 Task: Loan Modification Calculator.
Action: Mouse moved to (74, 125)
Screenshot: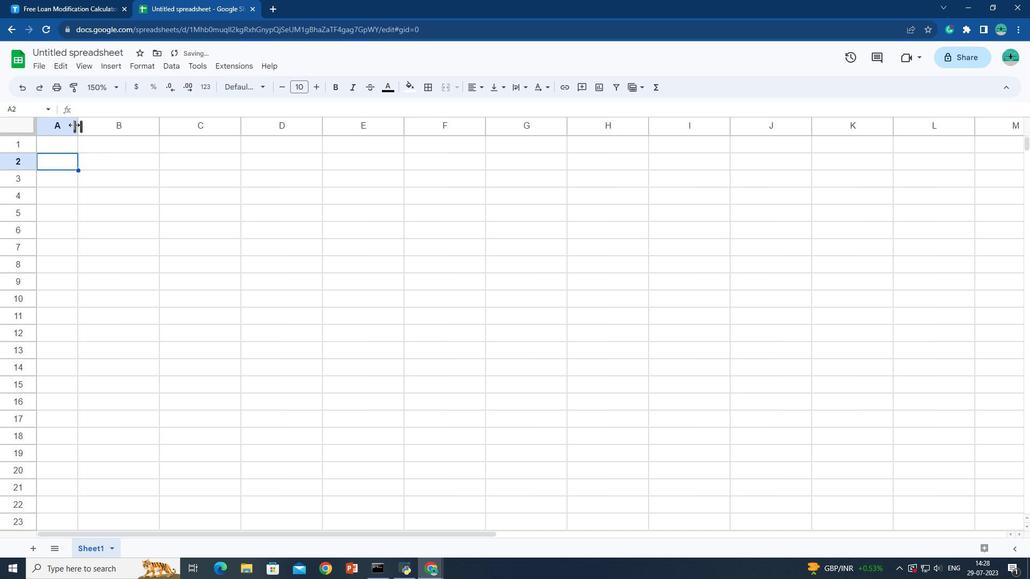 
Action: Mouse pressed left at (74, 125)
Screenshot: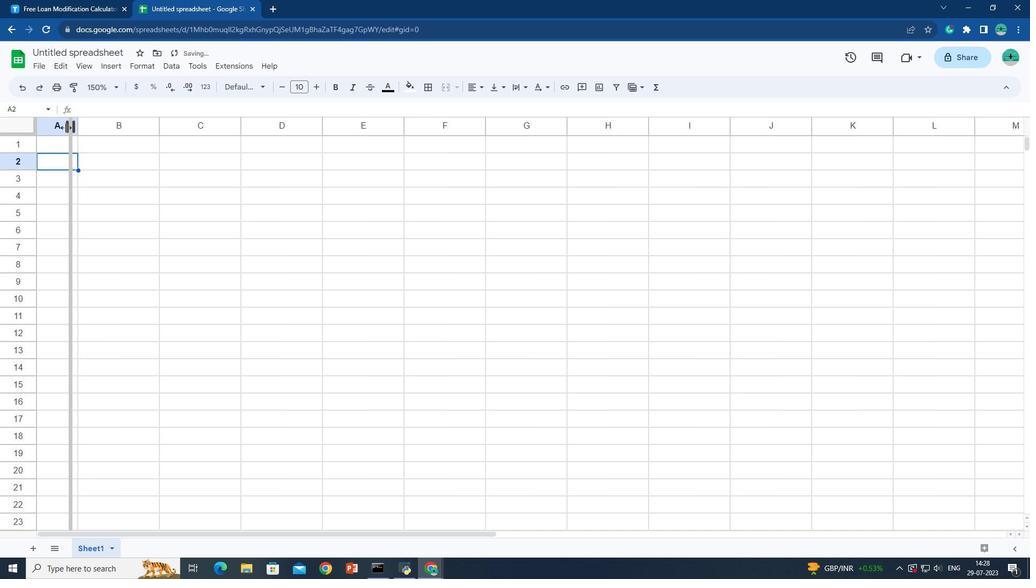 
Action: Mouse moved to (17, 171)
Screenshot: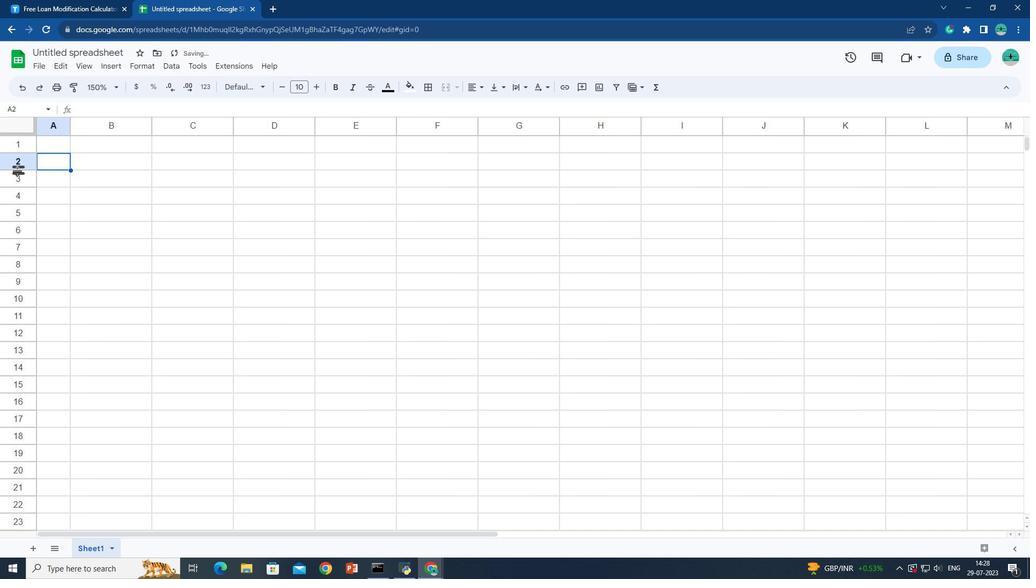 
Action: Mouse pressed left at (17, 171)
Screenshot: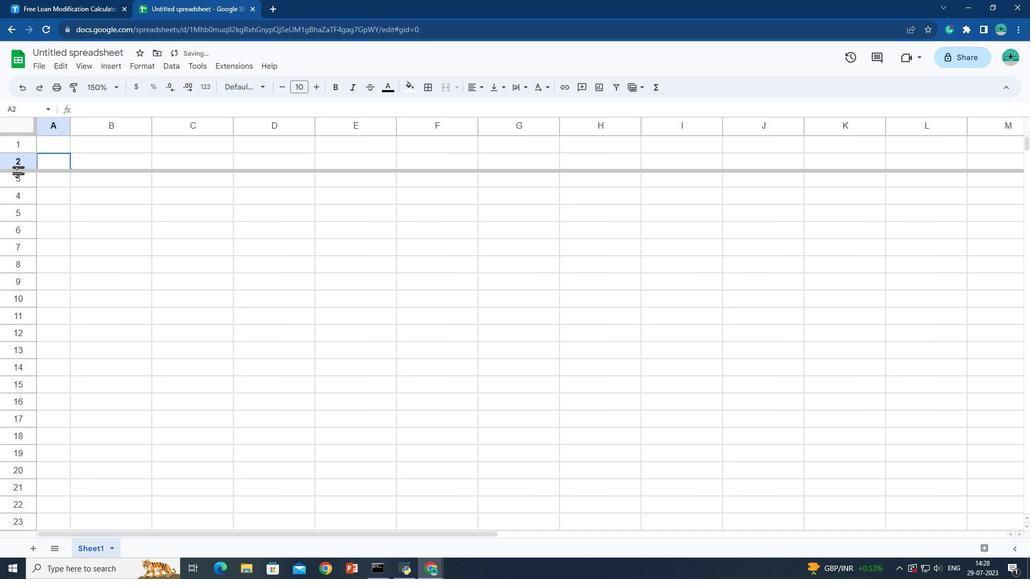 
Action: Mouse moved to (16, 193)
Screenshot: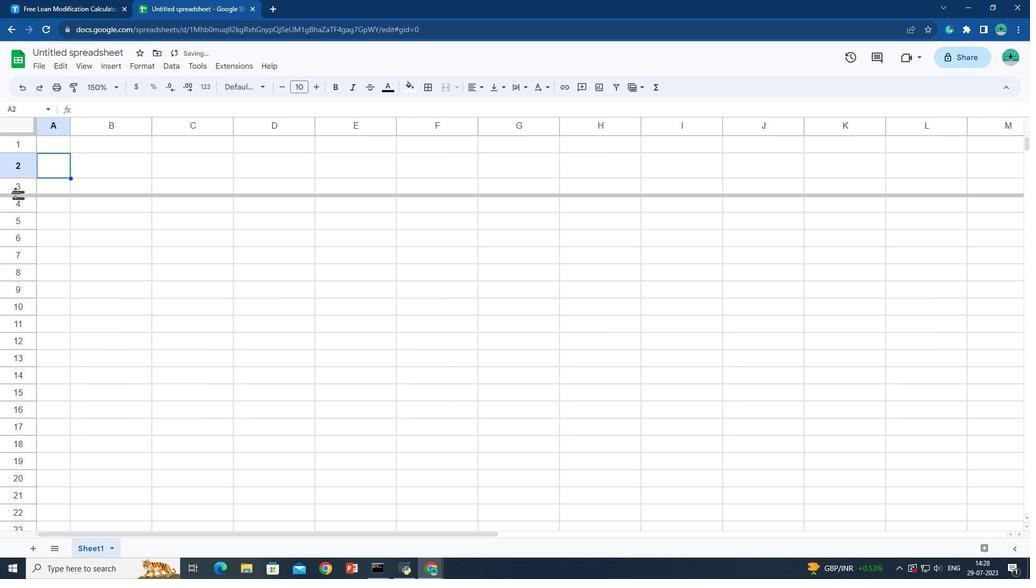 
Action: Mouse pressed left at (16, 193)
Screenshot: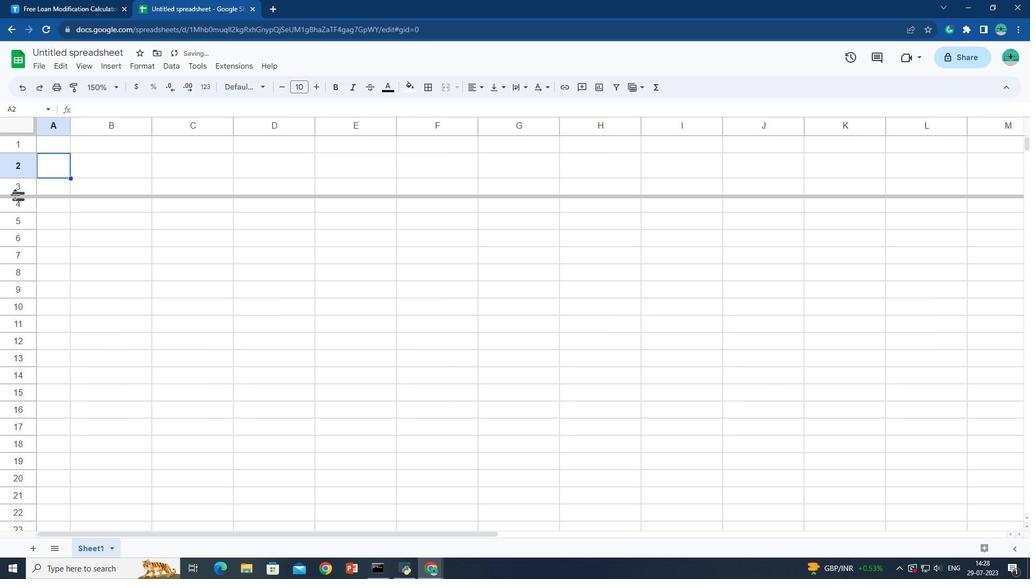 
Action: Mouse moved to (92, 163)
Screenshot: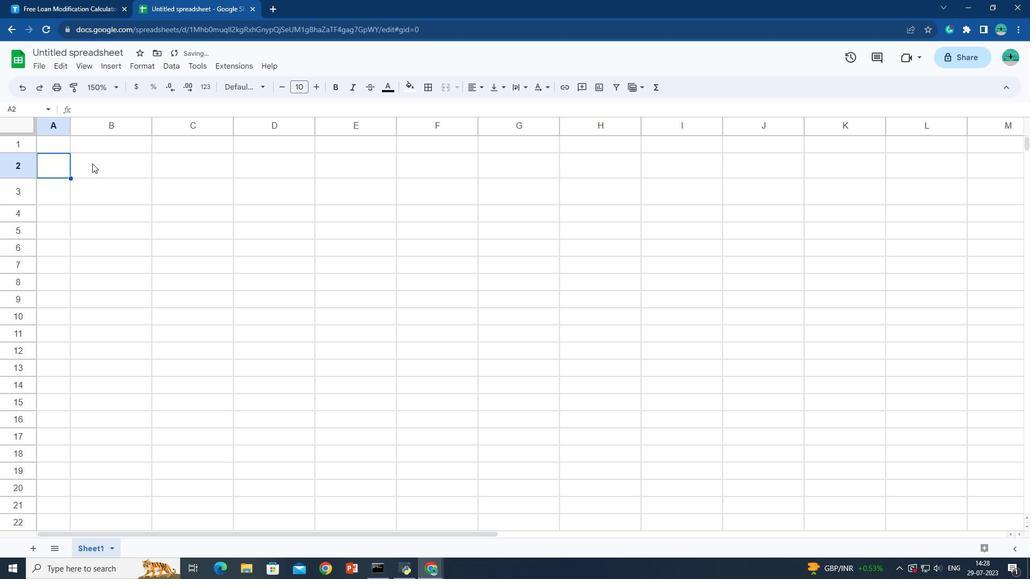 
Action: Key pressed <Key.shift>
Screenshot: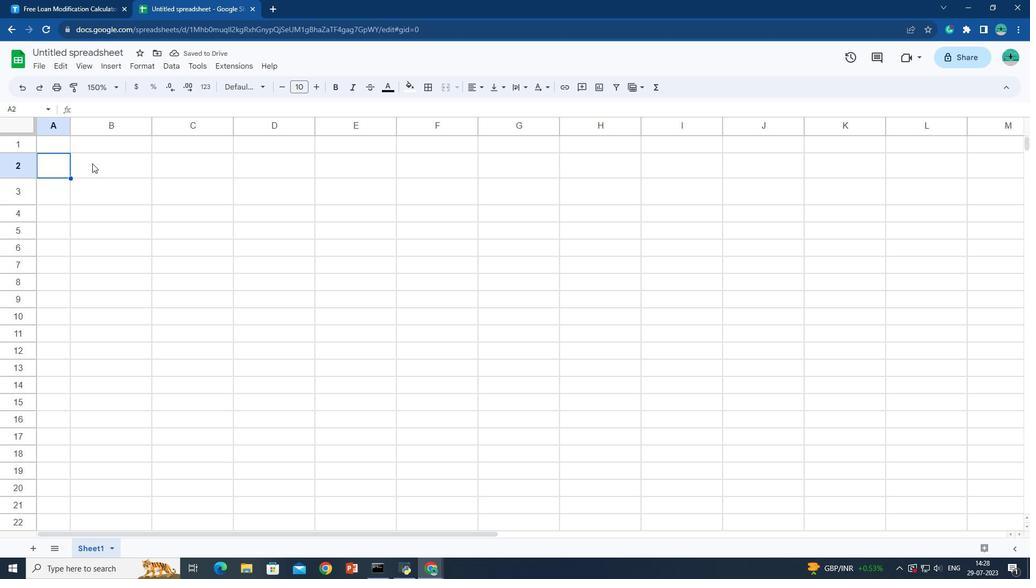 
Action: Mouse pressed left at (92, 163)
Screenshot: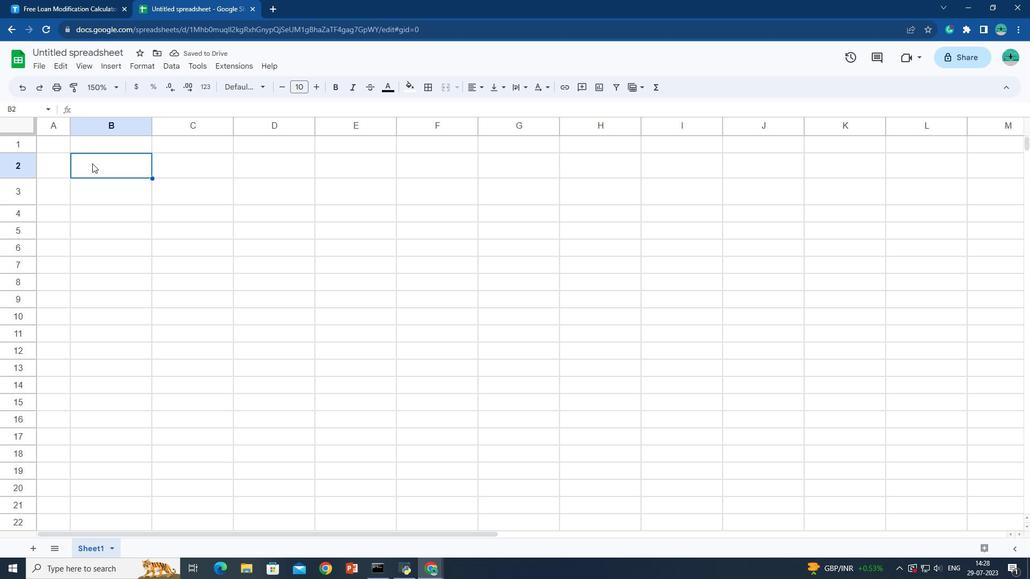 
Action: Mouse moved to (92, 163)
Screenshot: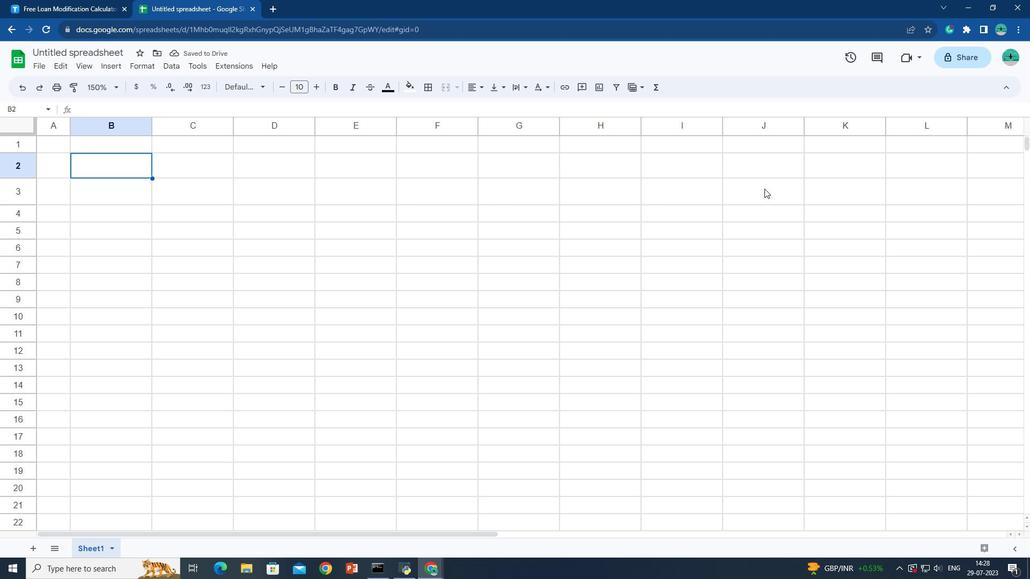 
Action: Key pressed <Key.shift>
Screenshot: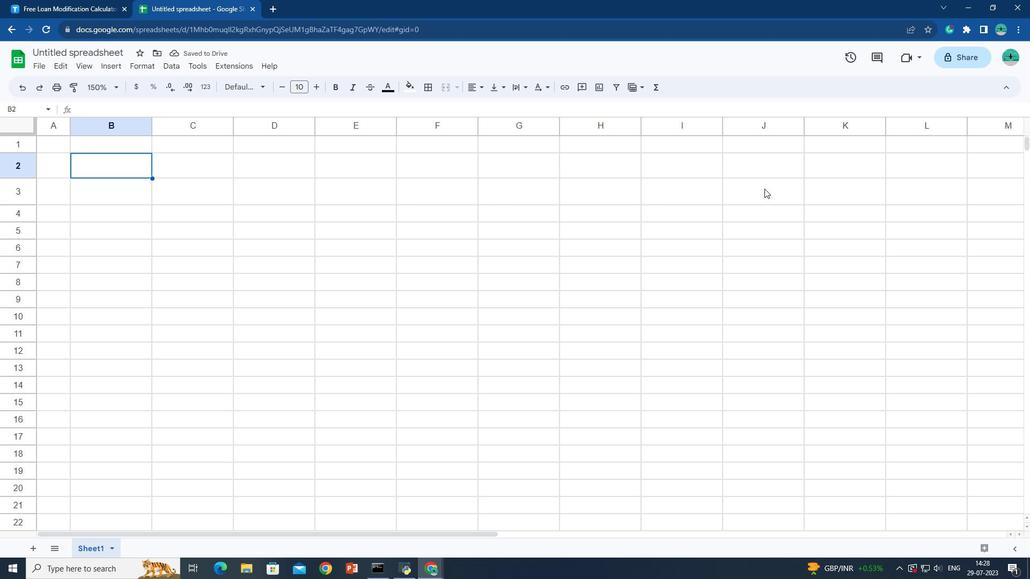 
Action: Mouse moved to (807, 194)
Screenshot: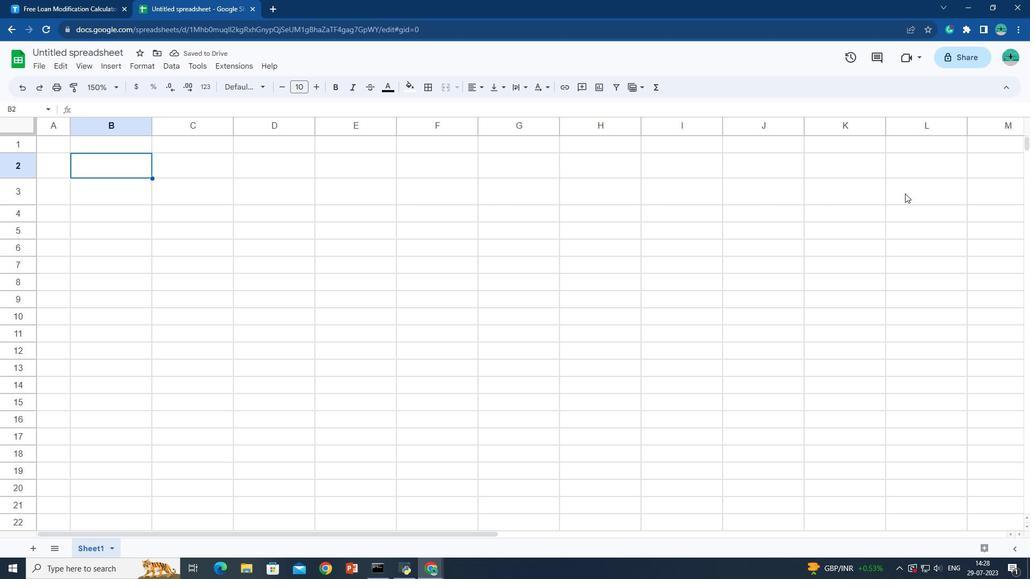 
Action: Key pressed <Key.shift>
Screenshot: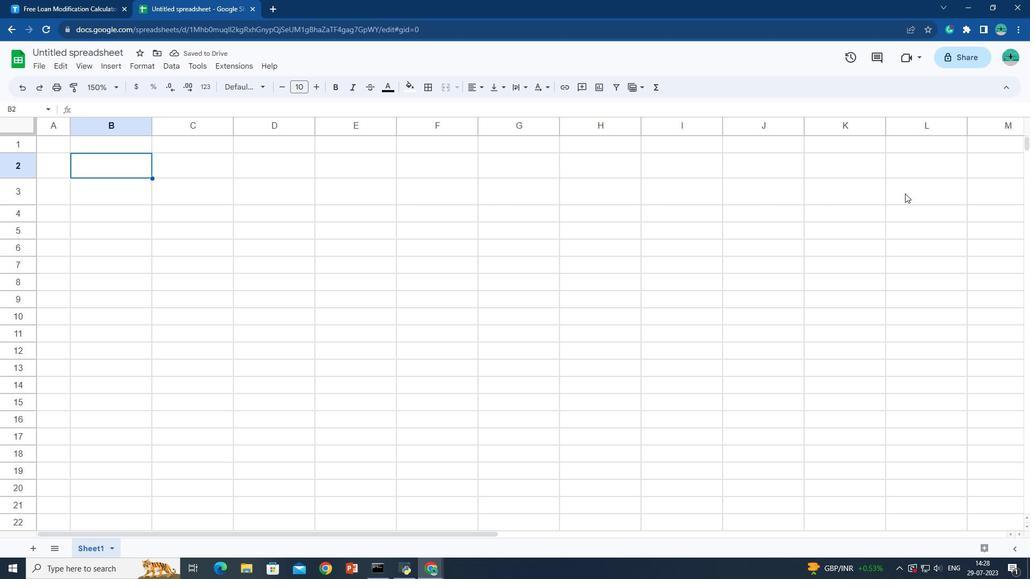 
Action: Mouse moved to (818, 194)
Screenshot: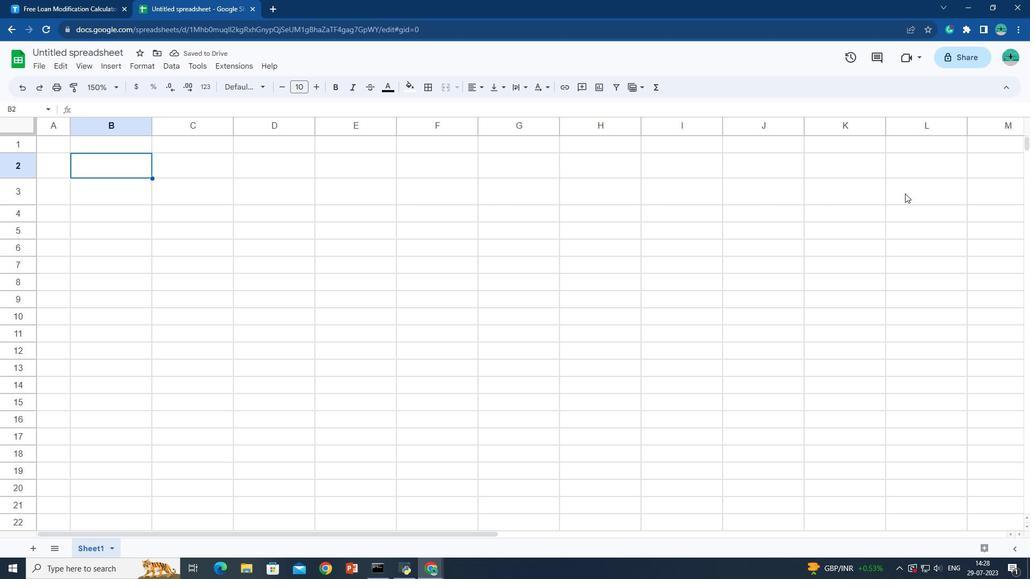 
Action: Key pressed <Key.shift>
Screenshot: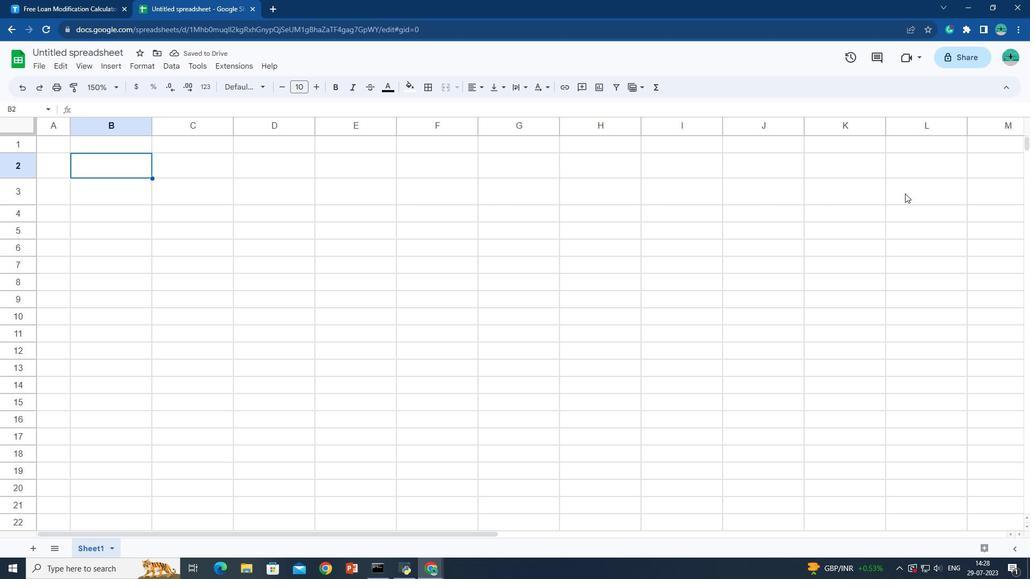 
Action: Mouse moved to (834, 194)
Screenshot: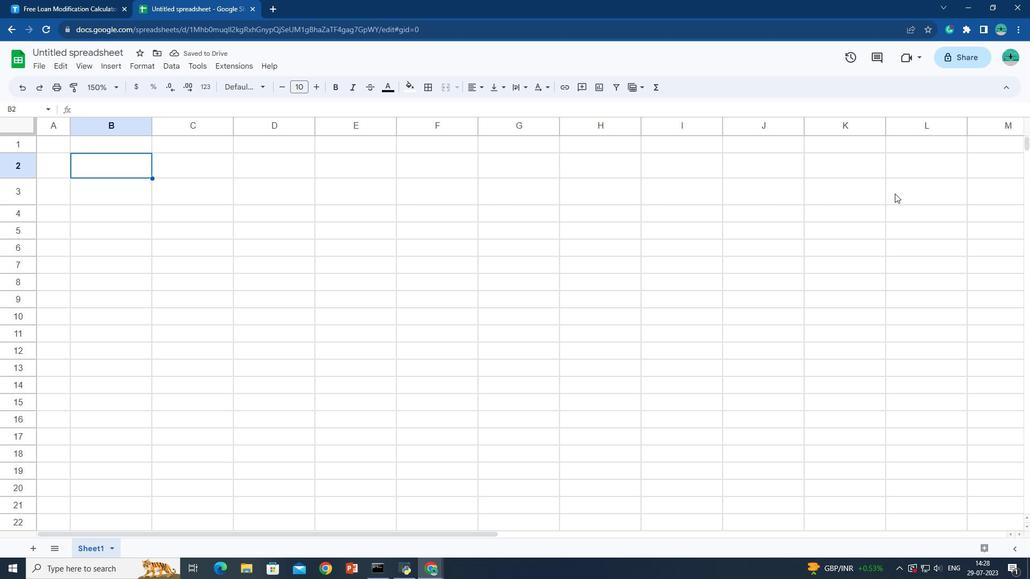 
Action: Key pressed <Key.shift>
Screenshot: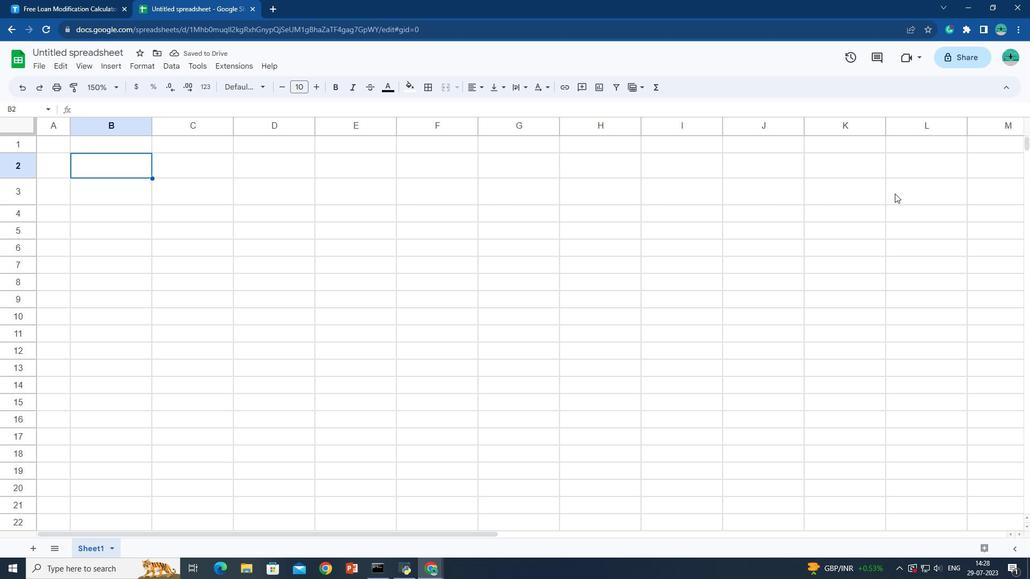 
Action: Mouse moved to (850, 194)
Screenshot: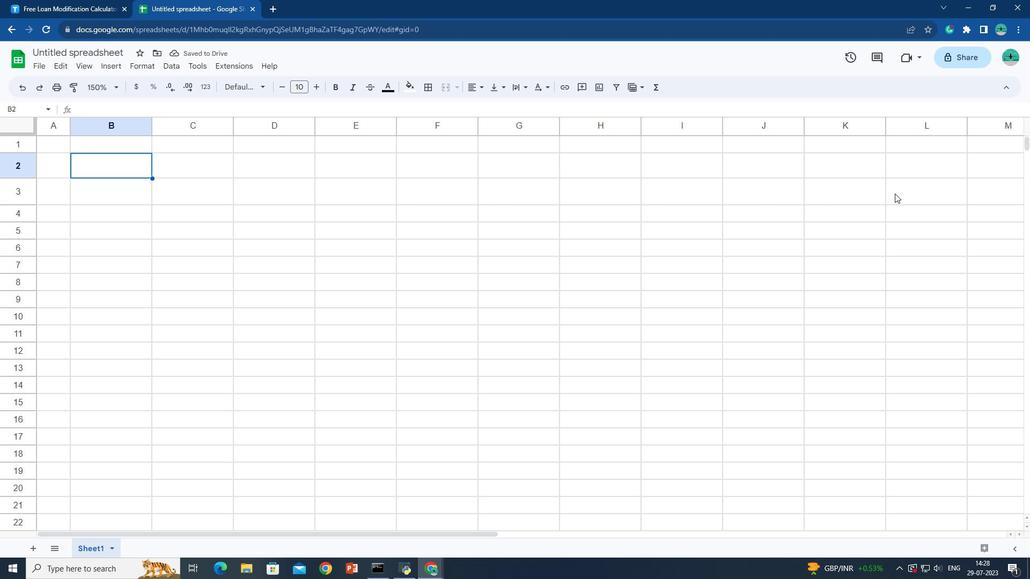 
Action: Key pressed <Key.shift>
Screenshot: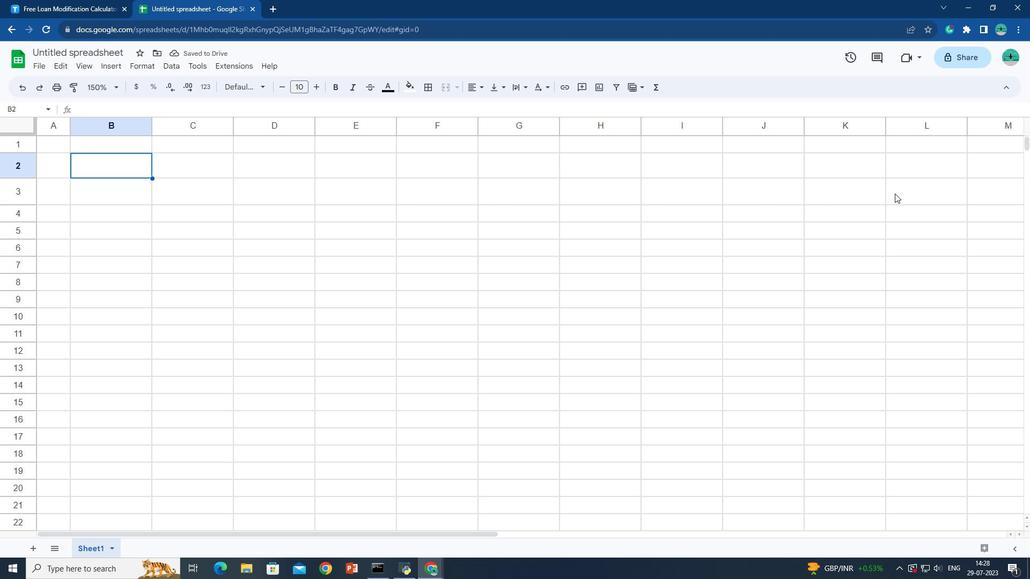 
Action: Mouse moved to (852, 194)
Screenshot: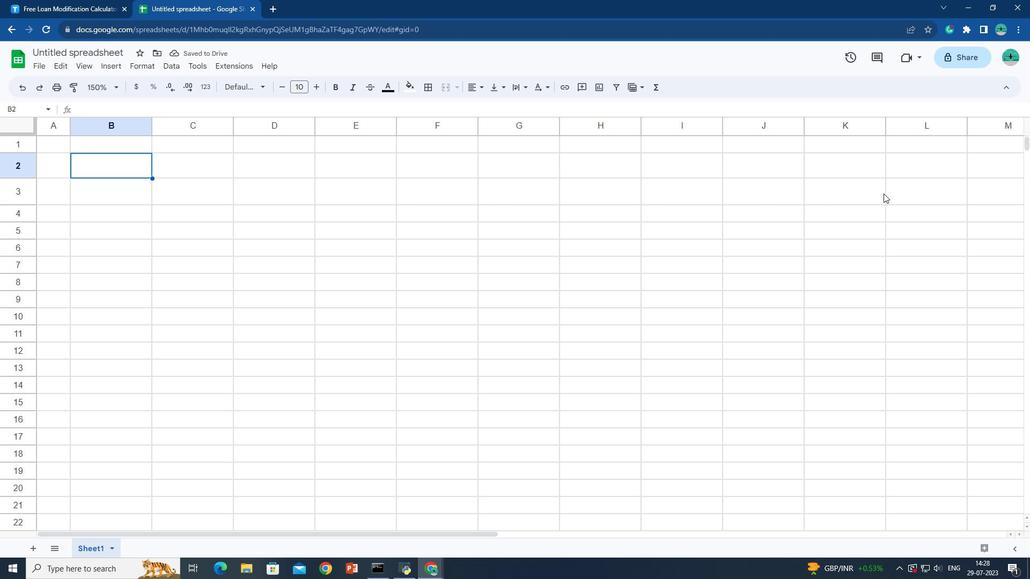 
Action: Key pressed <Key.shift>
Screenshot: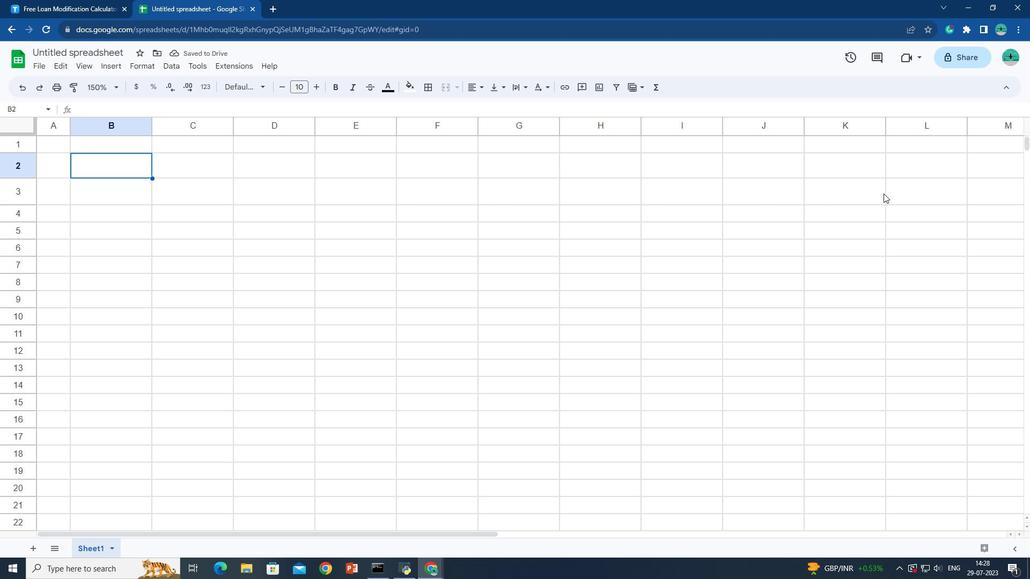 
Action: Mouse moved to (855, 194)
Screenshot: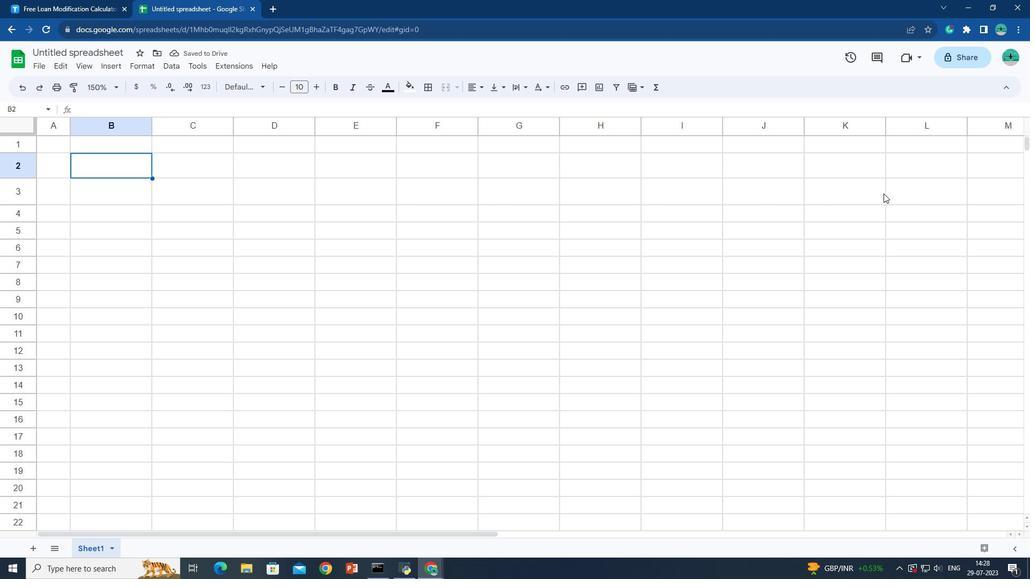 
Action: Key pressed <Key.shift>
Screenshot: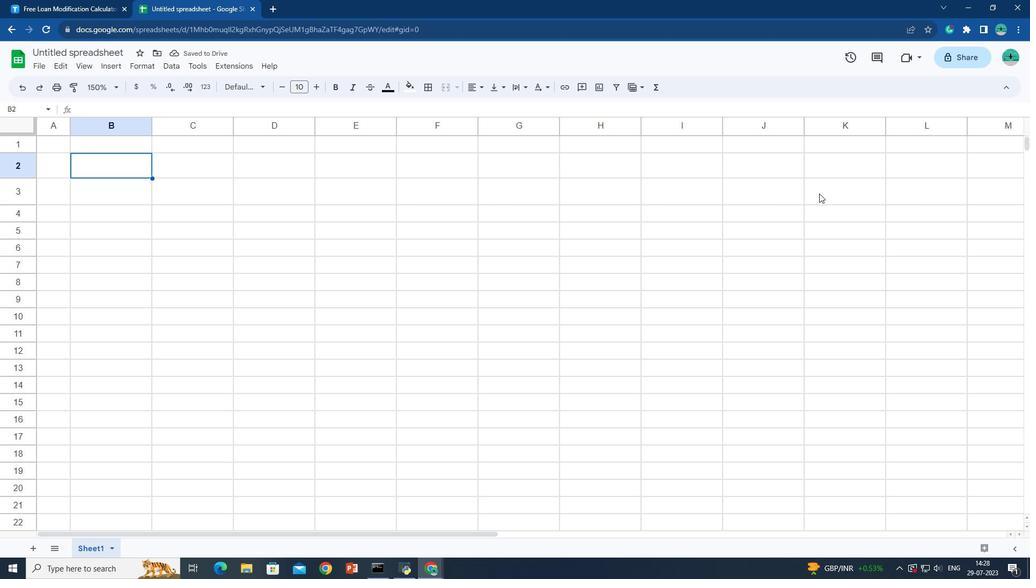 
Action: Mouse moved to (868, 194)
Screenshot: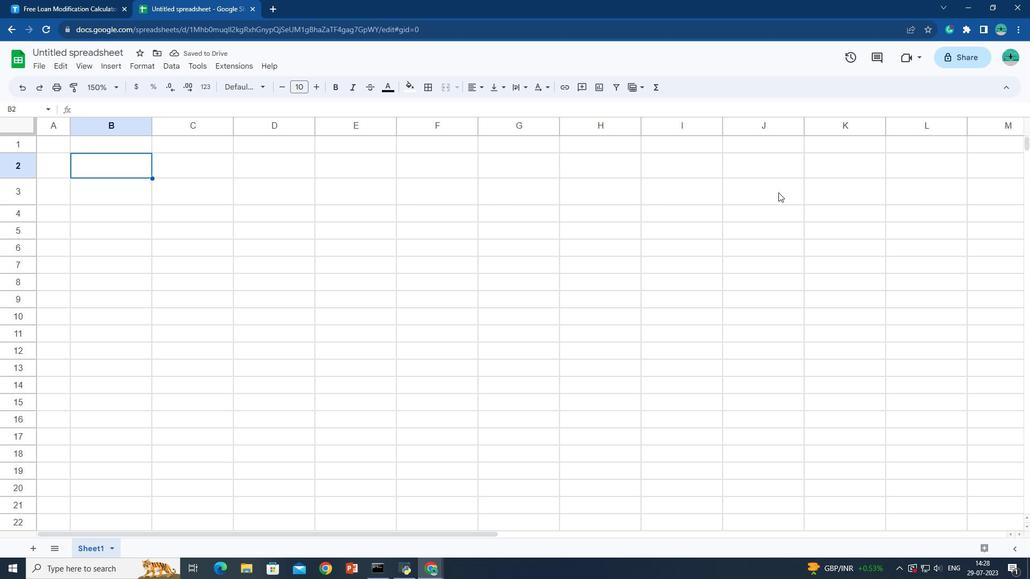 
Action: Key pressed <Key.shift>
Screenshot: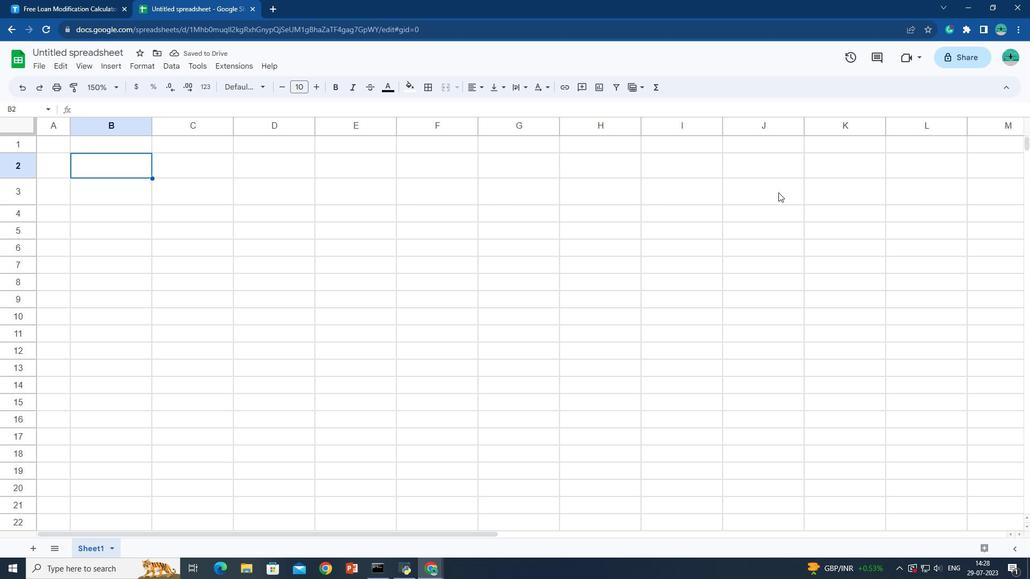 
Action: Mouse moved to (874, 194)
Screenshot: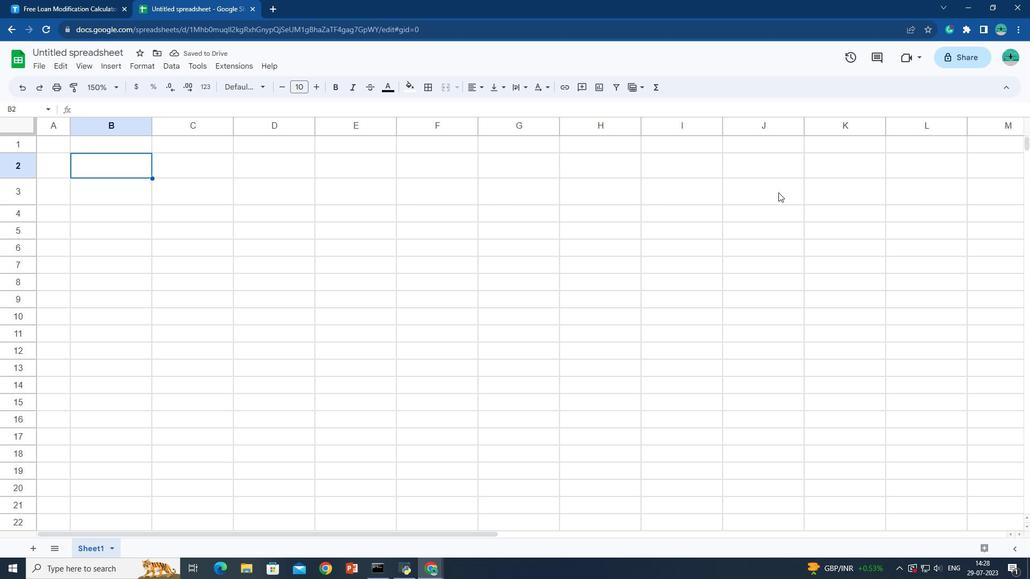 
Action: Key pressed <Key.shift>
Screenshot: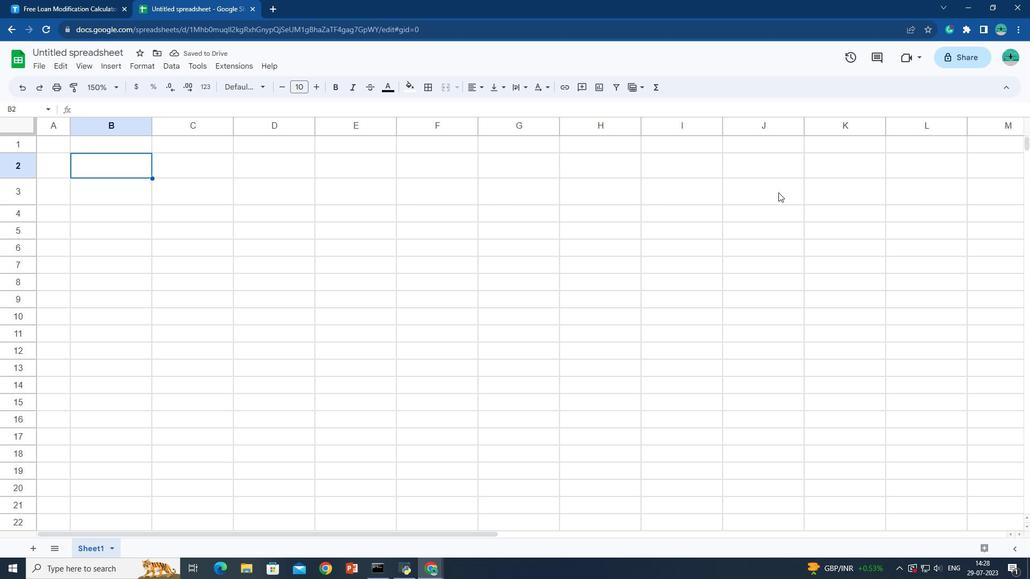 
Action: Mouse moved to (882, 194)
Screenshot: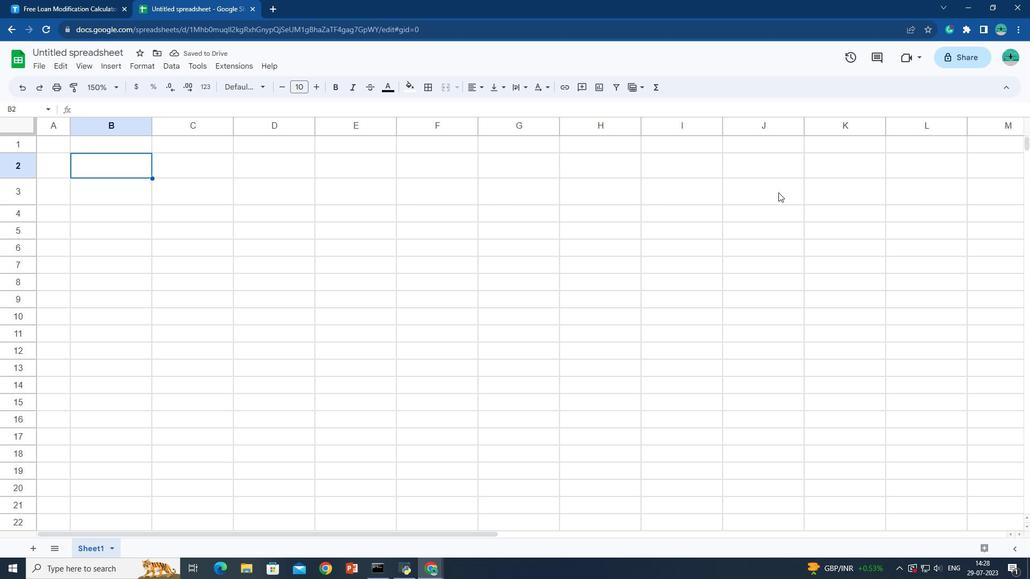 
Action: Key pressed <Key.shift>
Screenshot: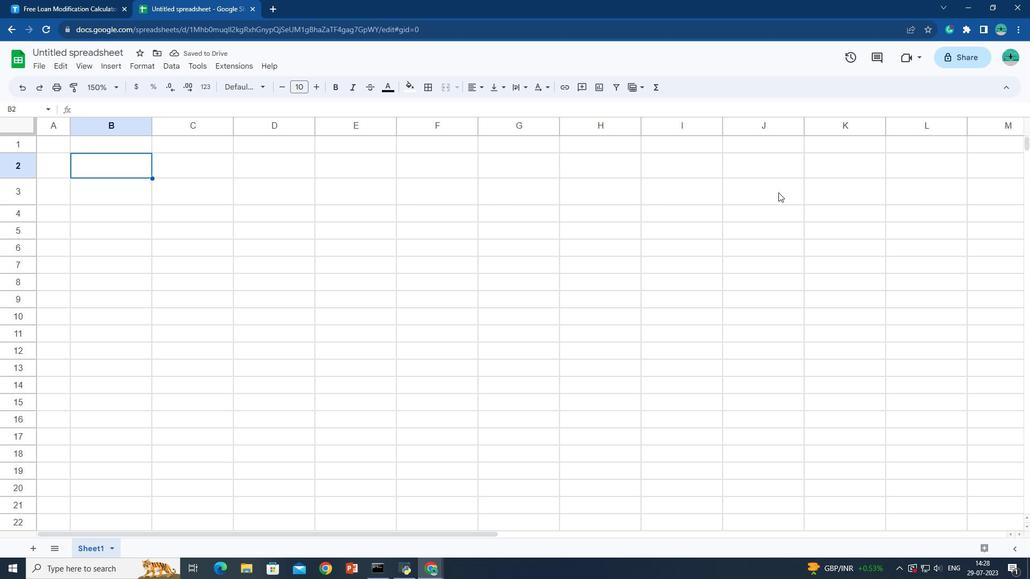 
Action: Mouse moved to (902, 194)
Screenshot: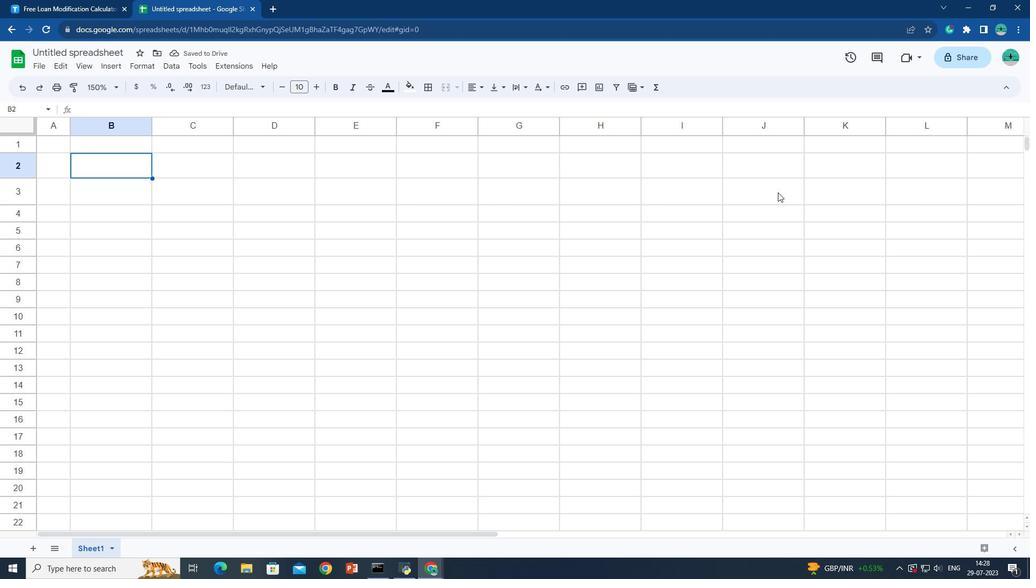 
Action: Key pressed <Key.shift>
Screenshot: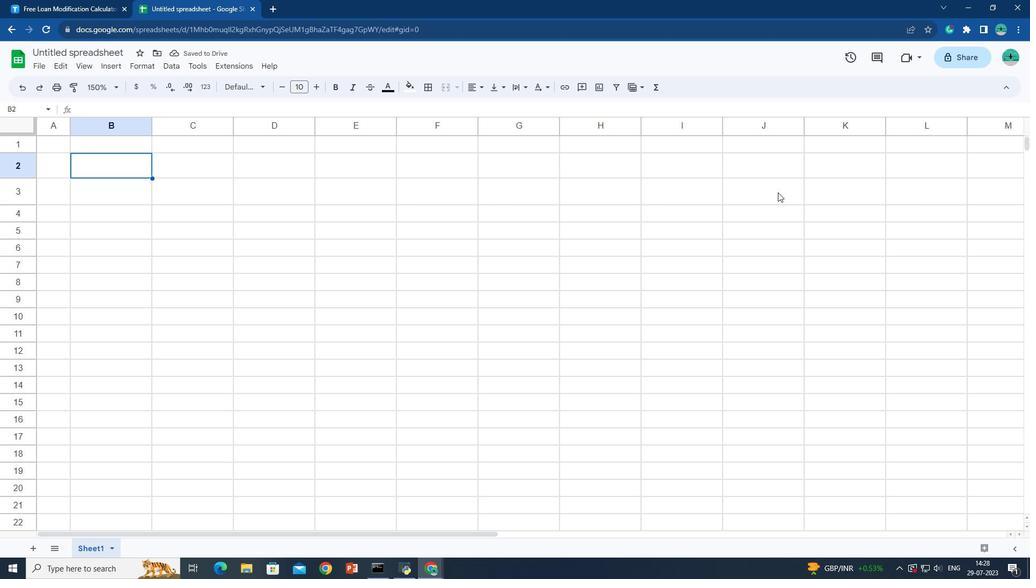 
Action: Mouse moved to (912, 194)
Screenshot: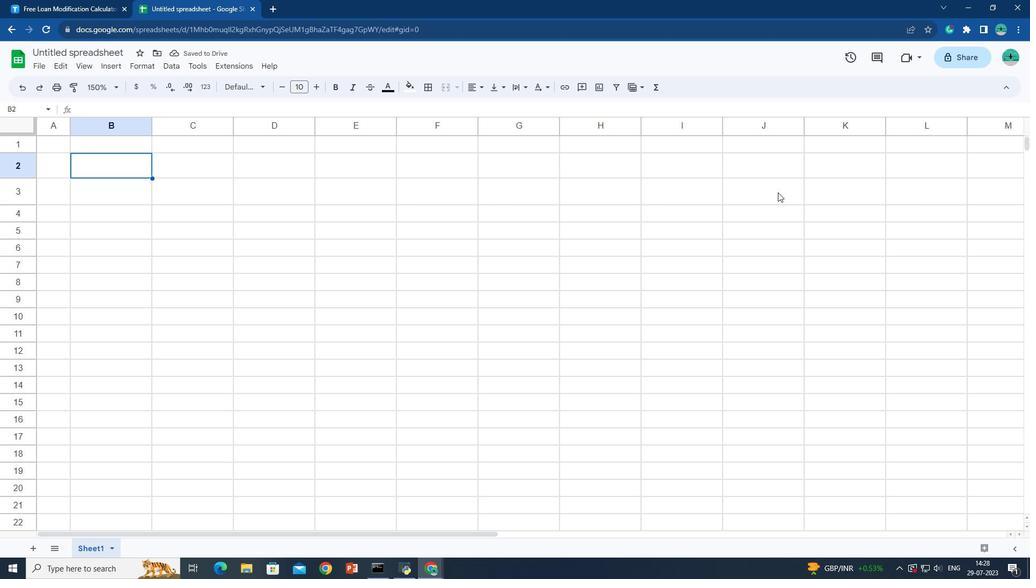 
Action: Key pressed <Key.shift><Key.shift><Key.shift>
Screenshot: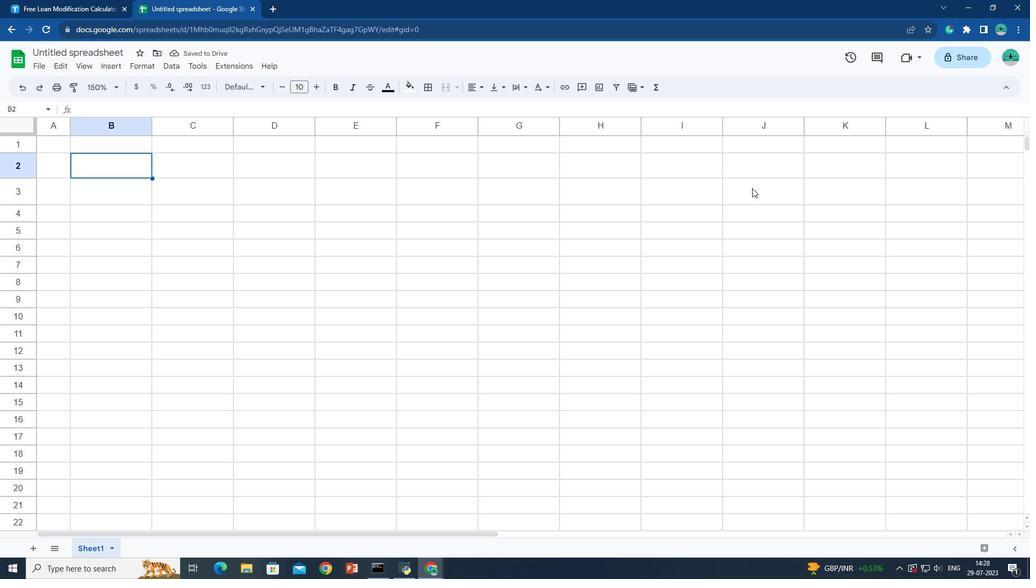 
Action: Mouse moved to (912, 193)
Screenshot: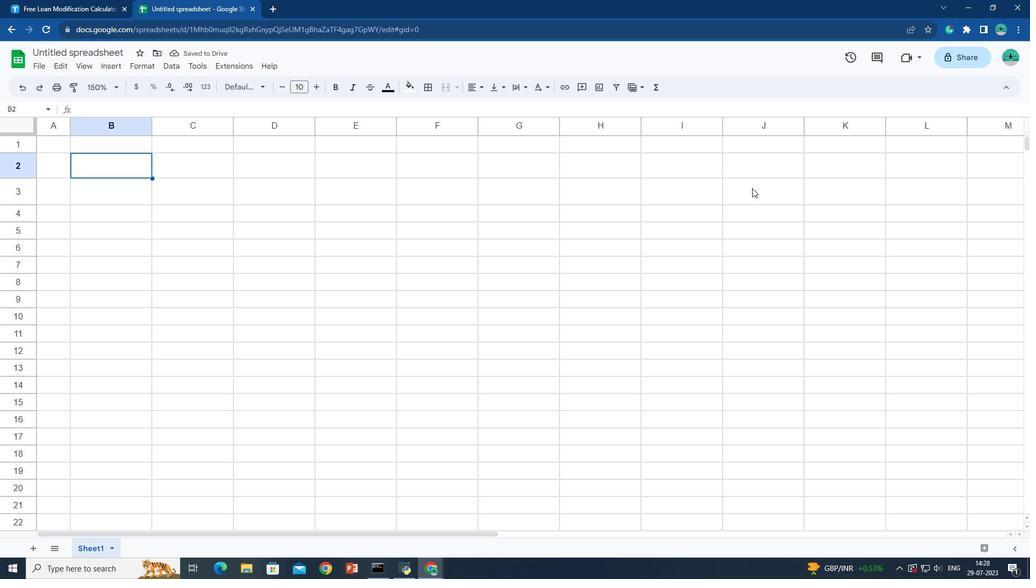 
Action: Key pressed <Key.shift>
Screenshot: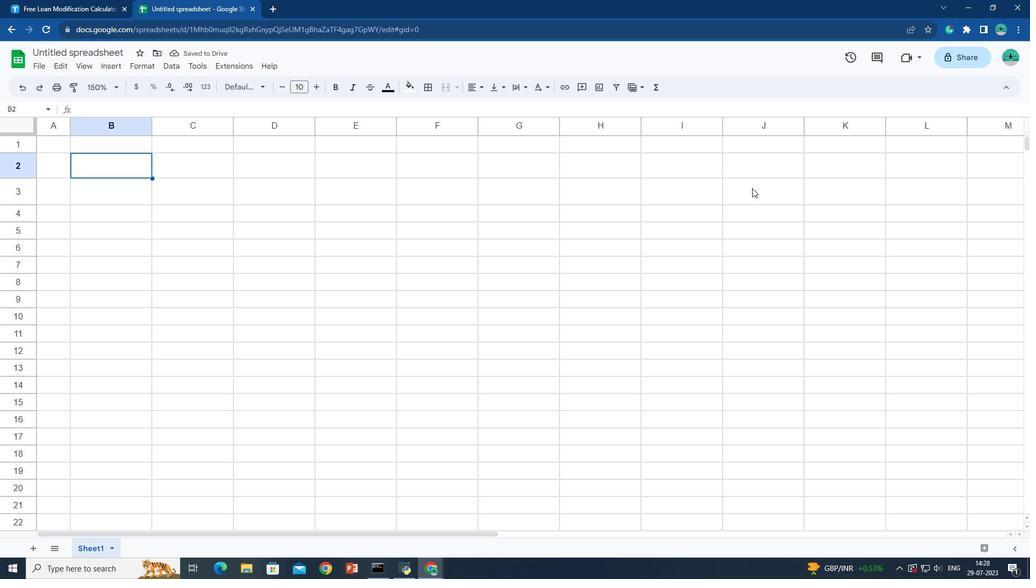 
Action: Mouse moved to (907, 193)
Screenshot: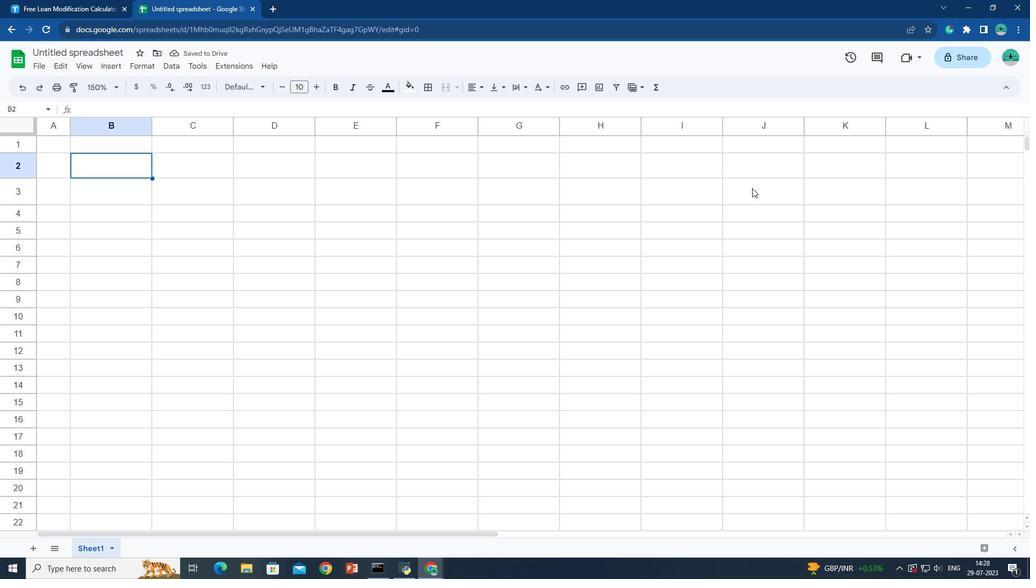 
Action: Key pressed <Key.shift>
Screenshot: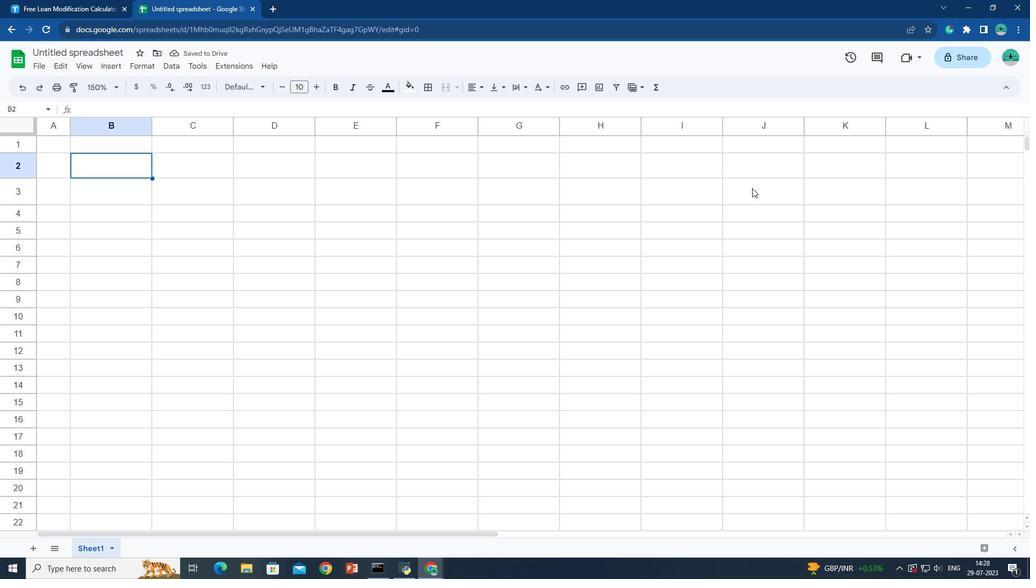
Action: Mouse moved to (901, 193)
Screenshot: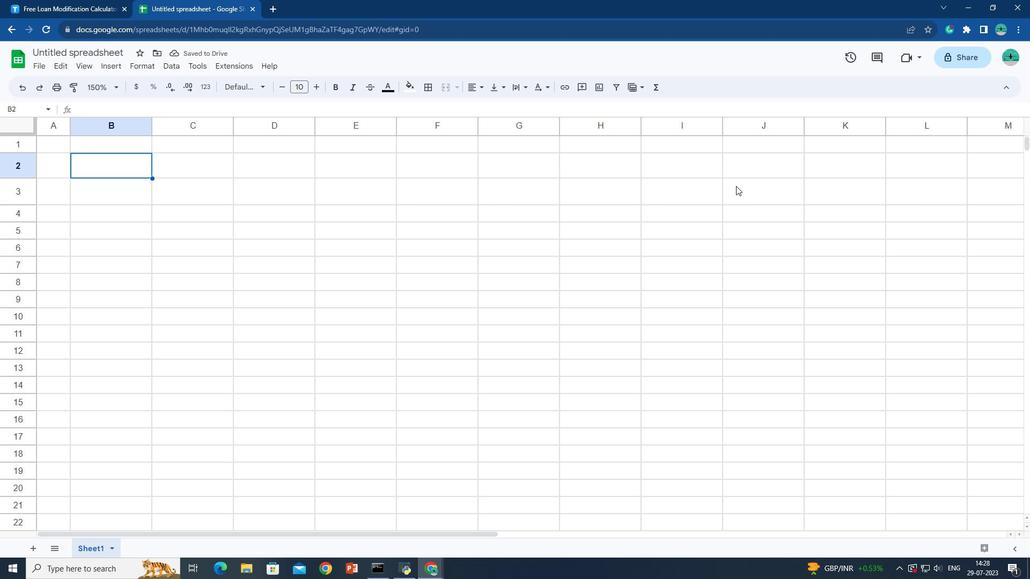
Action: Key pressed <Key.shift>
Screenshot: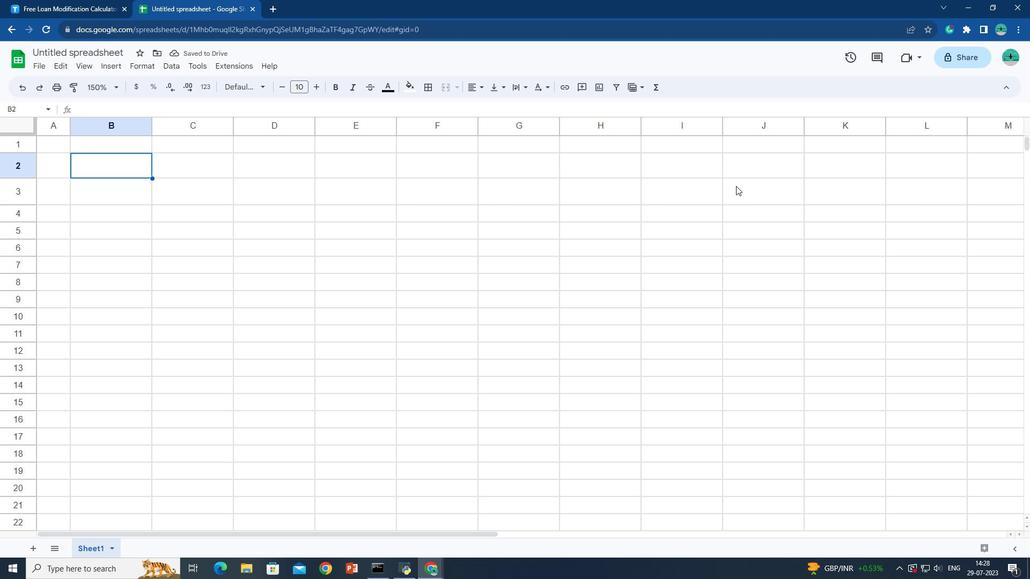 
Action: Mouse moved to (895, 193)
Screenshot: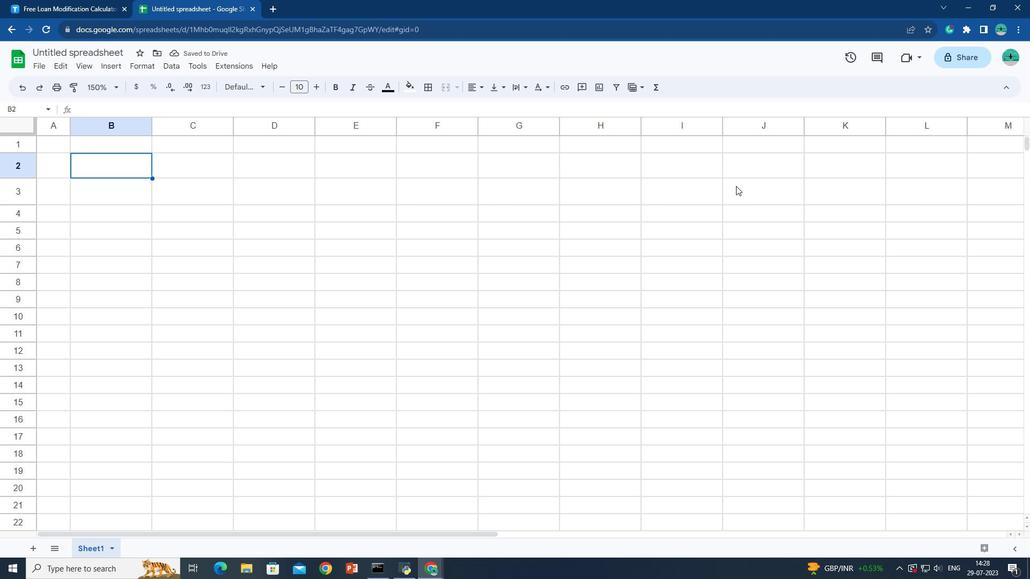 
Action: Key pressed <Key.shift>
Screenshot: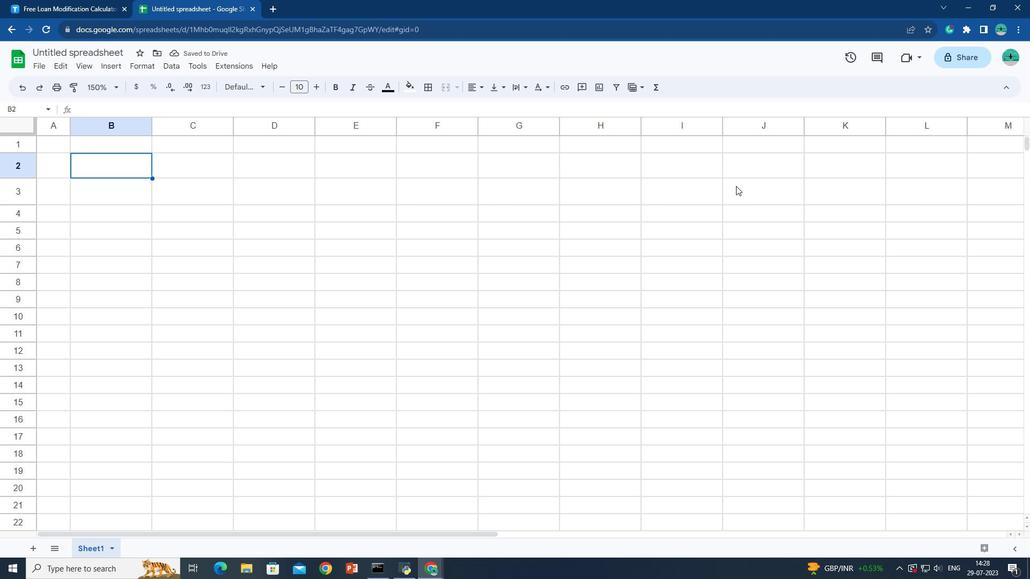 
Action: Mouse moved to (893, 193)
Screenshot: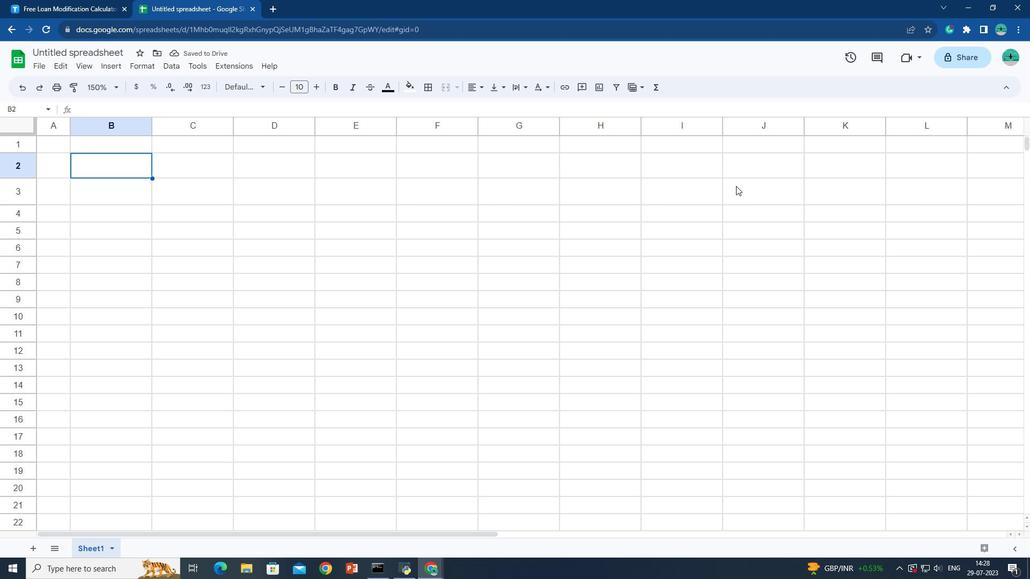 
Action: Key pressed <Key.shift>
Screenshot: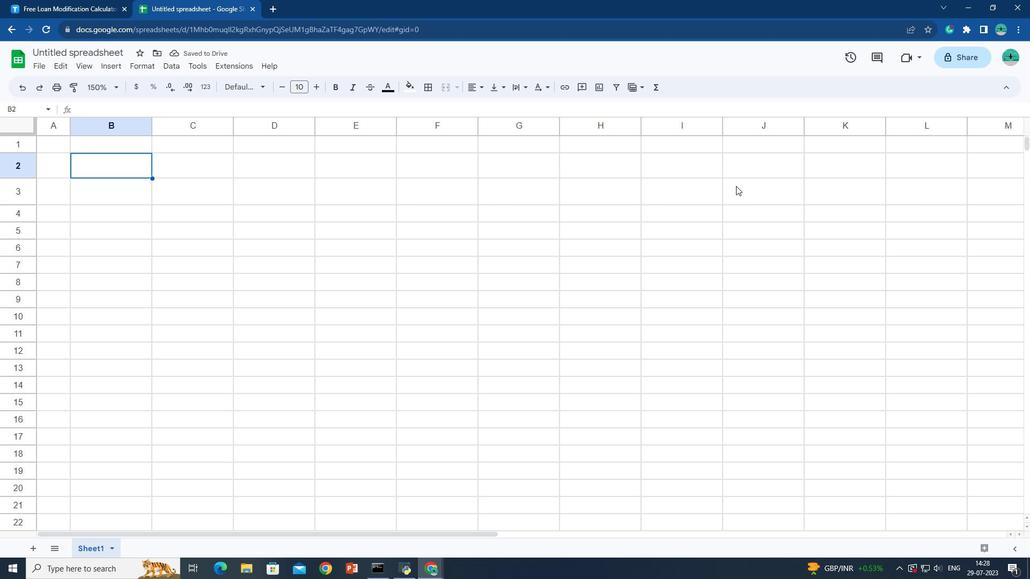 
Action: Mouse moved to (884, 193)
Screenshot: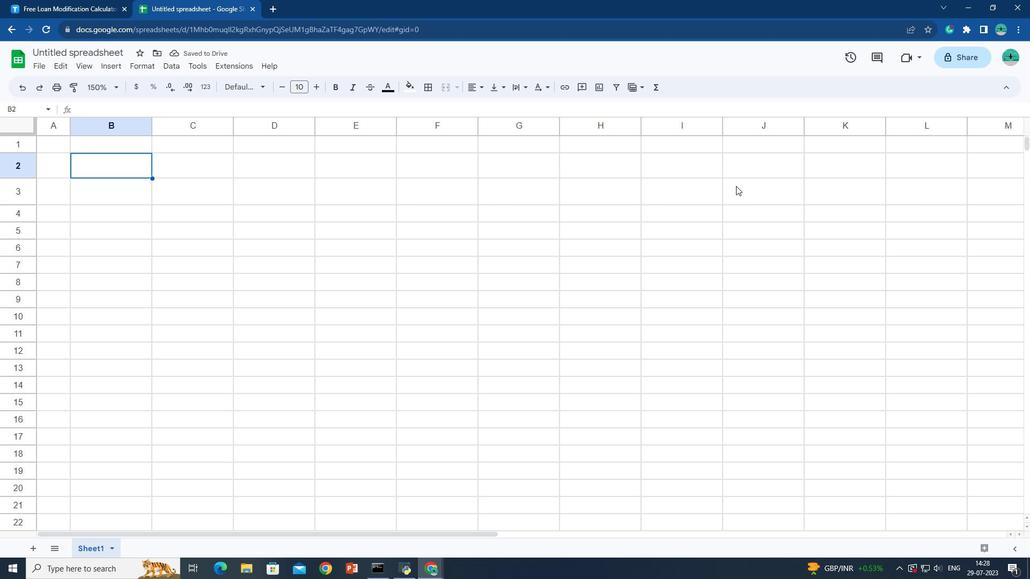 
Action: Key pressed <Key.shift>
Screenshot: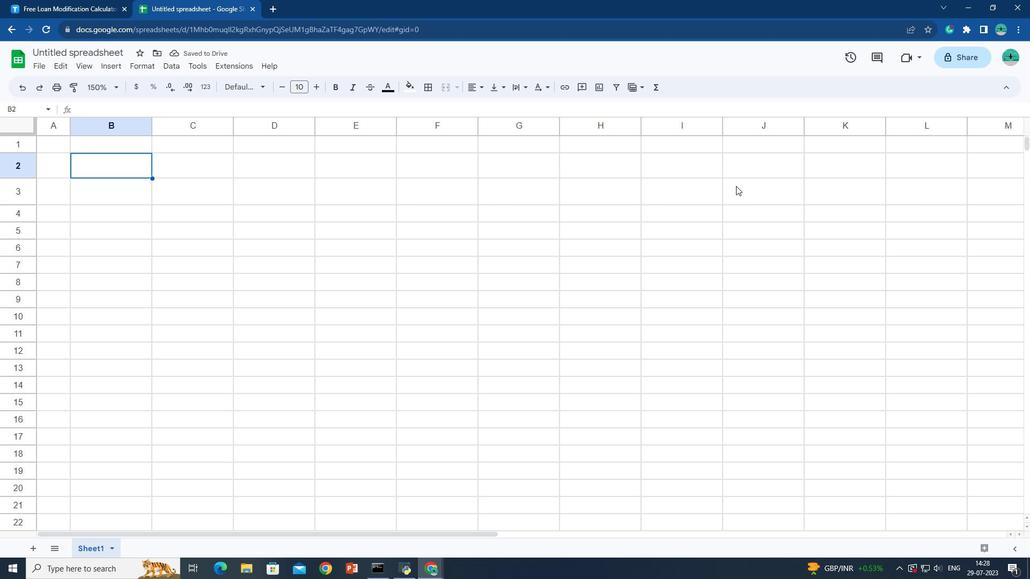 
Action: Mouse moved to (846, 193)
Screenshot: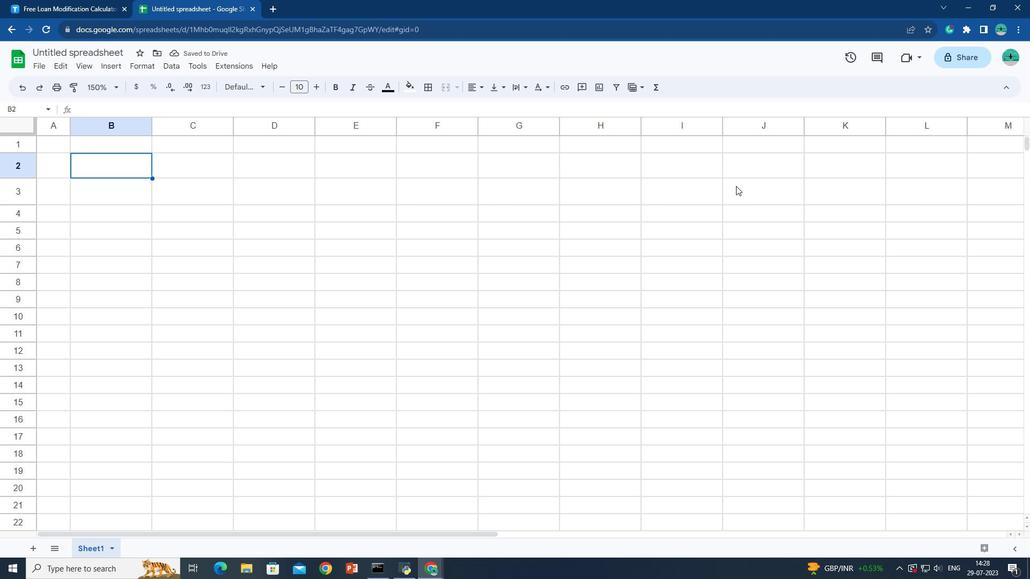 
Action: Key pressed <Key.shift>
Screenshot: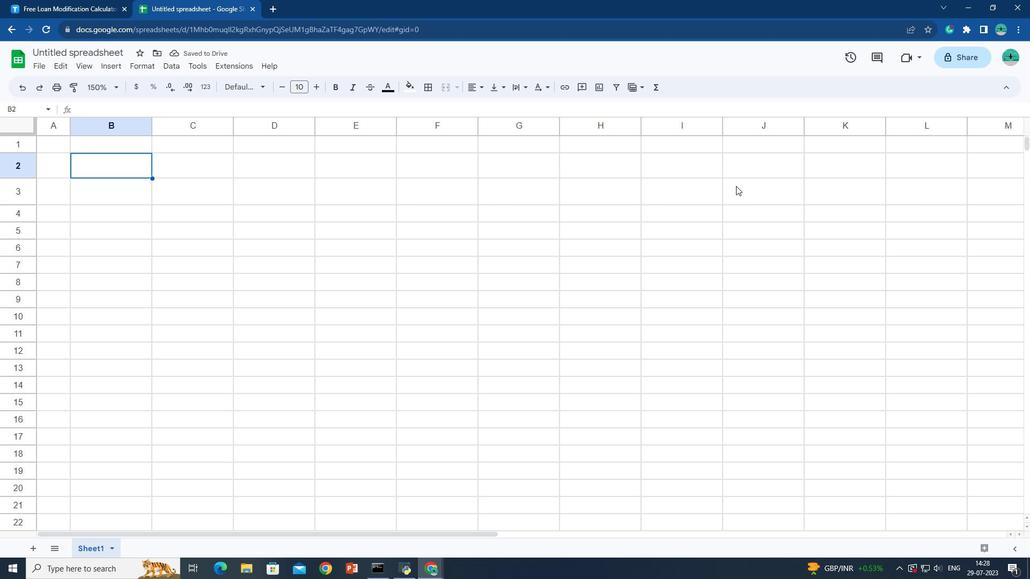 
Action: Mouse moved to (799, 193)
Screenshot: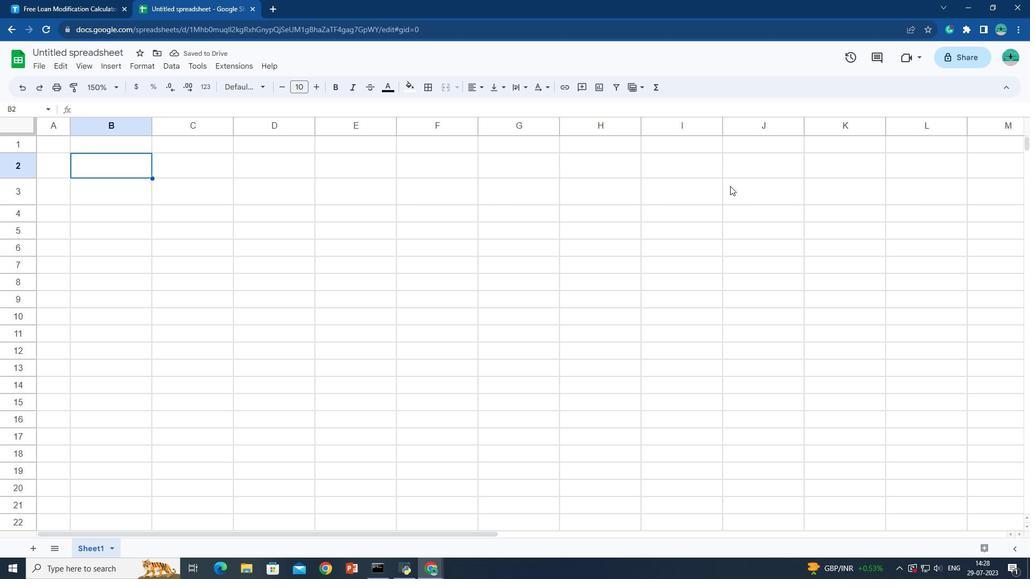 
Action: Key pressed <Key.shift>
Screenshot: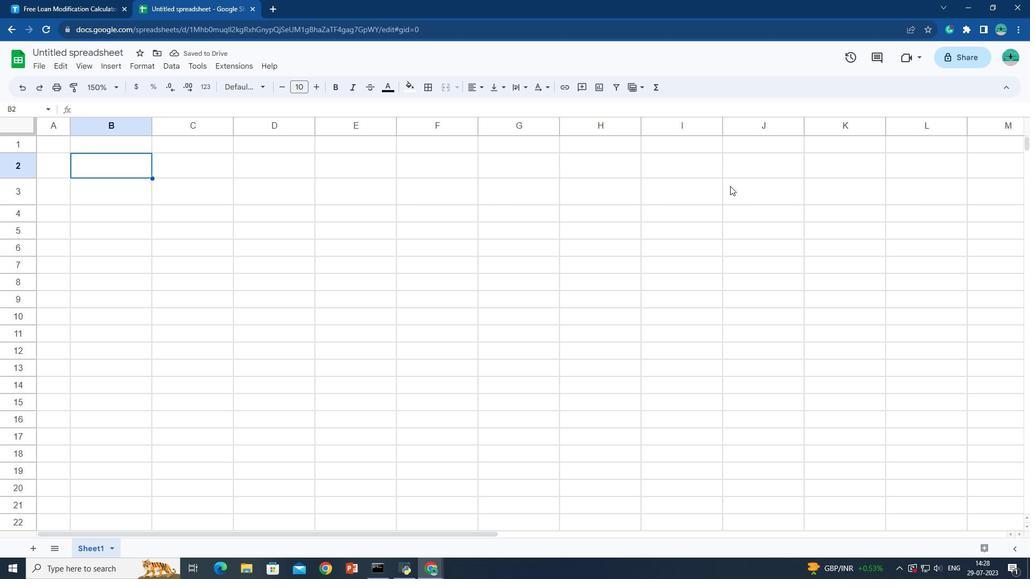 
Action: Mouse moved to (780, 193)
Screenshot: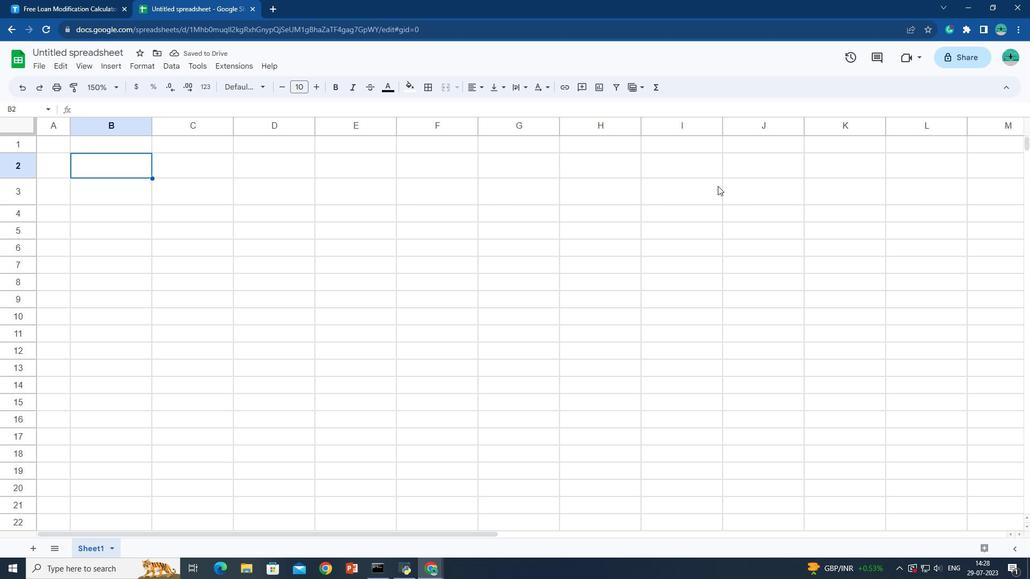 
Action: Key pressed <Key.shift>
Screenshot: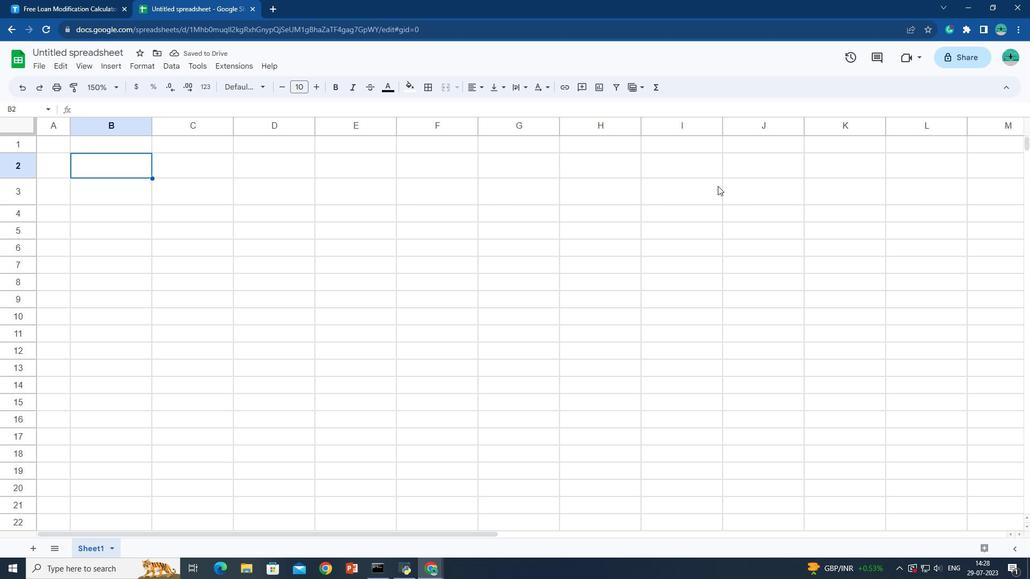 
Action: Mouse moved to (778, 192)
Screenshot: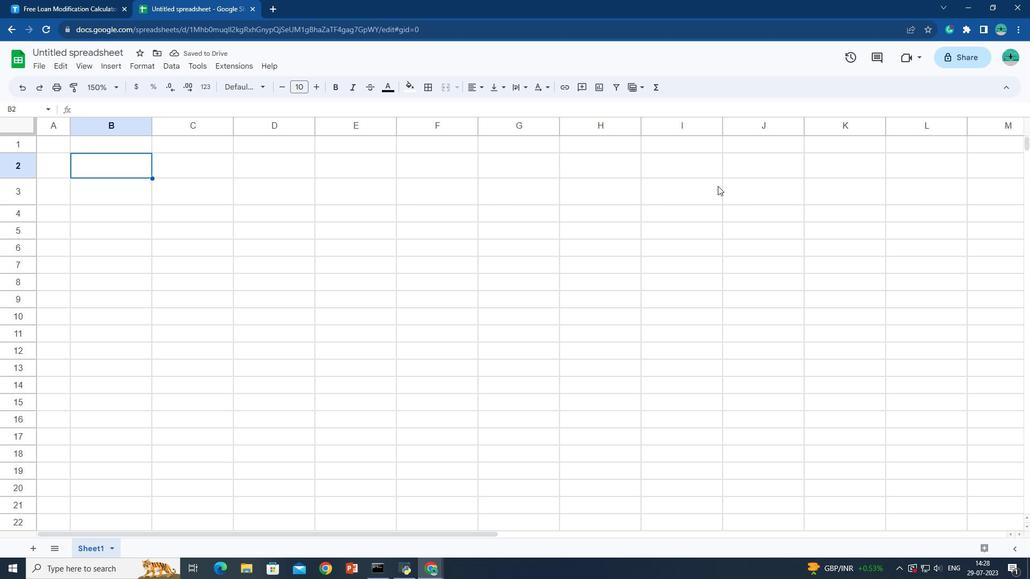 
Action: Key pressed <Key.shift><Key.shift>
Screenshot: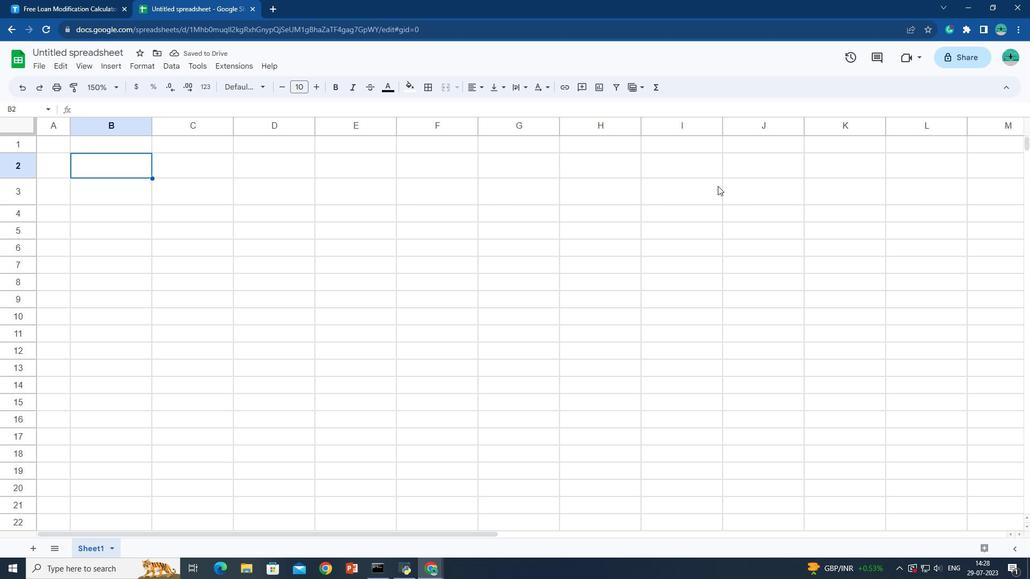 
Action: Mouse moved to (774, 192)
Screenshot: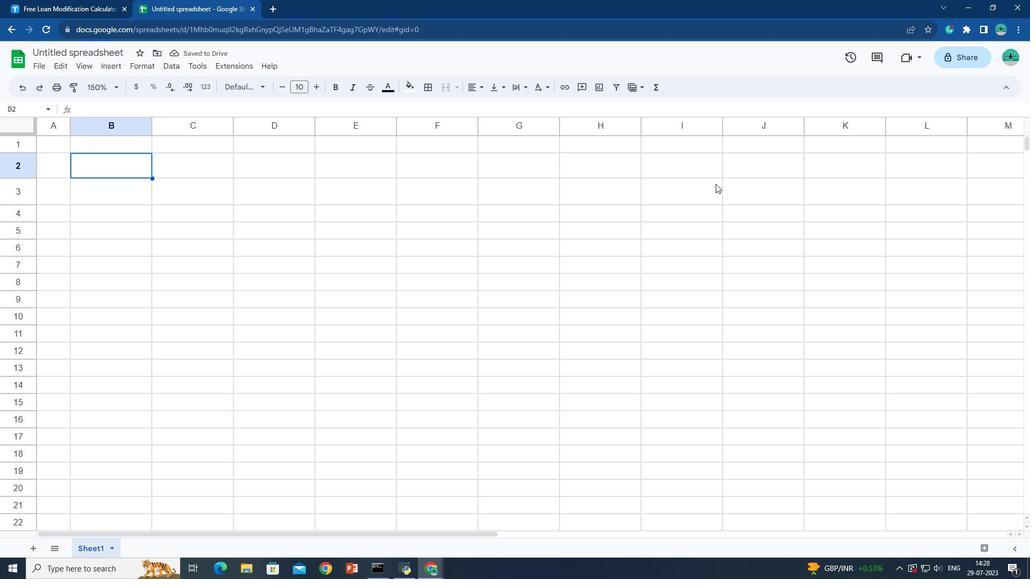 
Action: Key pressed <Key.shift>
Screenshot: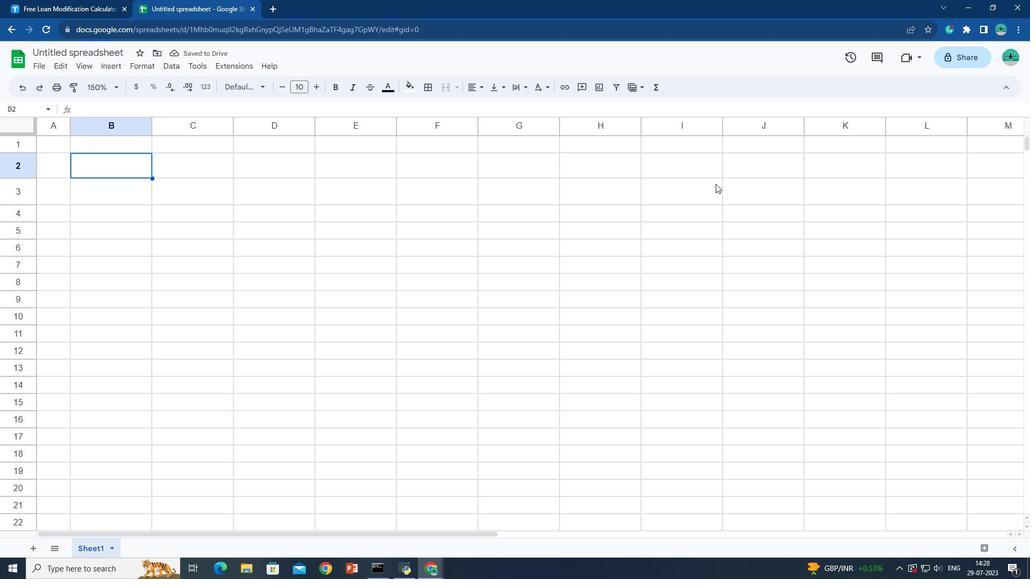 
Action: Mouse moved to (752, 188)
Screenshot: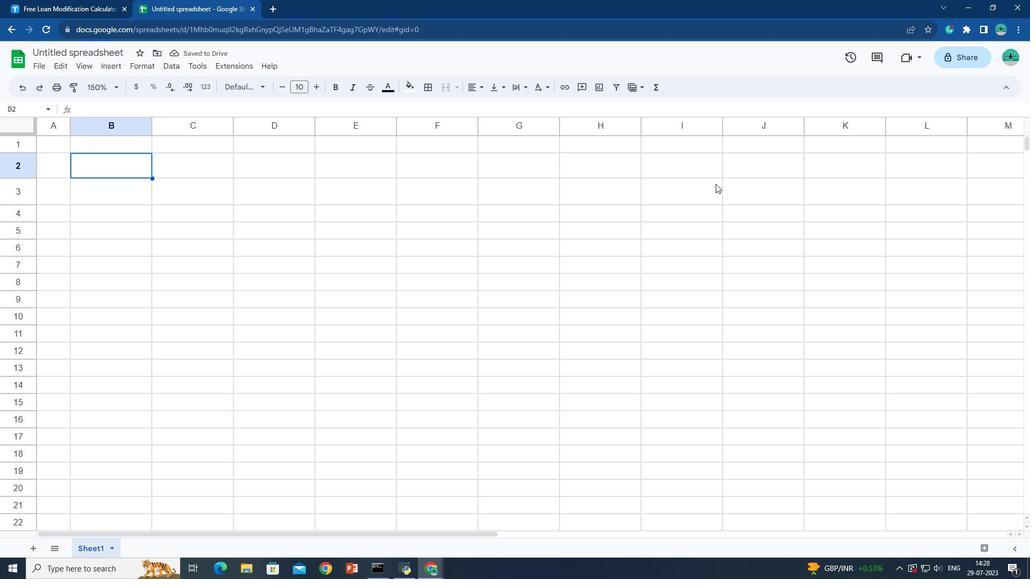 
Action: Key pressed <Key.shift>
Screenshot: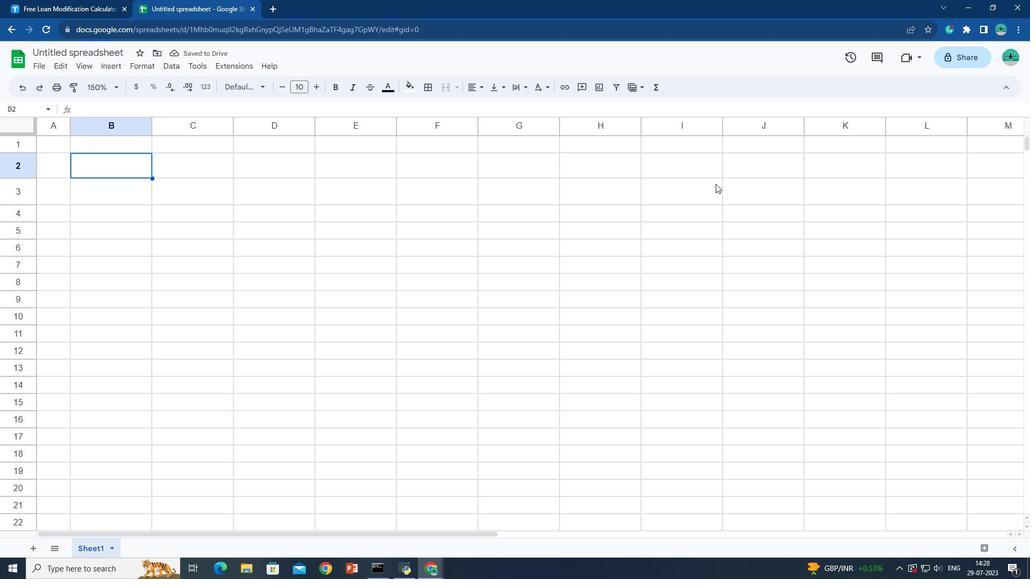 
Action: Mouse moved to (746, 186)
Screenshot: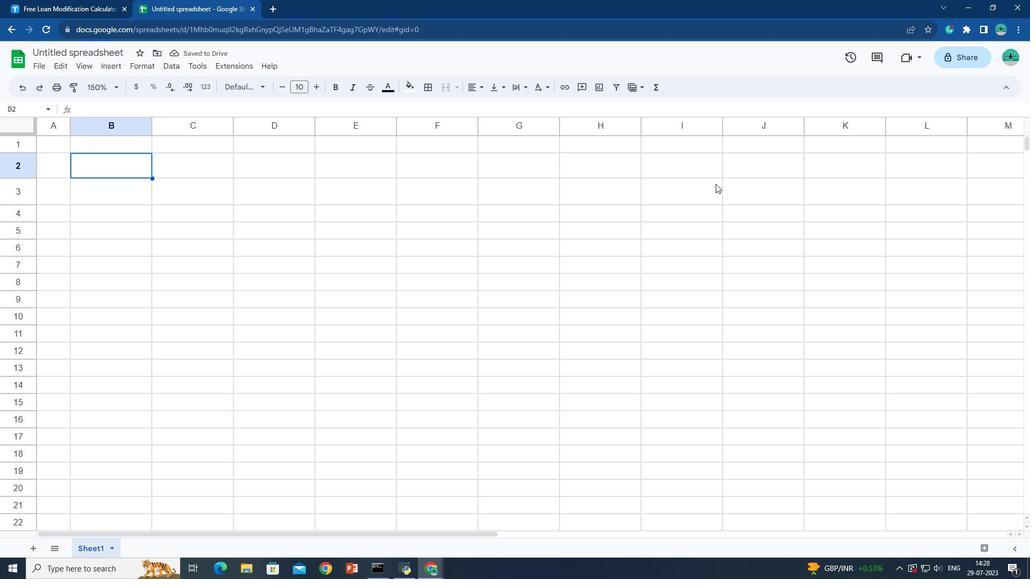 
Action: Key pressed <Key.shift>
Screenshot: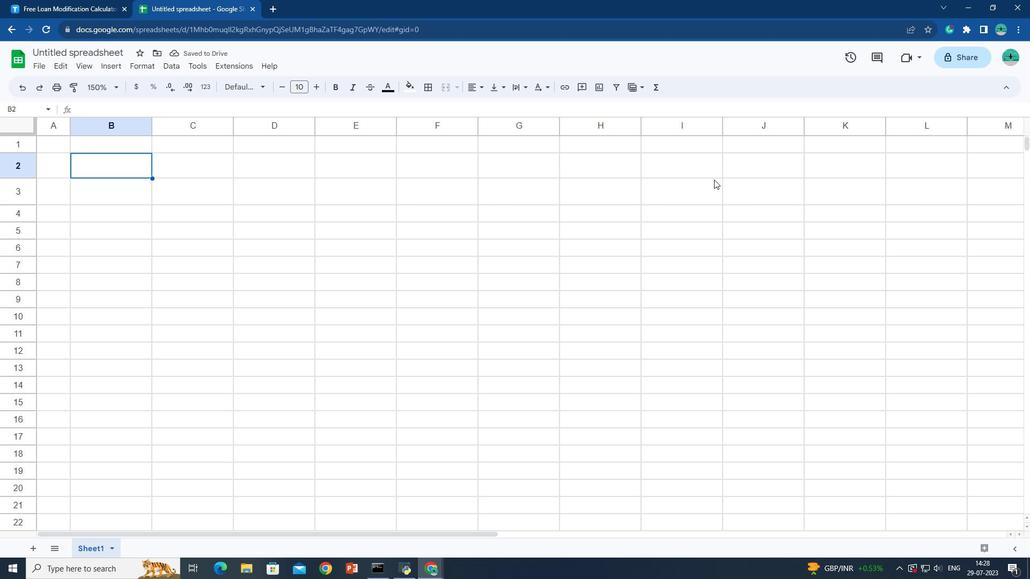 
Action: Mouse moved to (736, 186)
Screenshot: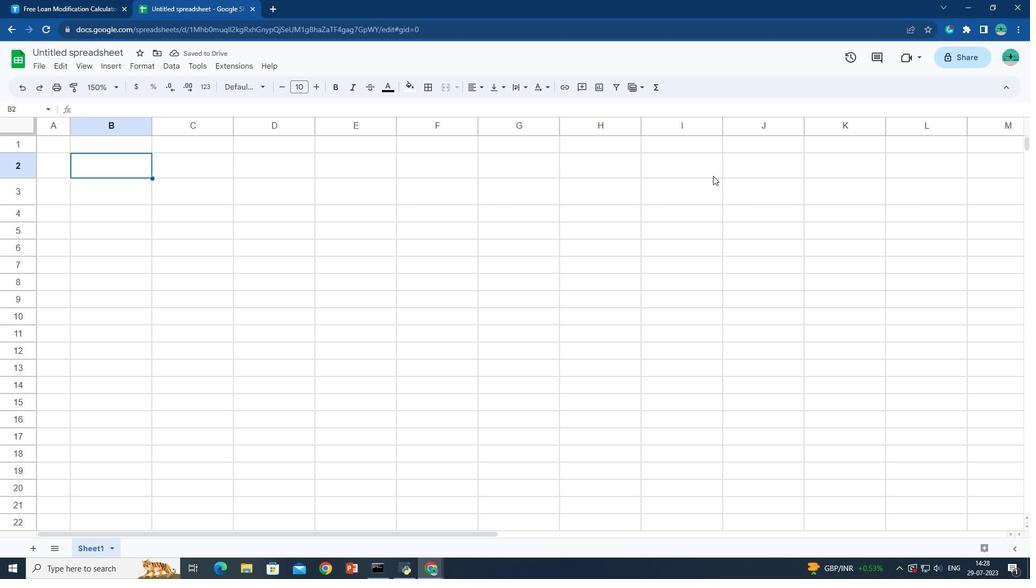 
Action: Key pressed <Key.shift><Key.shift><Key.shift><Key.shift><Key.shift><Key.shift>
Screenshot: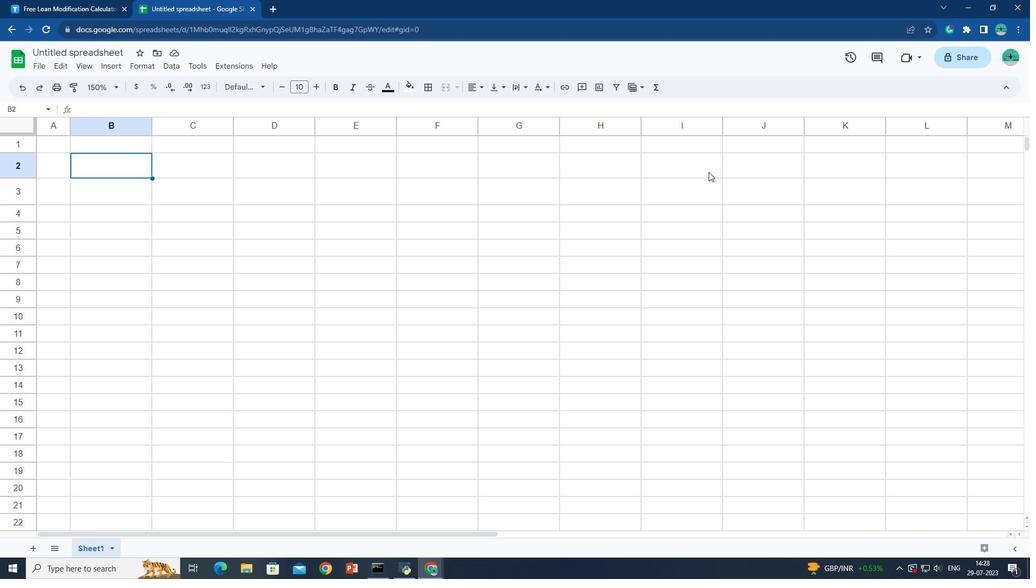 
Action: Mouse moved to (735, 186)
Screenshot: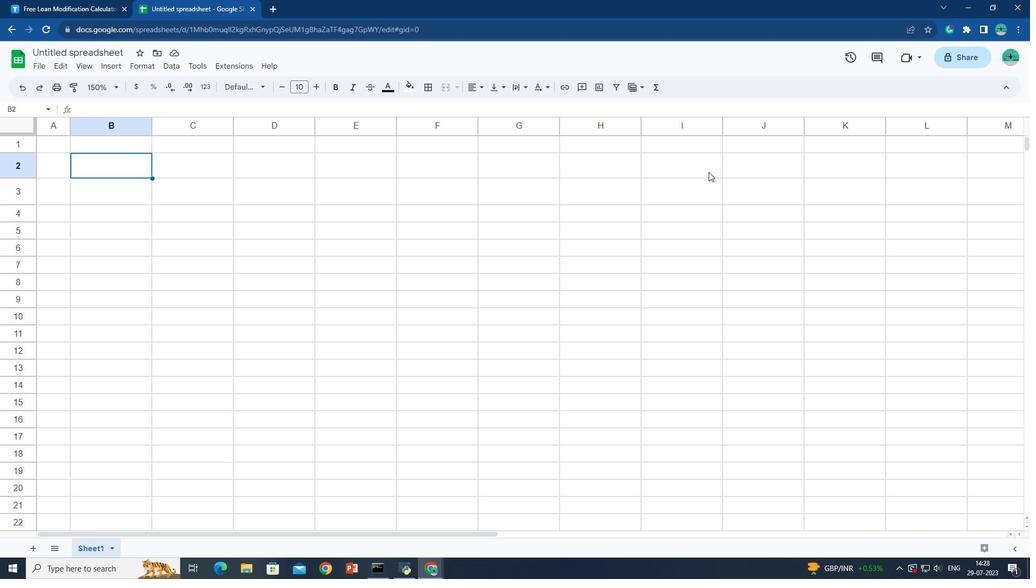 
Action: Key pressed <Key.shift>
Screenshot: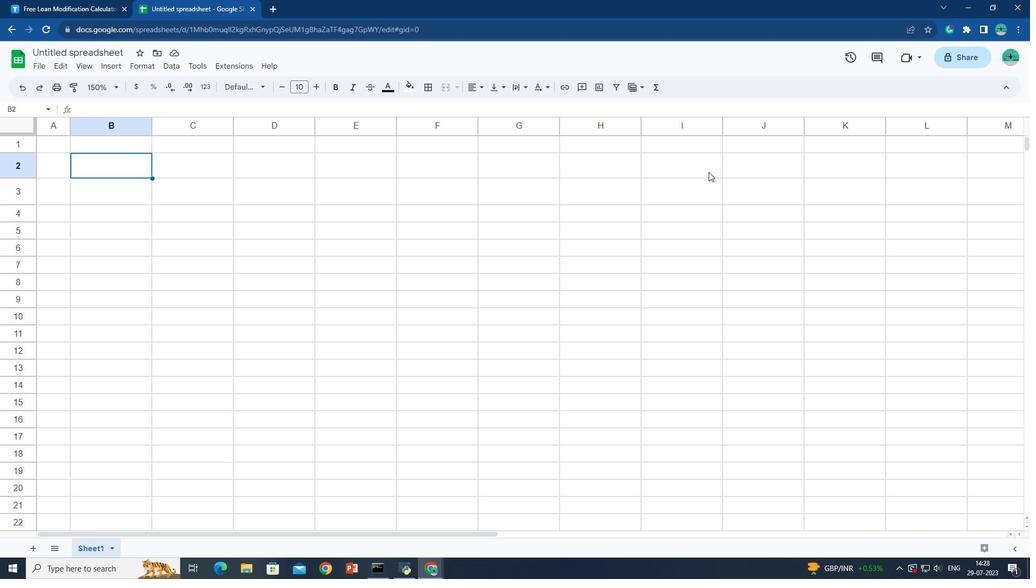 
Action: Mouse moved to (726, 186)
Screenshot: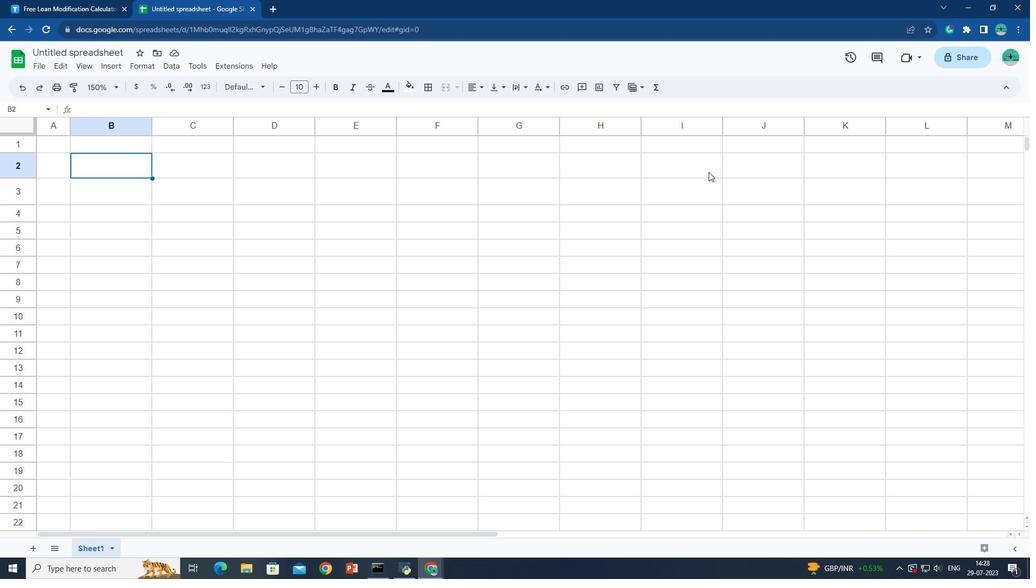 
Action: Key pressed <Key.shift>
Screenshot: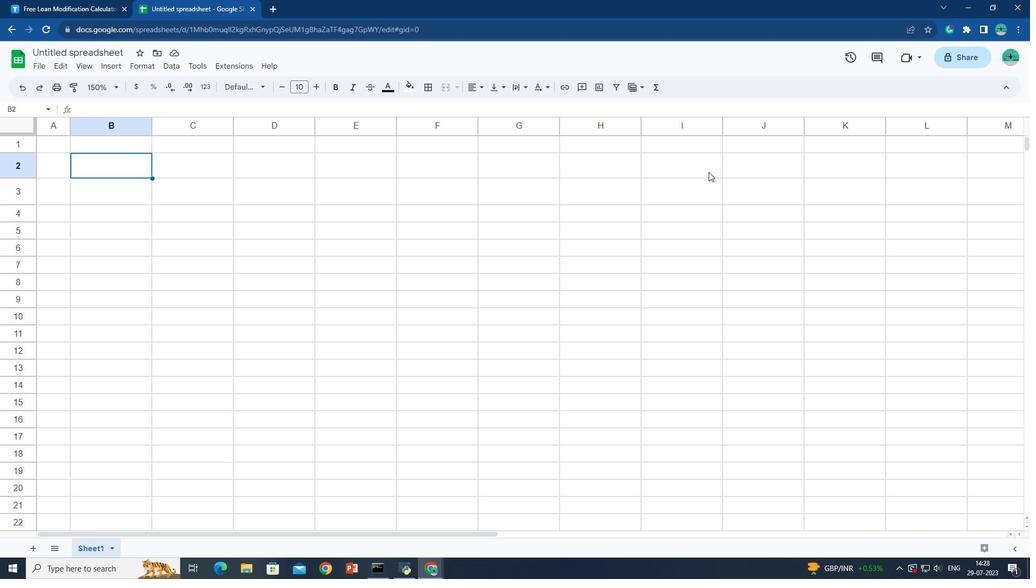 
Action: Mouse moved to (719, 186)
Screenshot: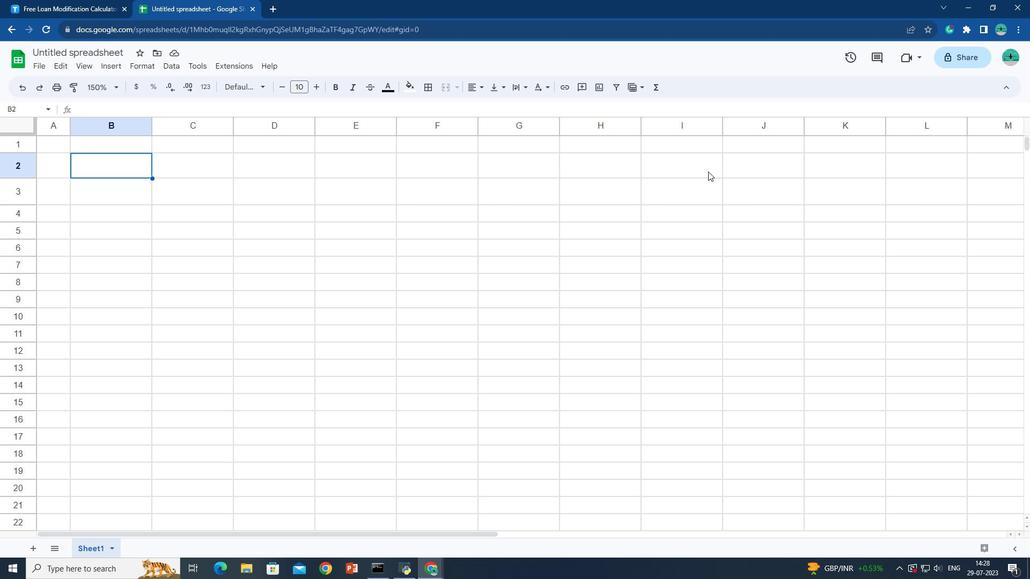 
Action: Key pressed <Key.shift>
Screenshot: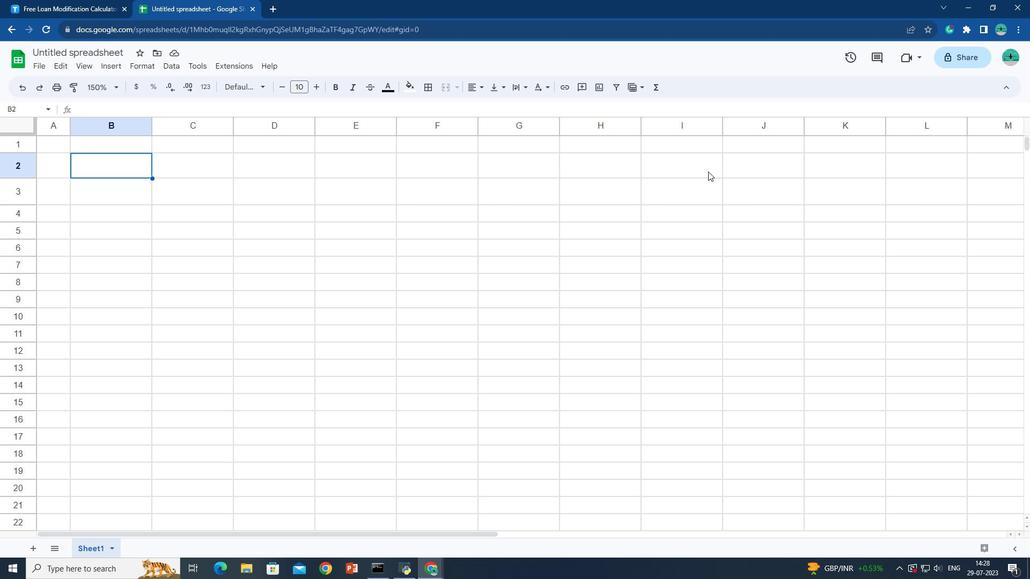 
Action: Mouse moved to (718, 186)
Screenshot: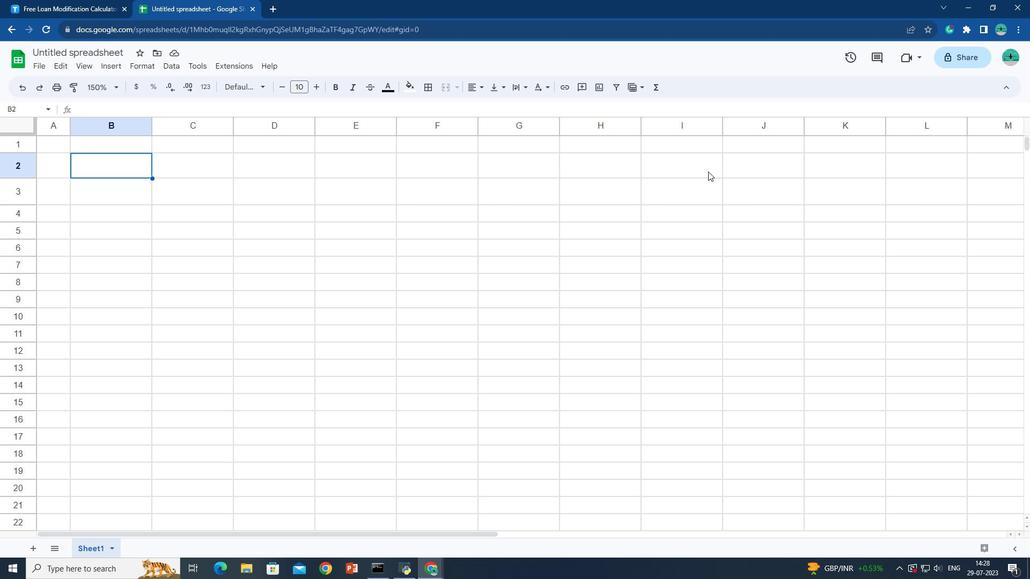 
Action: Key pressed <Key.shift>
Screenshot: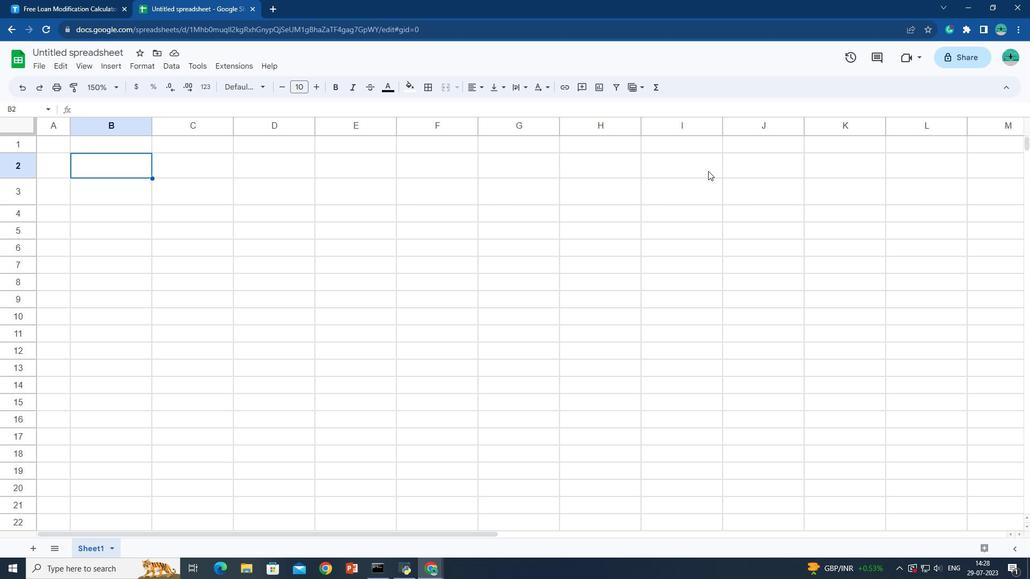 
Action: Mouse moved to (718, 186)
Screenshot: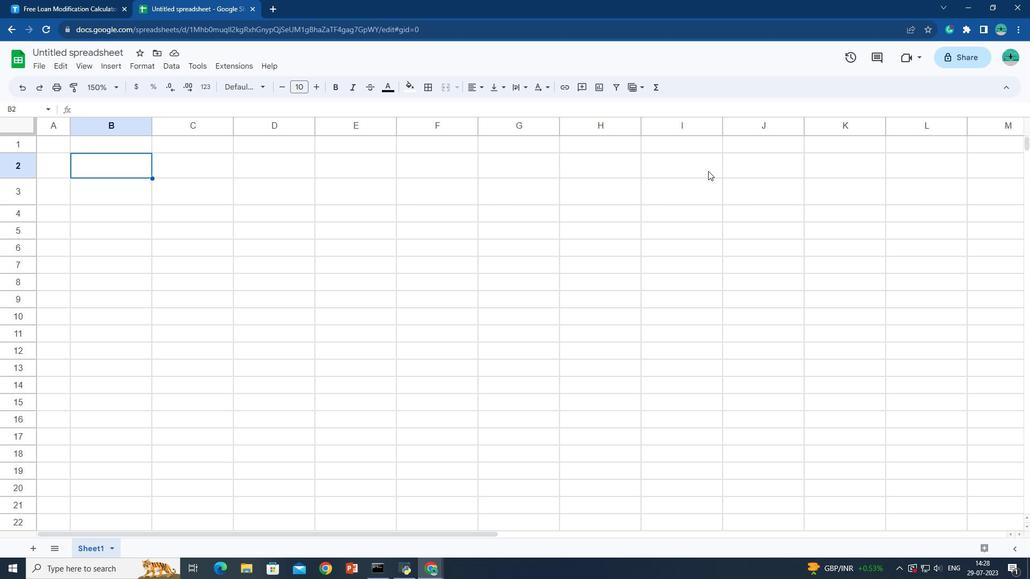 
Action: Key pressed <Key.shift>
Screenshot: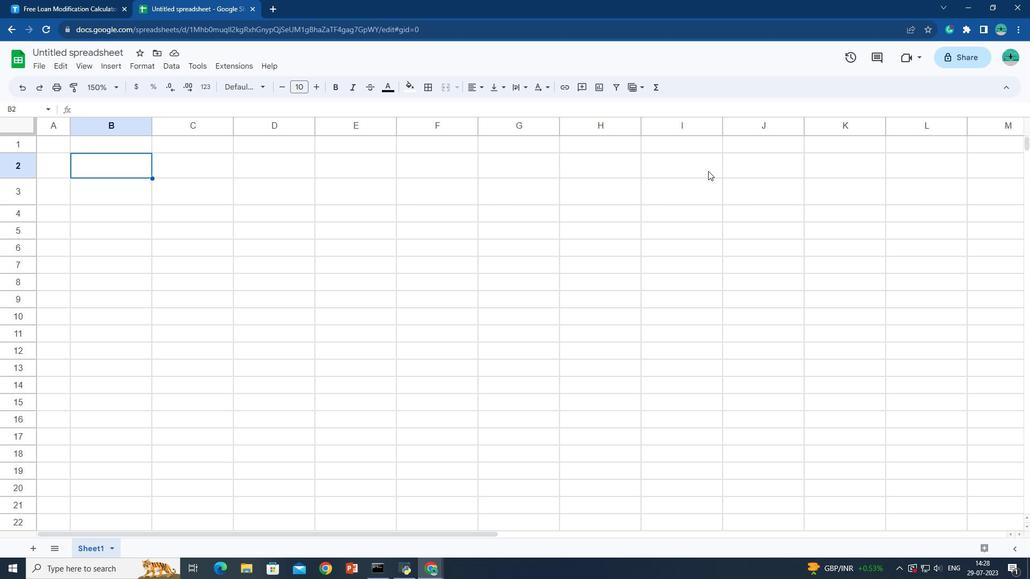 
Action: Mouse moved to (716, 184)
Screenshot: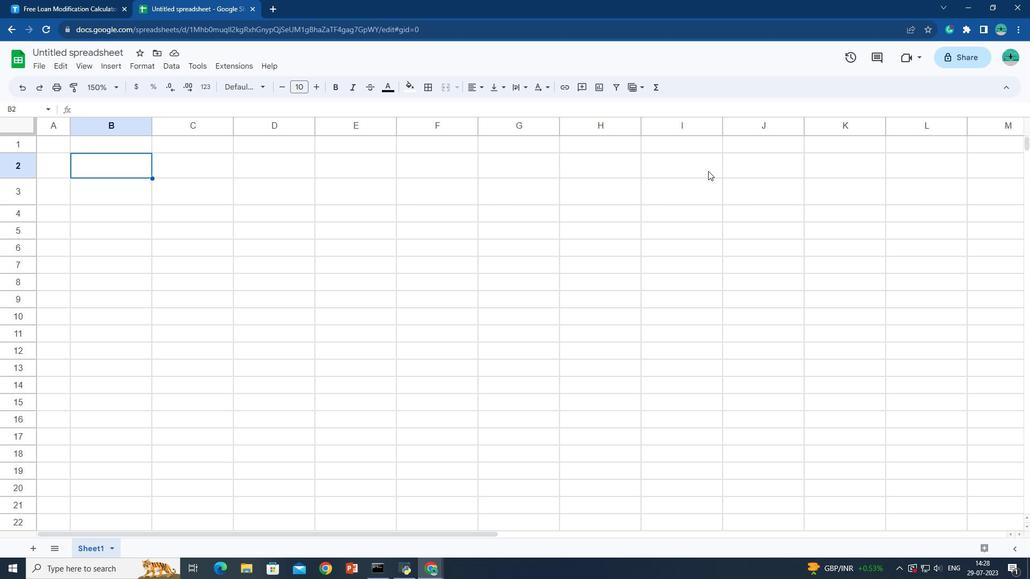
Action: Key pressed <Key.shift>
Screenshot: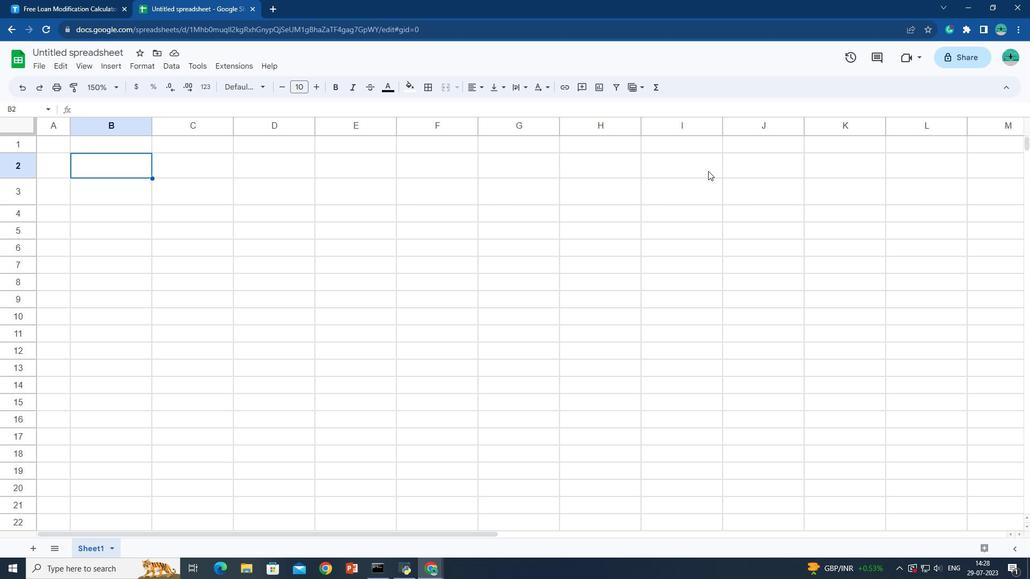 
Action: Mouse moved to (715, 181)
Screenshot: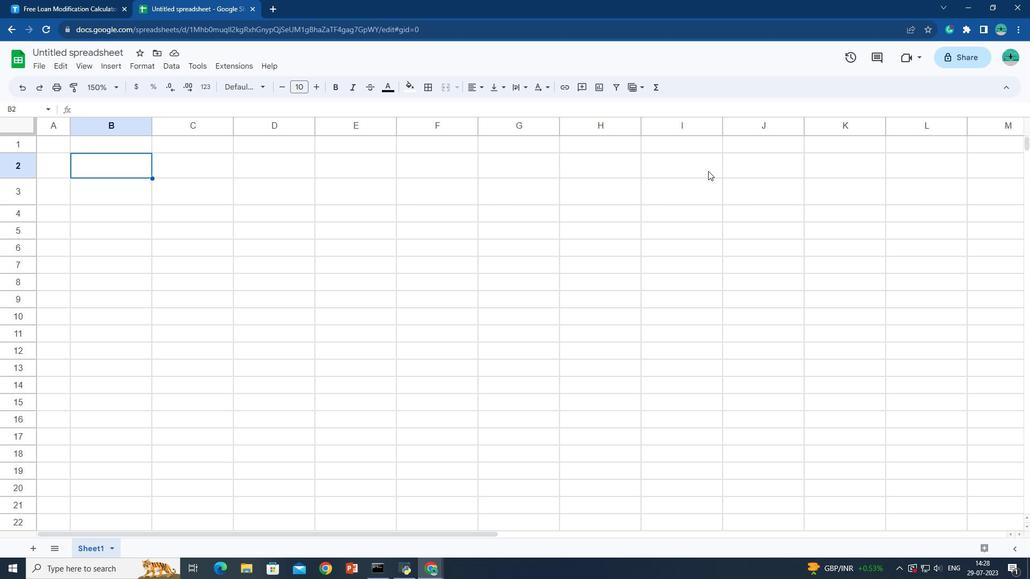 
Action: Key pressed <Key.shift>
Screenshot: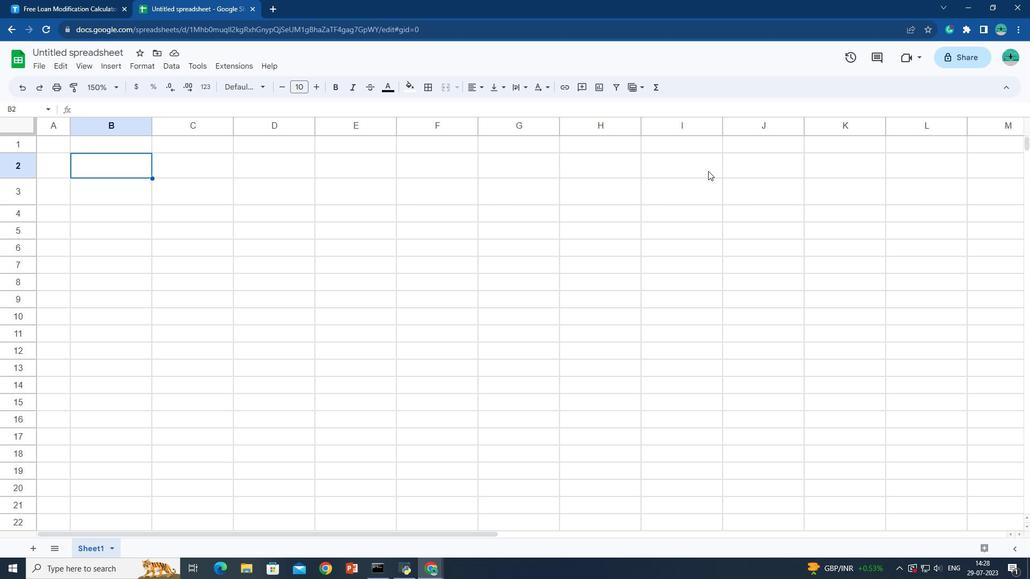 
Action: Mouse moved to (714, 179)
Screenshot: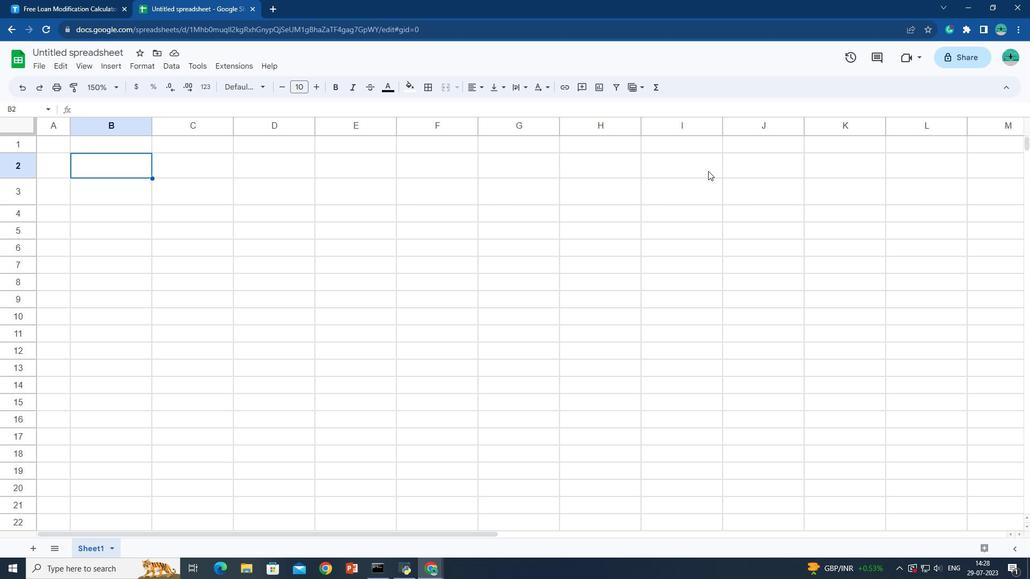 
Action: Key pressed <Key.shift>
Screenshot: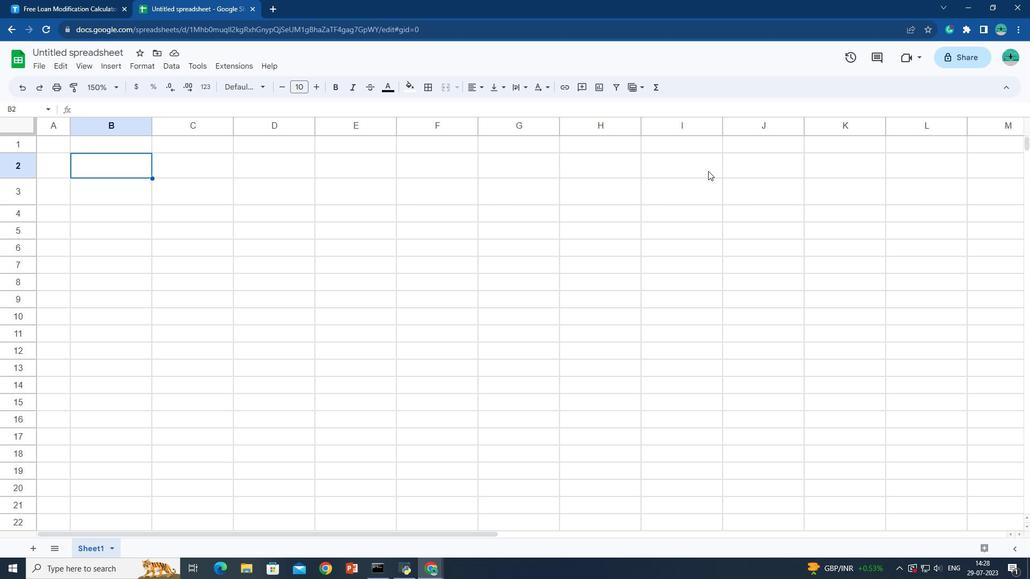 
Action: Mouse moved to (713, 177)
Screenshot: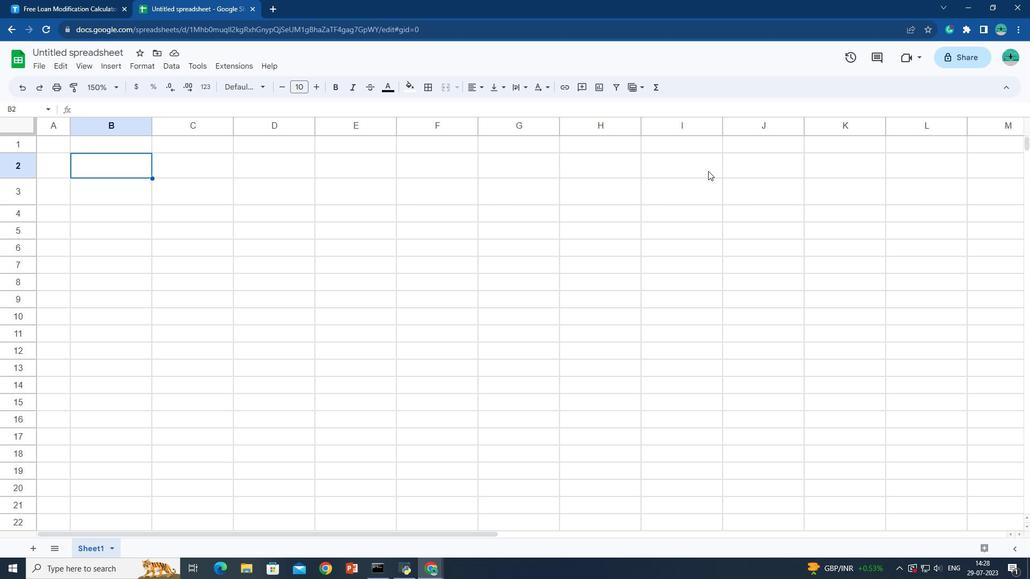 
Action: Key pressed <Key.shift>
Screenshot: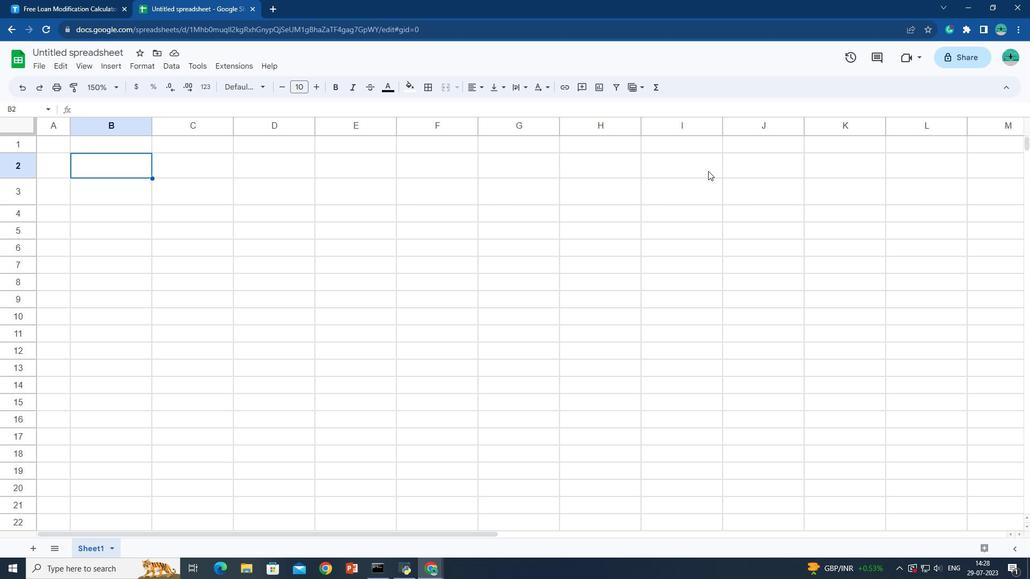 
Action: Mouse moved to (711, 173)
Screenshot: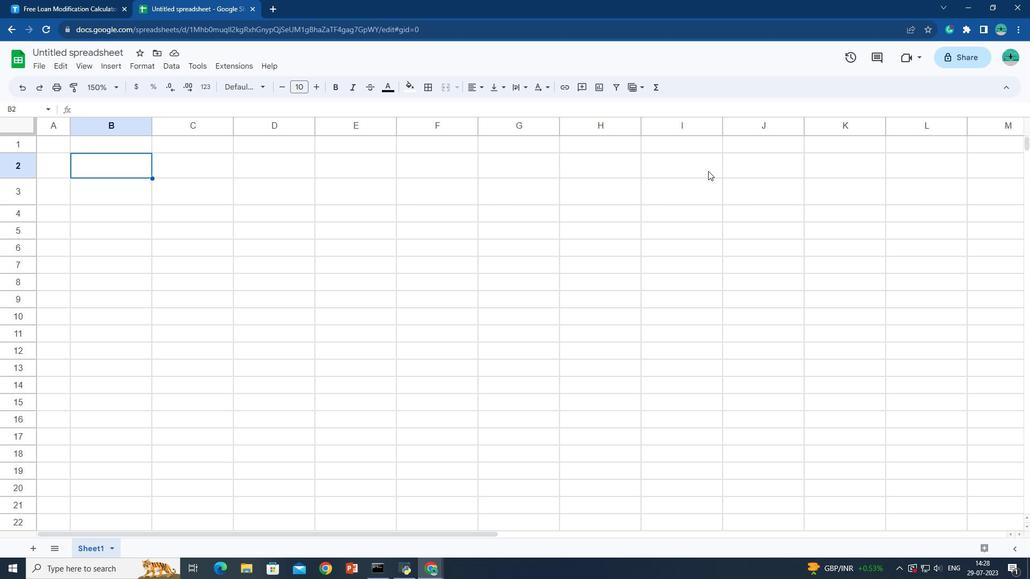 
Action: Key pressed <Key.shift>
Screenshot: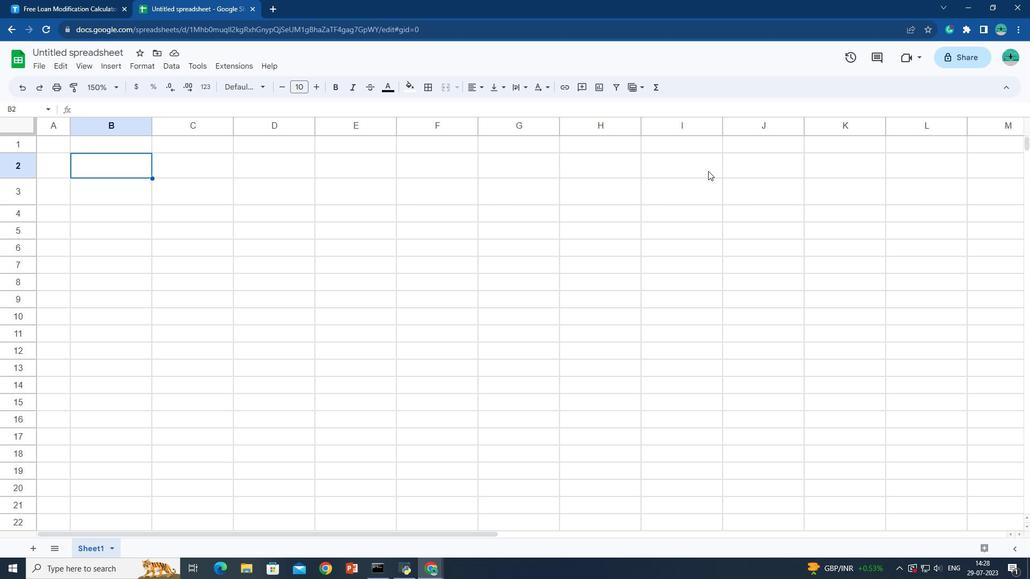 
Action: Mouse moved to (711, 173)
Screenshot: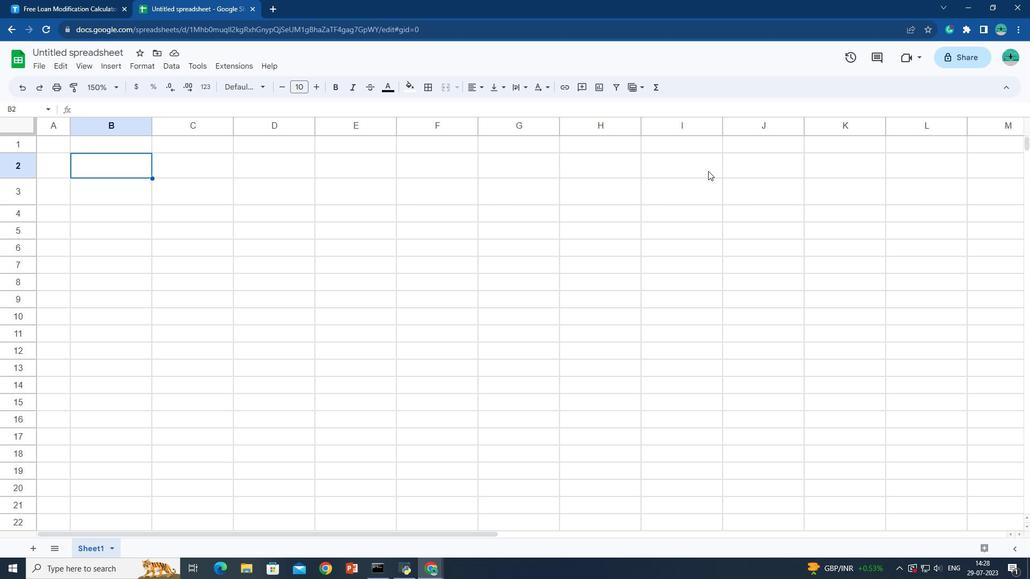 
Action: Key pressed <Key.shift><Key.shift>
Screenshot: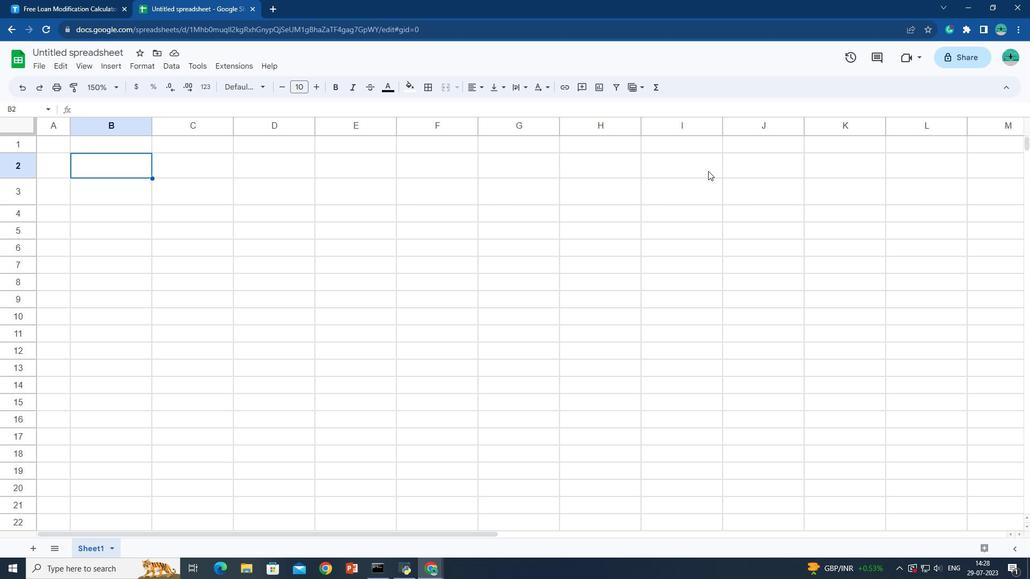 
Action: Mouse moved to (710, 172)
Screenshot: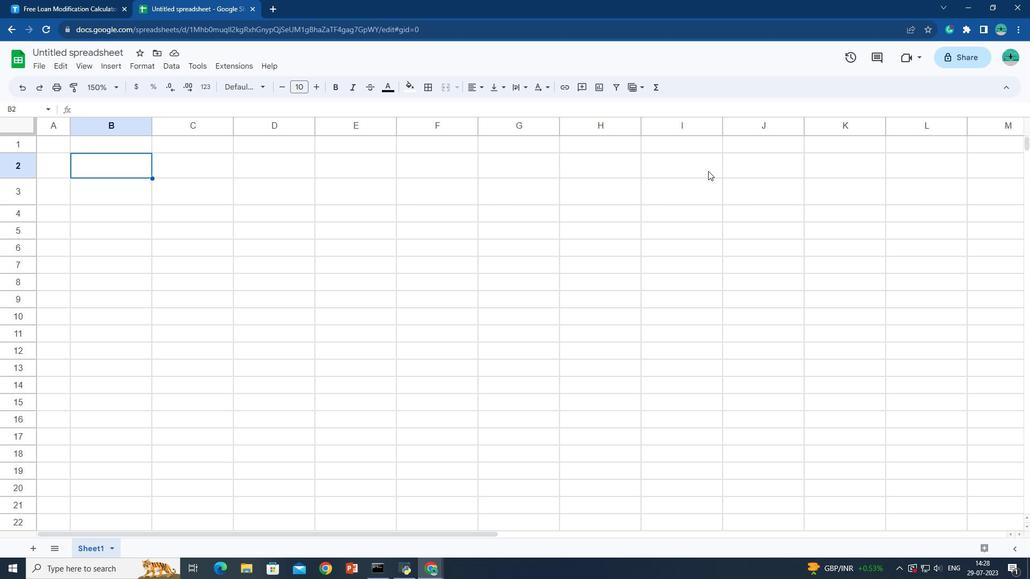 
Action: Key pressed <Key.shift>
Screenshot: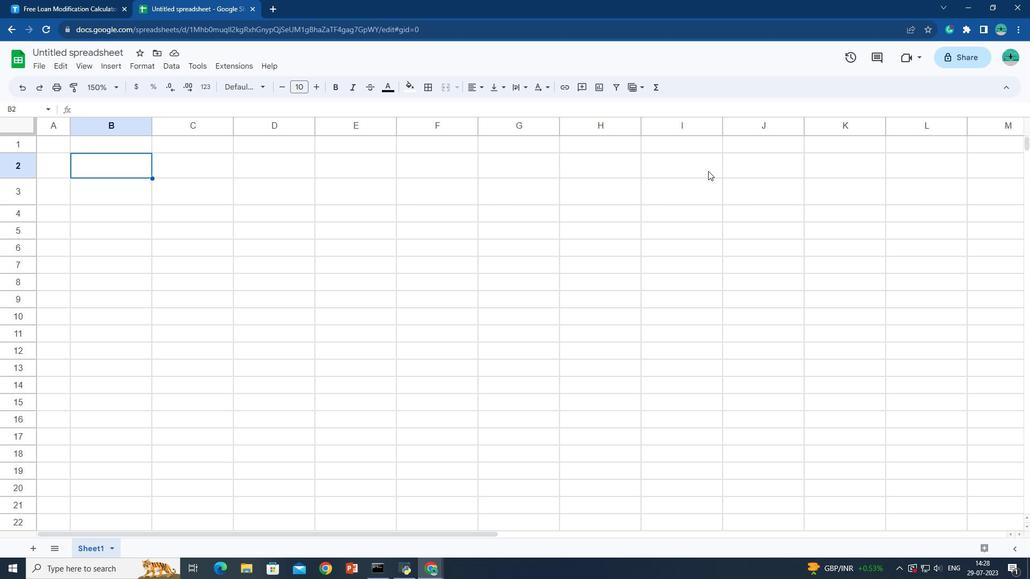 
Action: Mouse moved to (709, 172)
Screenshot: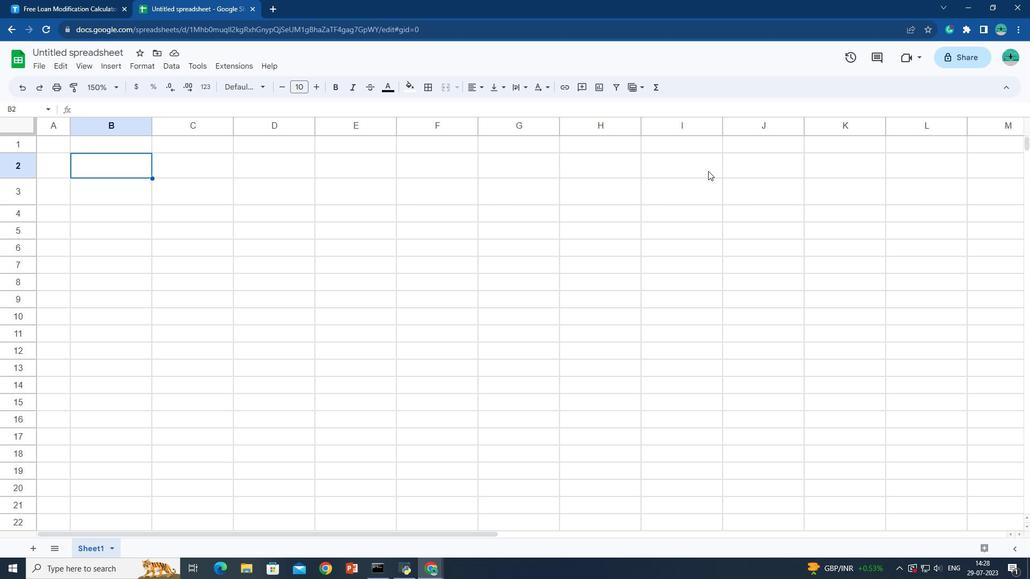 
Action: Key pressed <Key.shift>
Screenshot: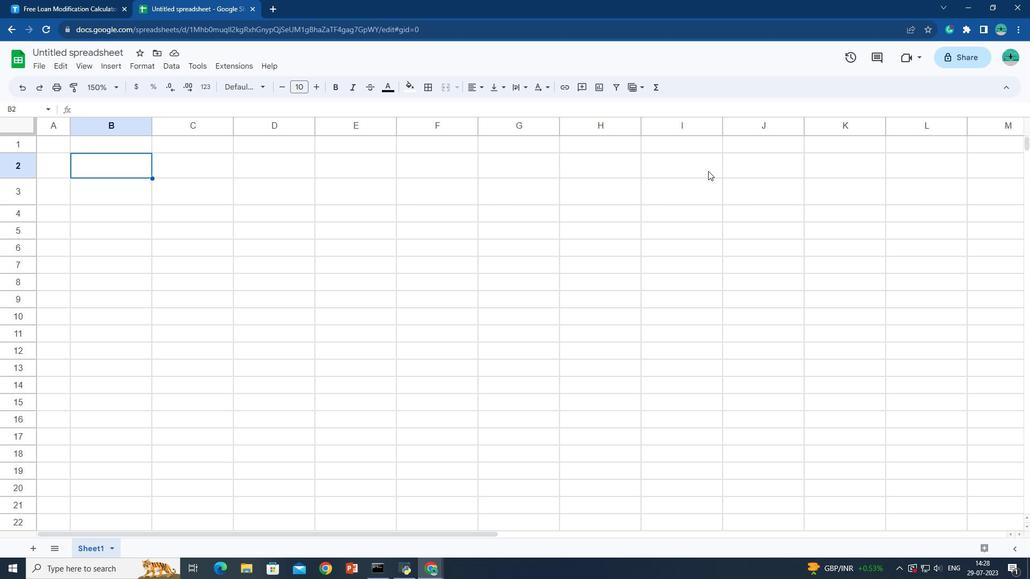 
Action: Mouse moved to (709, 172)
Screenshot: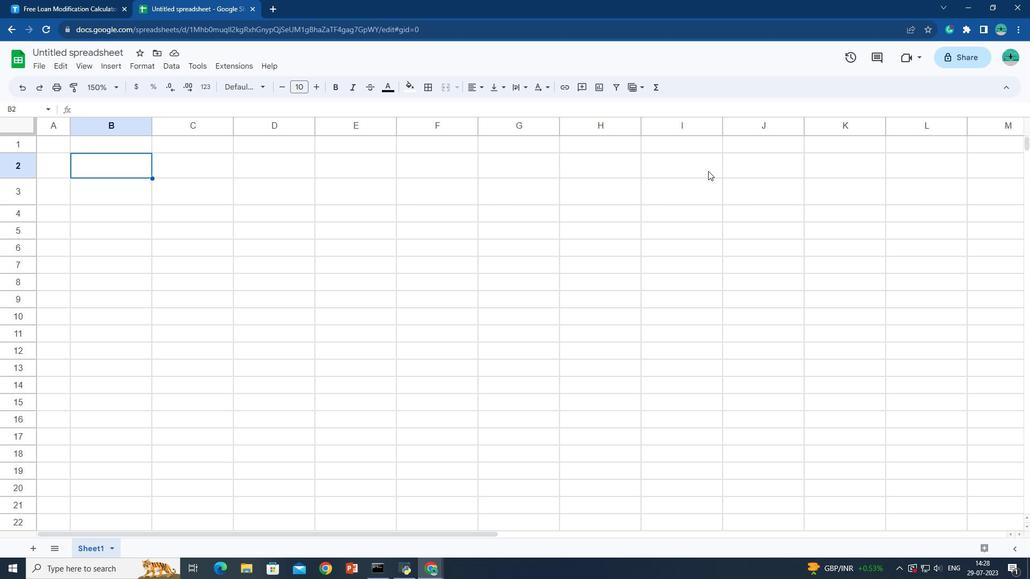 
Action: Key pressed <Key.shift>
Screenshot: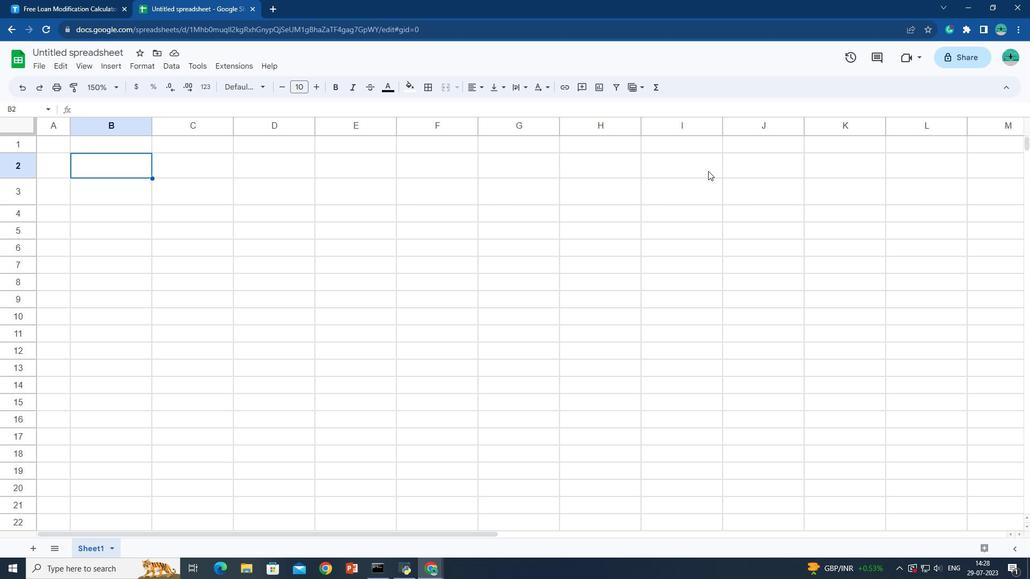 
Action: Mouse moved to (709, 171)
Screenshot: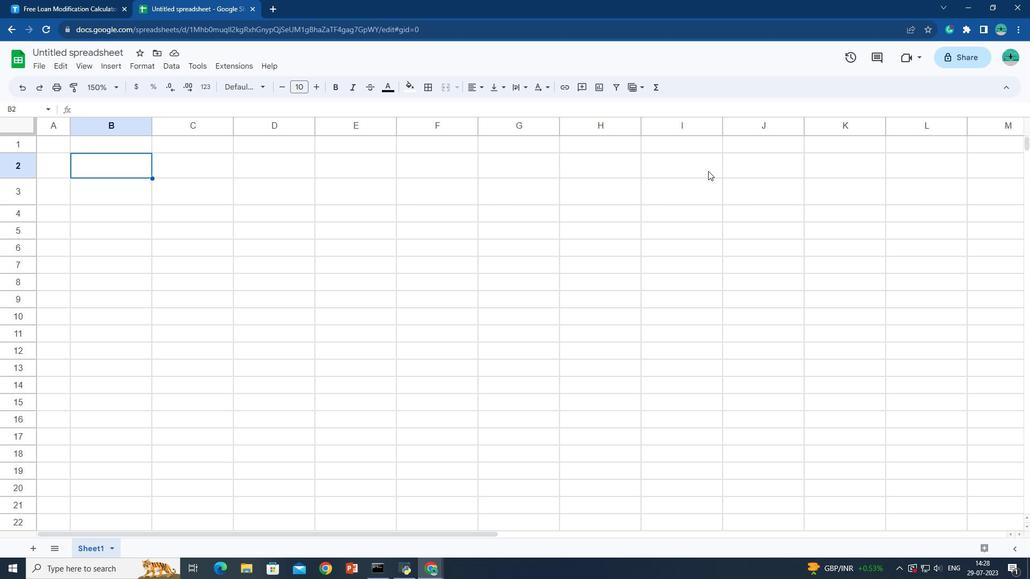 
Action: Key pressed <Key.shift>
Screenshot: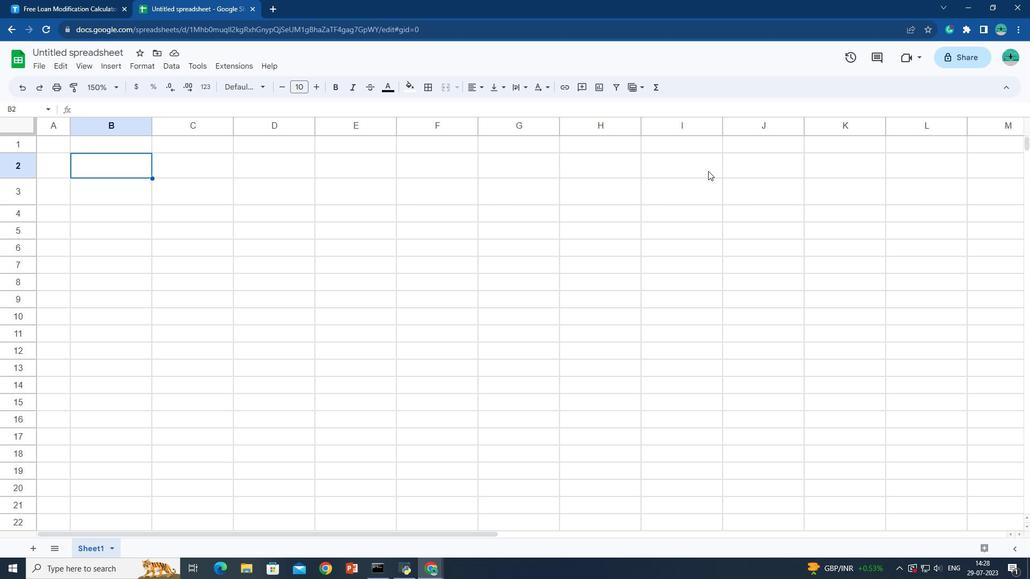 
Action: Mouse moved to (708, 171)
Screenshot: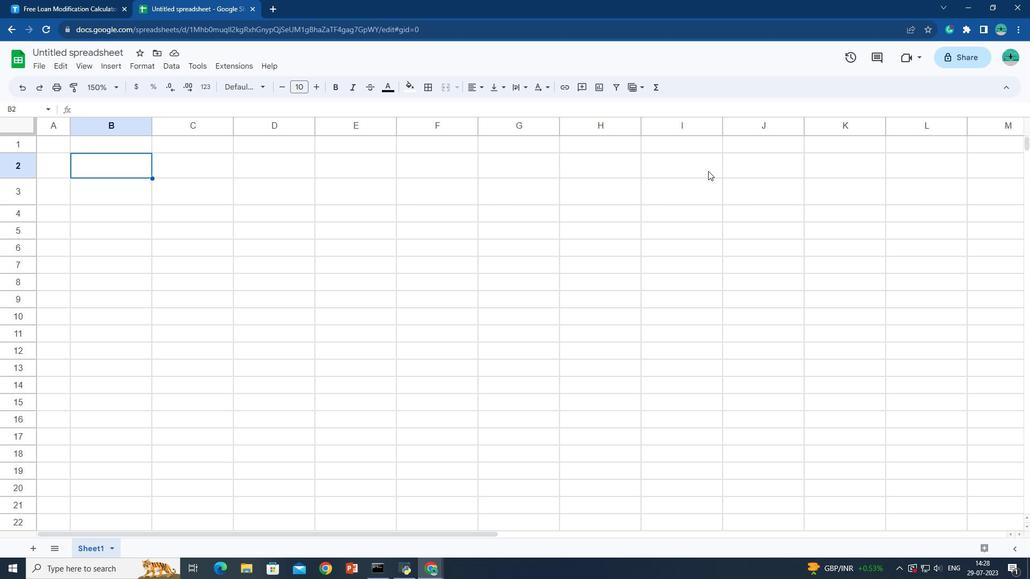 
Action: Key pressed <Key.shift>
Screenshot: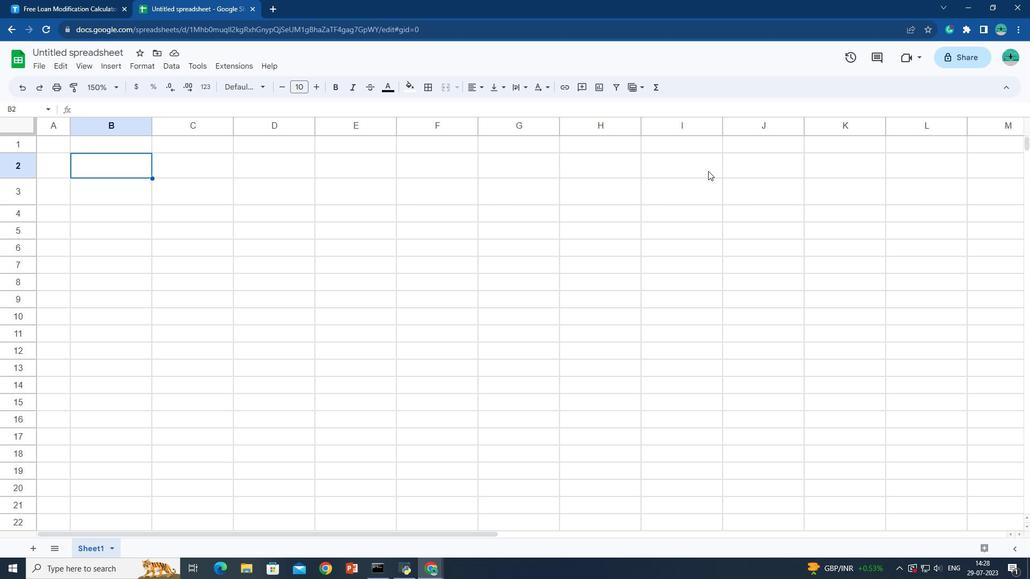 
Action: Mouse moved to (708, 171)
Screenshot: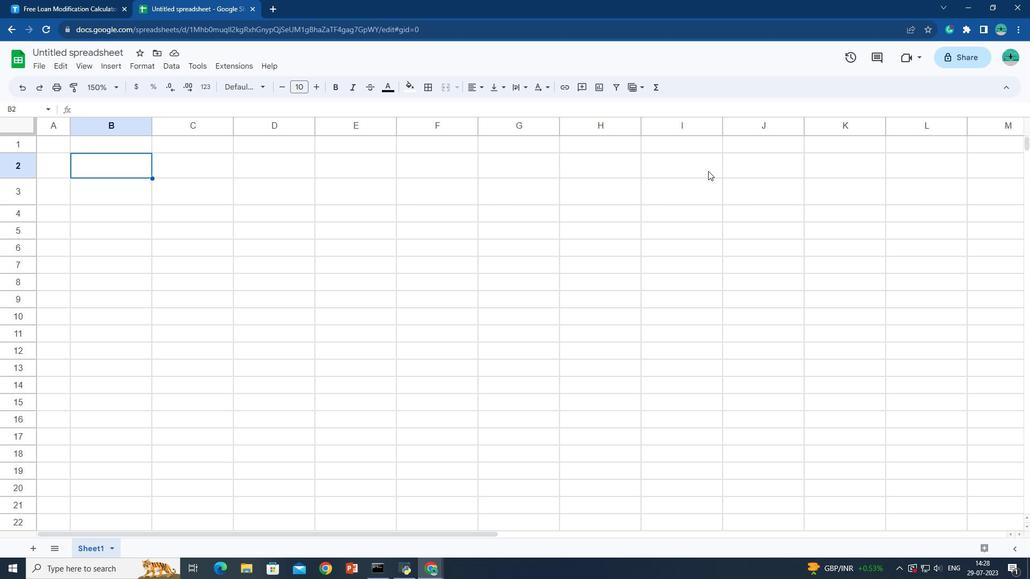 
Action: Key pressed <Key.shift><Key.shift><Key.shift><Key.shift><Key.shift><Key.shift><Key.shift><Key.shift><Key.shift><Key.shift><Key.shift><Key.shift><Key.shift><Key.shift><Key.shift>
Screenshot: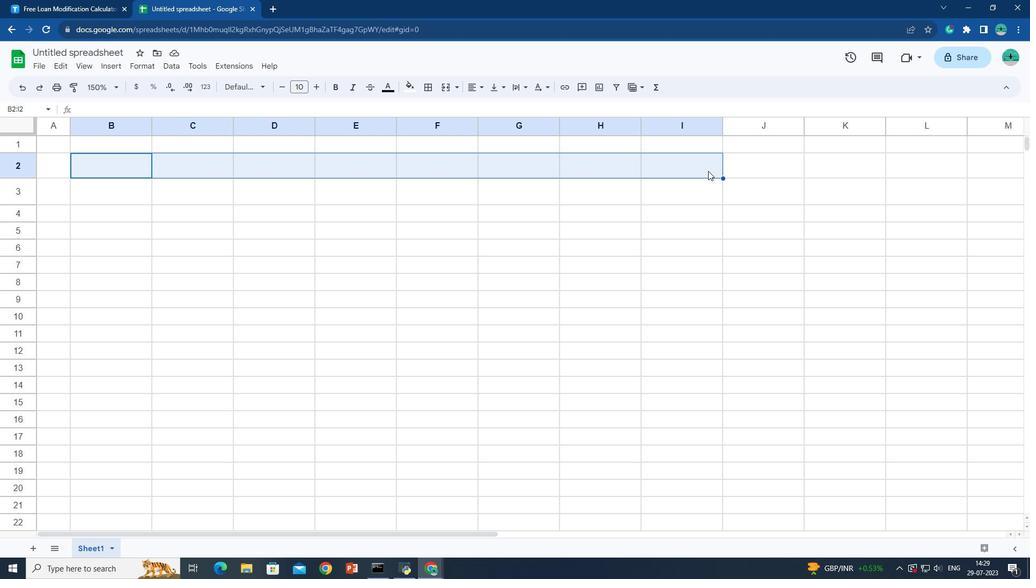 
Action: Mouse pressed left at (708, 171)
Screenshot: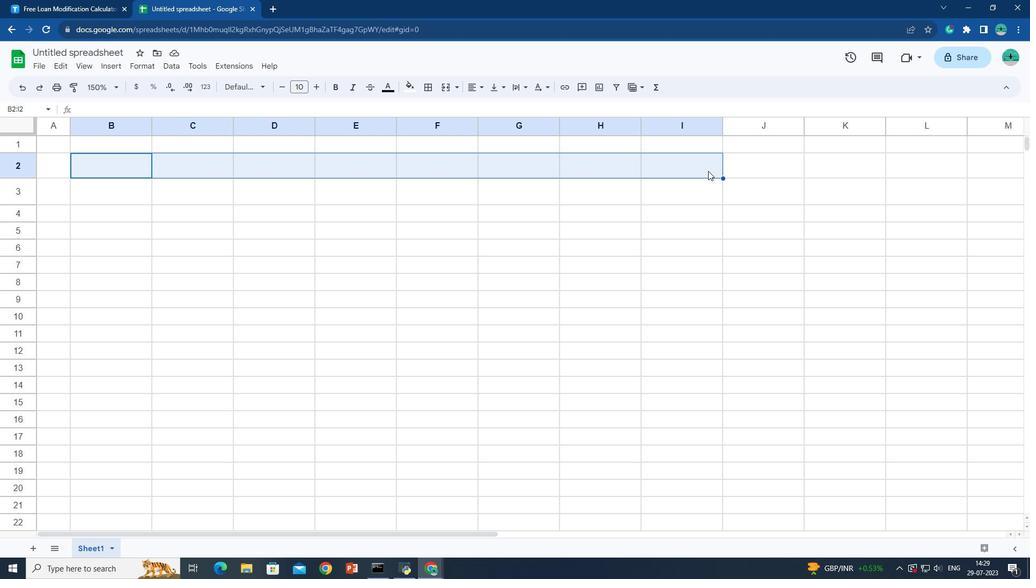 
Action: Key pressed <Key.shift><Key.shift><Key.shift><Key.shift><Key.shift><Key.shift><Key.shift><Key.shift><Key.shift><Key.shift><Key.shift><Key.shift><Key.shift><Key.shift><Key.shift><Key.shift><Key.shift><Key.shift>
Screenshot: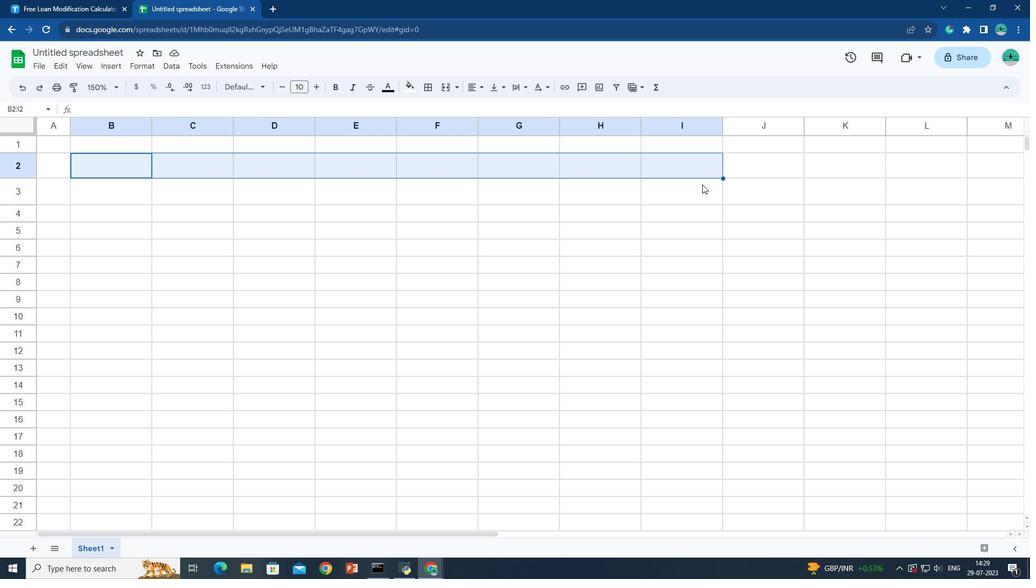 
Action: Mouse moved to (706, 176)
Screenshot: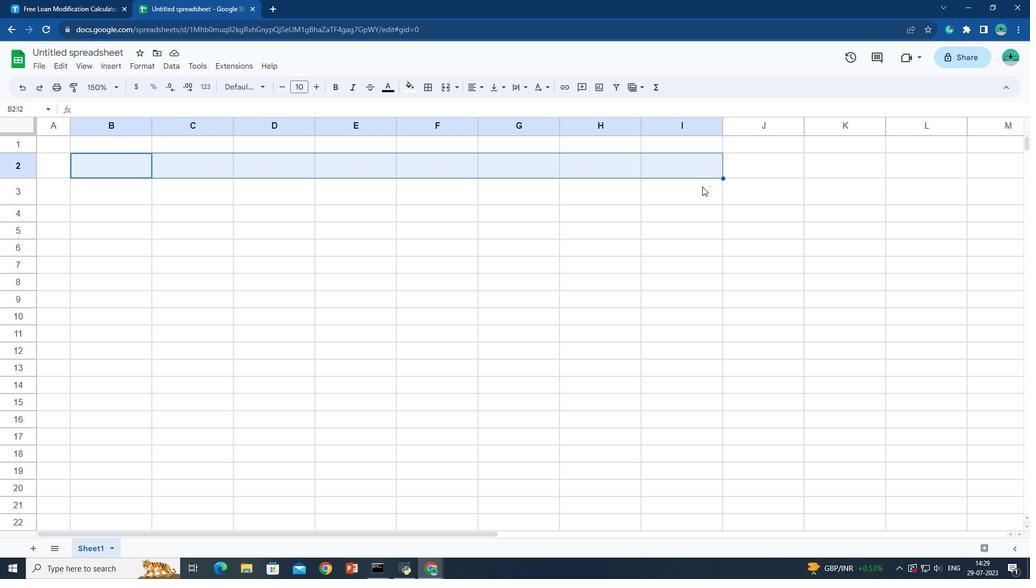 
Action: Key pressed <Key.shift>
Screenshot: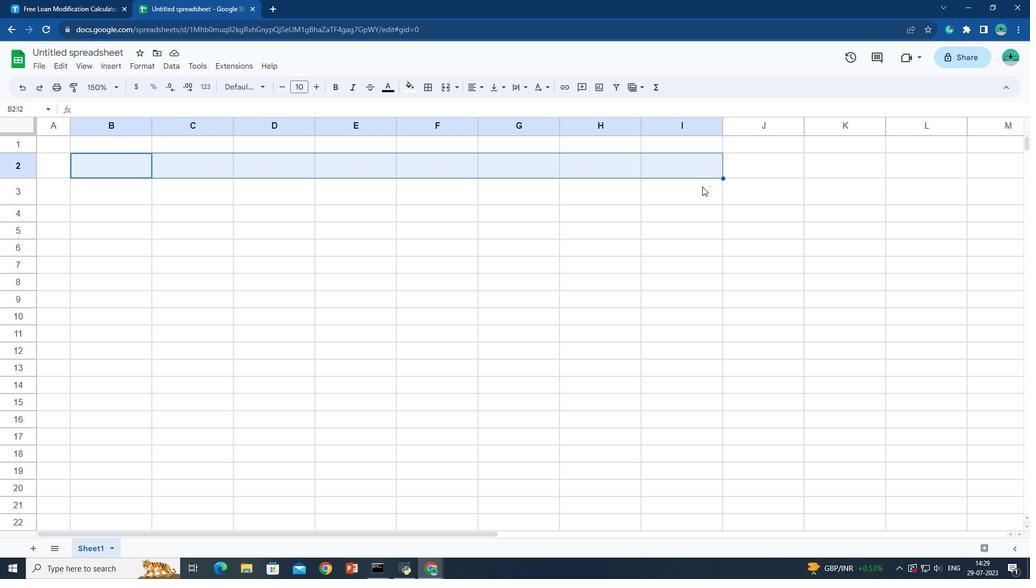 
Action: Mouse moved to (703, 183)
Screenshot: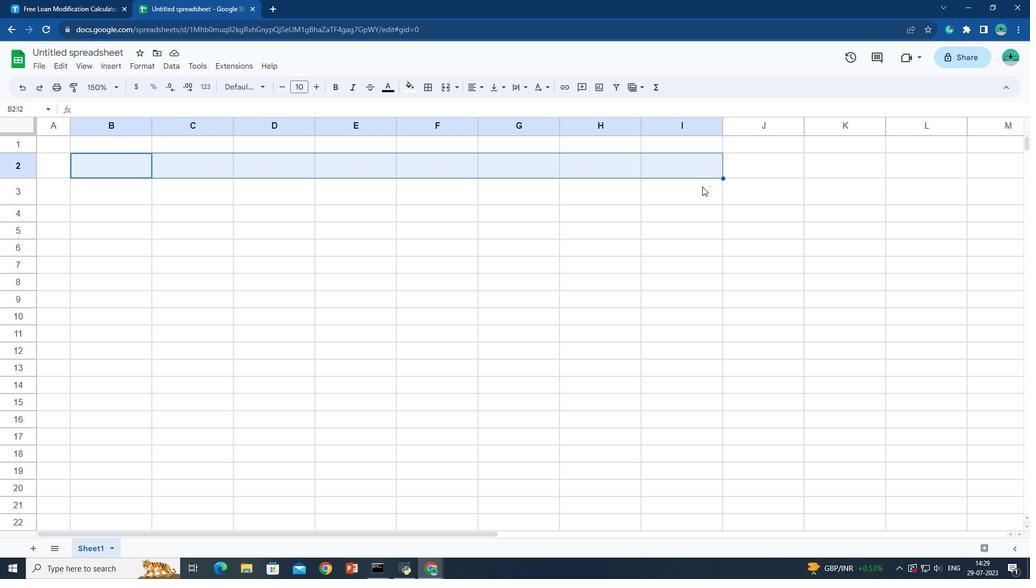 
Action: Key pressed <Key.shift>
Screenshot: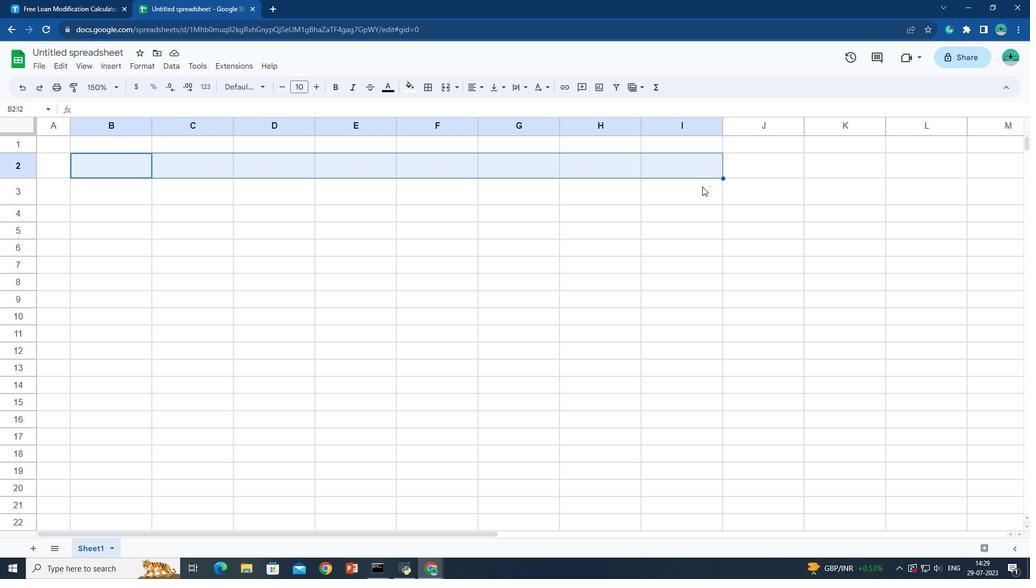 
Action: Mouse moved to (702, 184)
Screenshot: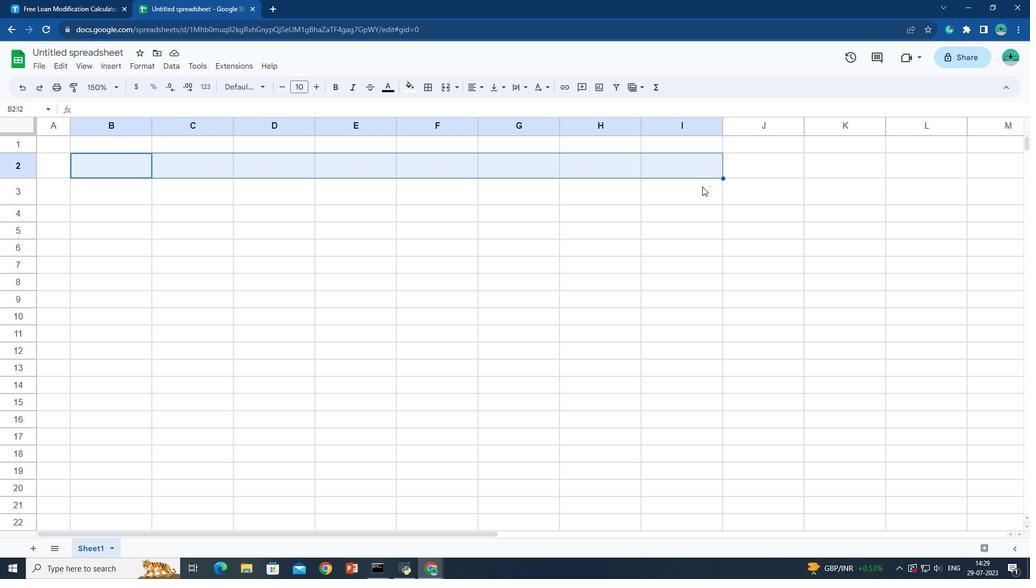 
Action: Key pressed <Key.shift><Key.shift><Key.shift><Key.shift><Key.shift><Key.shift><Key.shift><Key.shift><Key.shift><Key.shift><Key.shift>
Screenshot: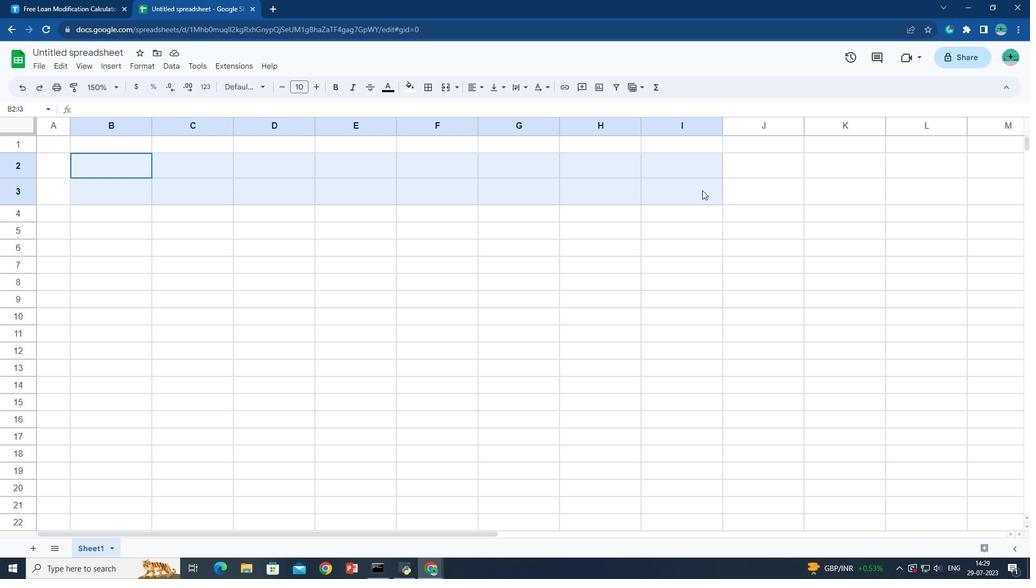 
Action: Mouse moved to (702, 186)
Screenshot: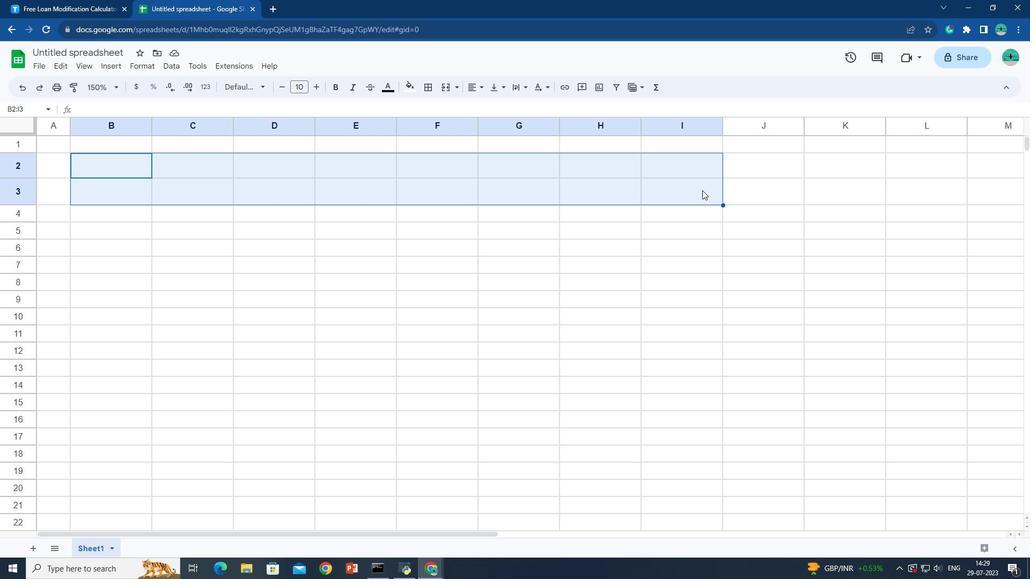 
Action: Key pressed <Key.shift>
Screenshot: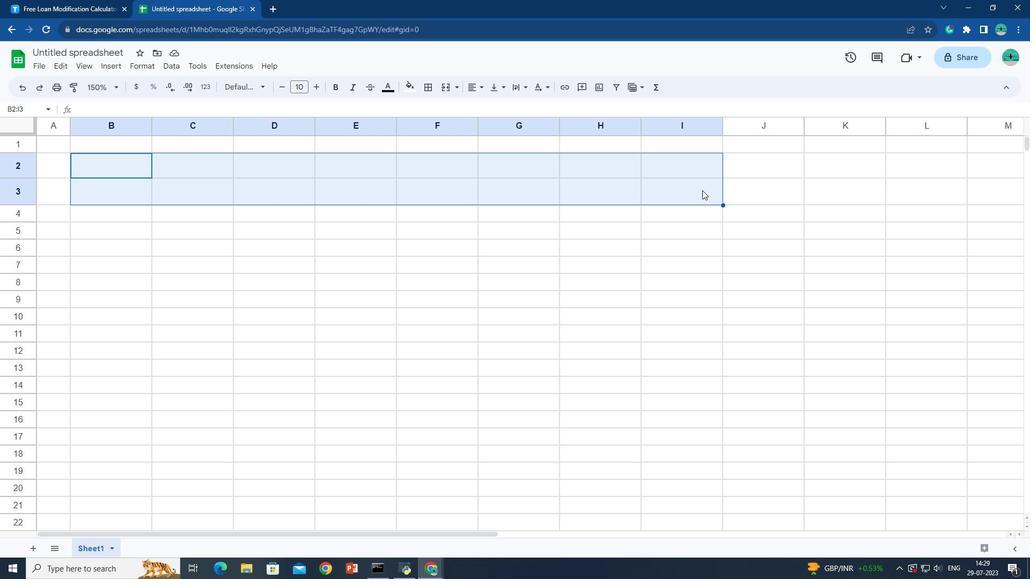 
Action: Mouse moved to (702, 186)
Screenshot: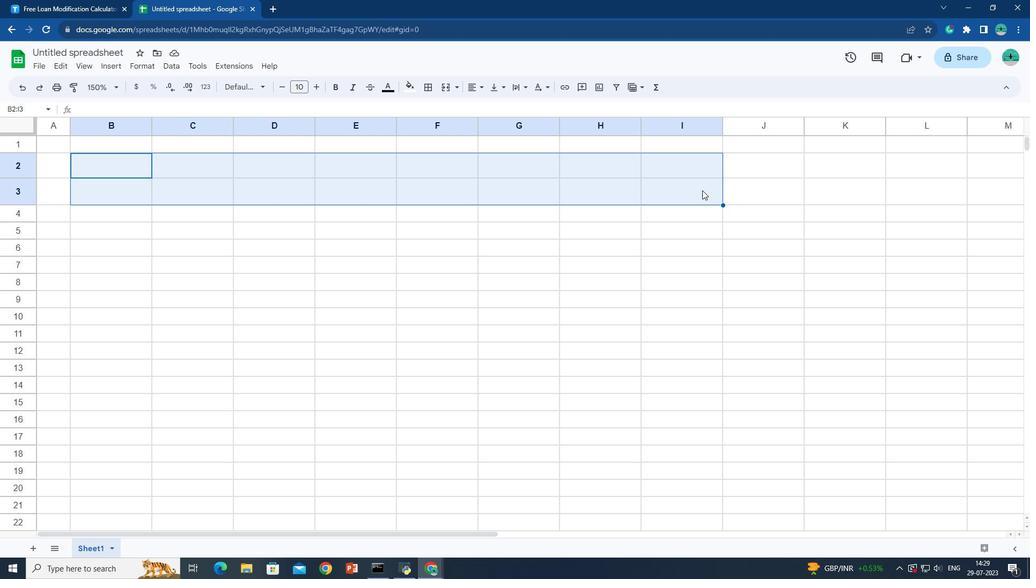 
Action: Key pressed <Key.shift>
Screenshot: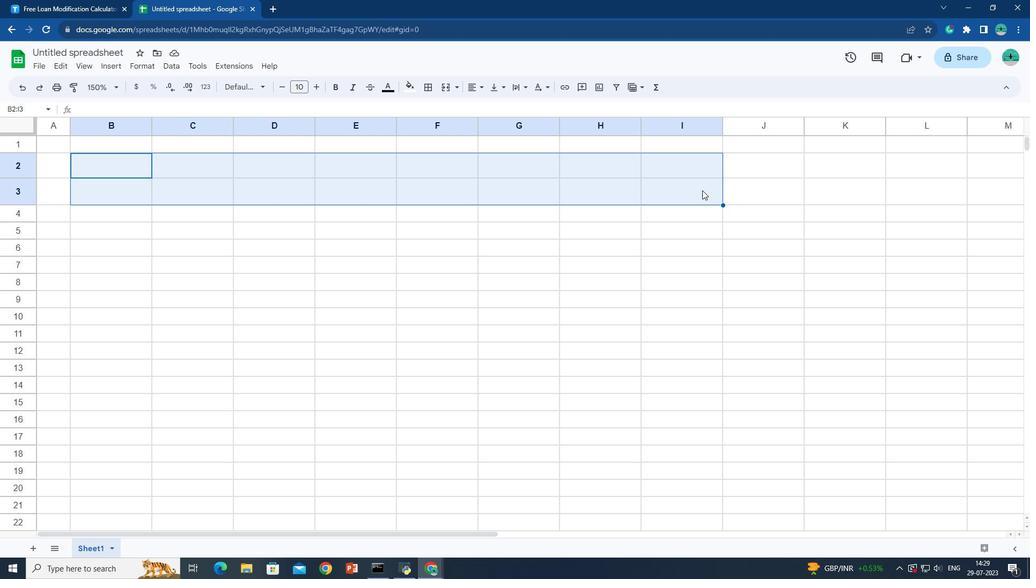 
Action: Mouse moved to (702, 188)
Screenshot: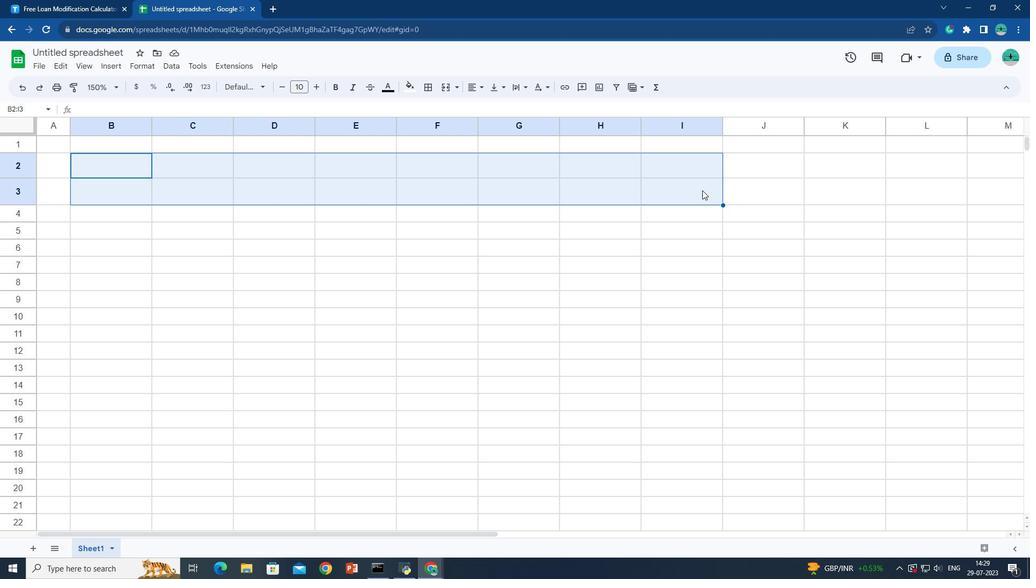 
Action: Key pressed <Key.shift>
Screenshot: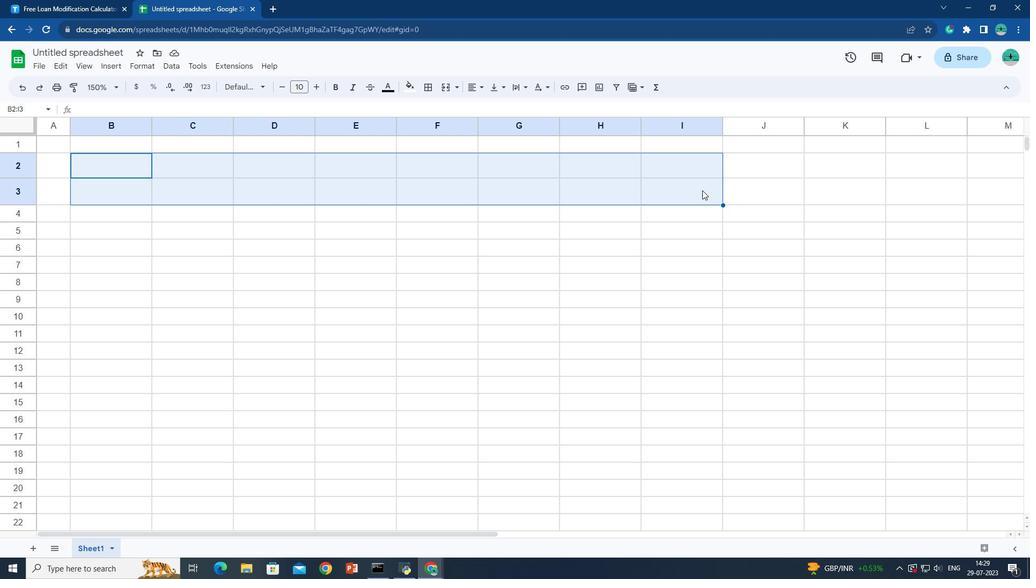 
Action: Mouse moved to (702, 190)
Screenshot: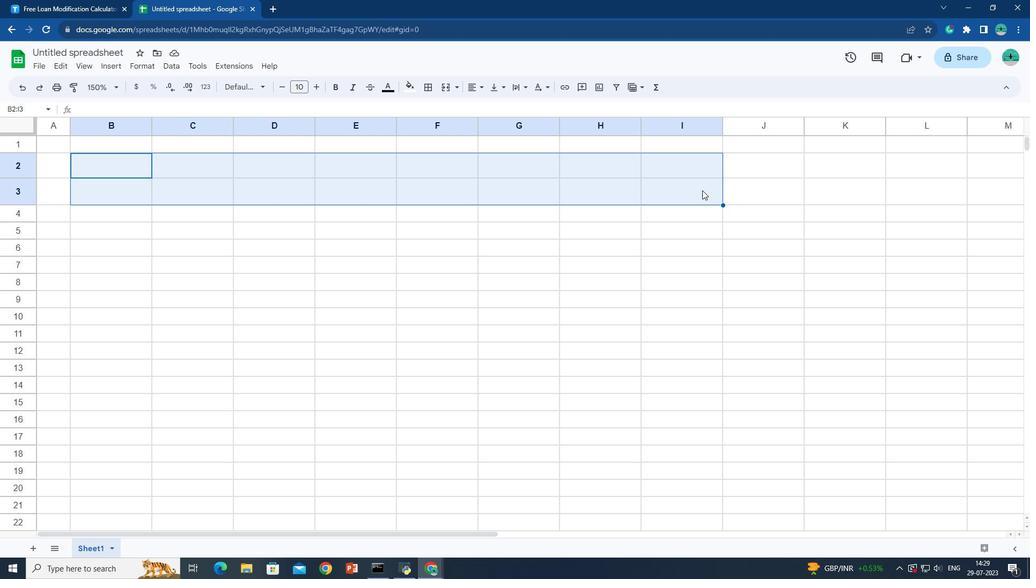 
Action: Key pressed <Key.shift>
Screenshot: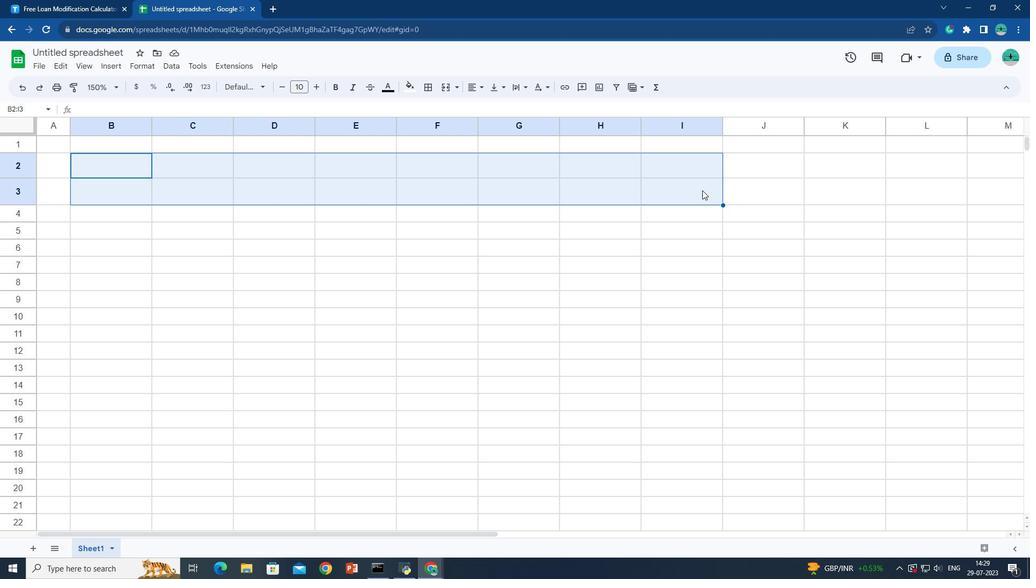 
Action: Mouse moved to (702, 190)
Screenshot: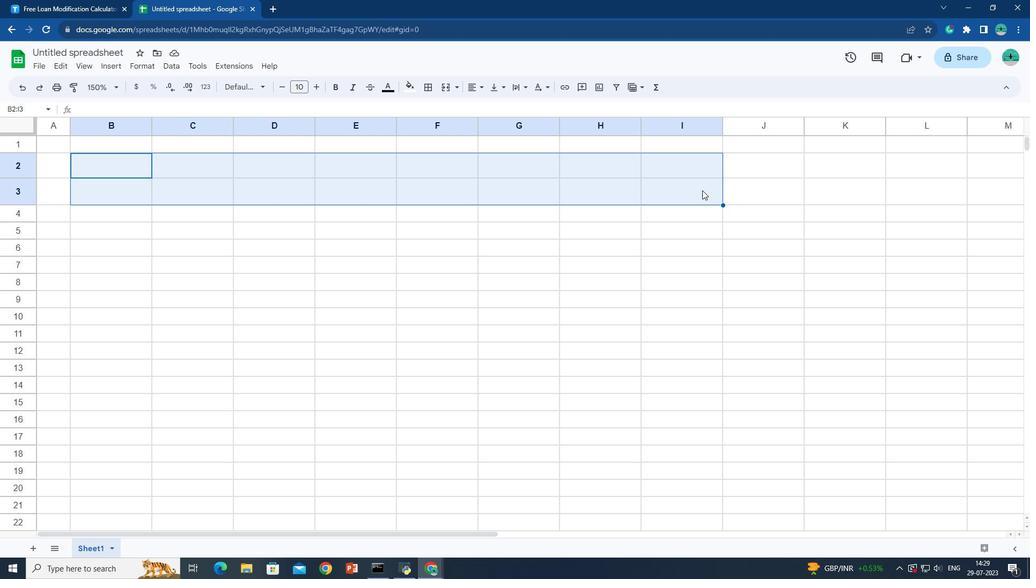 
Action: Key pressed <Key.shift><Key.shift><Key.shift>
Screenshot: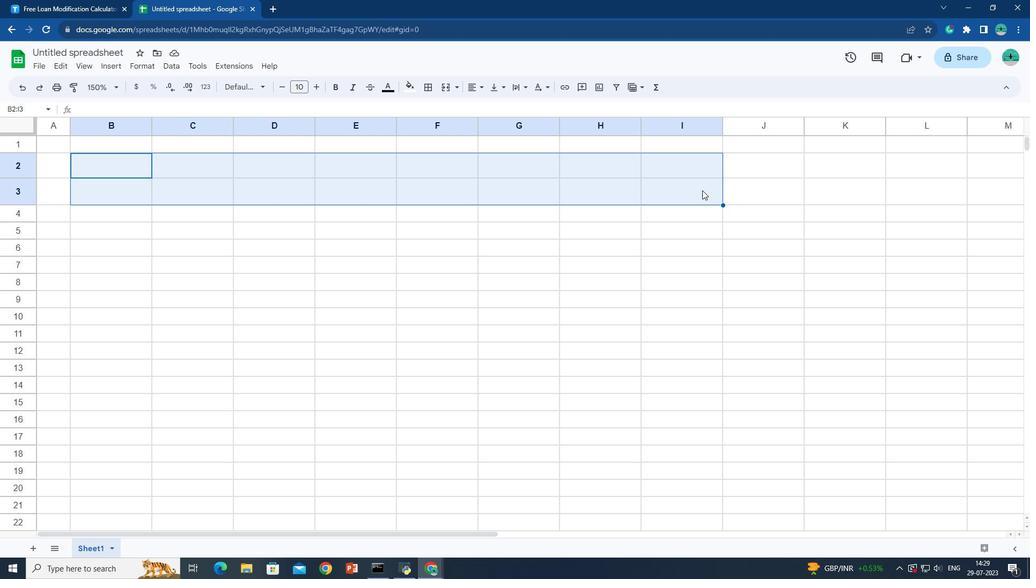 
Action: Mouse pressed left at (702, 190)
Screenshot: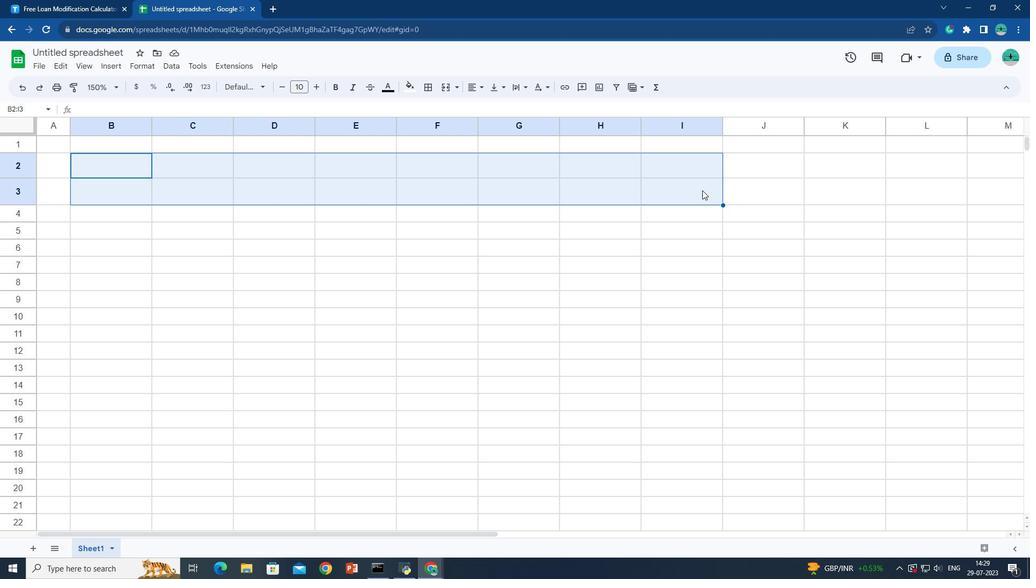 
Action: Key pressed <Key.shift><Key.shift><Key.shift><Key.shift><Key.shift><Key.shift><Key.shift><Key.shift><Key.shift><Key.shift><Key.shift><Key.shift><Key.shift>
Screenshot: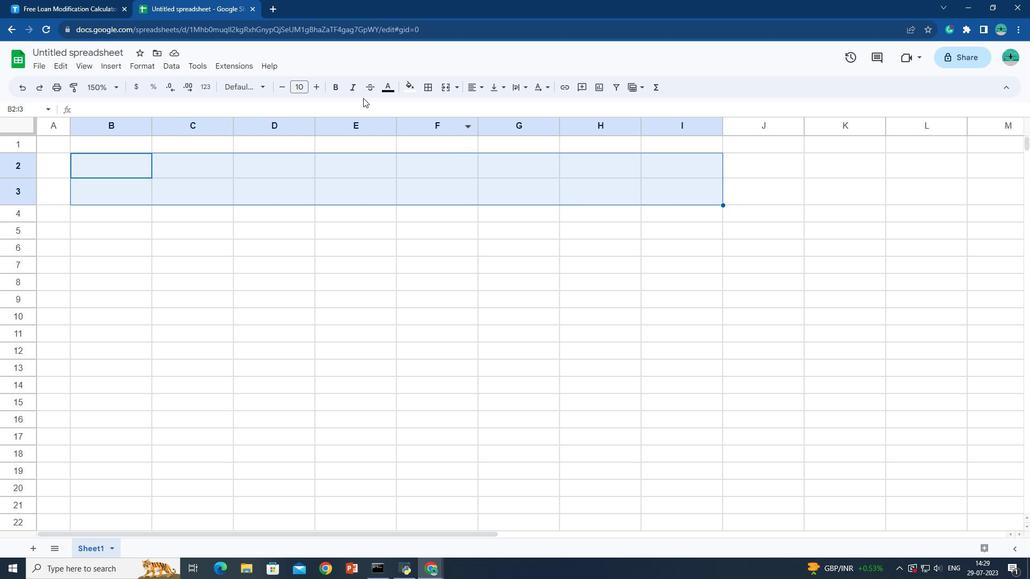 
Action: Mouse moved to (442, 91)
Screenshot: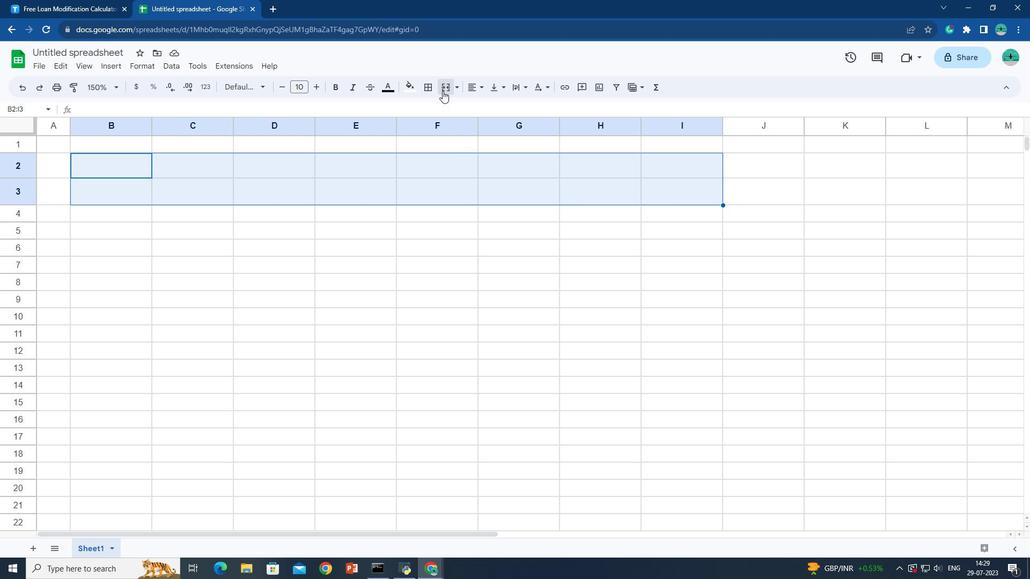 
Action: Mouse pressed left at (442, 91)
Screenshot: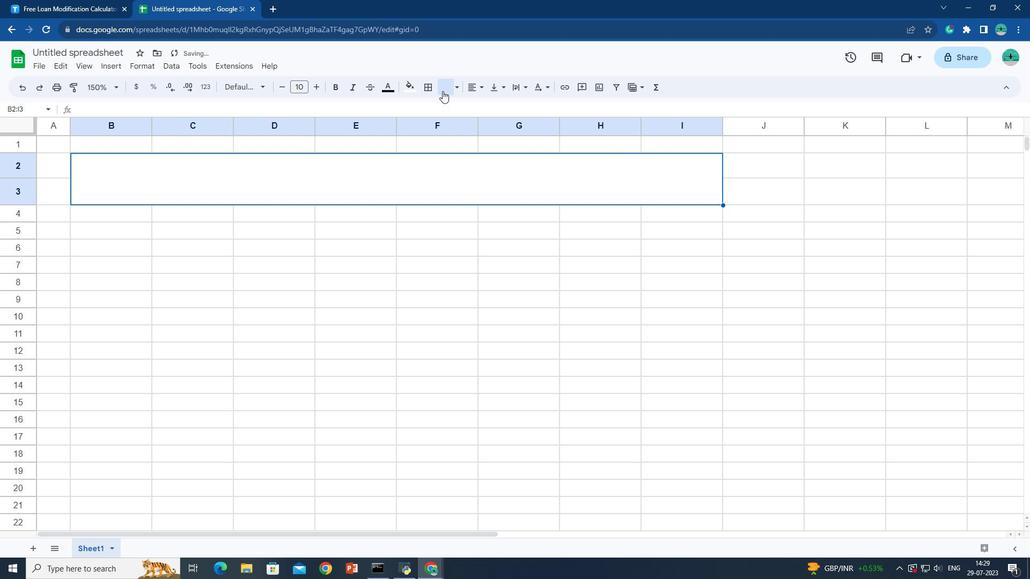 
Action: Mouse moved to (651, 165)
Screenshot: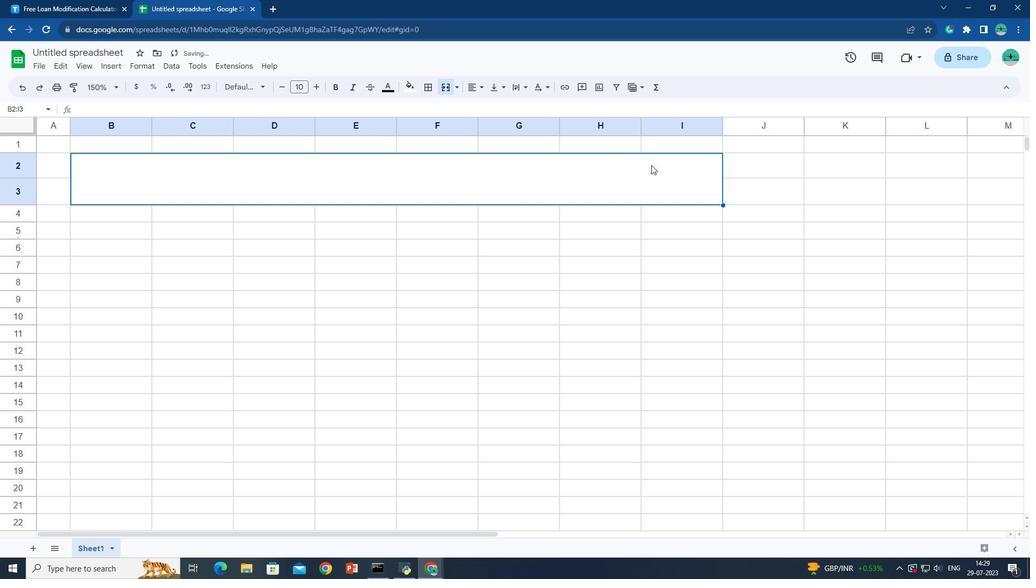 
Action: Key pressed <Key.shift>Loan<Key.space><Key.shift>Modification<Key.space><Key.shift>Calculatorctrl+A
Screenshot: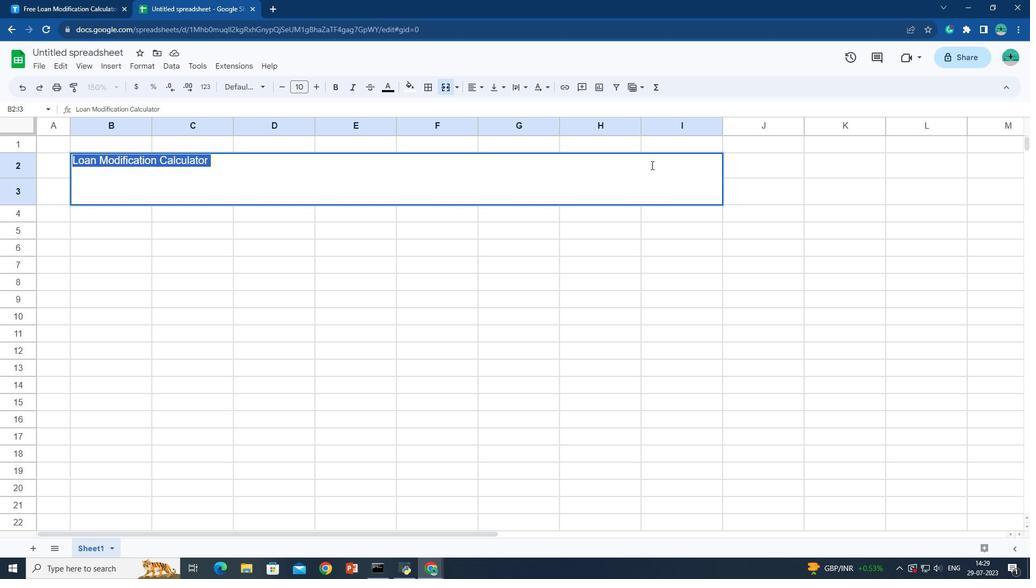 
Action: Mouse moved to (300, 88)
Screenshot: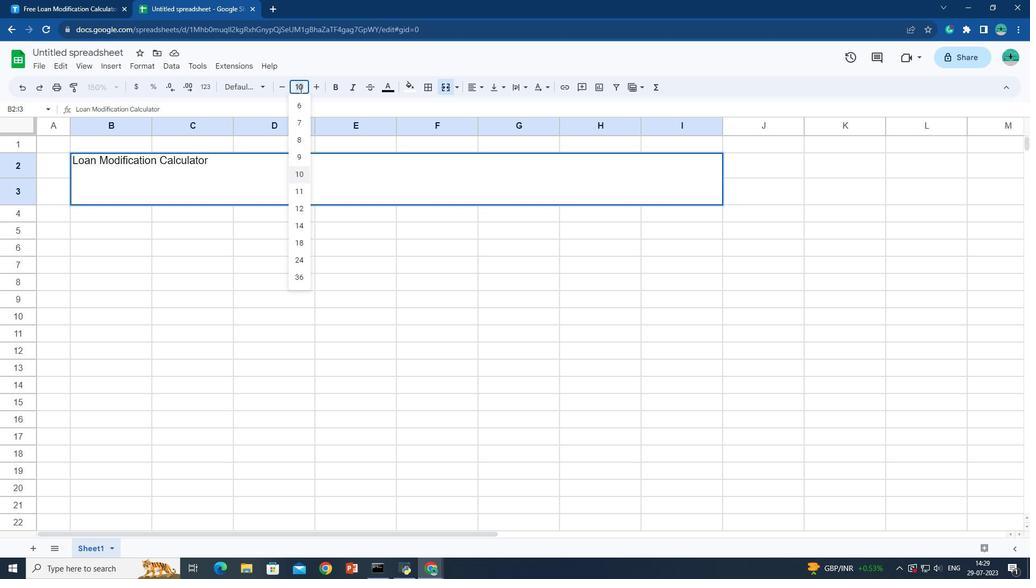 
Action: Mouse pressed left at (300, 88)
Screenshot: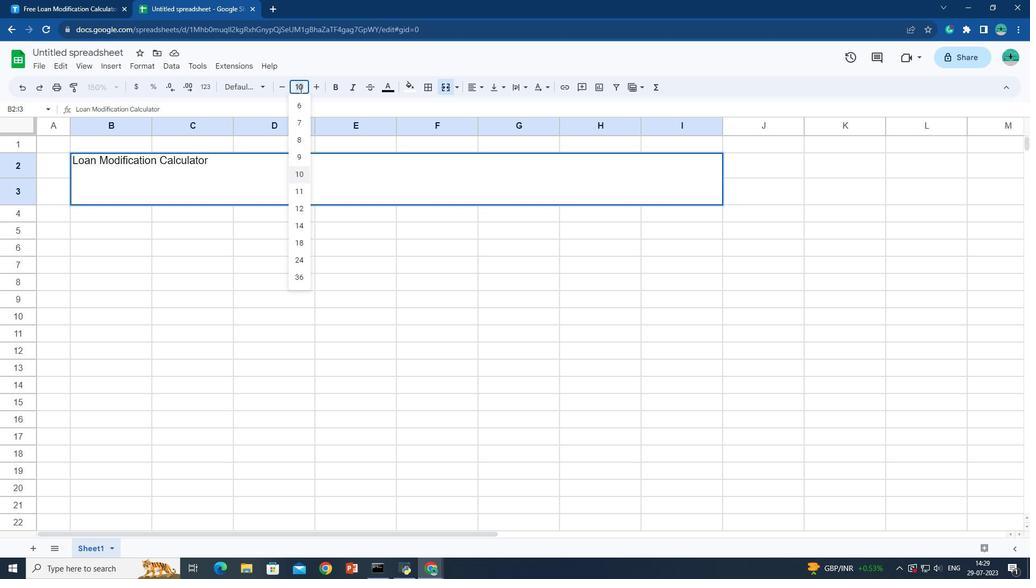 
Action: Mouse pressed left at (300, 88)
Screenshot: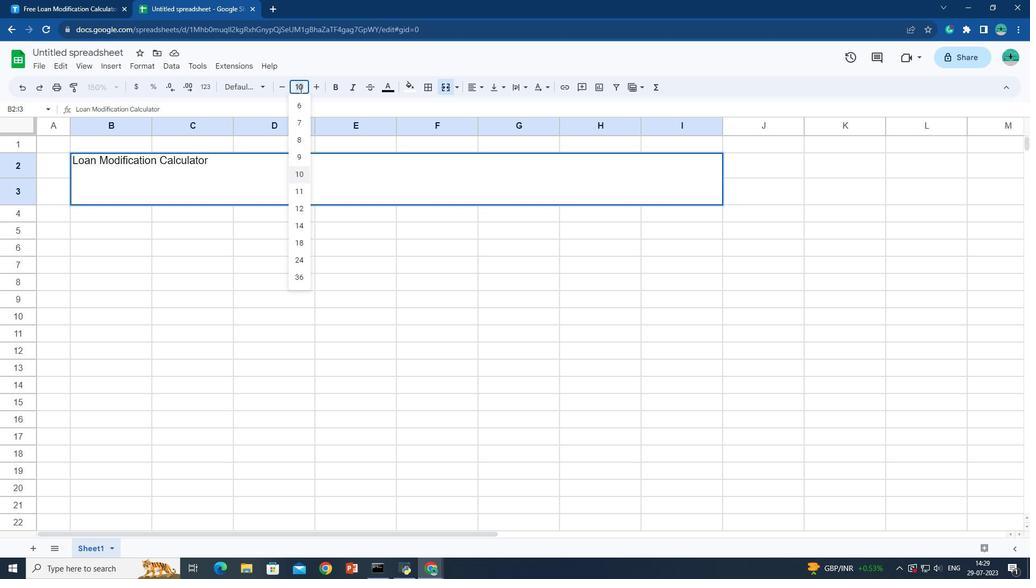 
Action: Key pressed 30<Key.enter>
Screenshot: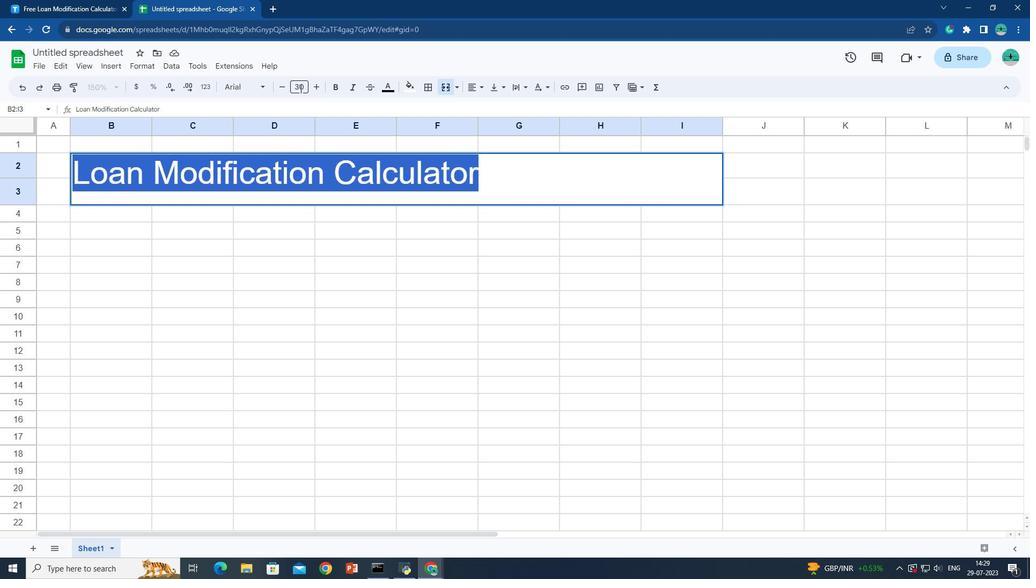
Action: Mouse moved to (332, 91)
Screenshot: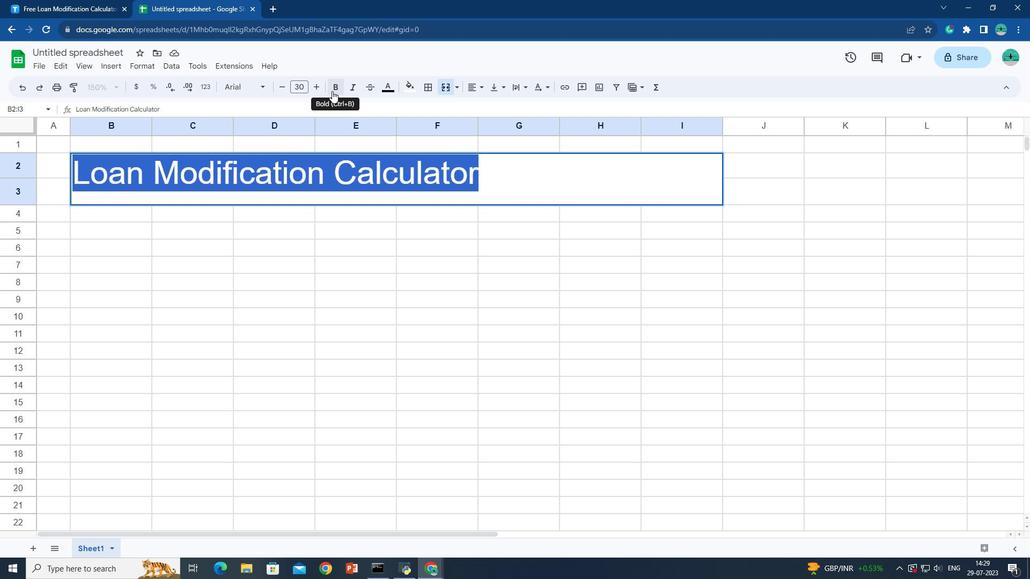 
Action: Mouse pressed left at (332, 91)
Screenshot: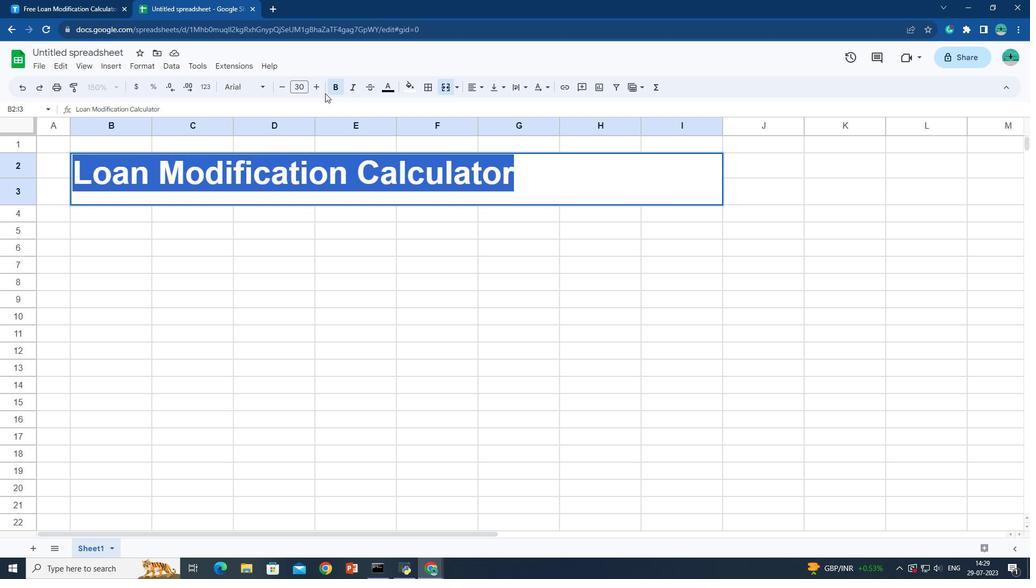 
Action: Mouse moved to (266, 85)
Screenshot: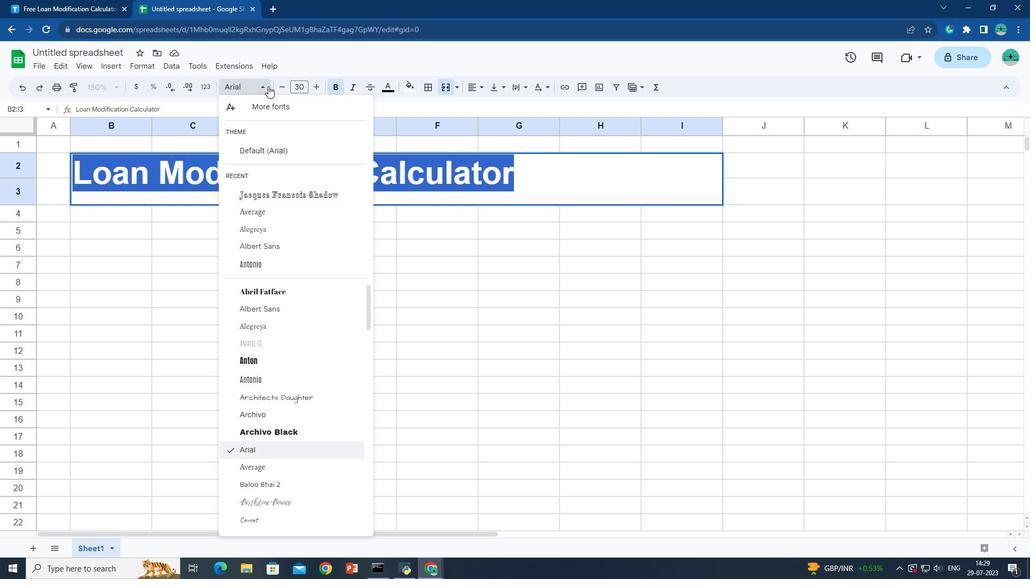 
Action: Mouse pressed left at (266, 85)
Screenshot: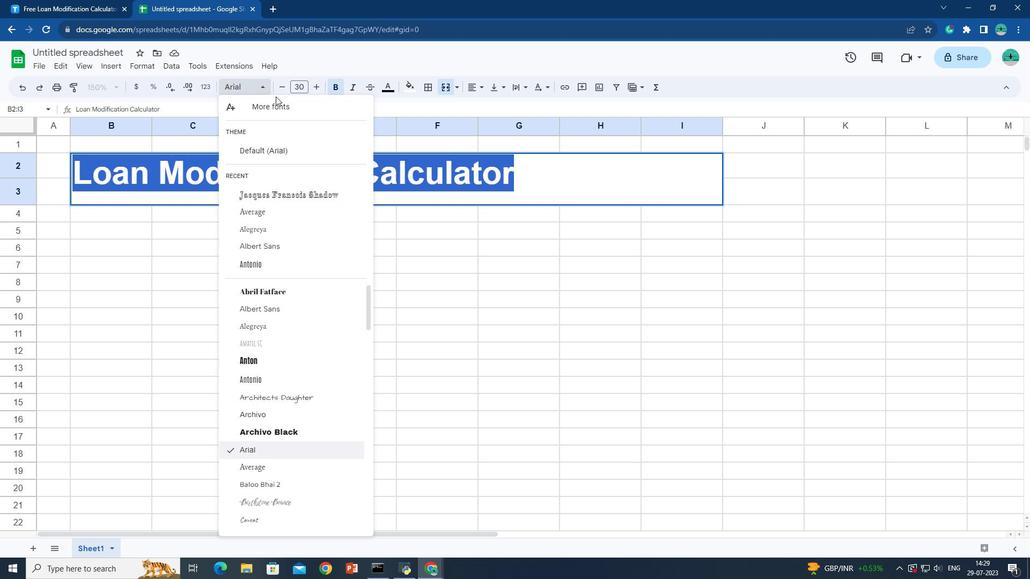 
Action: Mouse moved to (274, 212)
Screenshot: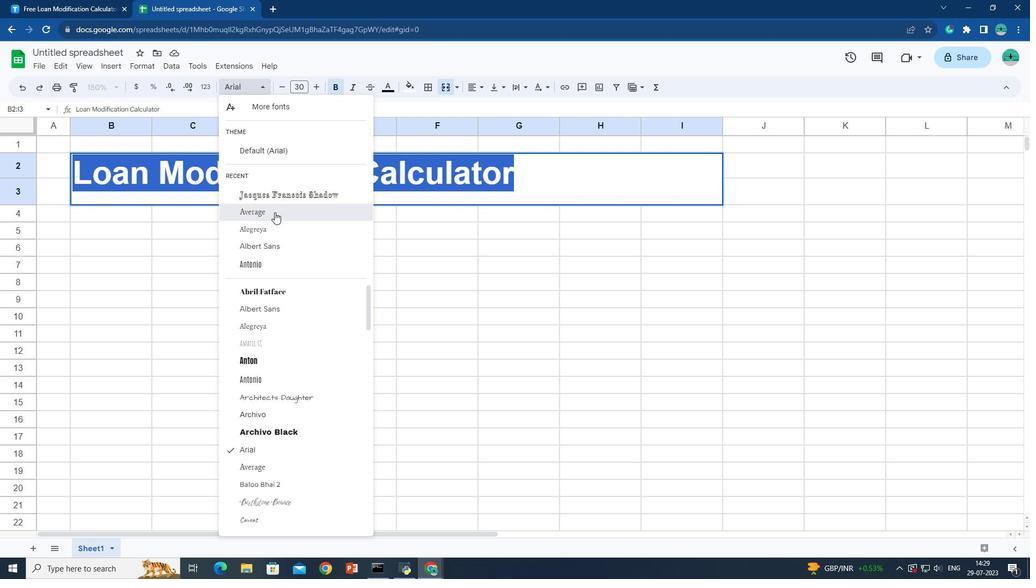 
Action: Mouse pressed left at (274, 212)
Screenshot: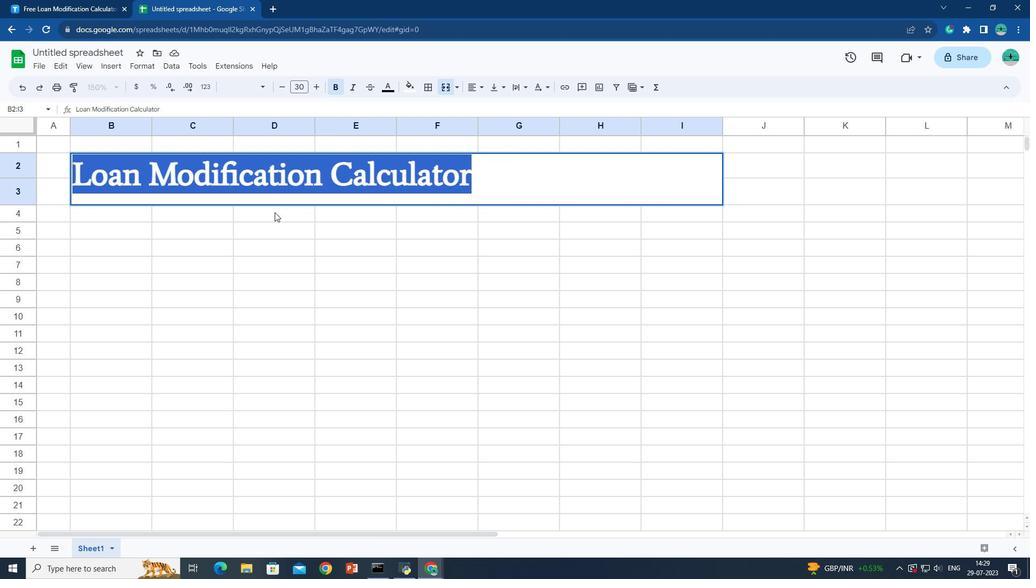 
Action: Mouse moved to (482, 86)
Screenshot: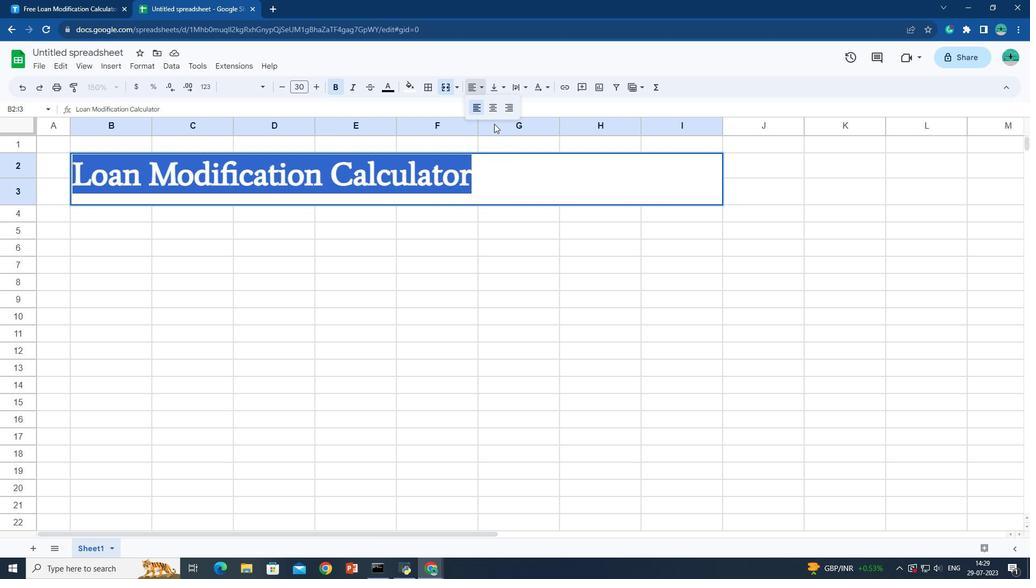 
Action: Mouse pressed left at (482, 86)
Screenshot: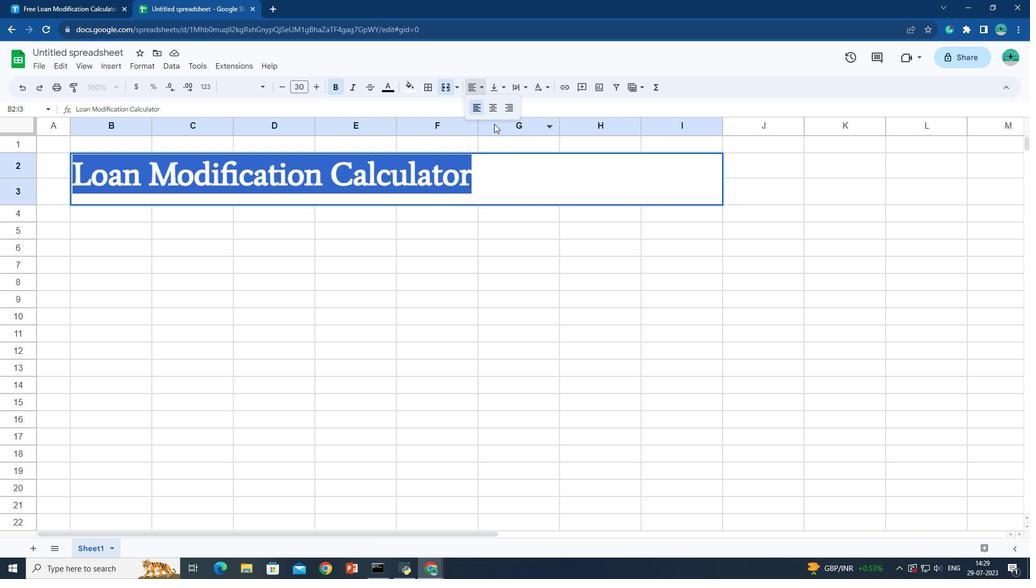 
Action: Mouse moved to (494, 111)
Screenshot: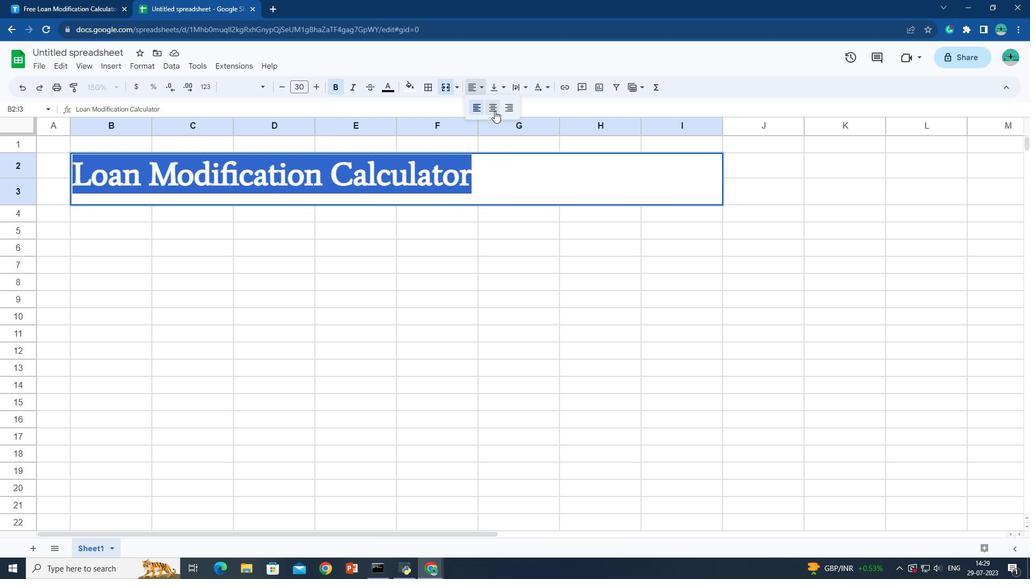 
Action: Mouse pressed left at (494, 111)
Screenshot: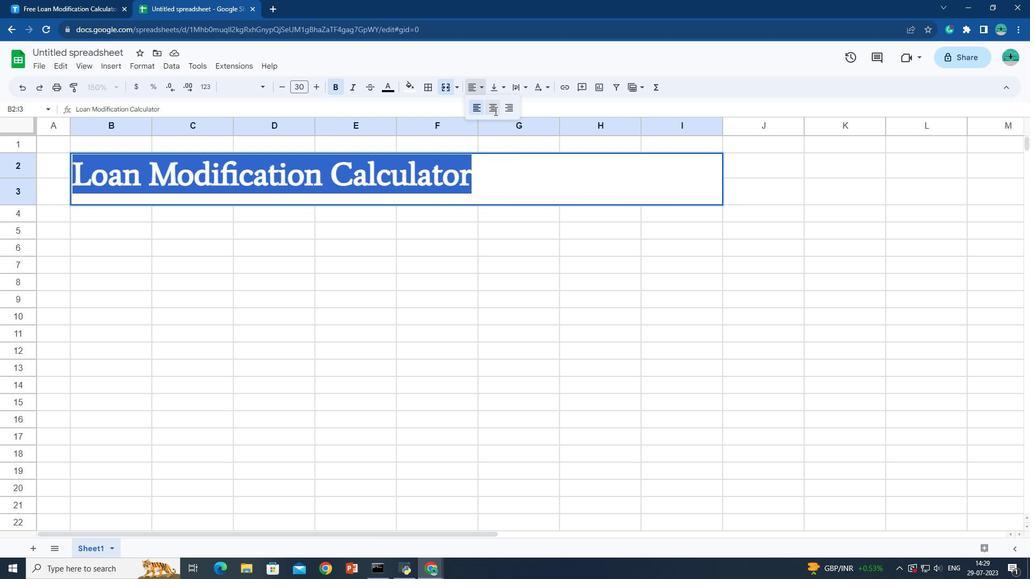 
Action: Mouse moved to (478, 86)
Screenshot: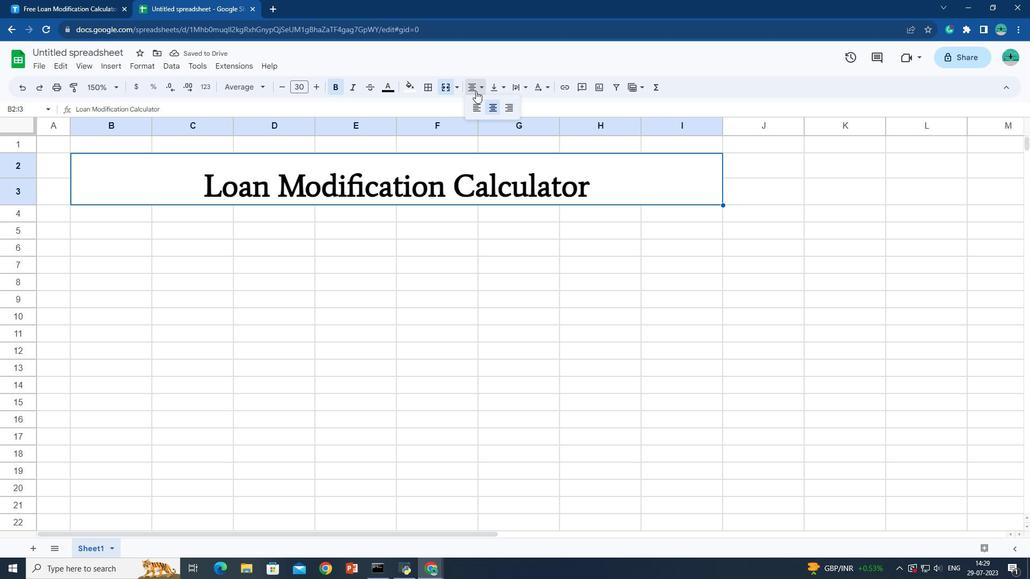 
Action: Mouse pressed left at (478, 86)
Screenshot: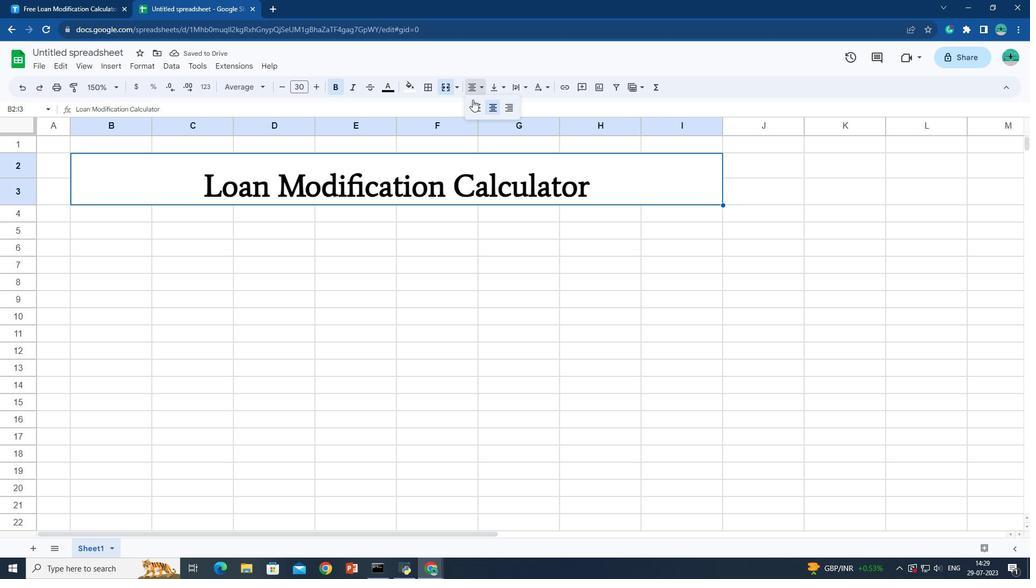 
Action: Mouse moved to (474, 105)
Screenshot: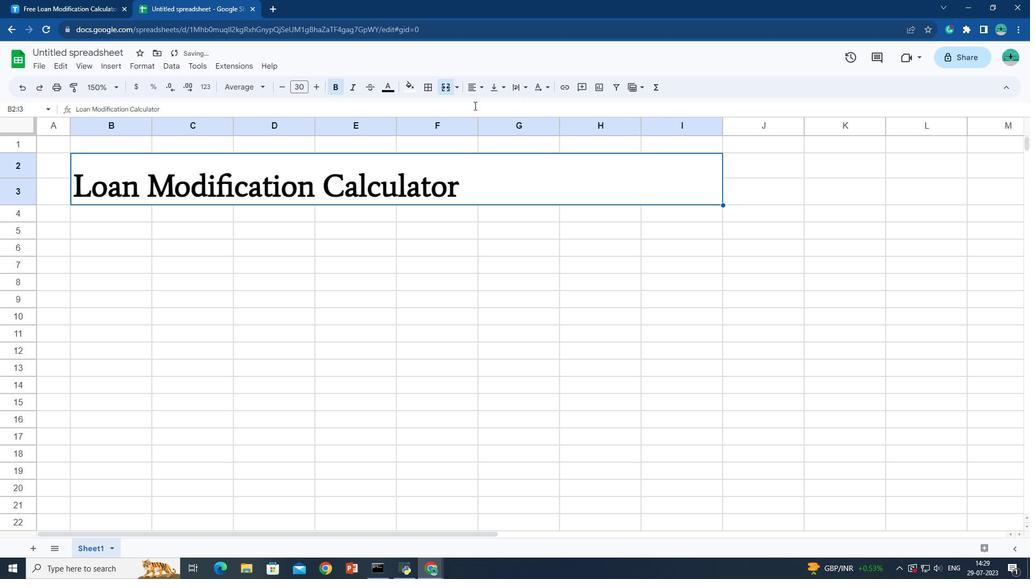 
Action: Mouse pressed left at (474, 105)
Screenshot: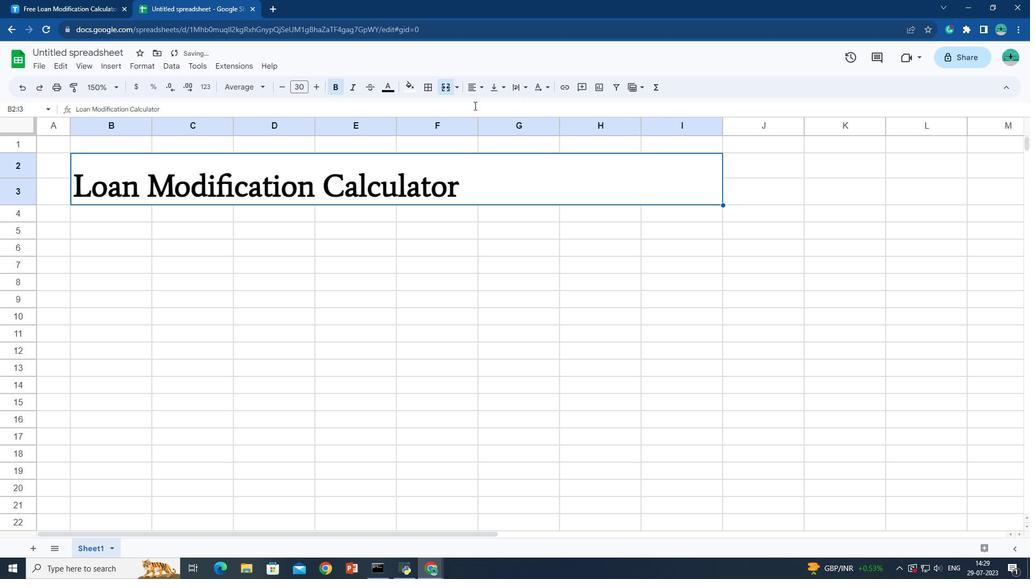
Action: Mouse moved to (128, 218)
Screenshot: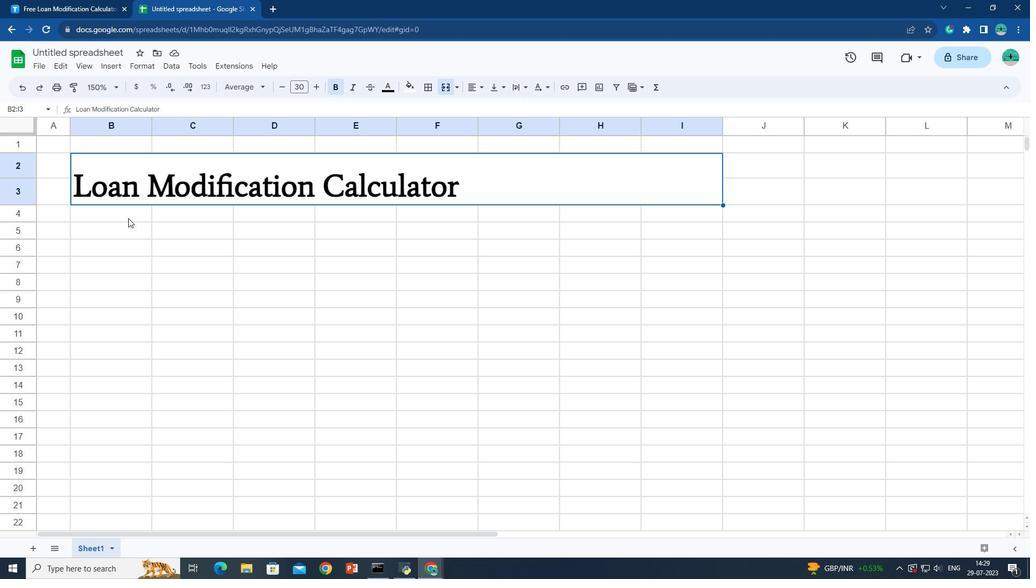 
Action: Mouse pressed left at (128, 218)
Screenshot: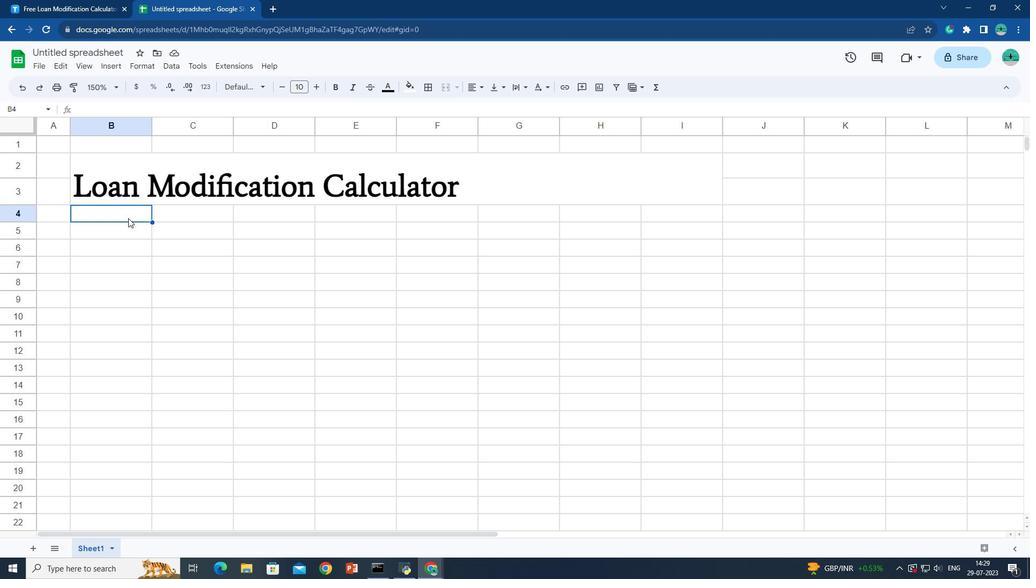 
Action: Mouse moved to (113, 233)
Screenshot: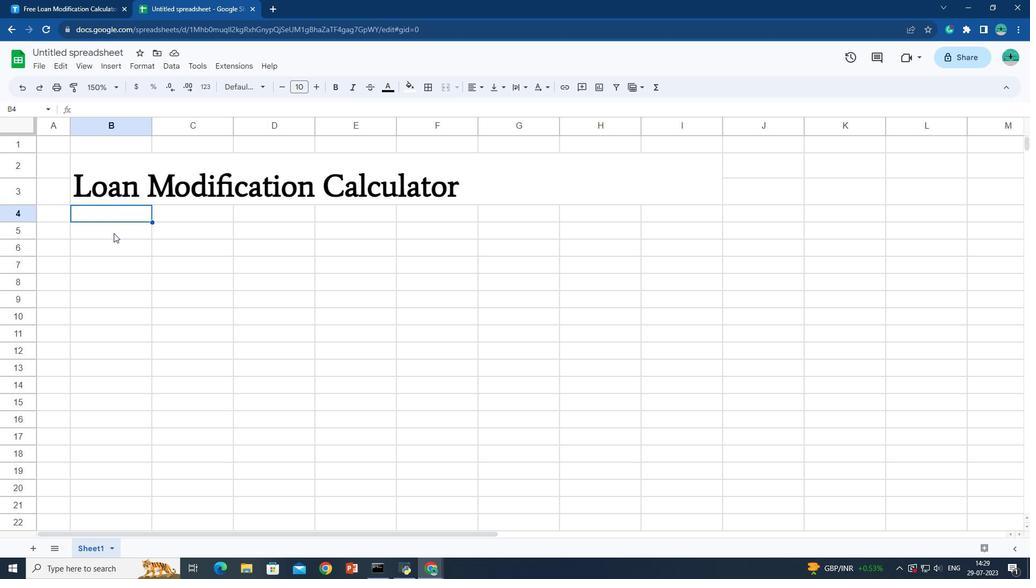 
Action: Mouse pressed left at (113, 233)
Screenshot: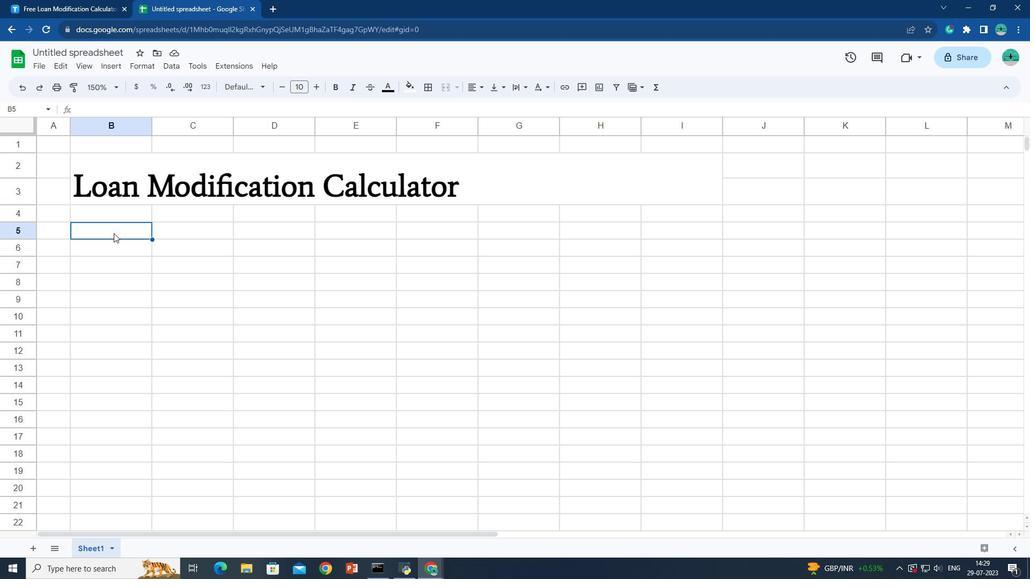 
Action: Key pressed <Key.shift>
Screenshot: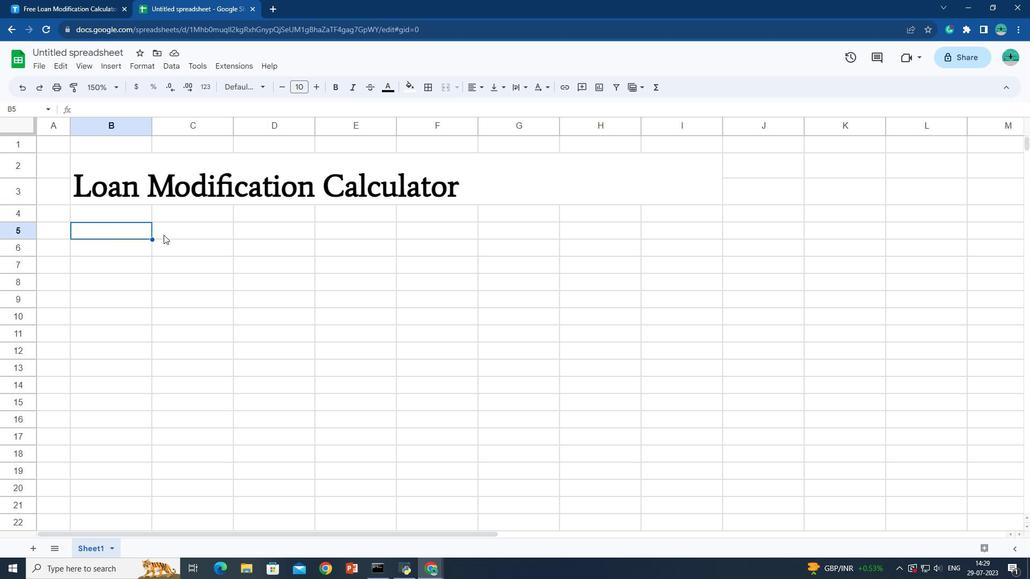 
Action: Mouse moved to (210, 235)
Screenshot: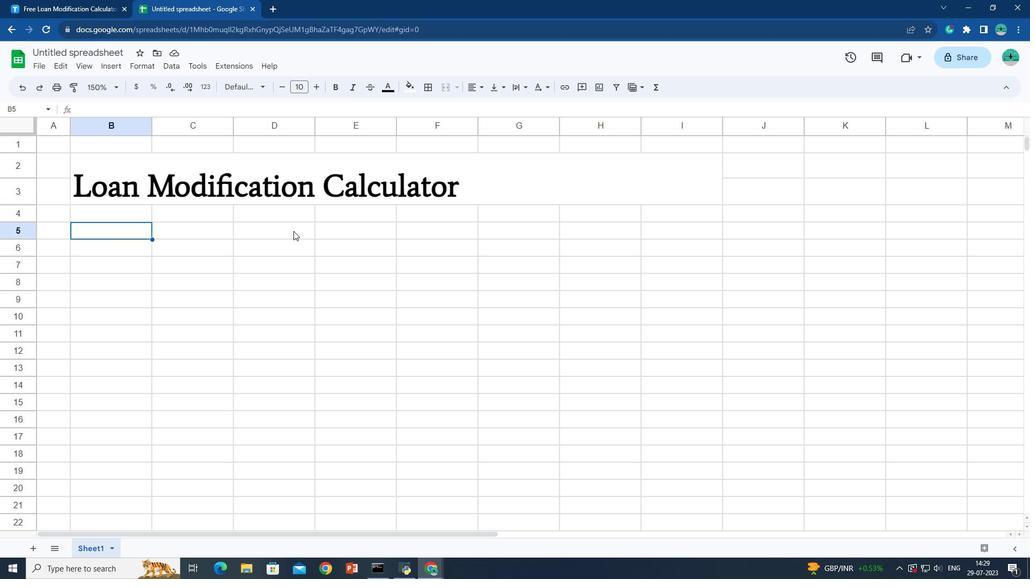 
Action: Key pressed <Key.shift>
Screenshot: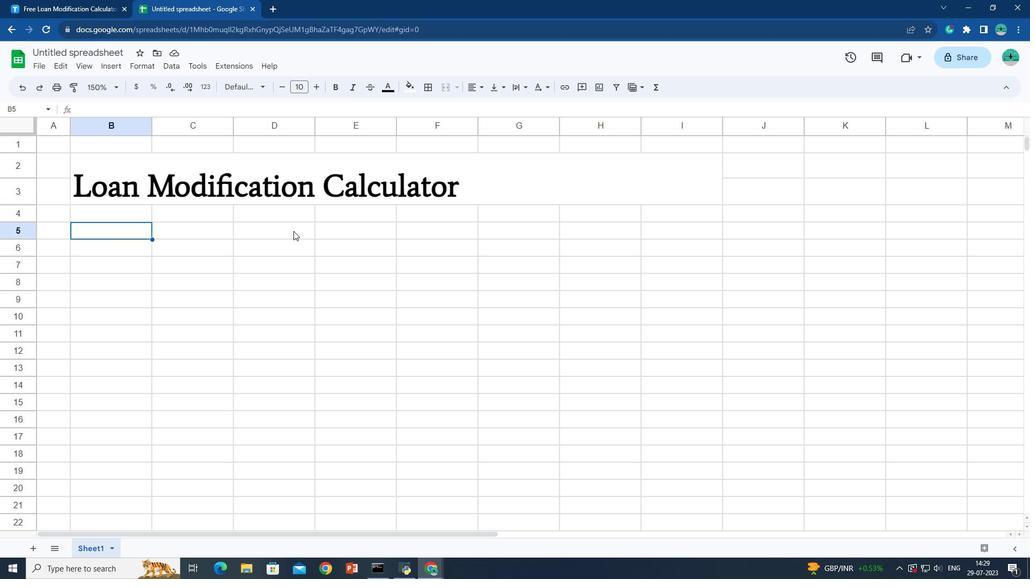 
Action: Mouse moved to (218, 235)
Screenshot: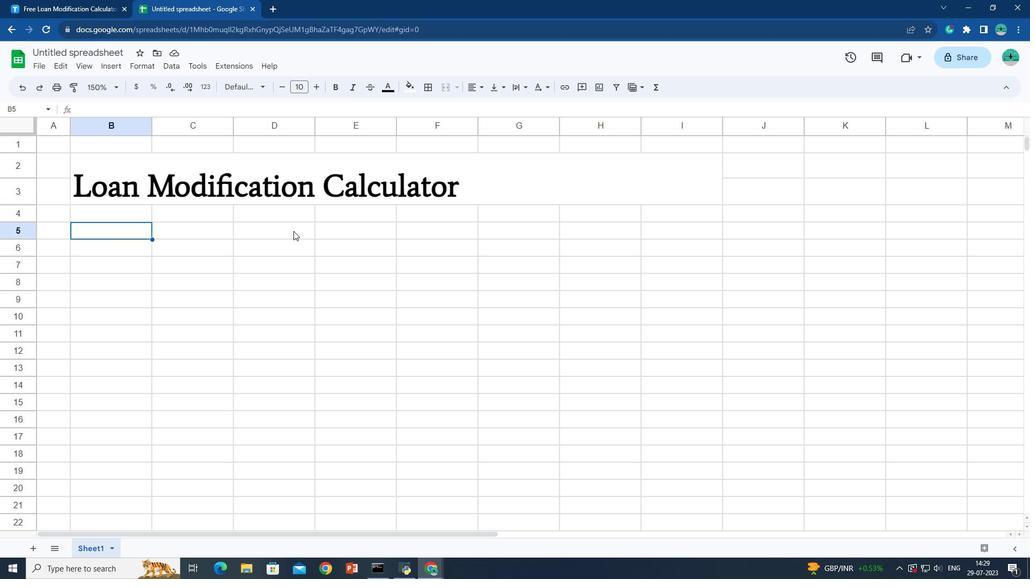 
Action: Key pressed <Key.shift>
Screenshot: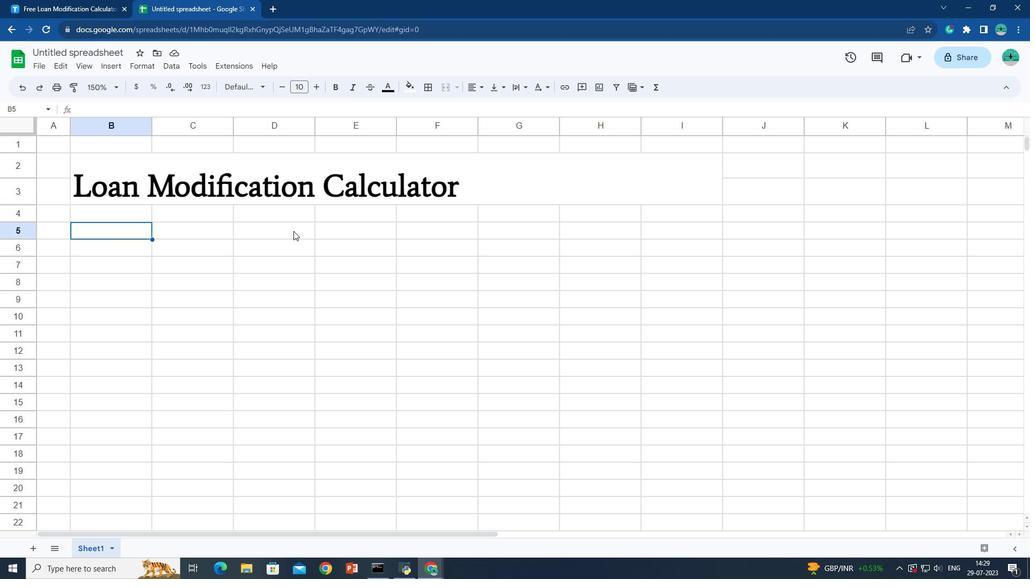 
Action: Mouse moved to (226, 235)
Screenshot: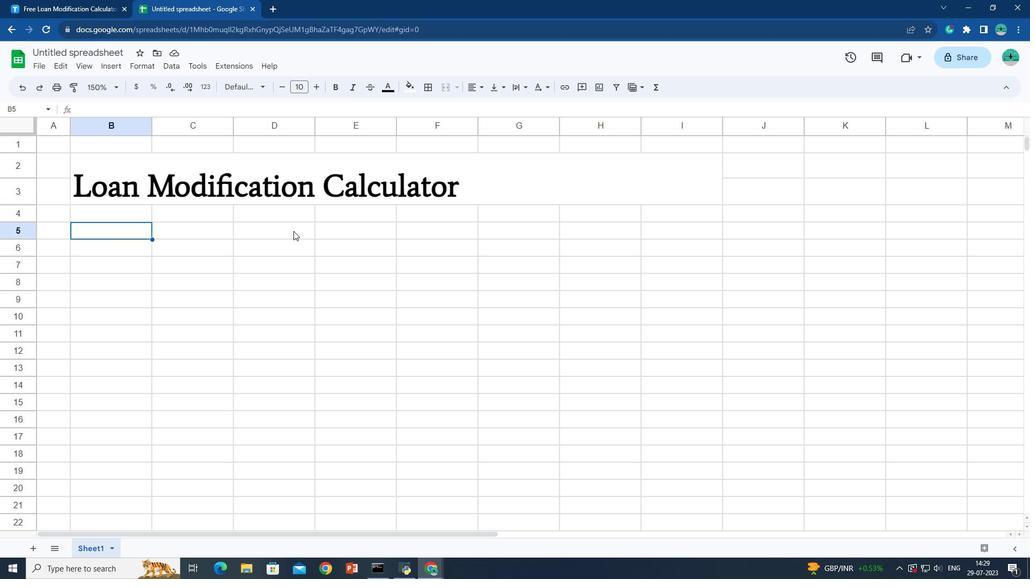 
Action: Key pressed <Key.shift>
Screenshot: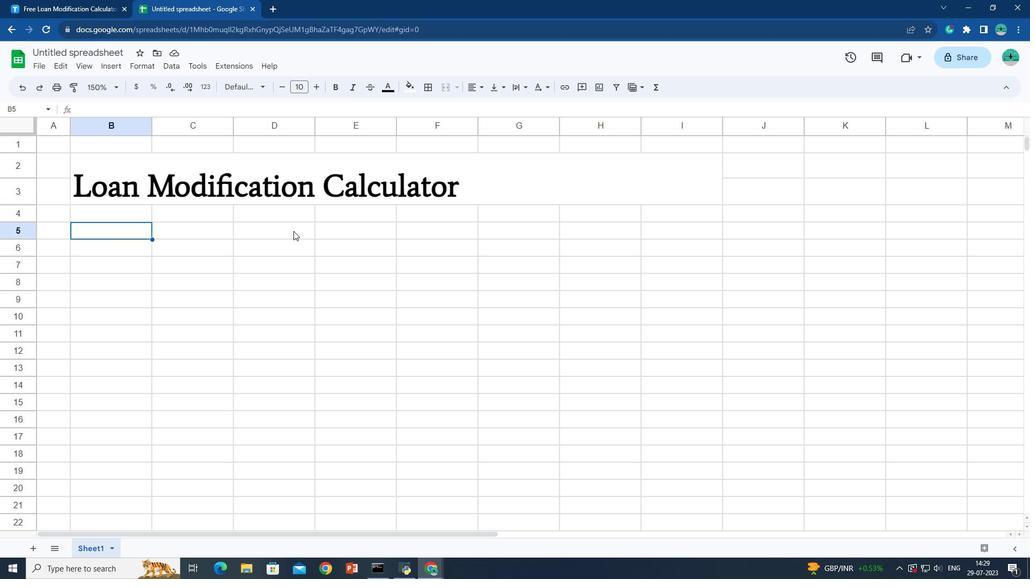 
Action: Mouse moved to (247, 235)
Screenshot: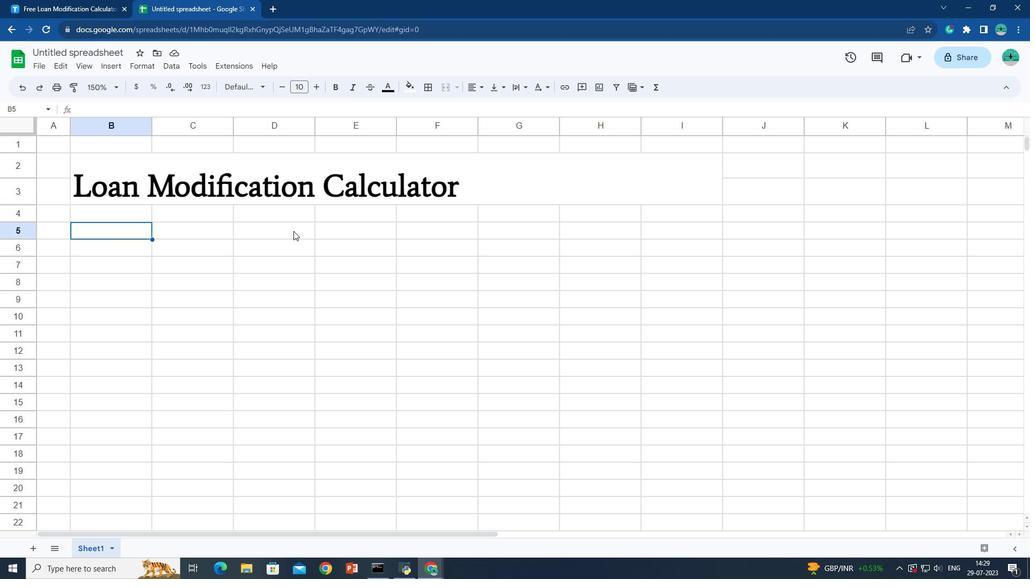 
Action: Key pressed <Key.shift>
Screenshot: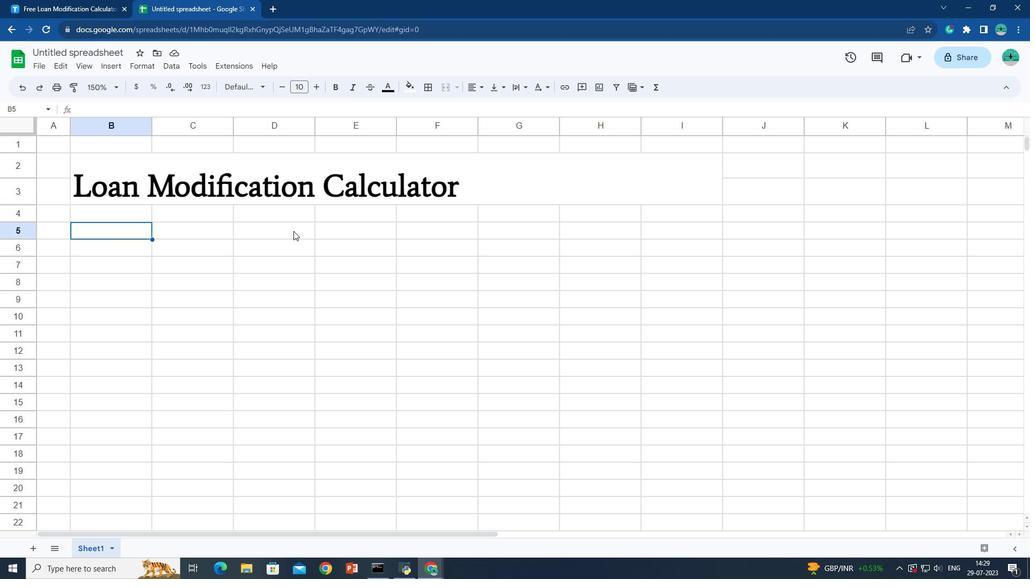 
Action: Mouse moved to (264, 236)
Screenshot: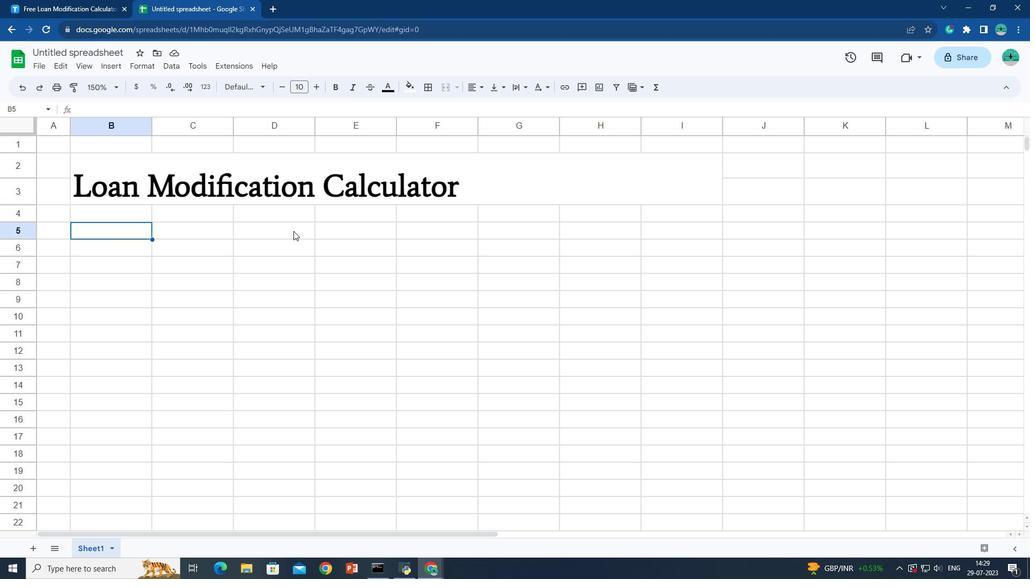 
Action: Key pressed <Key.shift>
Screenshot: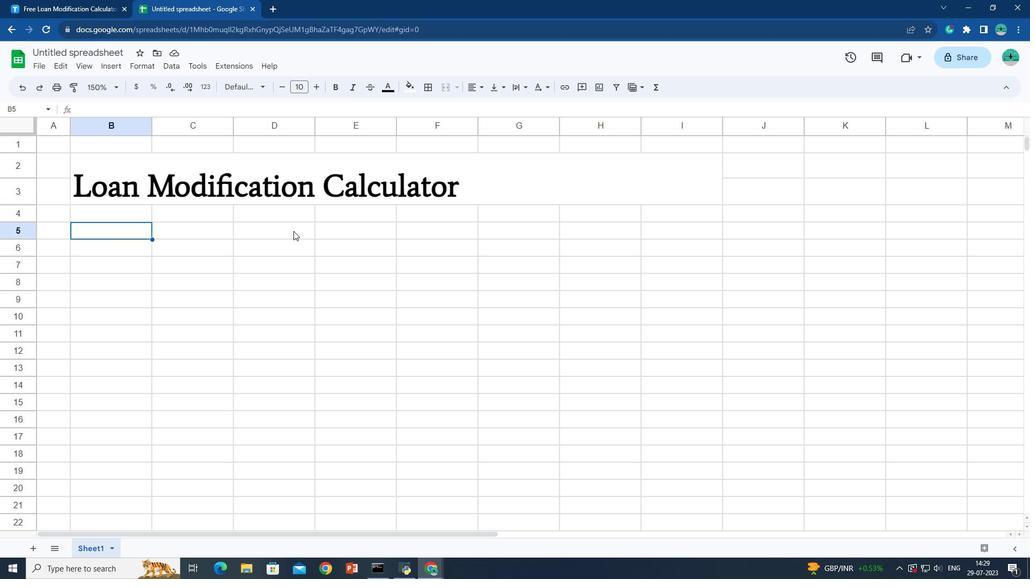 
Action: Mouse moved to (272, 236)
Screenshot: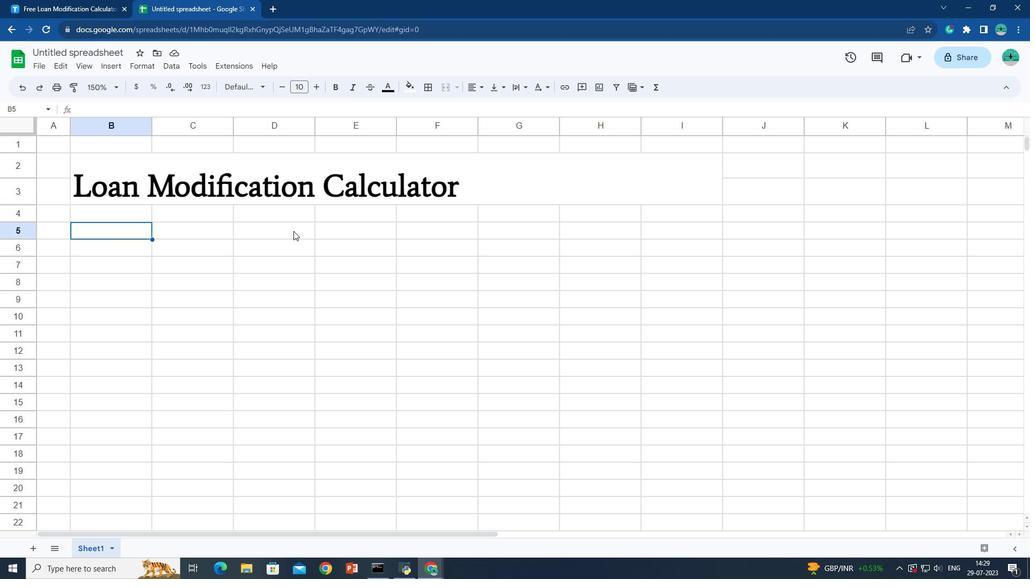 
Action: Key pressed <Key.shift>
Screenshot: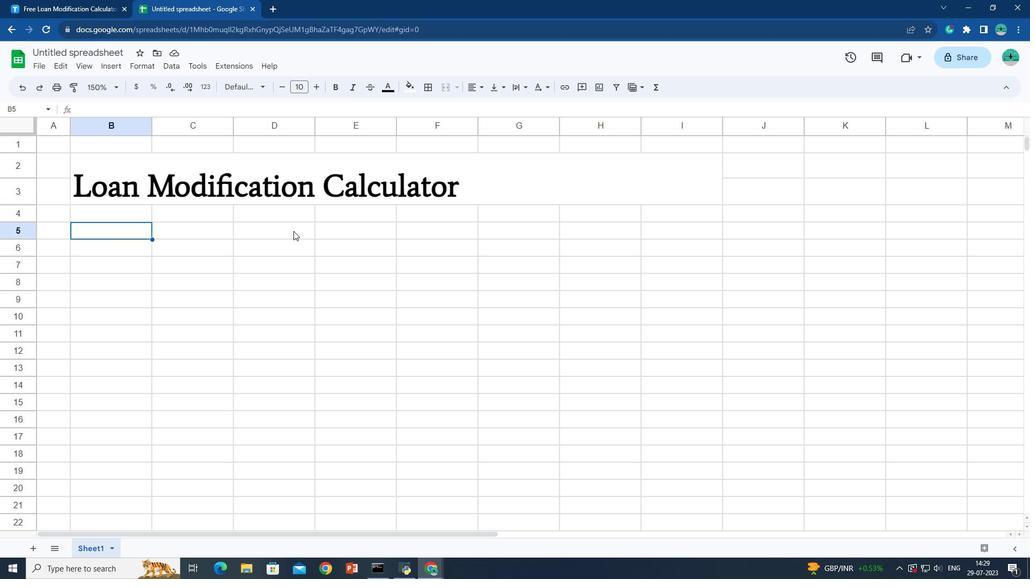 
Action: Mouse moved to (276, 236)
Screenshot: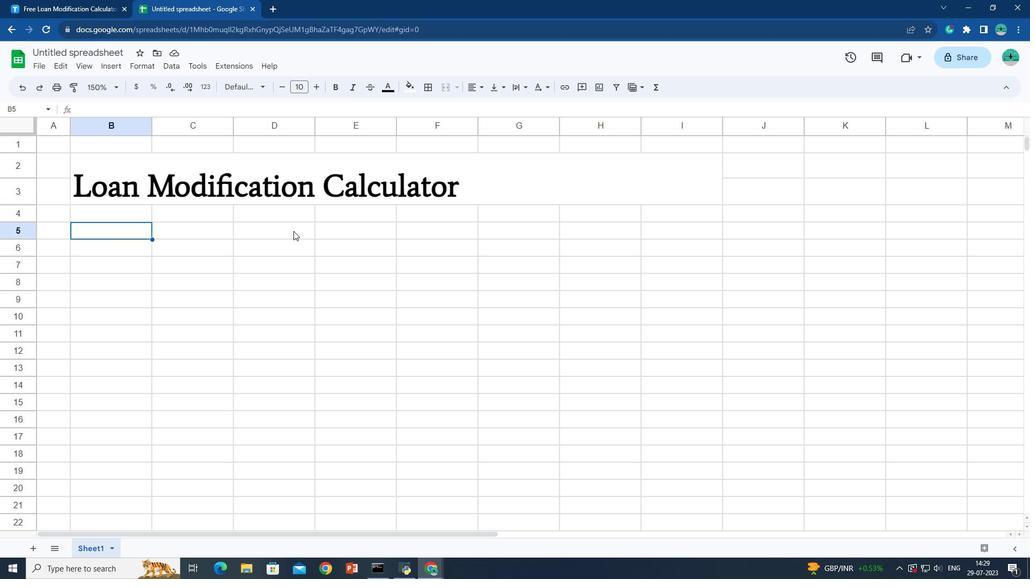 
Action: Key pressed <Key.shift><Key.shift><Key.shift><Key.shift><Key.shift><Key.shift>
Screenshot: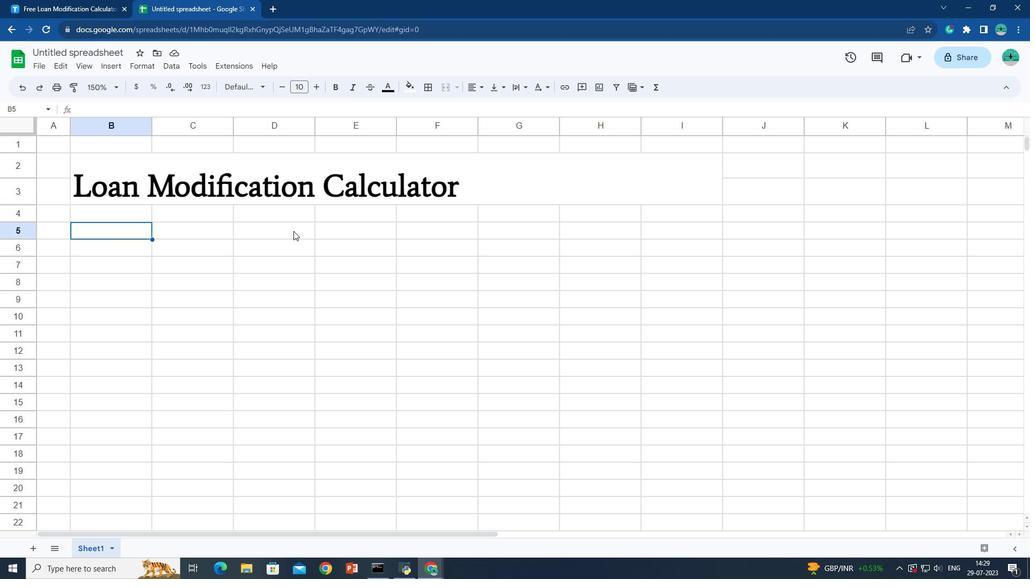 
Action: Mouse moved to (281, 235)
Screenshot: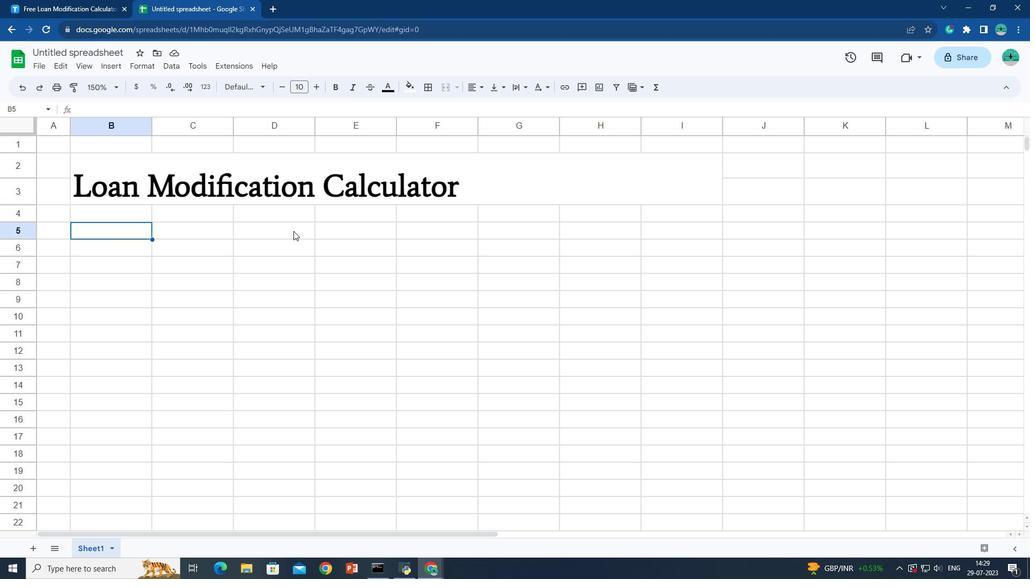 
Action: Key pressed <Key.shift>
Screenshot: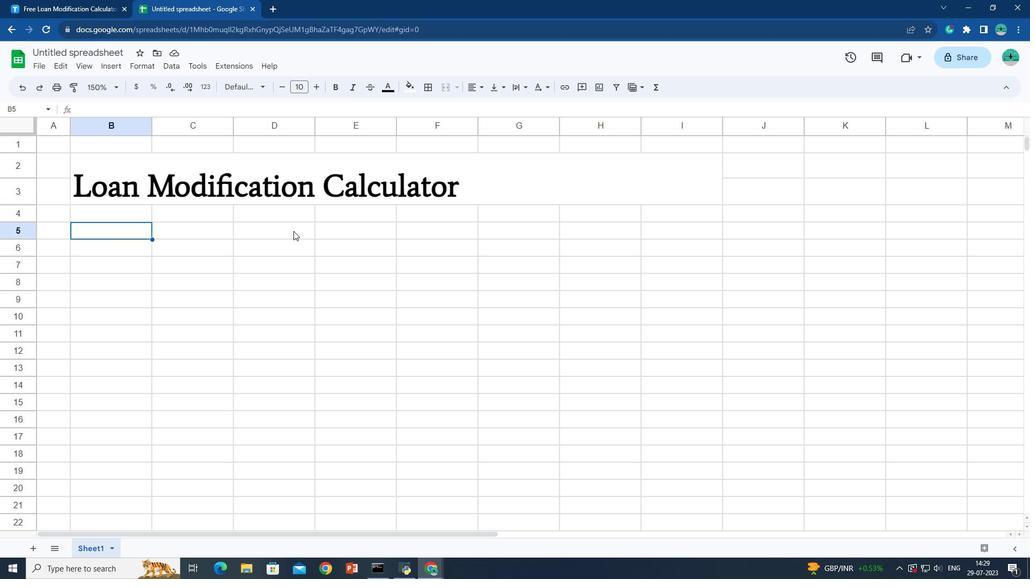 
Action: Mouse moved to (287, 233)
Screenshot: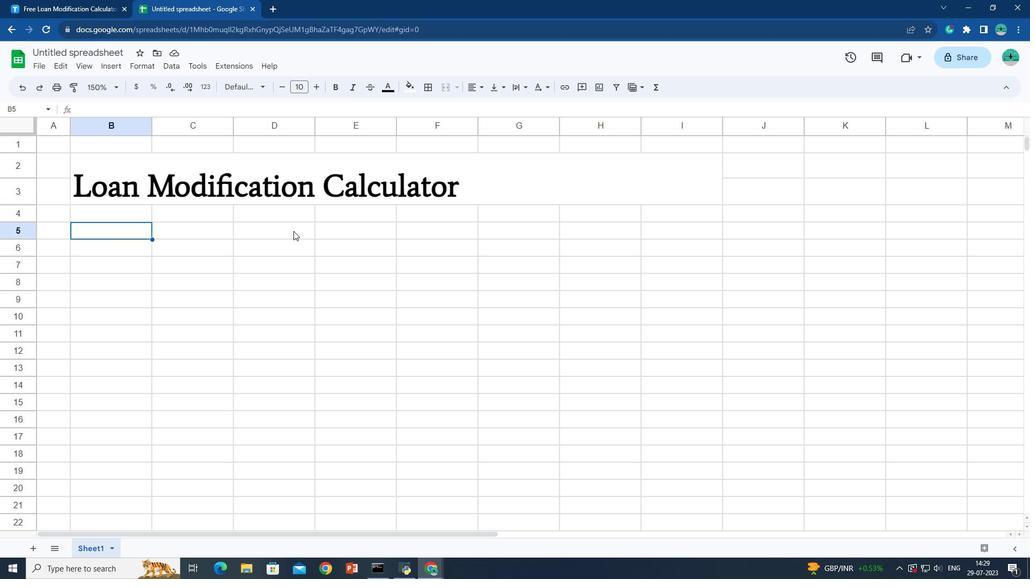 
Action: Key pressed <Key.shift>
Screenshot: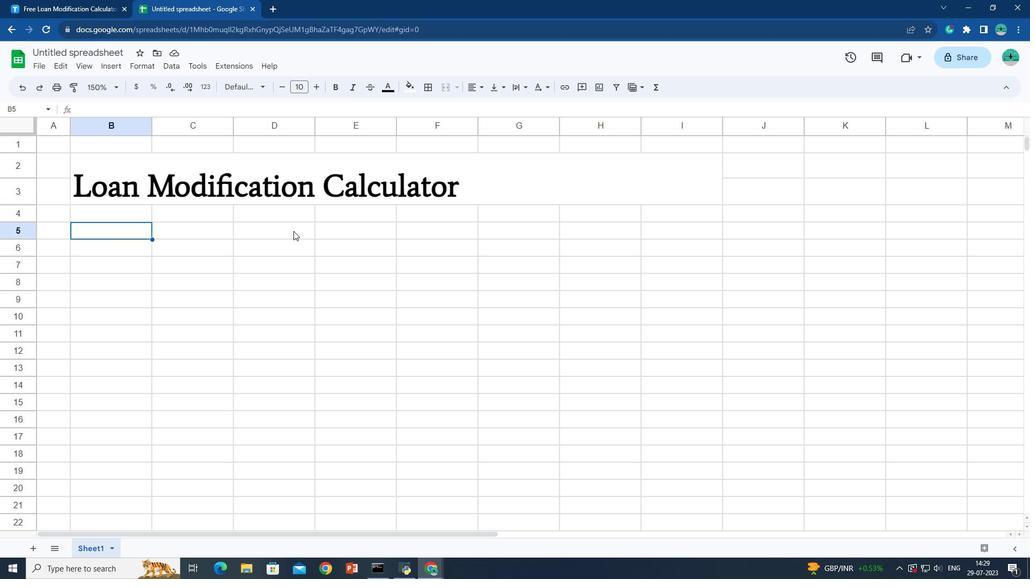 
Action: Mouse moved to (291, 231)
Screenshot: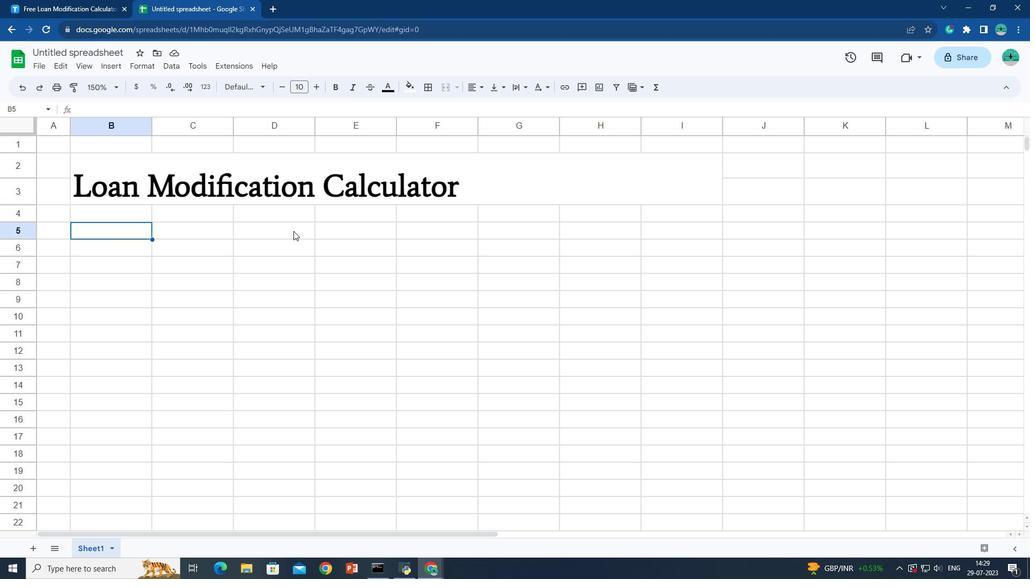 
Action: Key pressed <Key.shift>
Screenshot: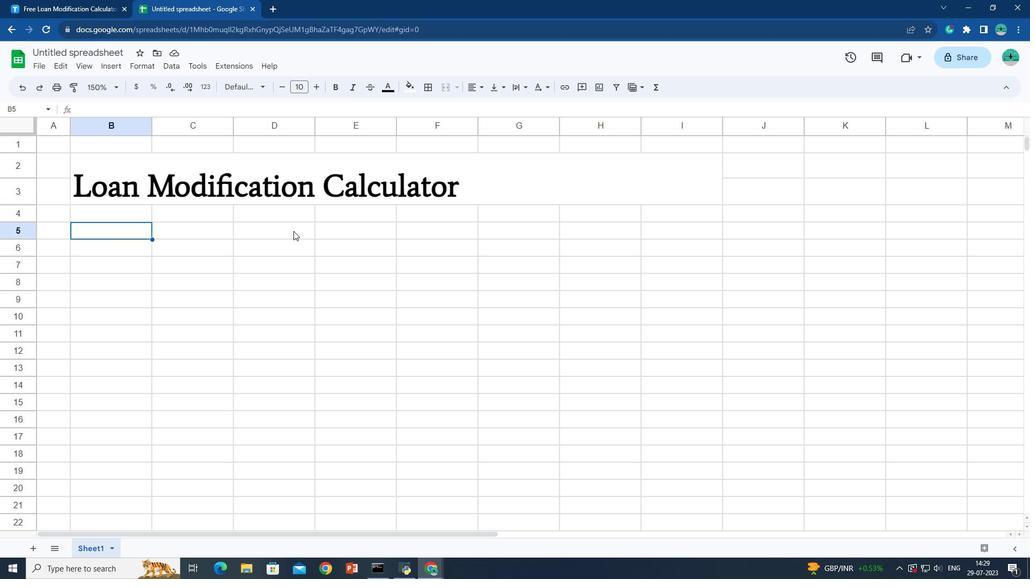 
Action: Mouse moved to (293, 231)
Screenshot: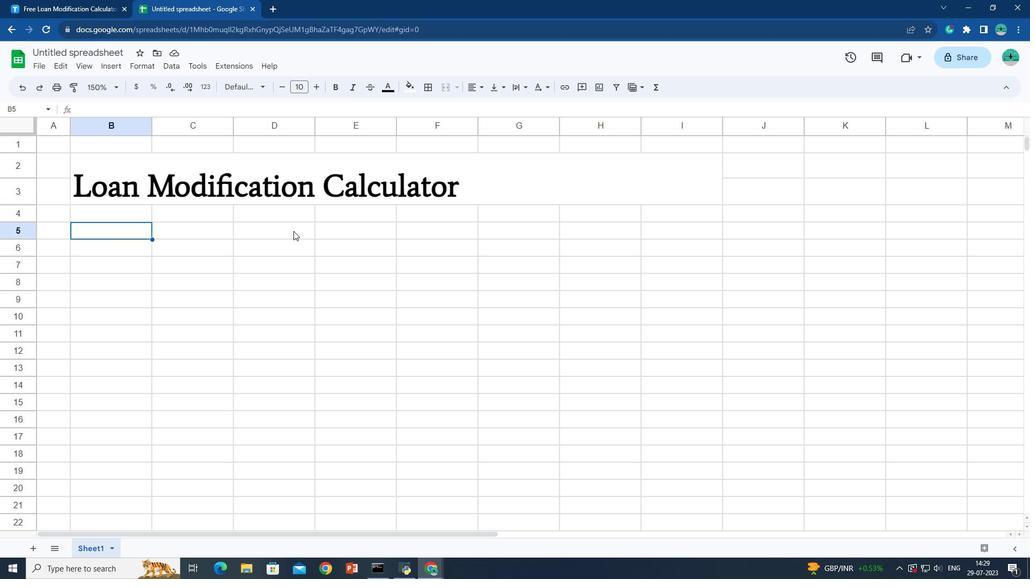
Action: Key pressed <Key.shift><Key.shift><Key.shift><Key.shift><Key.shift><Key.shift><Key.shift><Key.shift>
Screenshot: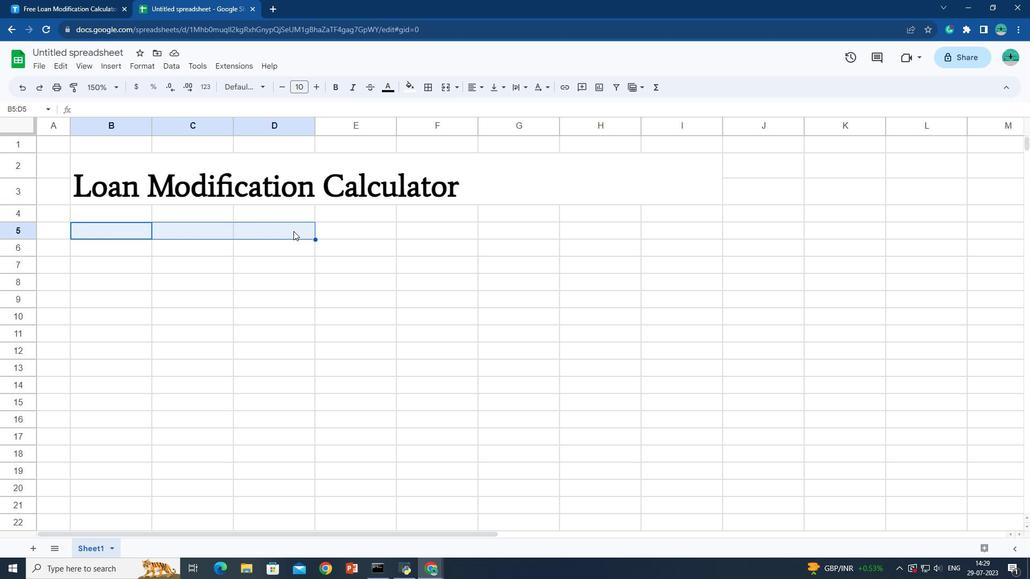
Action: Mouse pressed left at (293, 231)
Screenshot: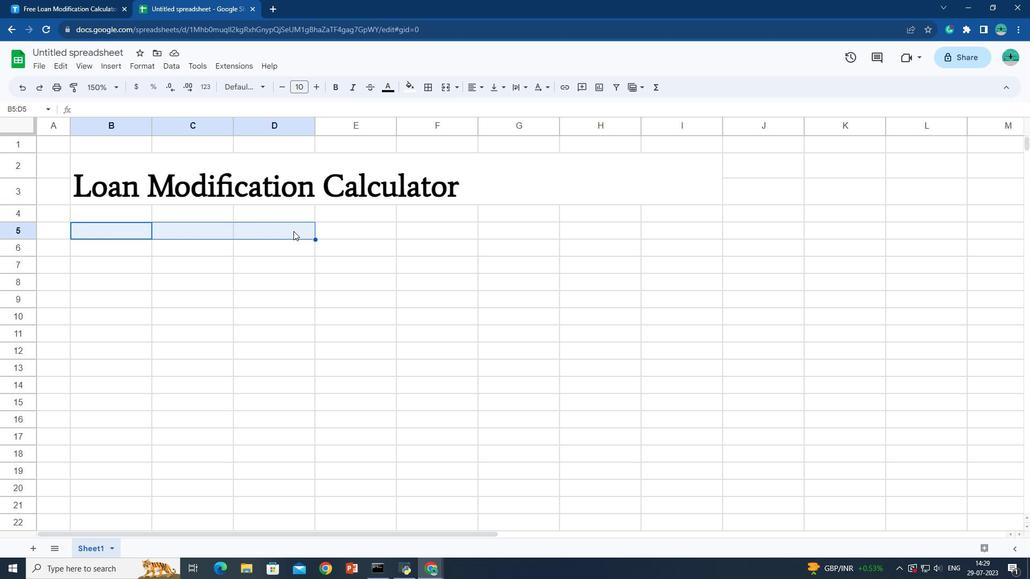 
Action: Key pressed <Key.shift><Key.shift><Key.shift><Key.shift><Key.shift><Key.shift><Key.shift><Key.shift><Key.shift><Key.shift><Key.shift><Key.shift><Key.shift><Key.shift><Key.shift><Key.shift><Key.shift><Key.shift><Key.shift><Key.shift><Key.shift><Key.shift><Key.shift><Key.shift><Key.shift><Key.shift><Key.shift><Key.shift><Key.shift><Key.shift><Key.shift><Key.shift><Key.shift><Key.shift><Key.shift><Key.shift><Key.shift><Key.shift><Key.shift>
Screenshot: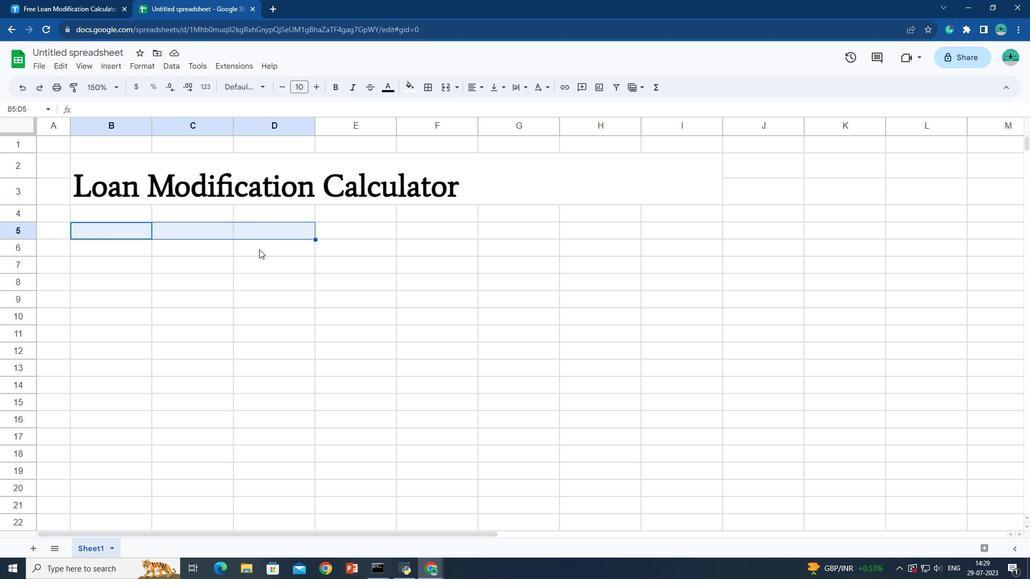 
Action: Mouse moved to (294, 231)
Screenshot: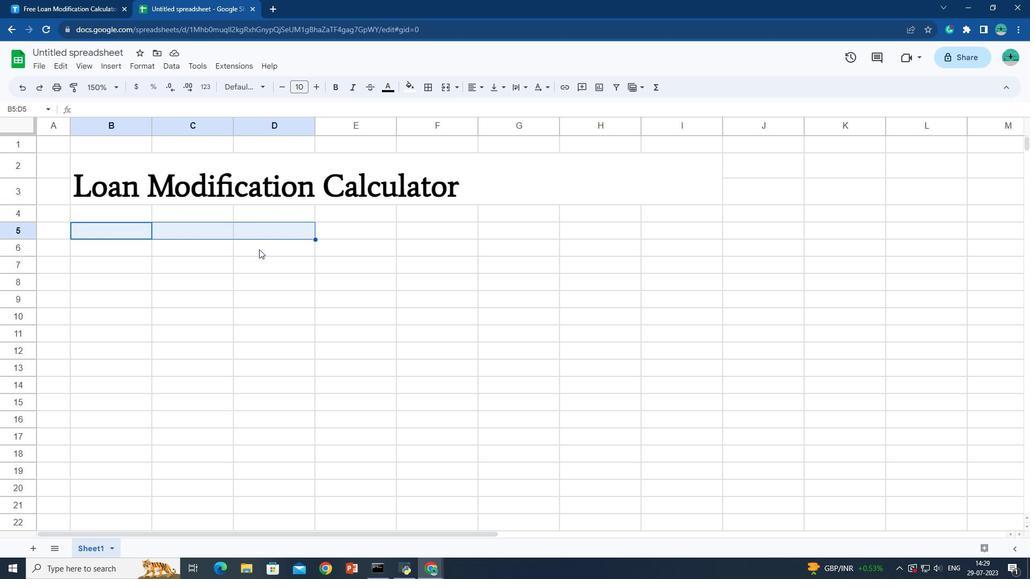 
Action: Key pressed <Key.shift>
Screenshot: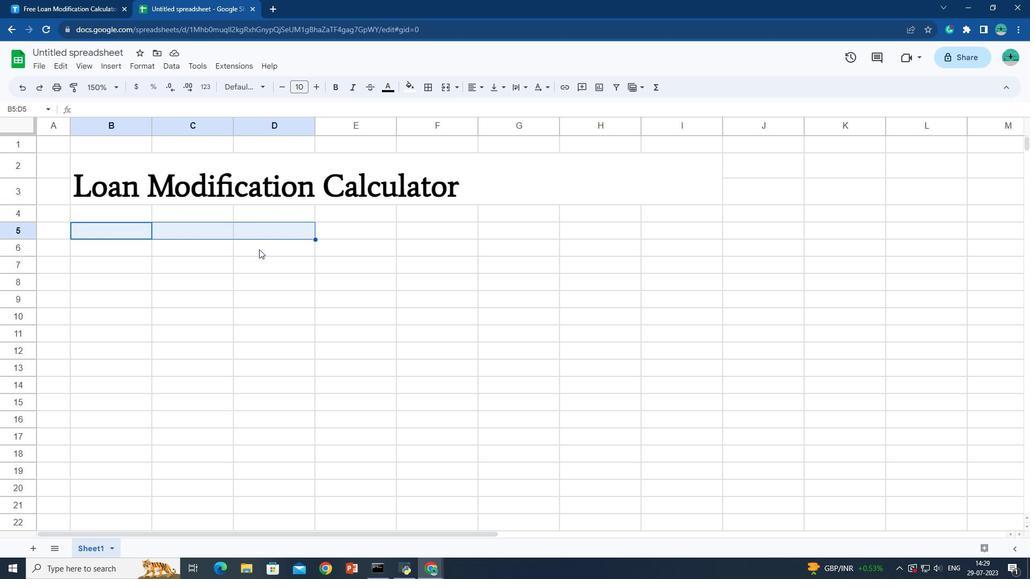 
Action: Mouse moved to (294, 231)
Screenshot: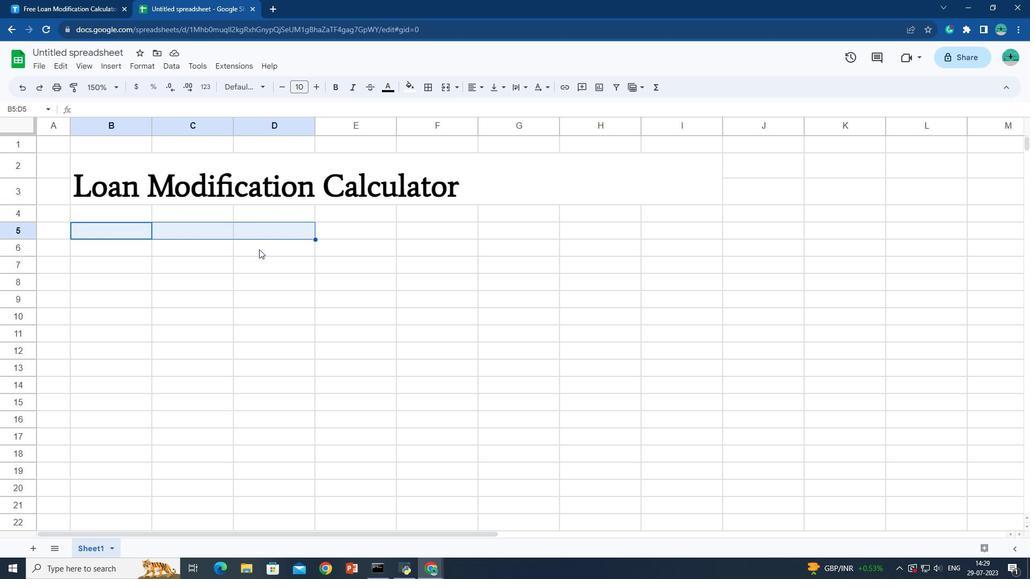 
Action: Key pressed <Key.shift>
Screenshot: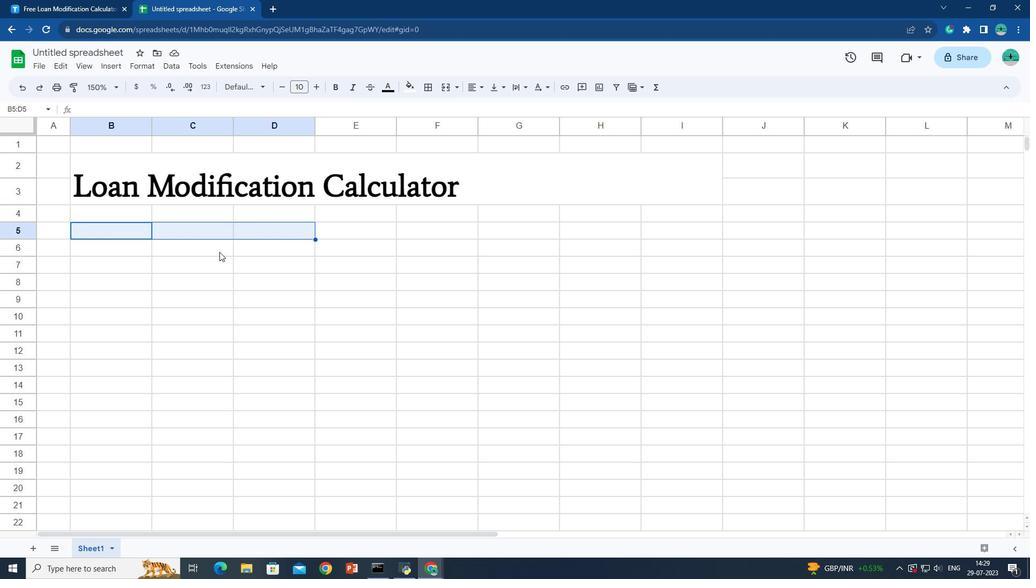 
Action: Mouse moved to (294, 232)
Screenshot: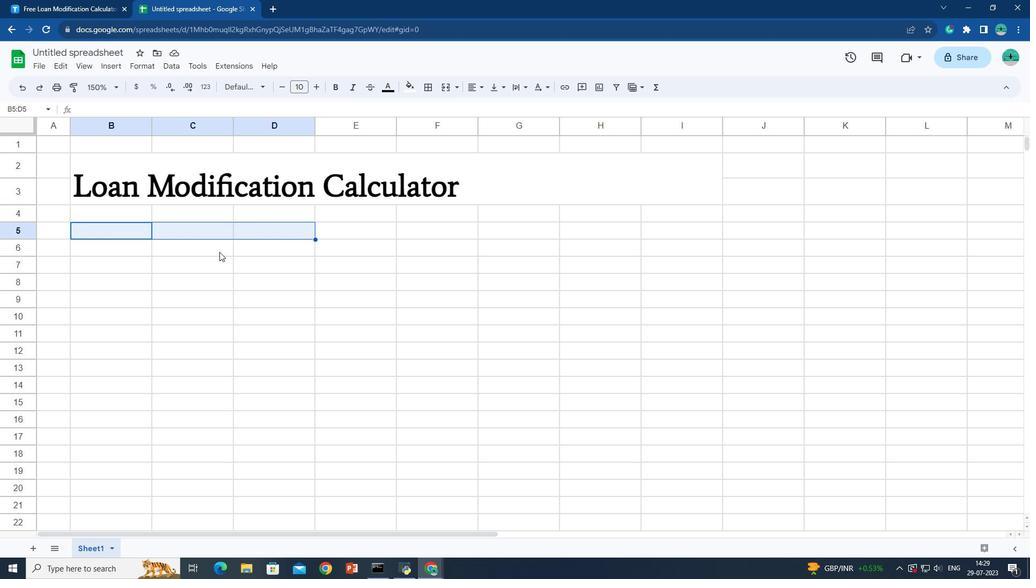 
Action: Key pressed <Key.shift>
Screenshot: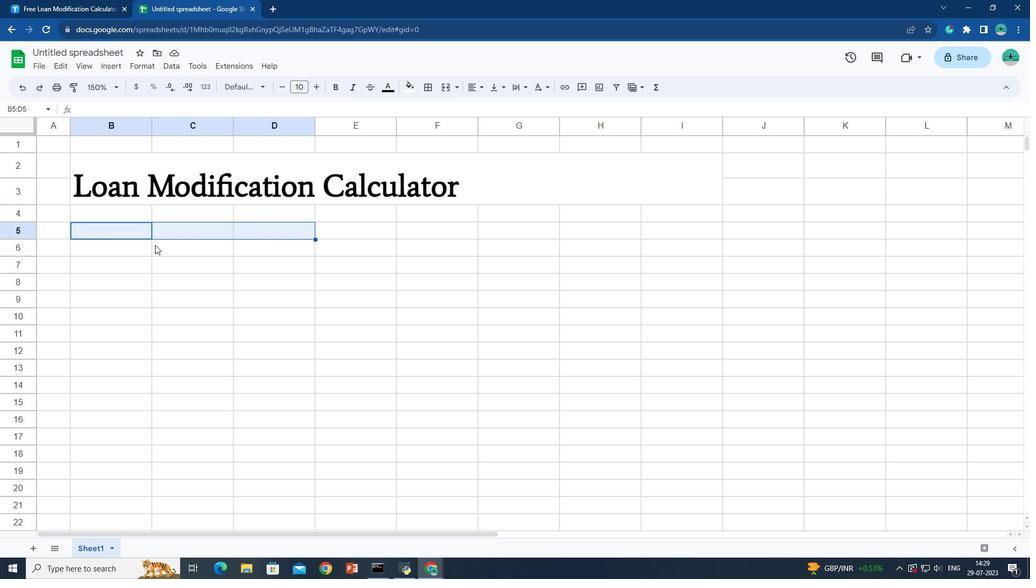 
Action: Mouse moved to (293, 235)
Screenshot: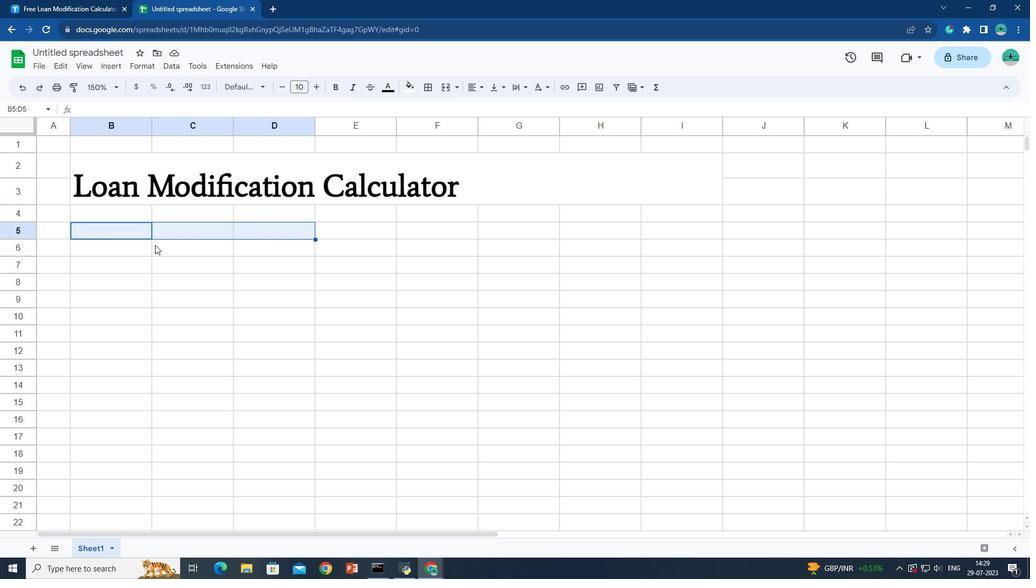 
Action: Key pressed <Key.shift>
Screenshot: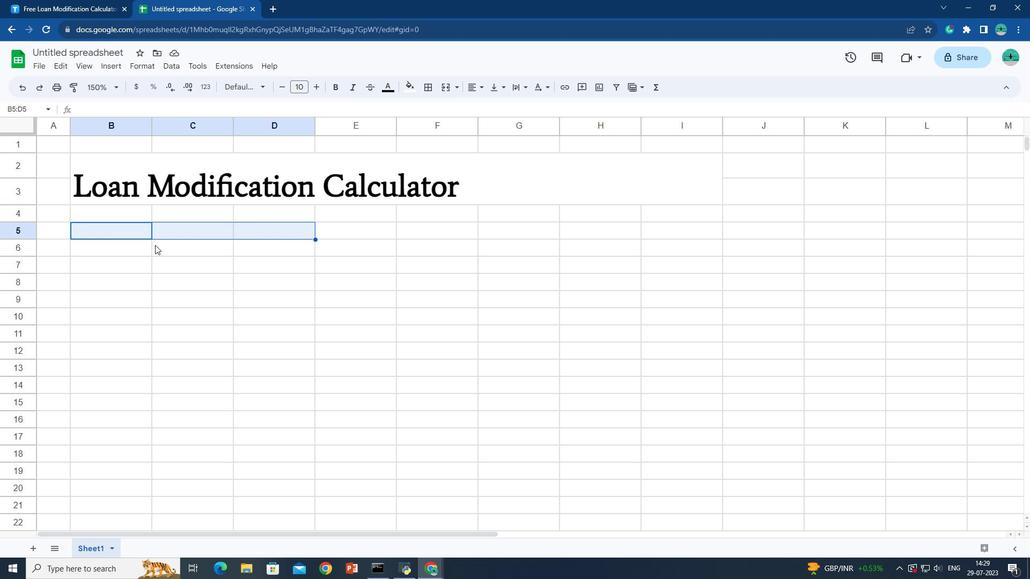 
Action: Mouse moved to (293, 235)
Screenshot: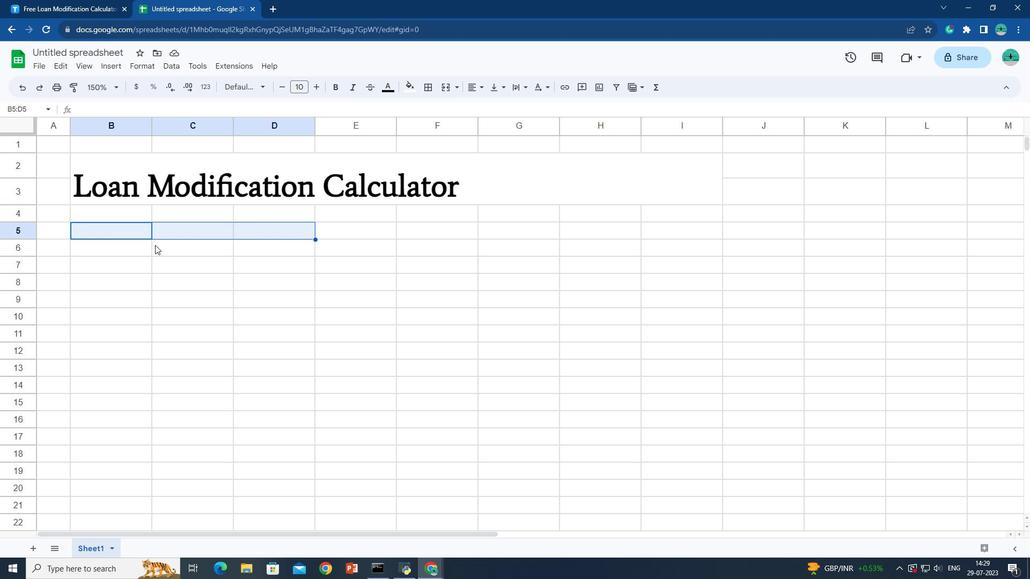 
Action: Key pressed <Key.shift><Key.shift><Key.shift>
Screenshot: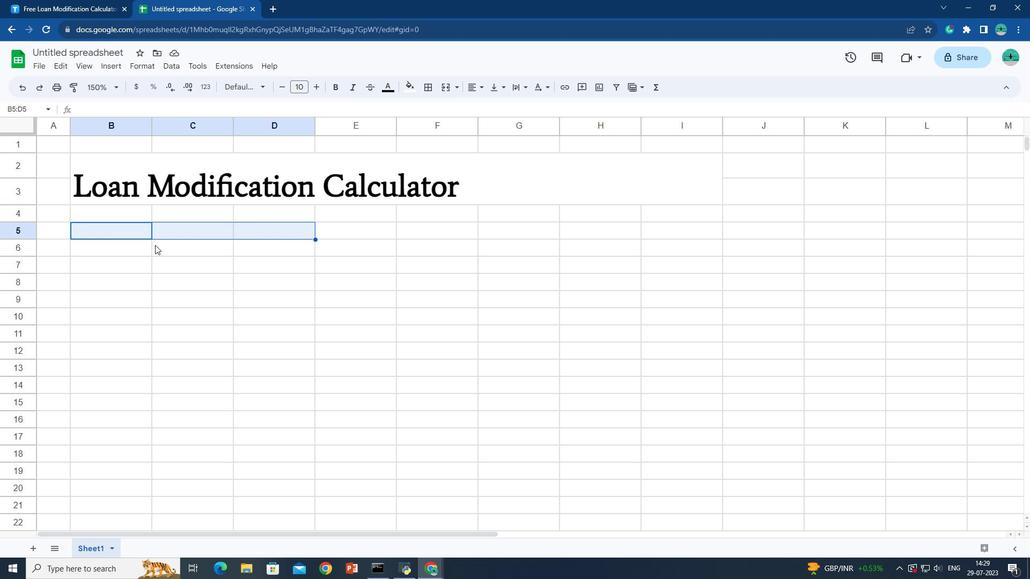 
Action: Mouse moved to (293, 236)
Screenshot: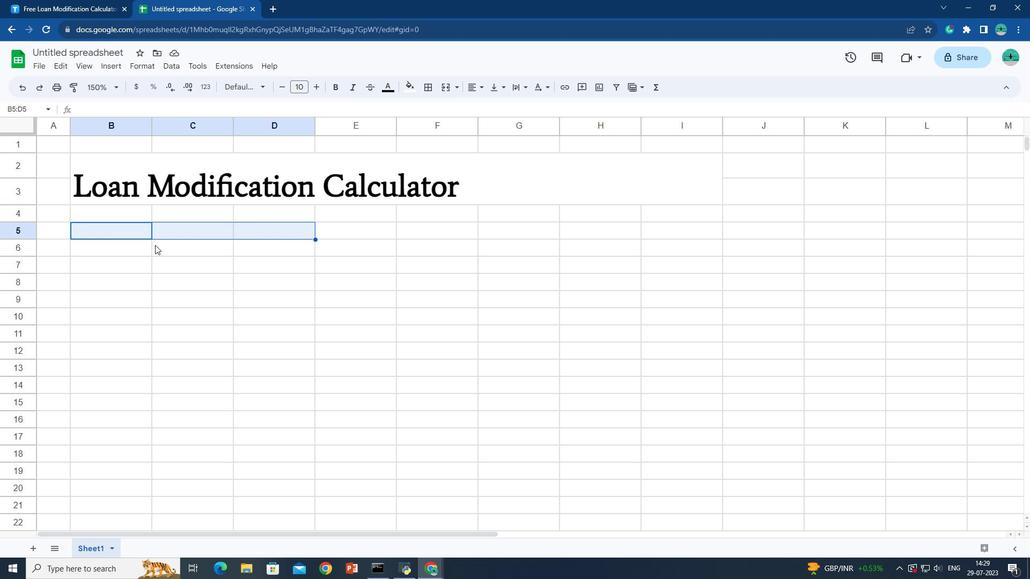 
Action: Key pressed <Key.shift>
Screenshot: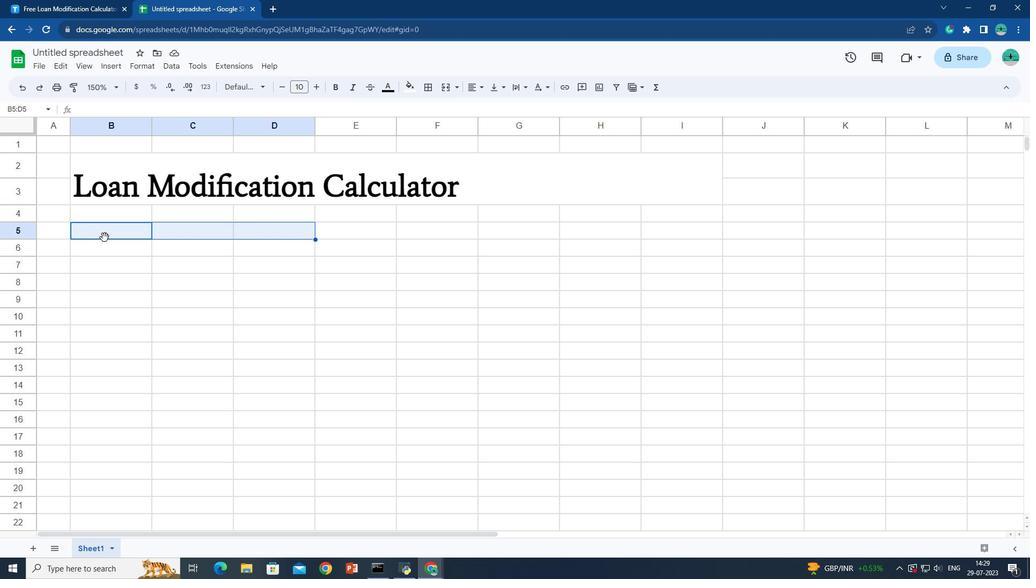 
Action: Mouse moved to (293, 236)
Screenshot: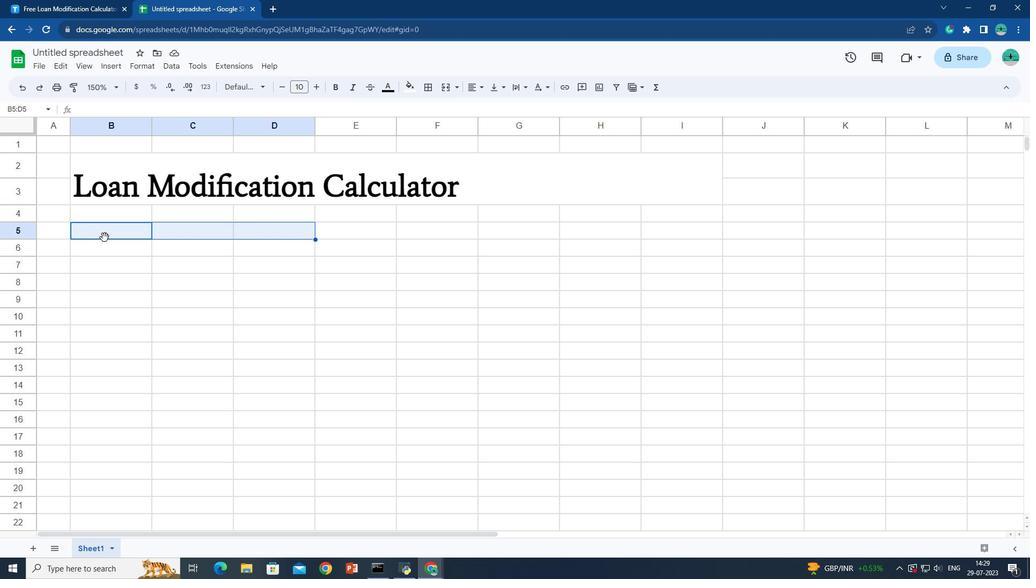 
Action: Key pressed <Key.shift>
Screenshot: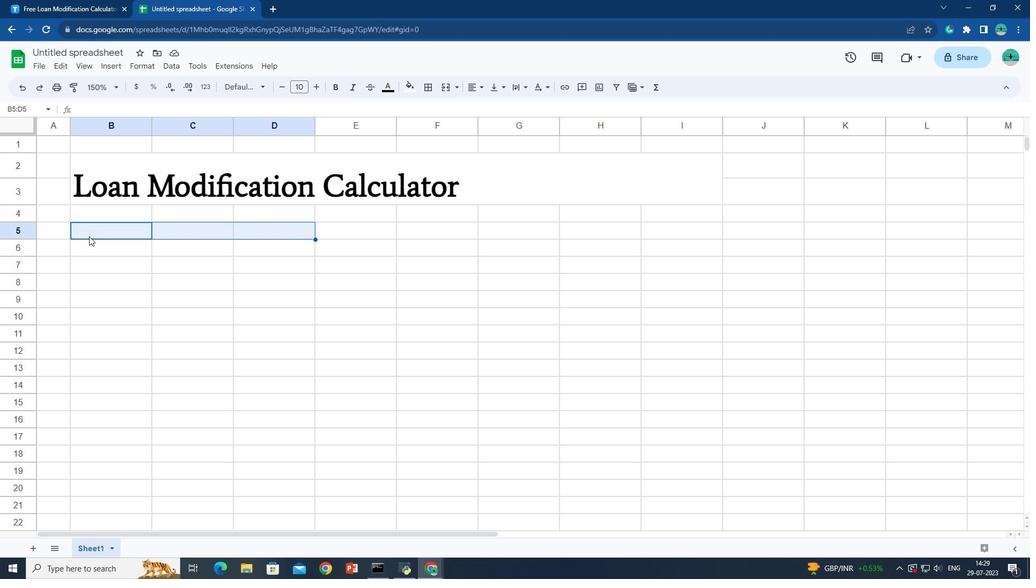 
Action: Mouse moved to (293, 237)
Screenshot: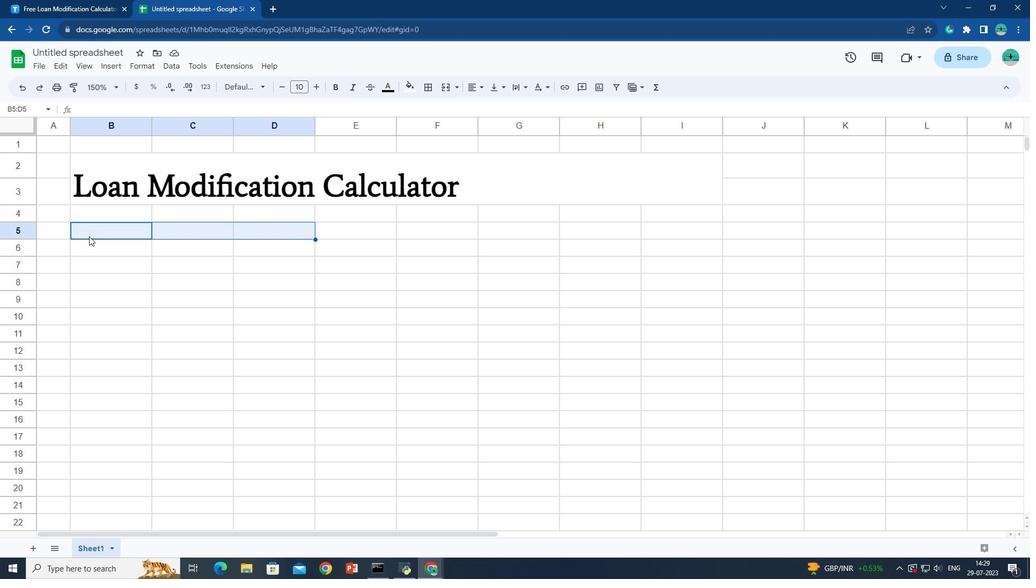 
Action: Key pressed <Key.shift>
Screenshot: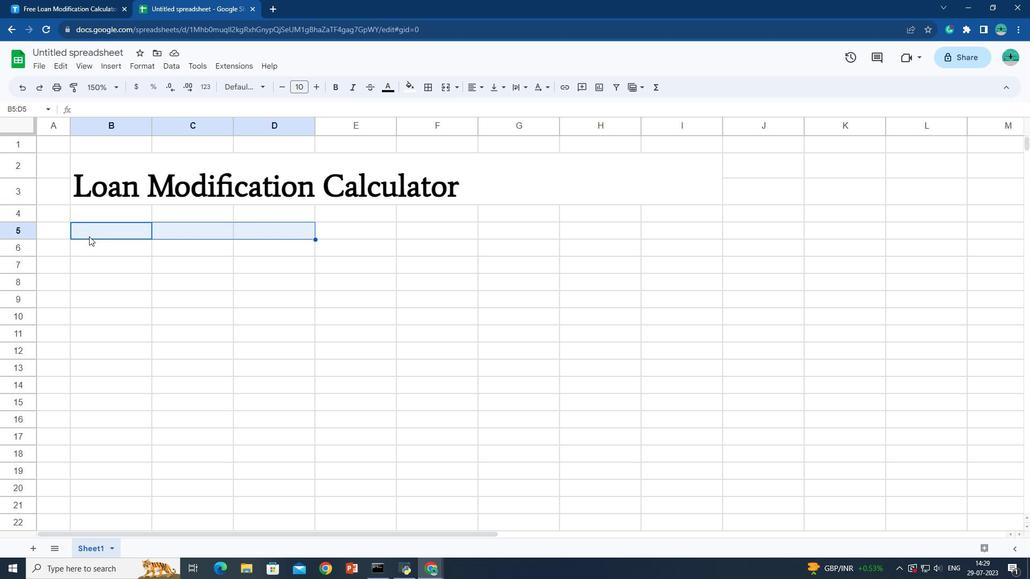 
Action: Mouse moved to (293, 238)
Screenshot: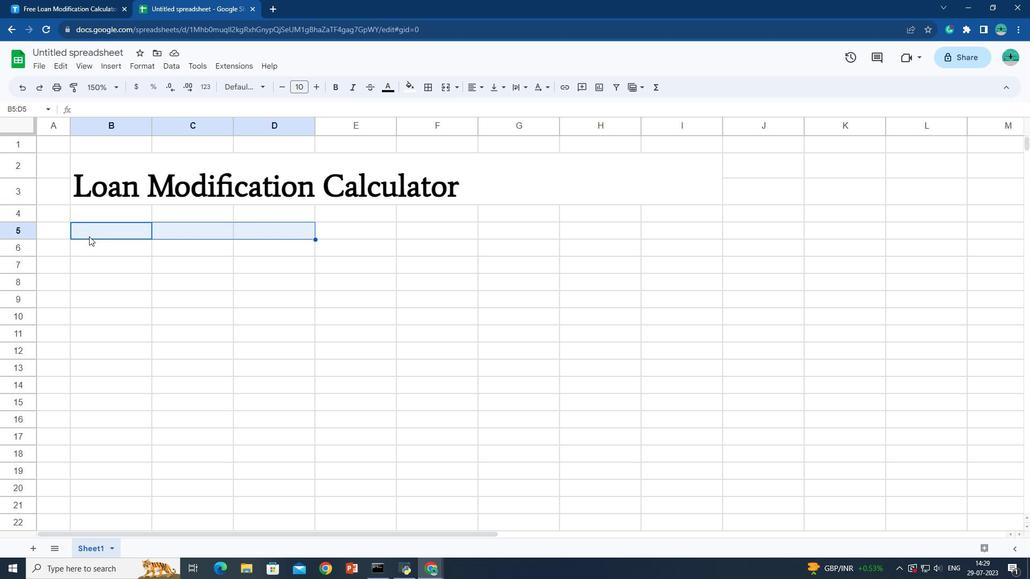
Action: Key pressed <Key.shift>
Screenshot: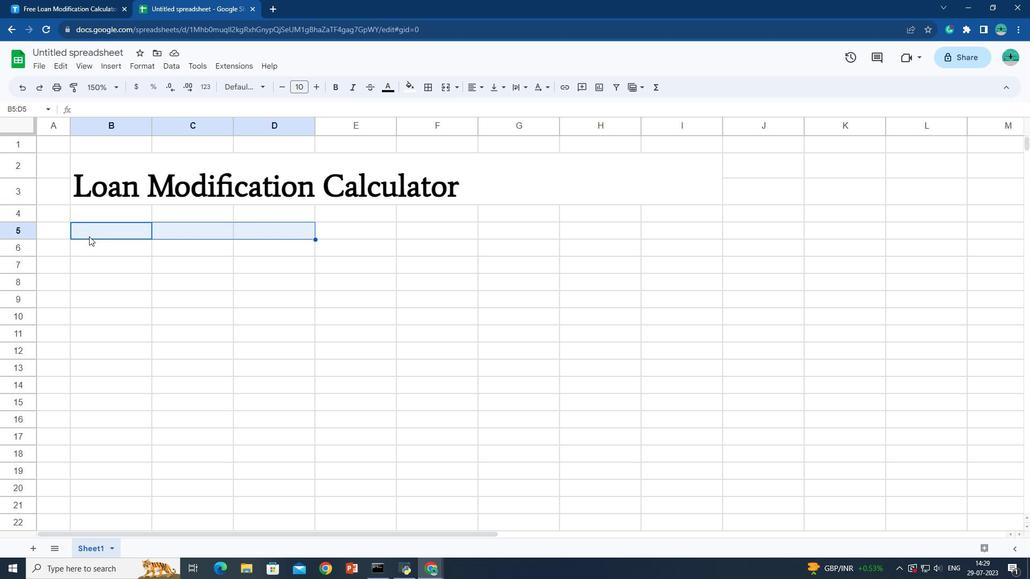 
Action: Mouse moved to (290, 241)
Screenshot: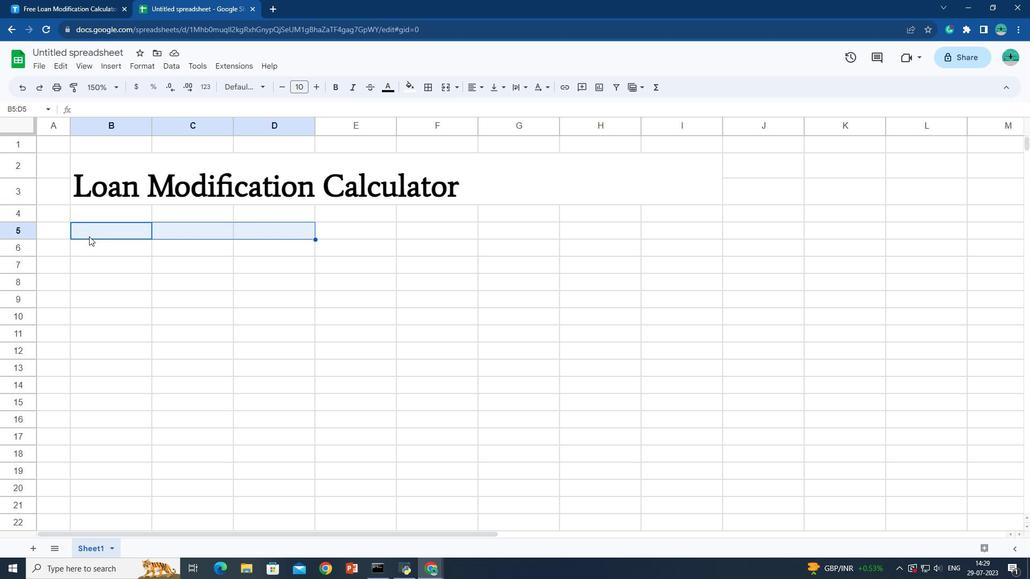 
Action: Key pressed <Key.shift>
Screenshot: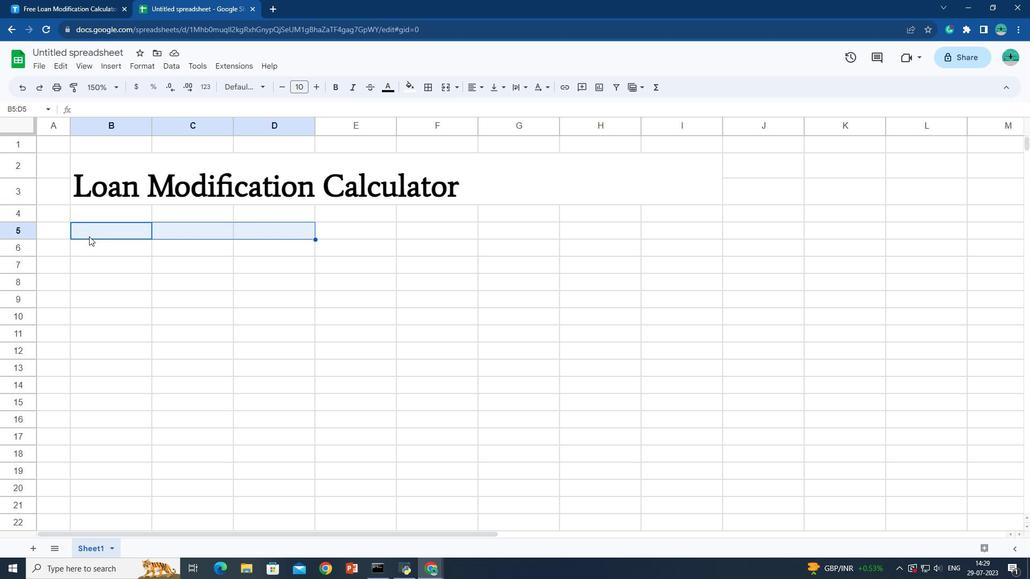 
Action: Mouse moved to (283, 244)
Screenshot: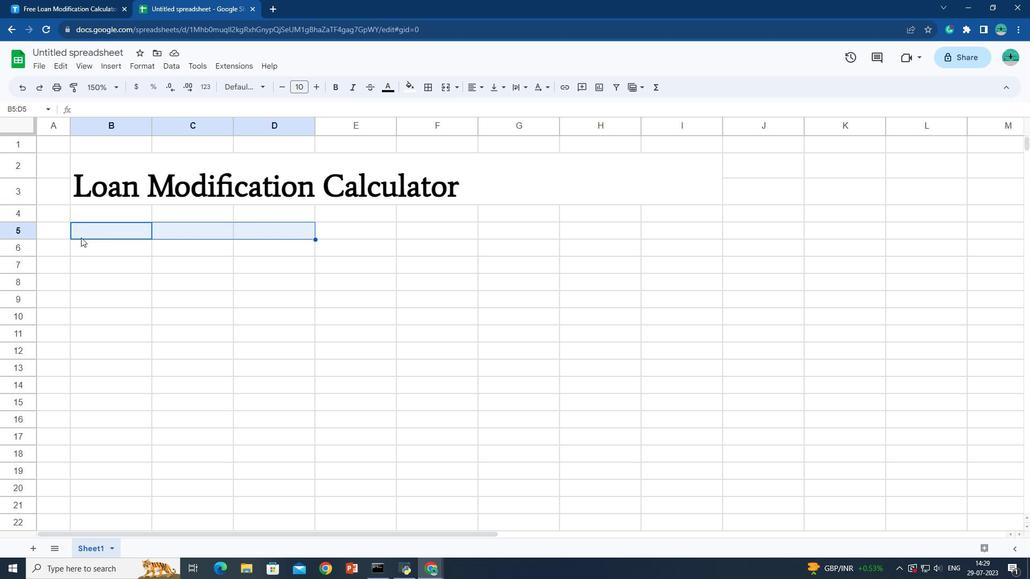 
Action: Key pressed <Key.shift>
Screenshot: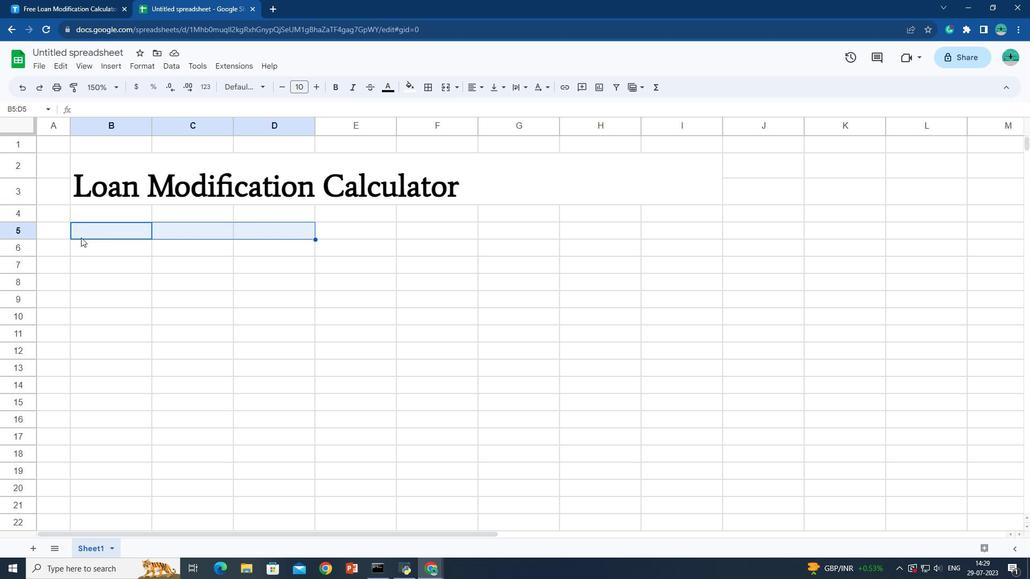 
Action: Mouse moved to (273, 248)
Screenshot: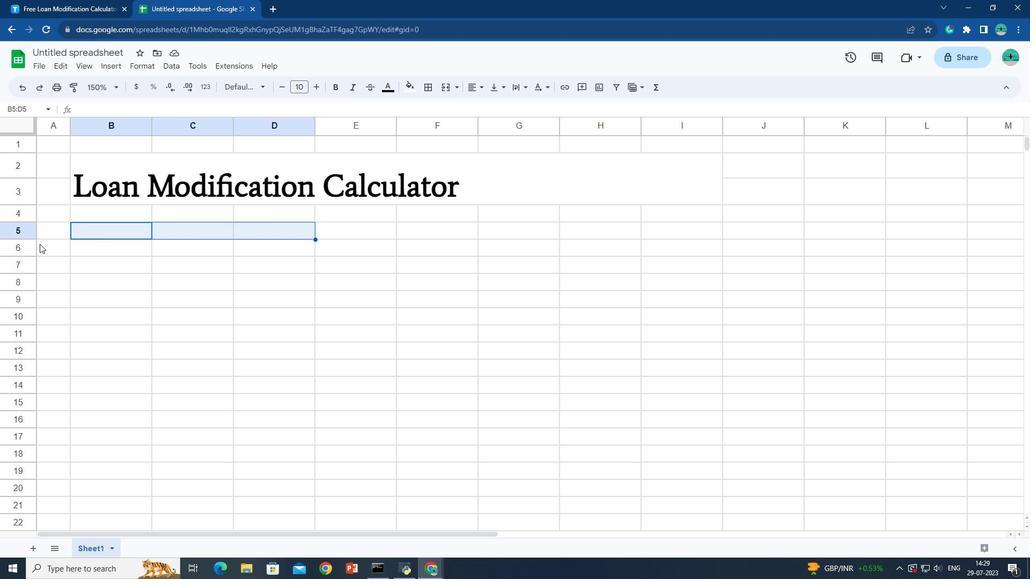 
Action: Key pressed <Key.shift>
Screenshot: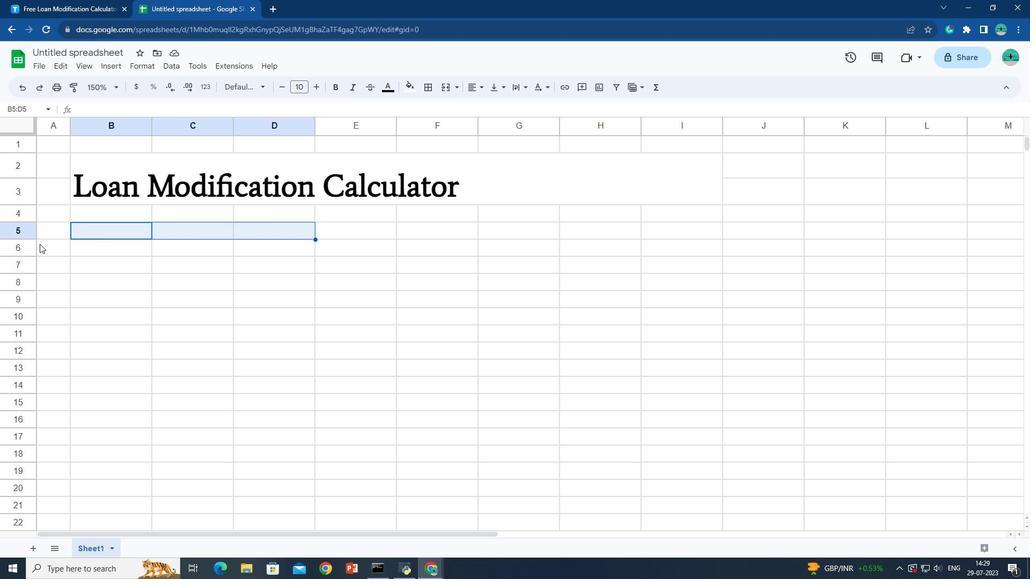 
Action: Mouse moved to (253, 250)
Screenshot: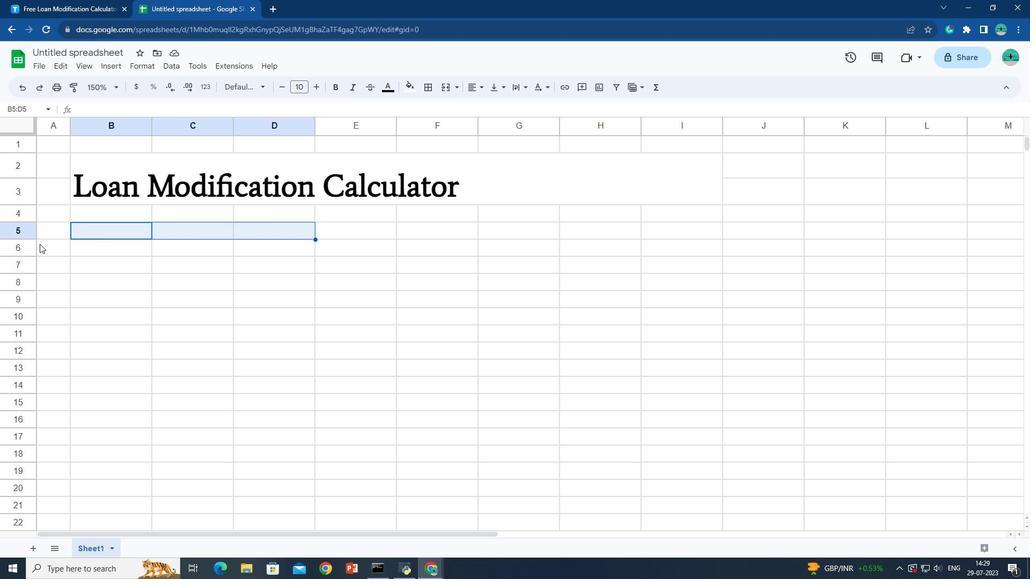 
Action: Key pressed <Key.shift>
Screenshot: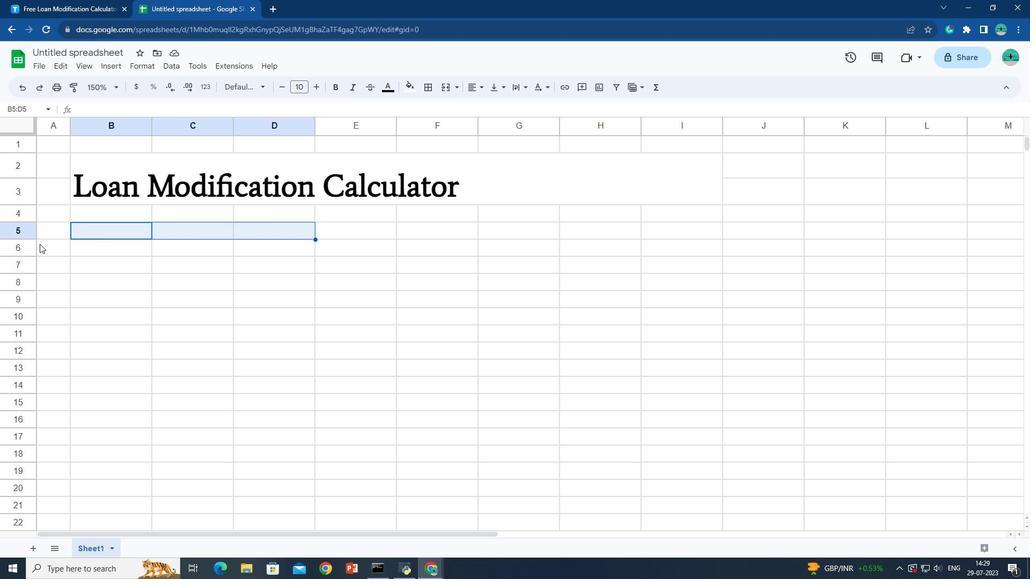 
Action: Mouse moved to (226, 251)
Screenshot: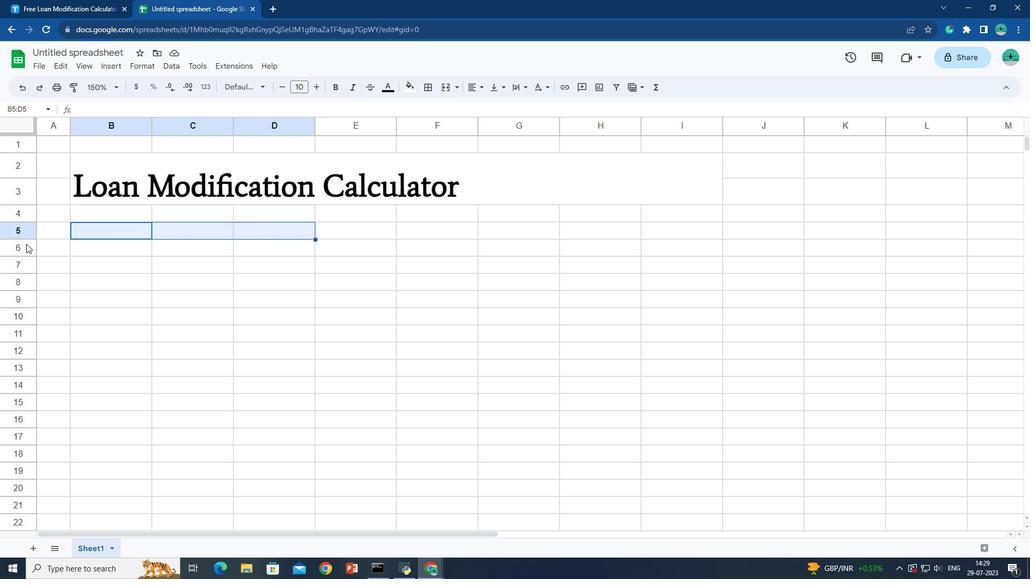 
Action: Key pressed <Key.shift>
Screenshot: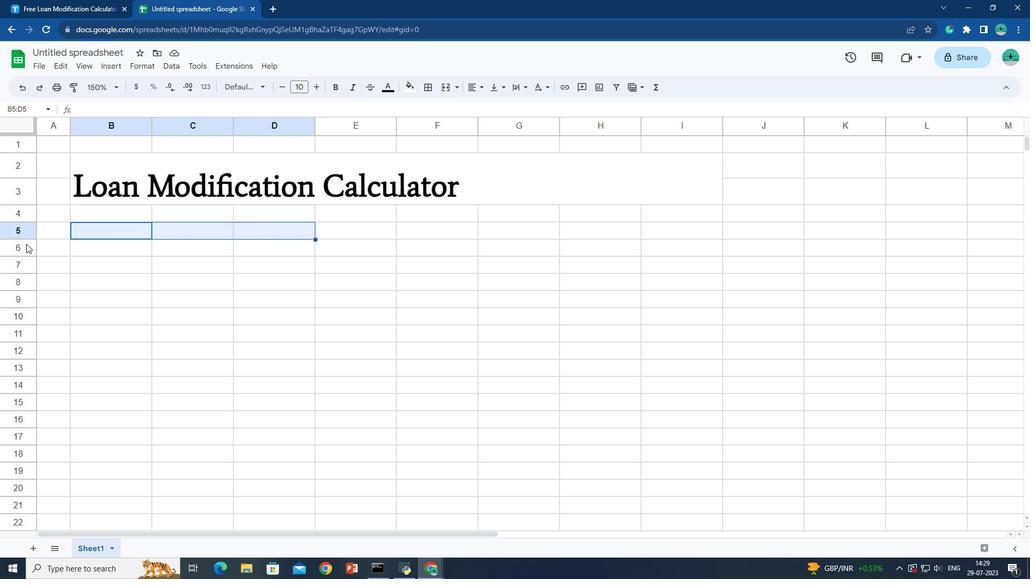 
Action: Mouse moved to (195, 252)
Screenshot: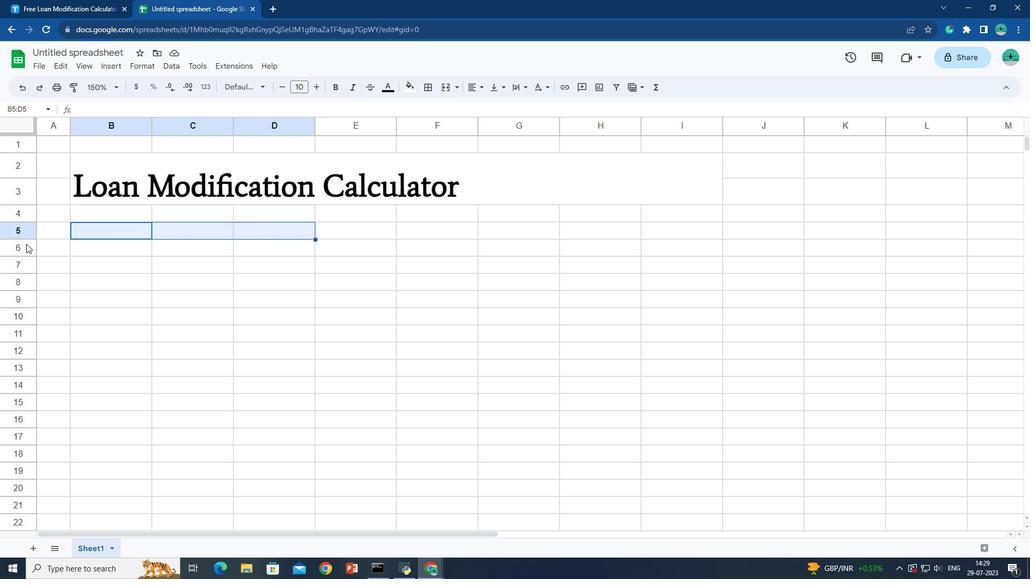 
Action: Key pressed <Key.shift>
Screenshot: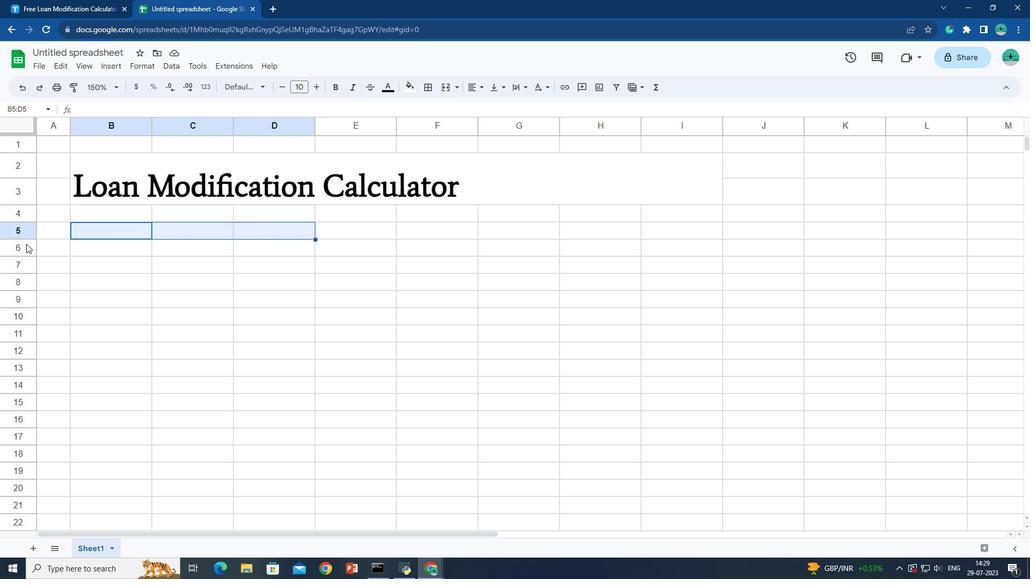 
Action: Mouse moved to (187, 252)
Screenshot: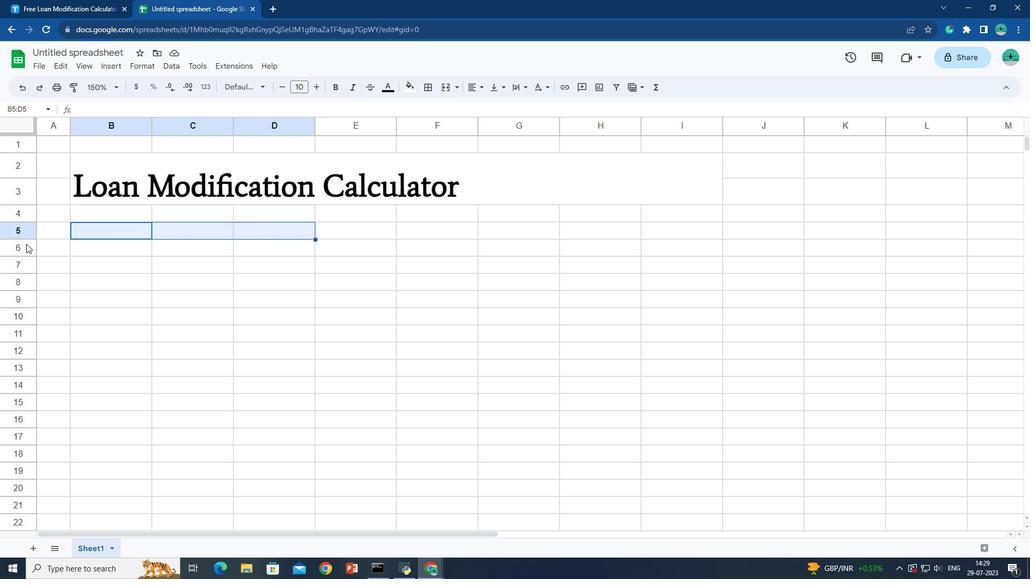 
Action: Key pressed <Key.shift>
Screenshot: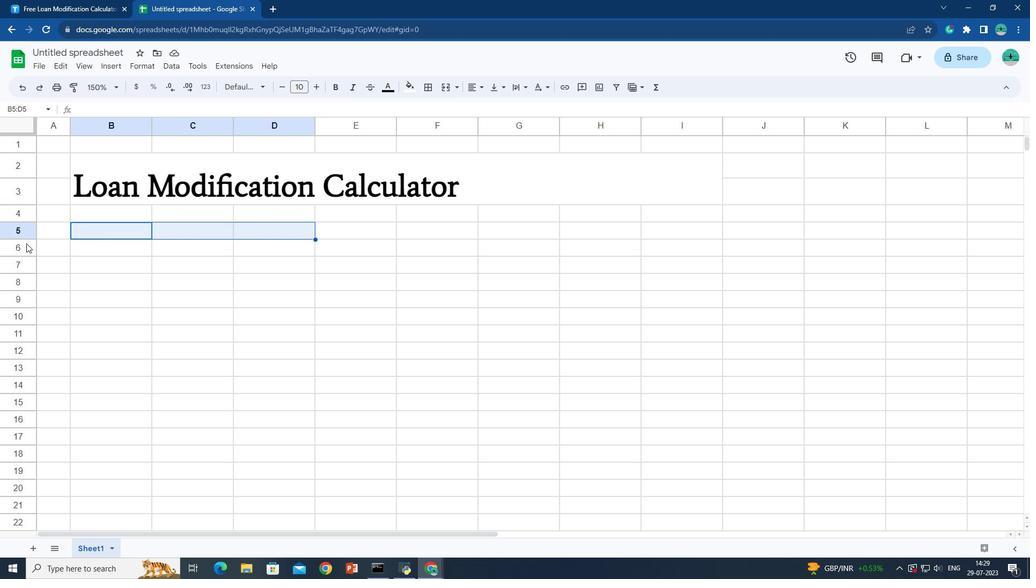 
Action: Mouse moved to (20, 238)
Screenshot: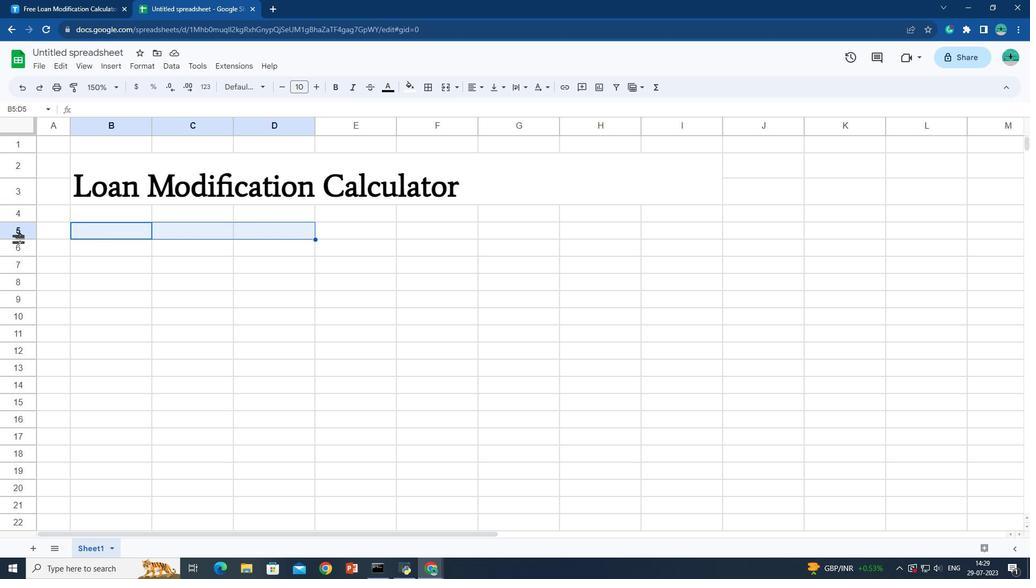 
Action: Mouse pressed left at (20, 238)
Screenshot: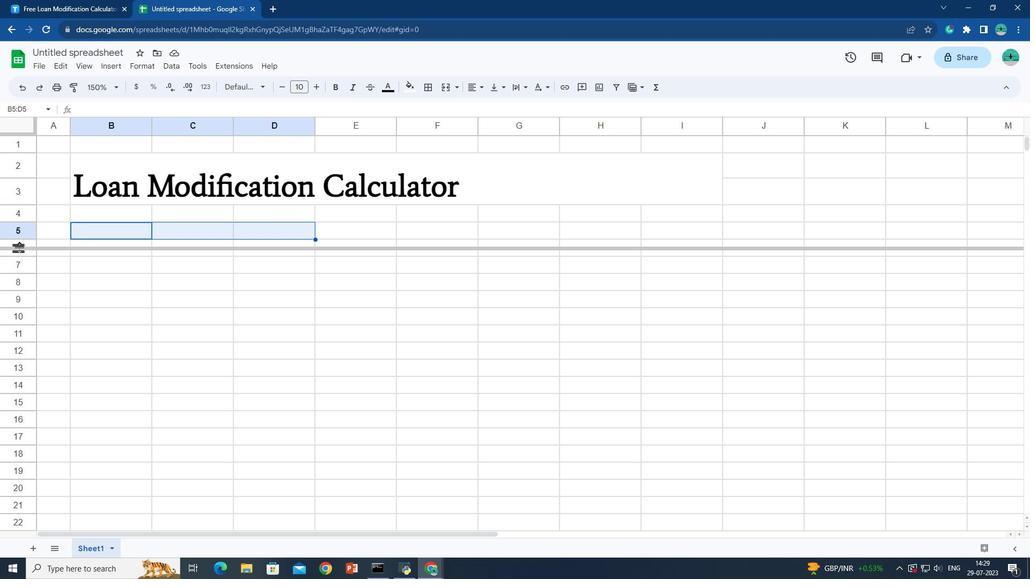 
Action: Mouse moved to (19, 247)
Screenshot: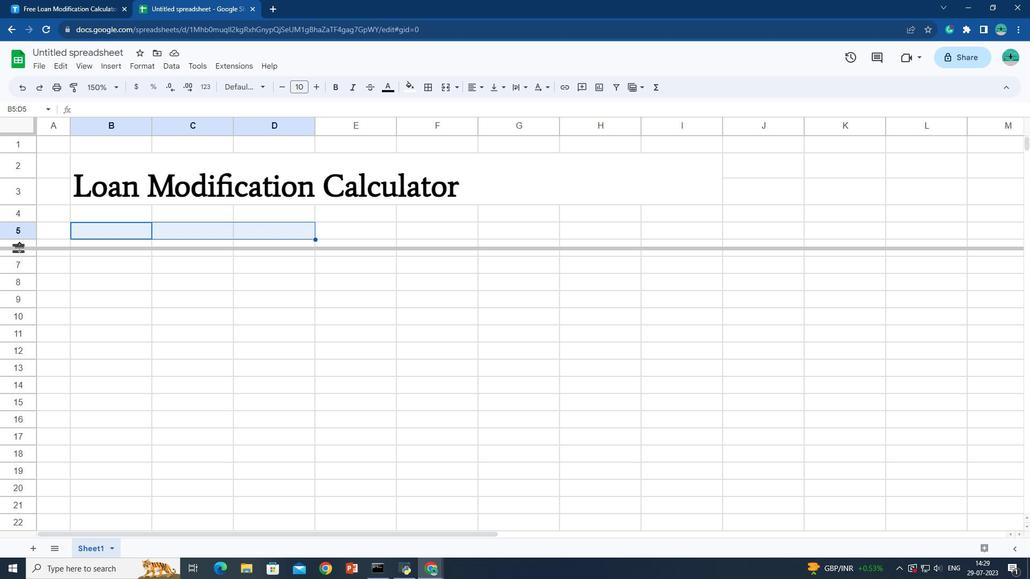 
Action: Mouse pressed left at (19, 247)
Screenshot: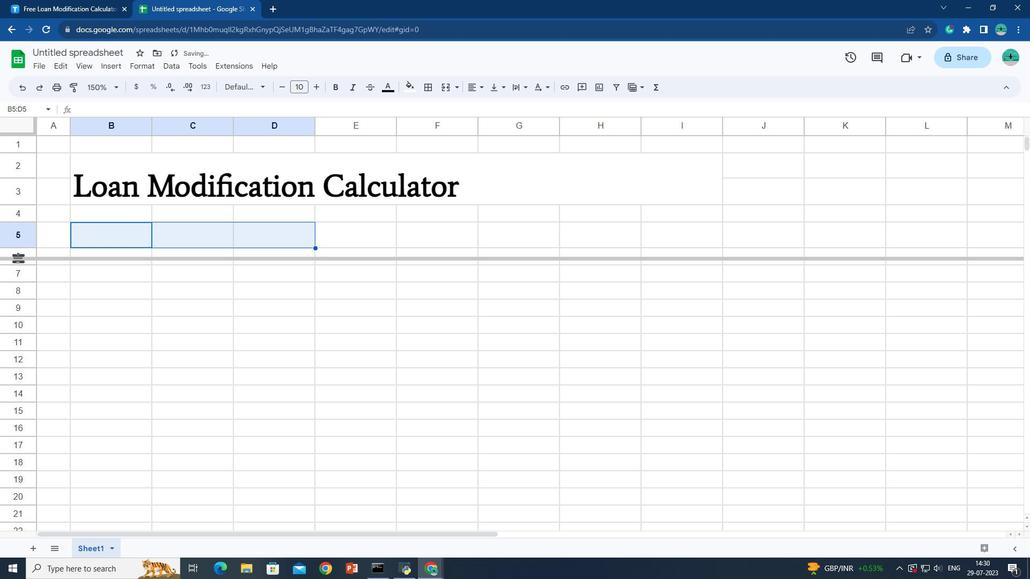 
Action: Mouse moved to (293, 164)
Screenshot: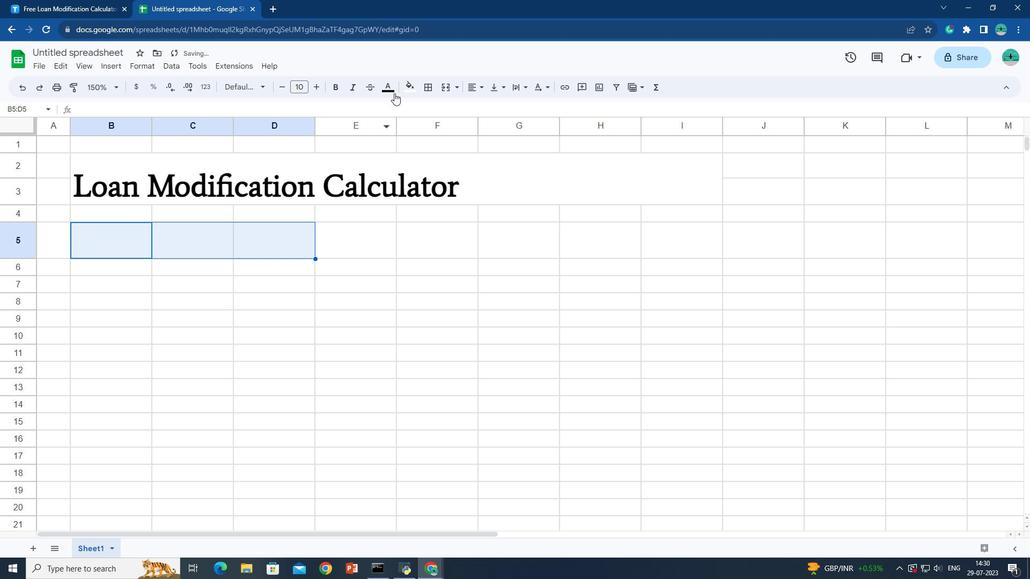 
Action: Key pressed <Key.shift>
Screenshot: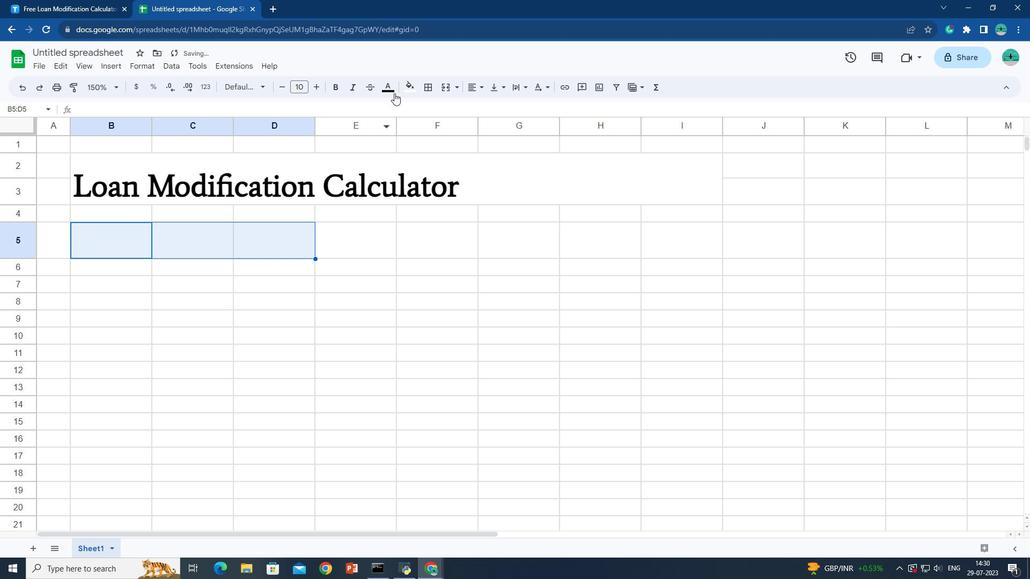 
Action: Mouse moved to (440, 84)
Screenshot: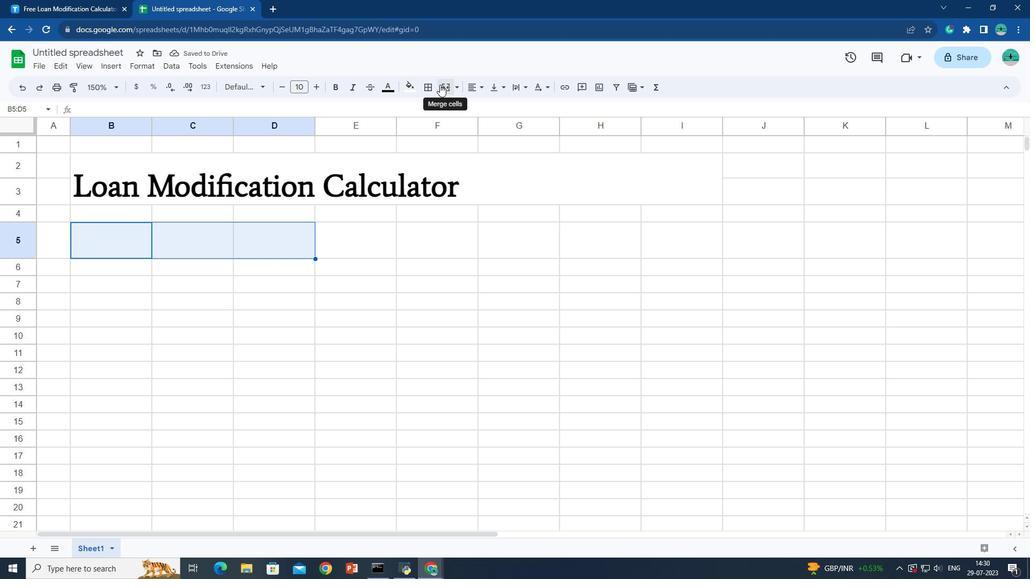 
Action: Mouse pressed left at (440, 84)
Screenshot: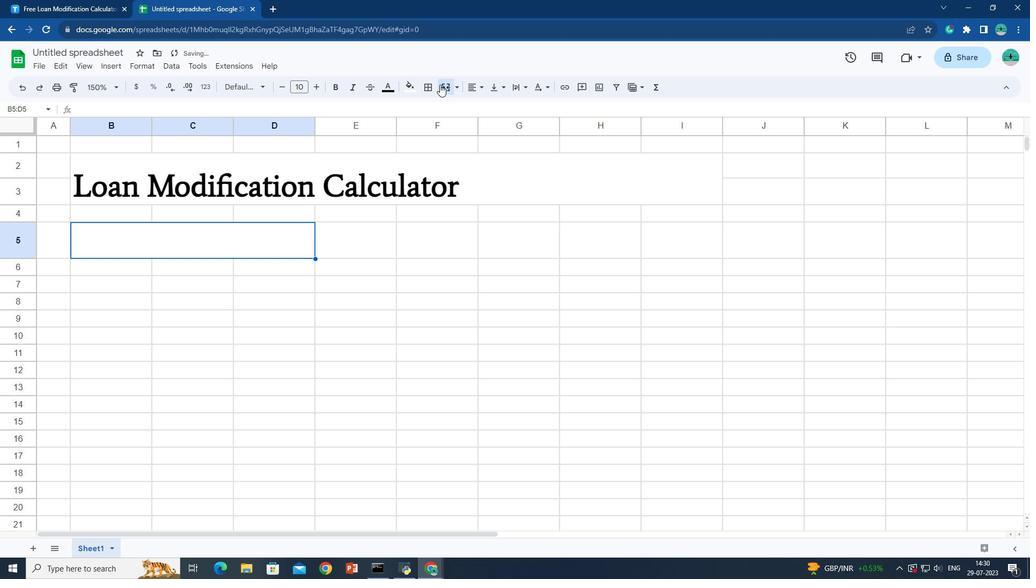 
Action: Mouse moved to (436, 193)
Screenshot: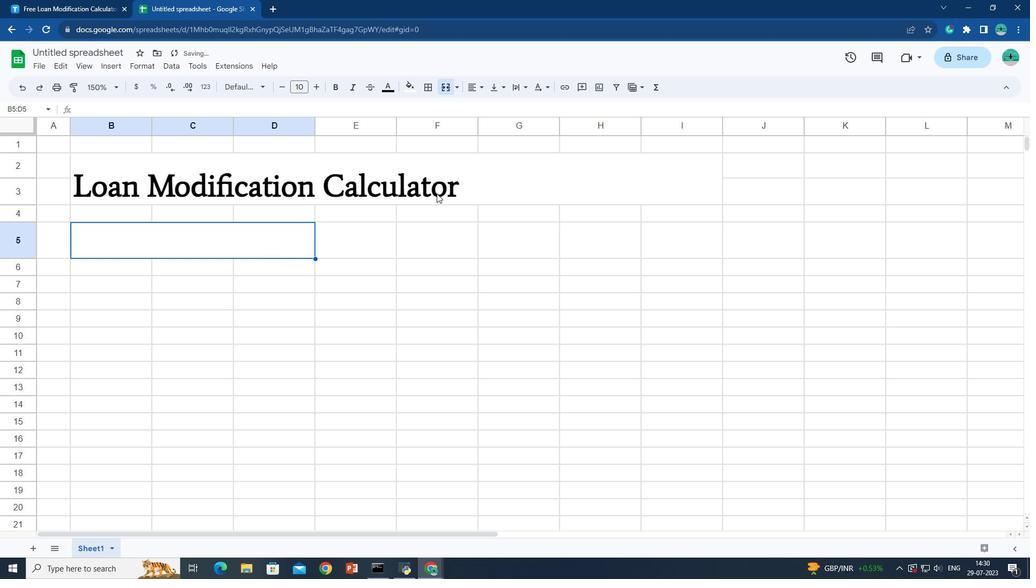 
Action: Key pressed <Key.shift>Loan<Key.space><Key.shift>Detailsctrl+A
Screenshot: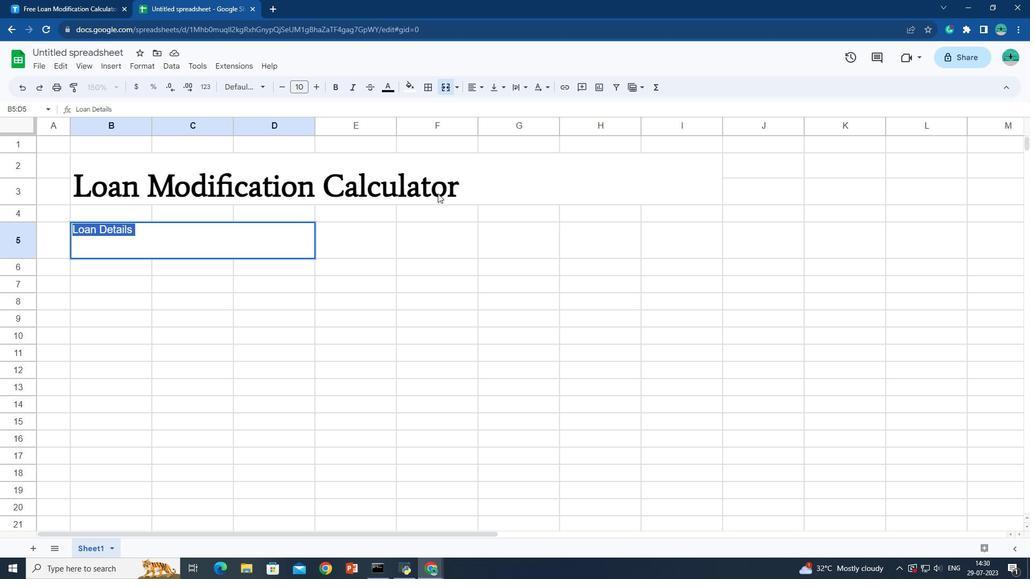 
Action: Mouse moved to (299, 88)
Screenshot: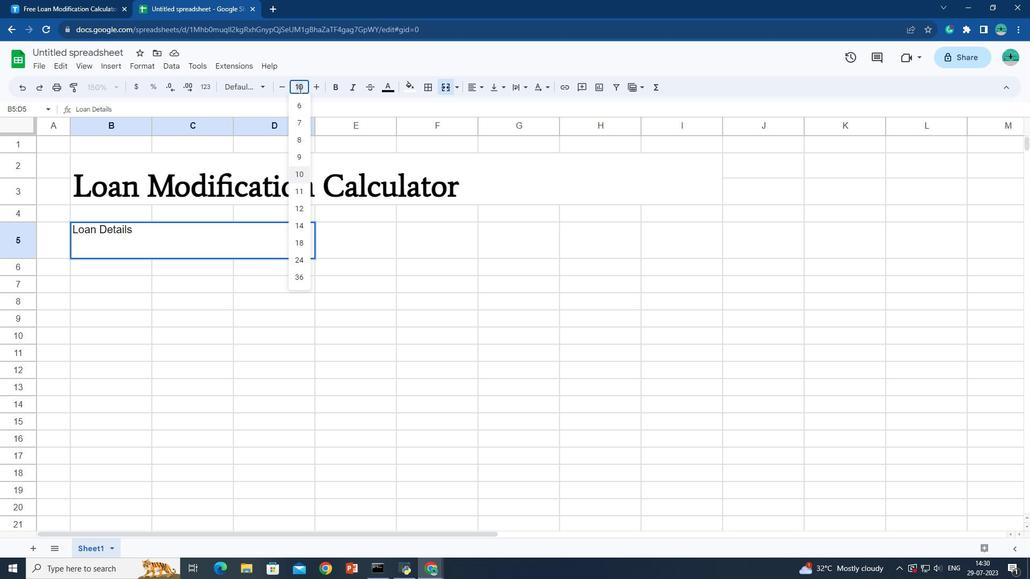 
Action: Mouse pressed left at (299, 88)
Screenshot: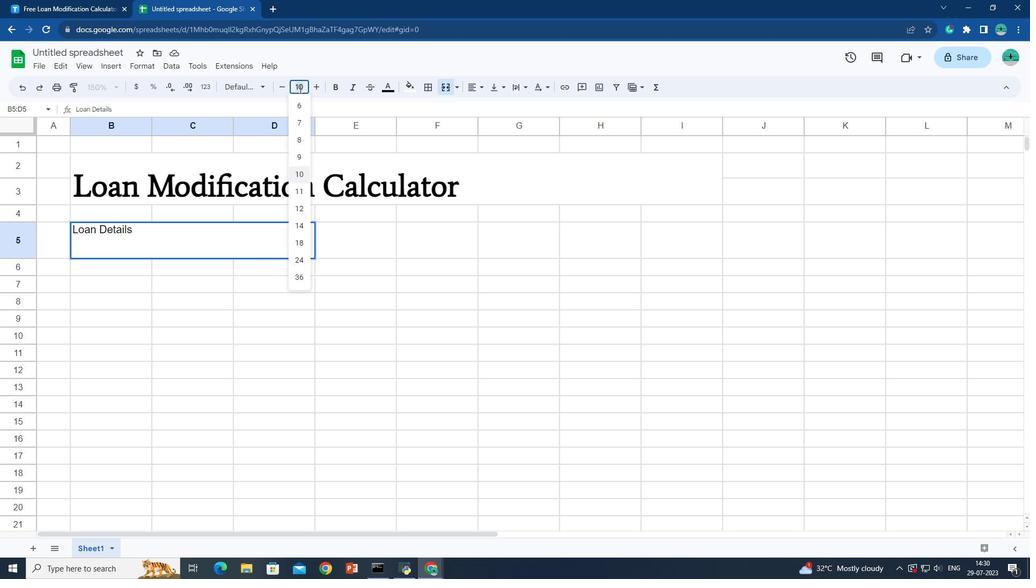 
Action: Mouse pressed left at (299, 88)
Screenshot: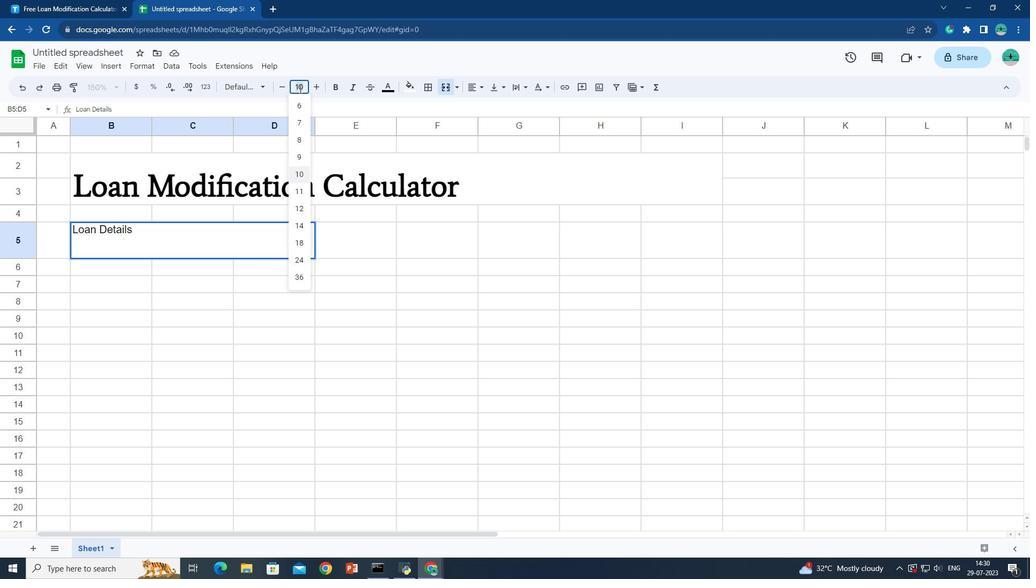 
Action: Key pressed 25<Key.enter>
Screenshot: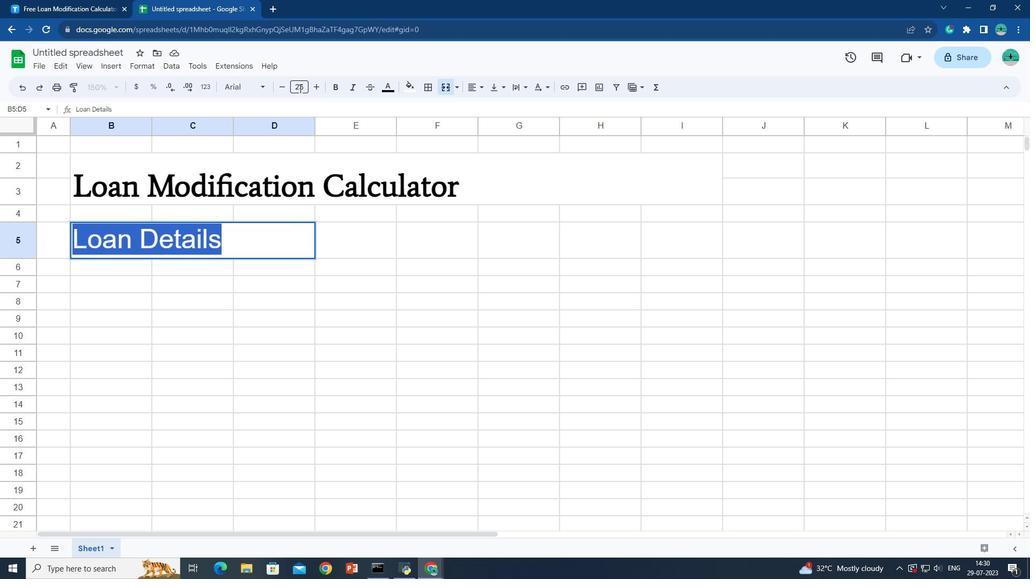 
Action: Mouse moved to (305, 90)
Screenshot: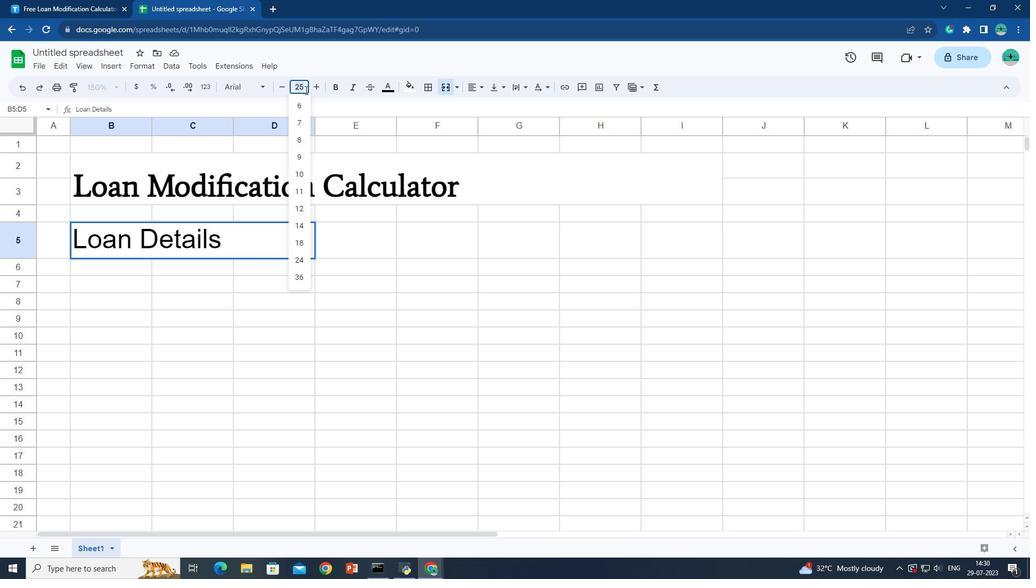 
Action: Mouse pressed left at (305, 90)
Screenshot: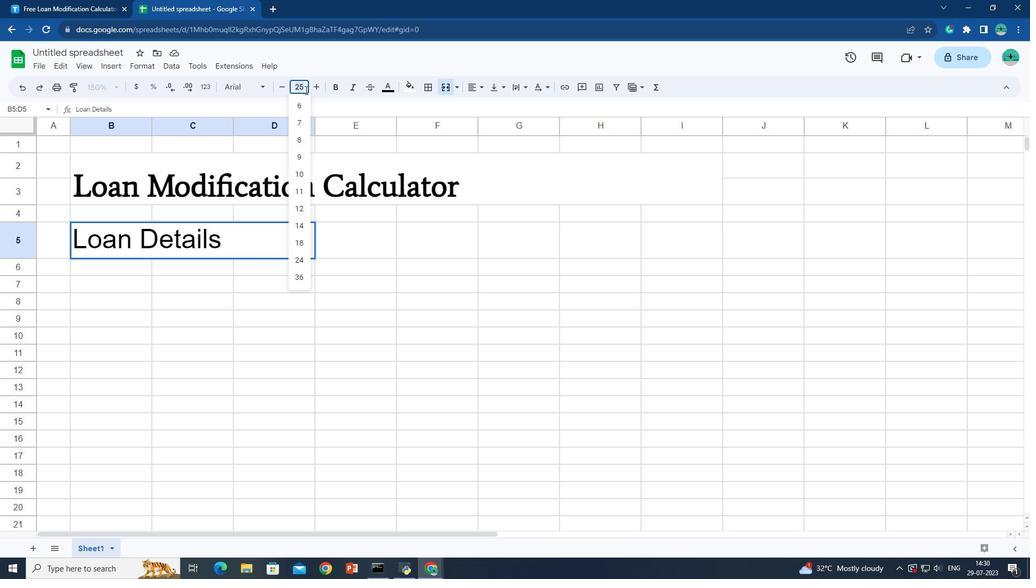 
Action: Mouse pressed left at (305, 90)
Screenshot: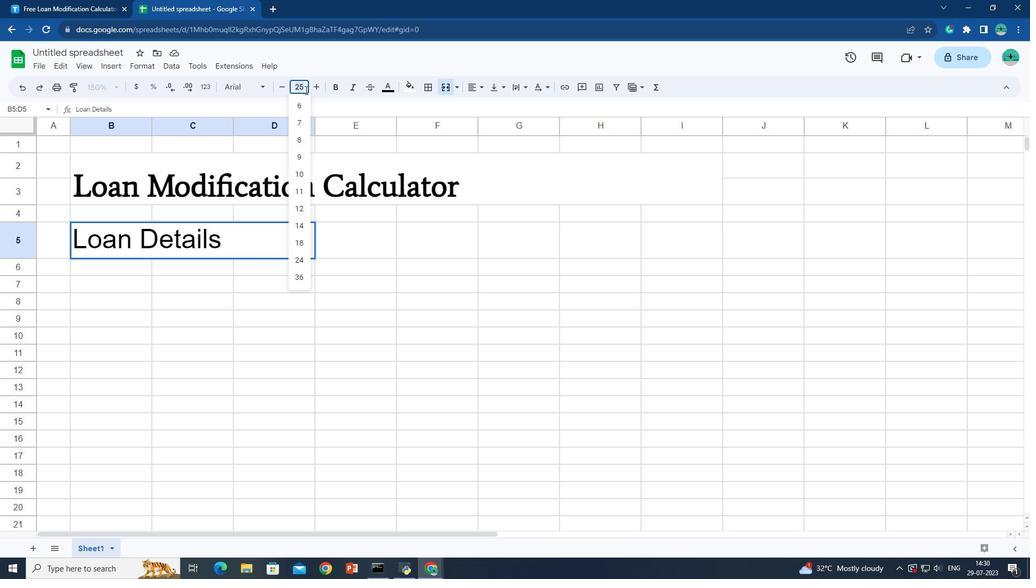 
Action: Key pressed 22<Key.enter>
Screenshot: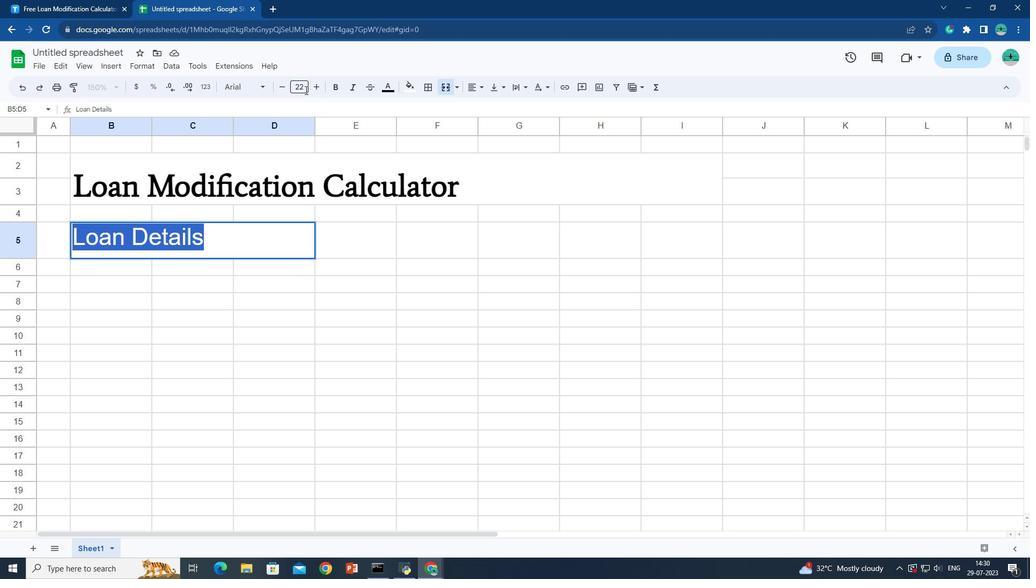 
Action: Mouse moved to (405, 91)
Screenshot: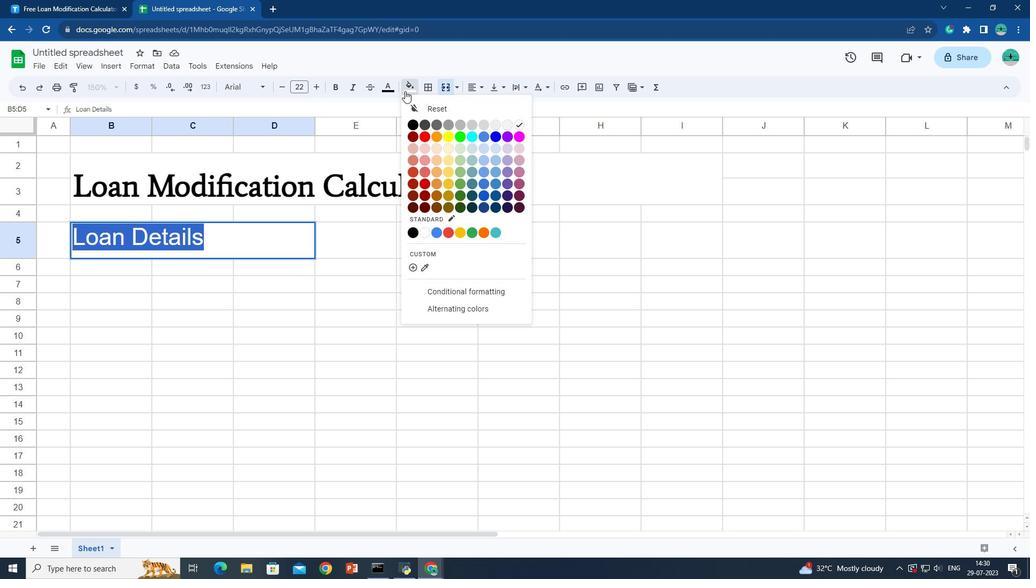 
Action: Mouse pressed left at (405, 91)
Screenshot: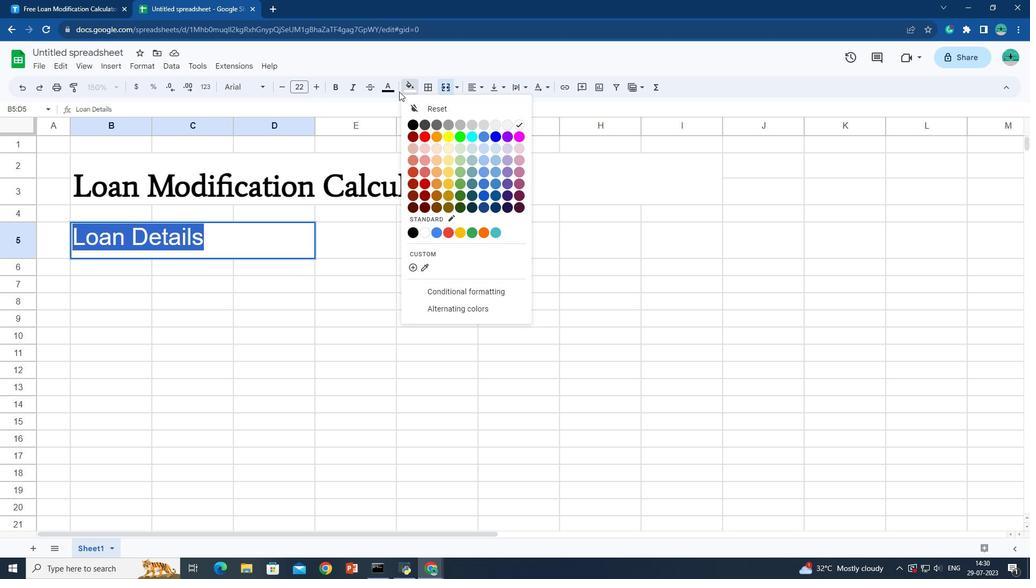 
Action: Mouse moved to (391, 91)
Screenshot: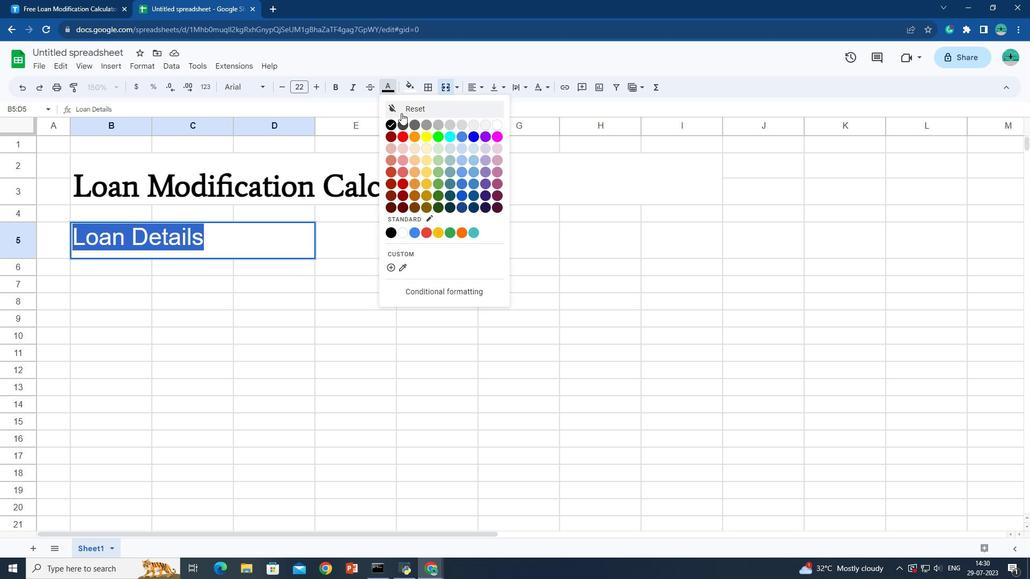 
Action: Mouse pressed left at (391, 91)
Screenshot: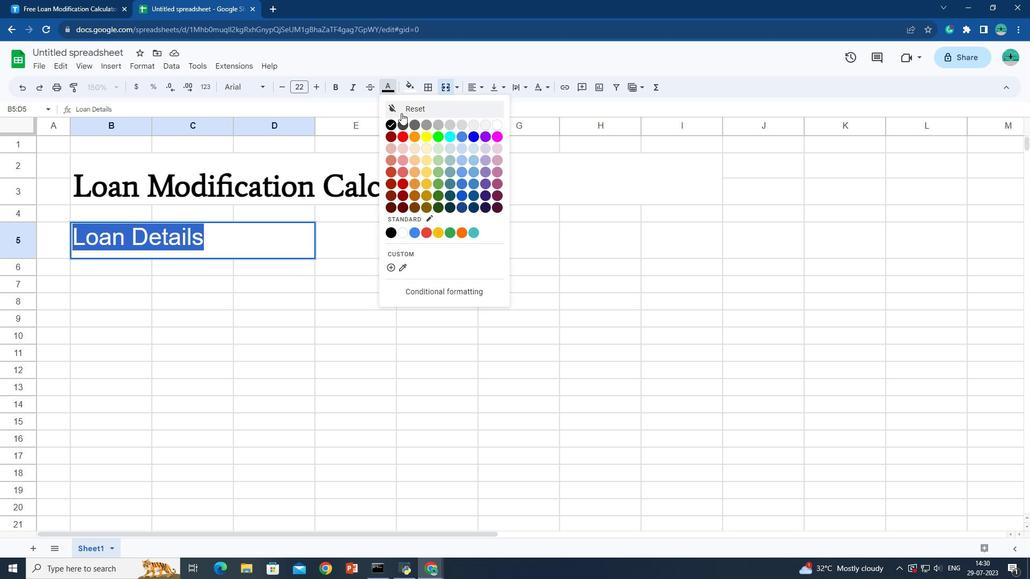 
Action: Mouse moved to (496, 124)
Screenshot: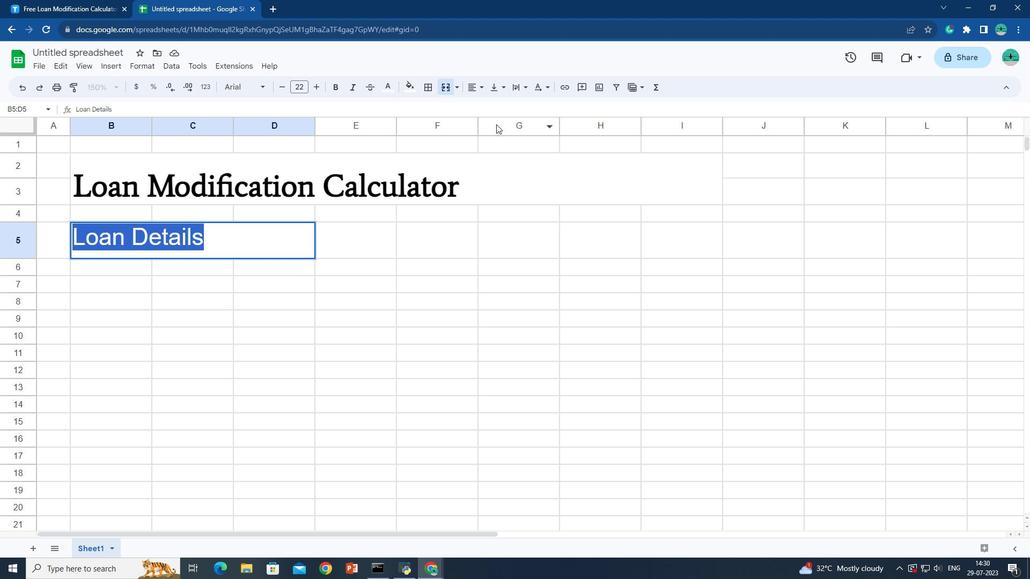 
Action: Mouse pressed left at (496, 124)
Screenshot: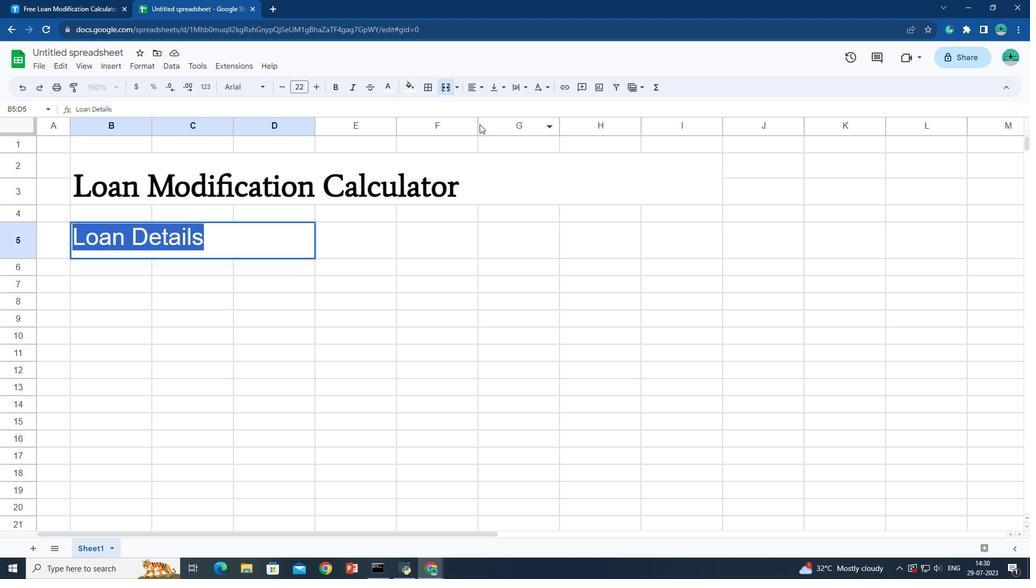 
Action: Mouse moved to (414, 89)
Screenshot: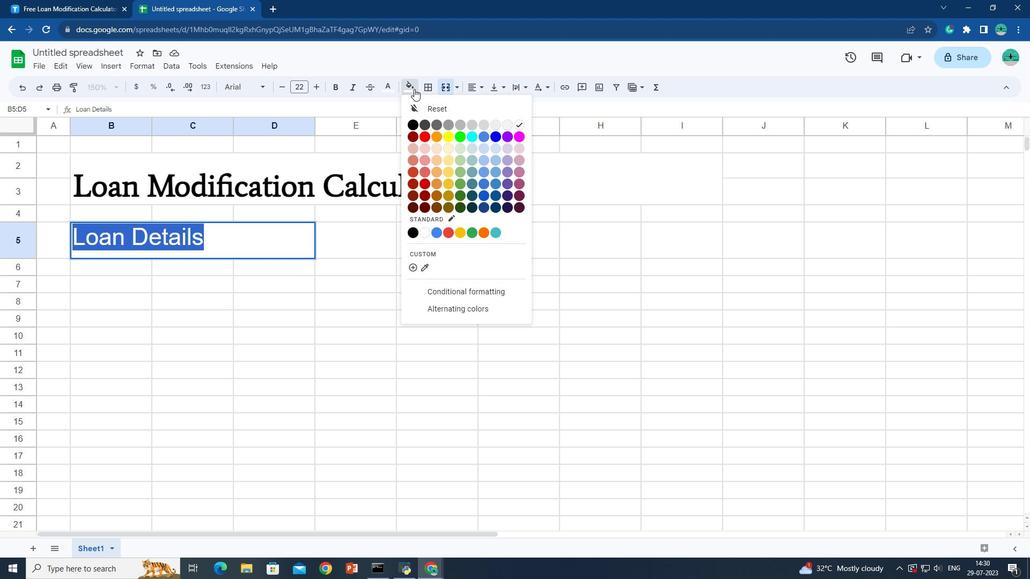 
Action: Mouse pressed left at (414, 89)
Screenshot: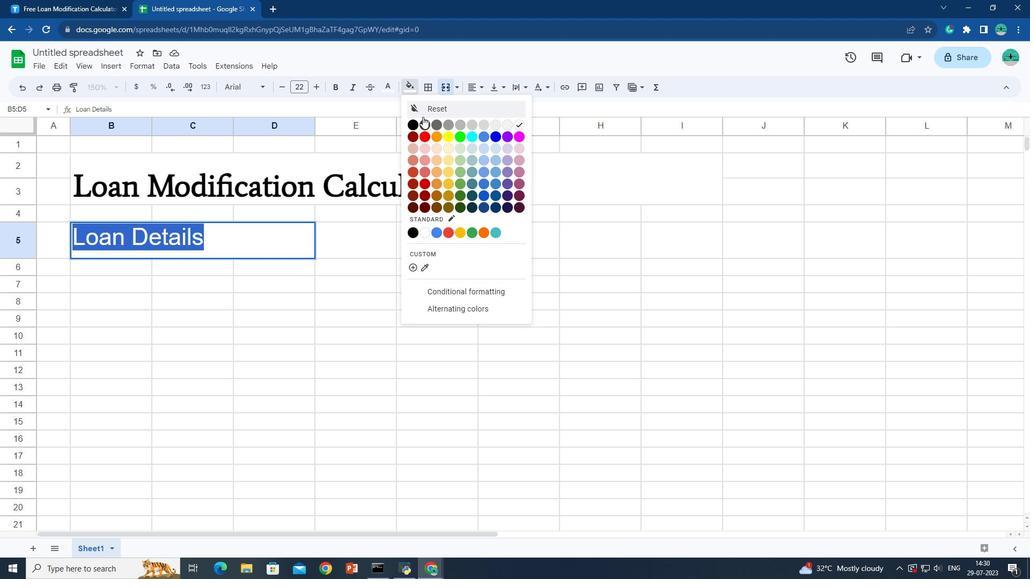 
Action: Mouse moved to (413, 138)
Screenshot: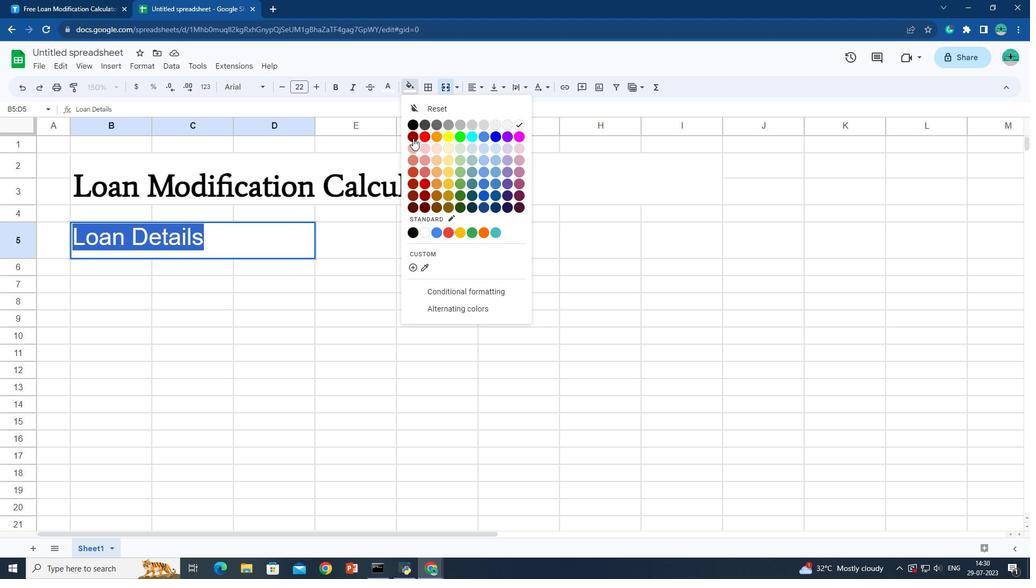
Action: Mouse pressed left at (413, 138)
Screenshot: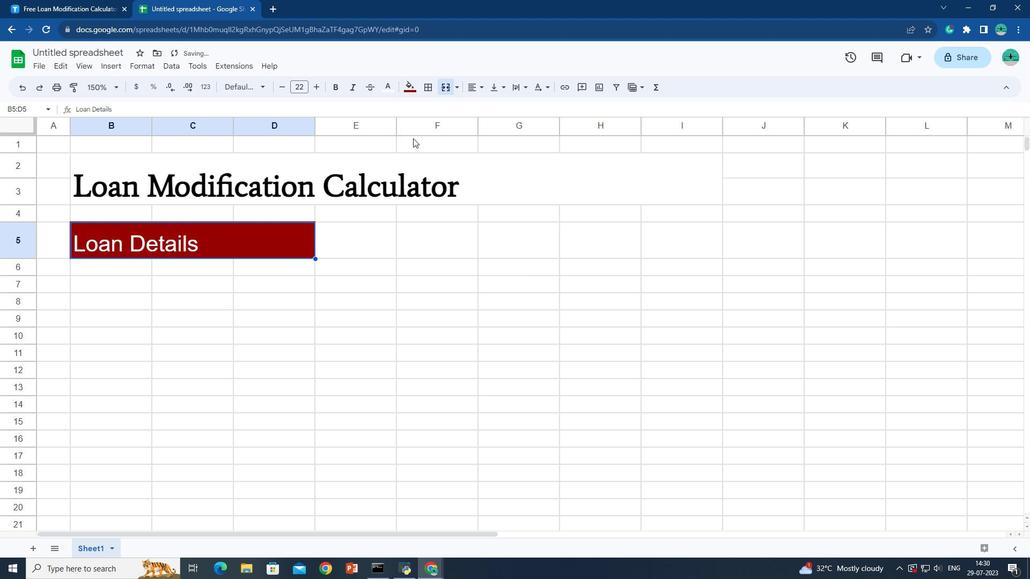 
Action: Mouse moved to (483, 90)
Screenshot: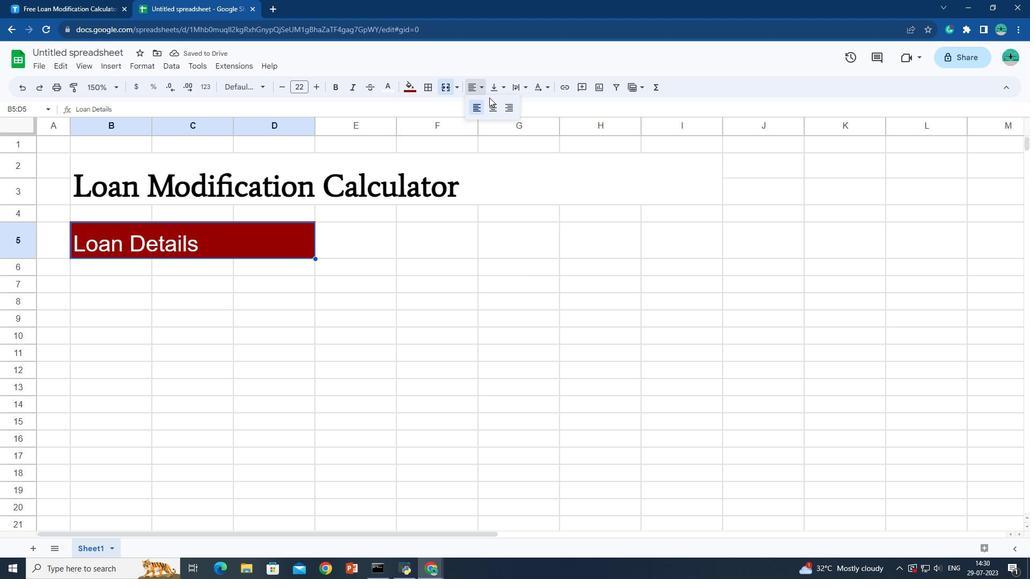 
Action: Mouse pressed left at (483, 90)
Screenshot: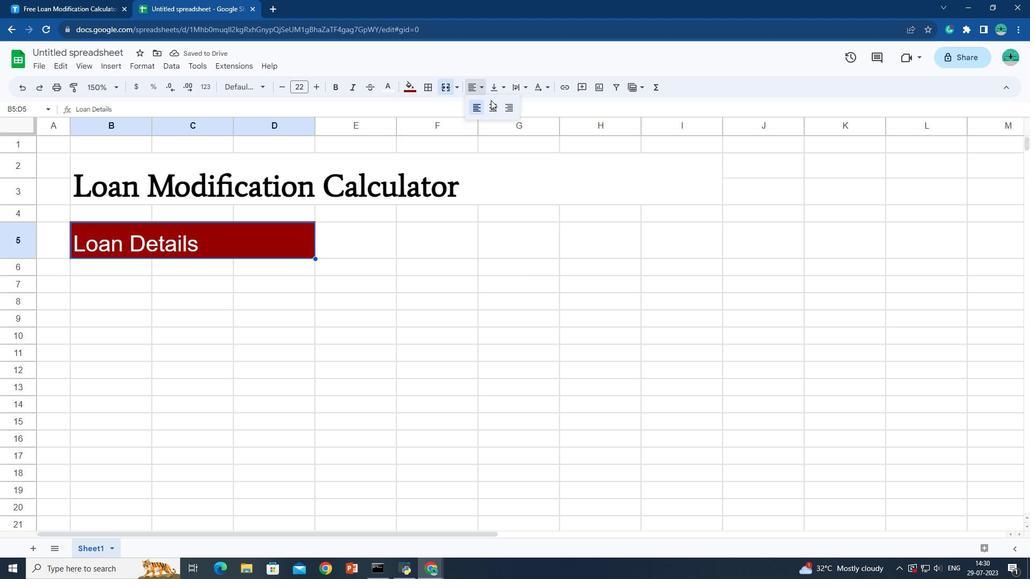 
Action: Mouse moved to (492, 106)
Screenshot: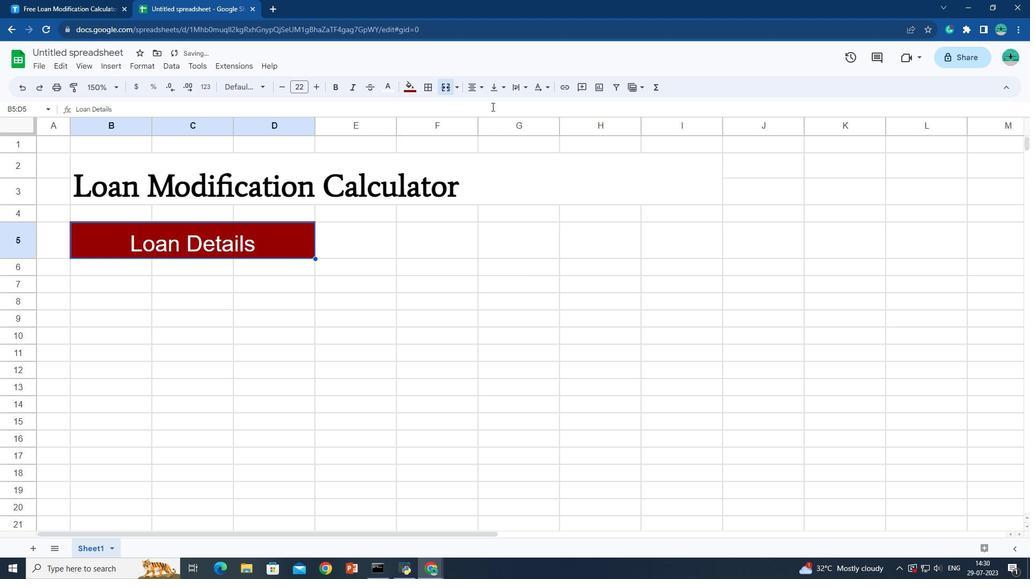 
Action: Mouse pressed left at (492, 106)
Screenshot: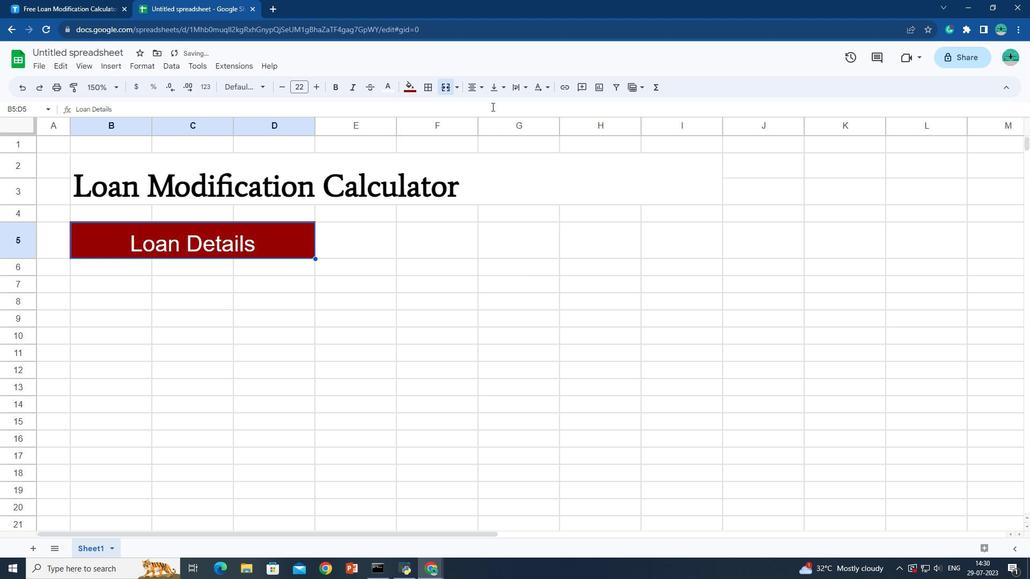 
Action: Mouse moved to (230, 241)
Screenshot: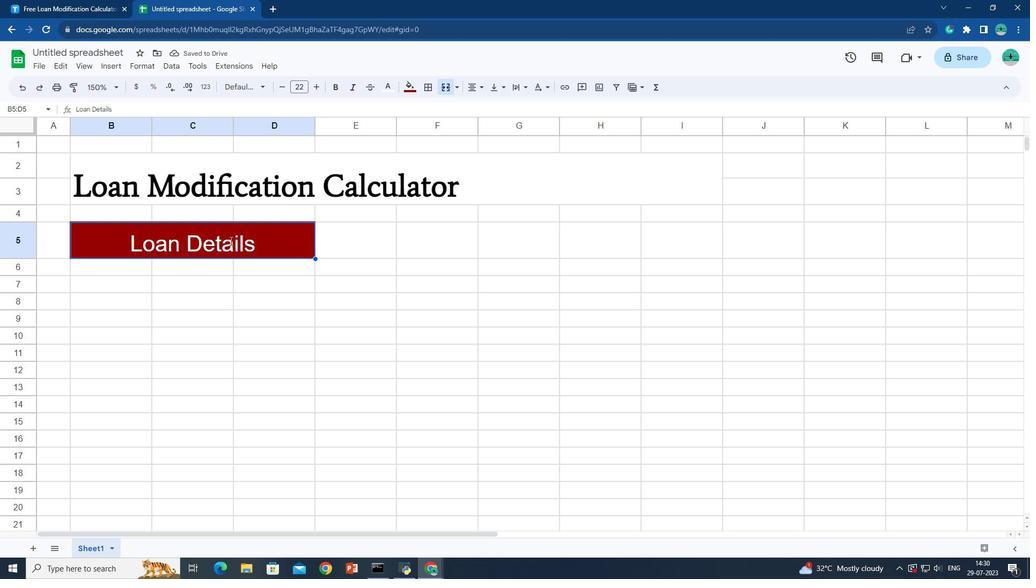 
Action: Mouse pressed left at (230, 241)
Screenshot: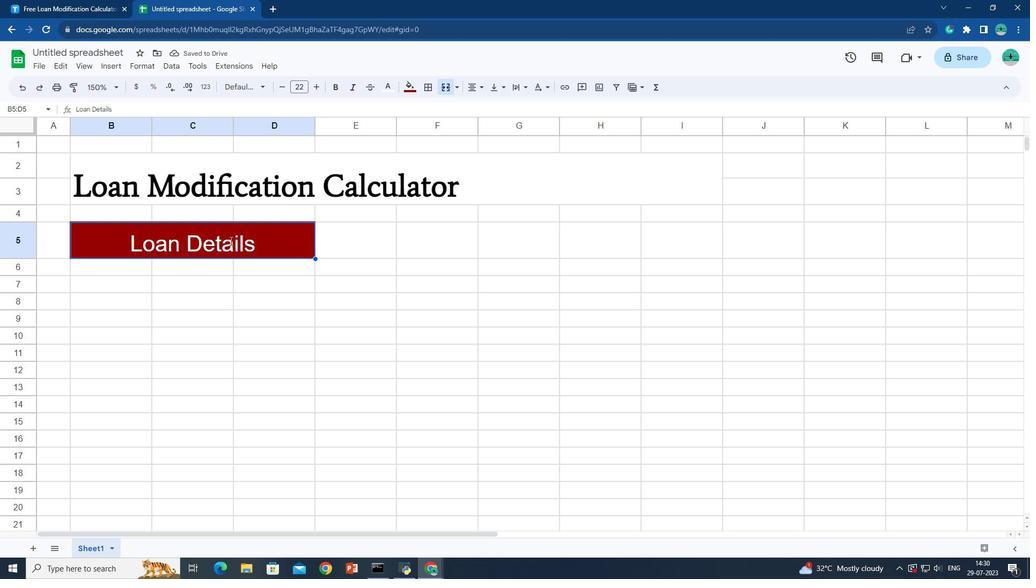 
Action: Mouse pressed left at (230, 241)
Screenshot: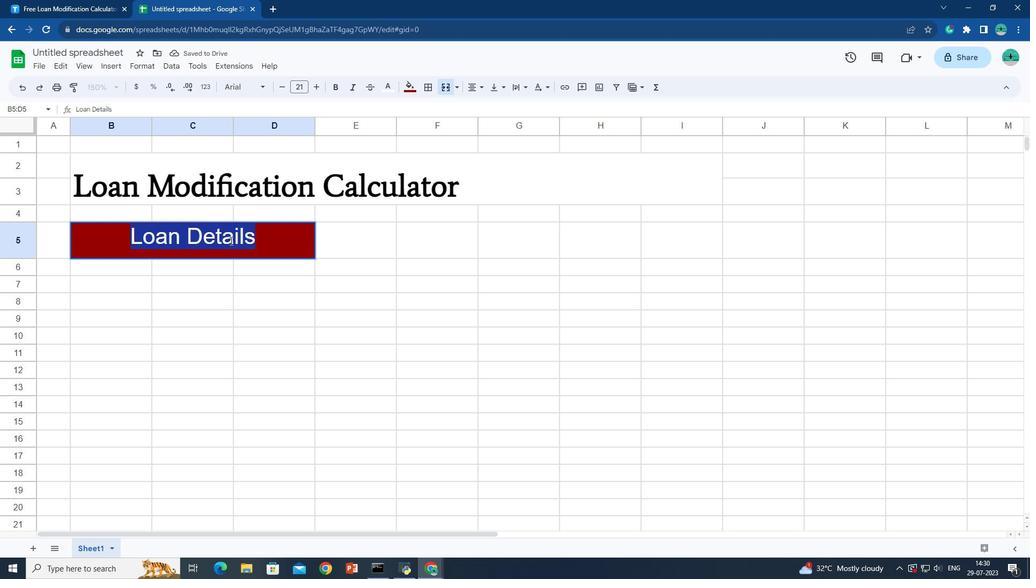
Action: Mouse pressed left at (230, 241)
Screenshot: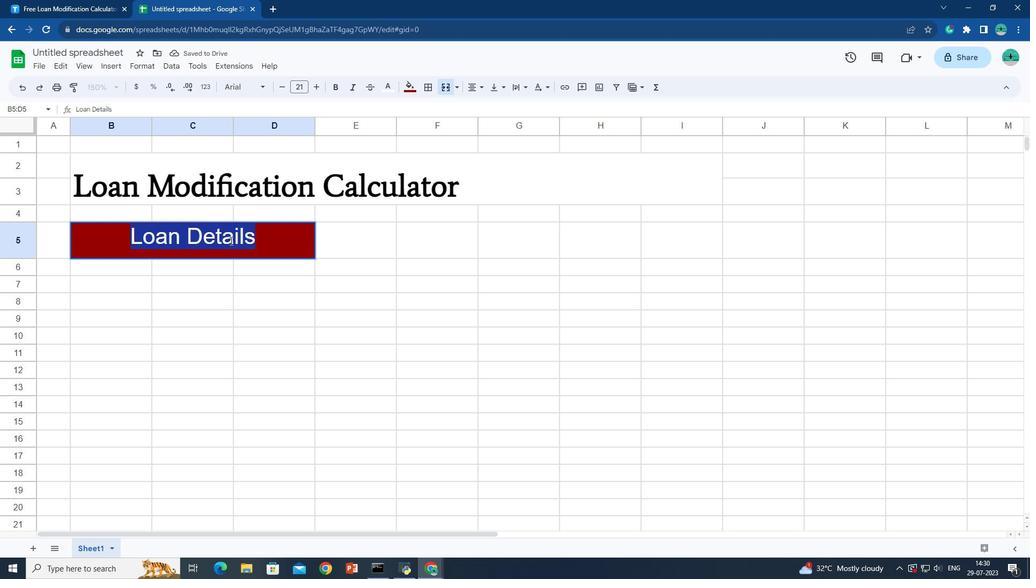 
Action: Mouse moved to (261, 91)
Screenshot: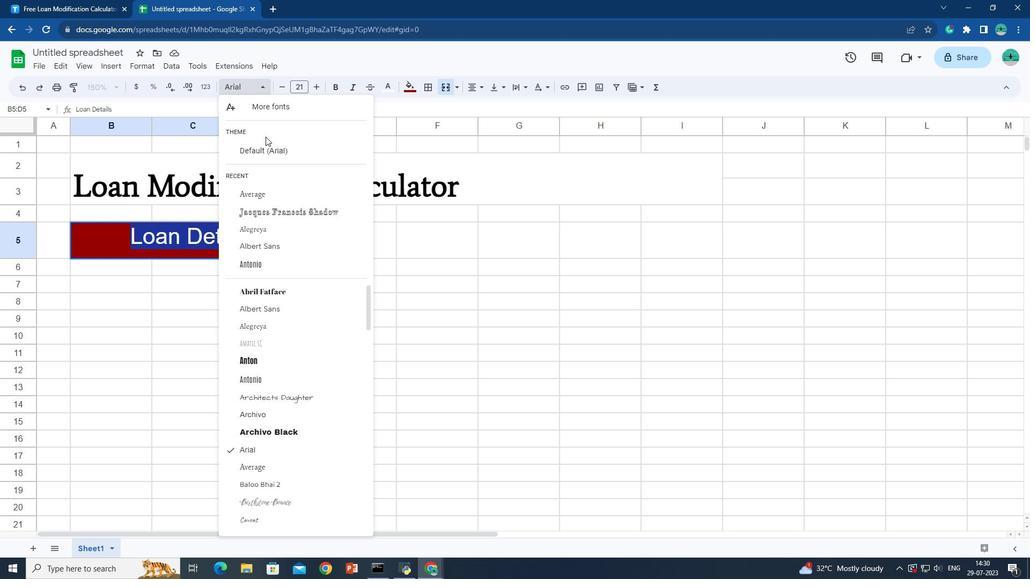 
Action: Mouse pressed left at (261, 91)
Screenshot: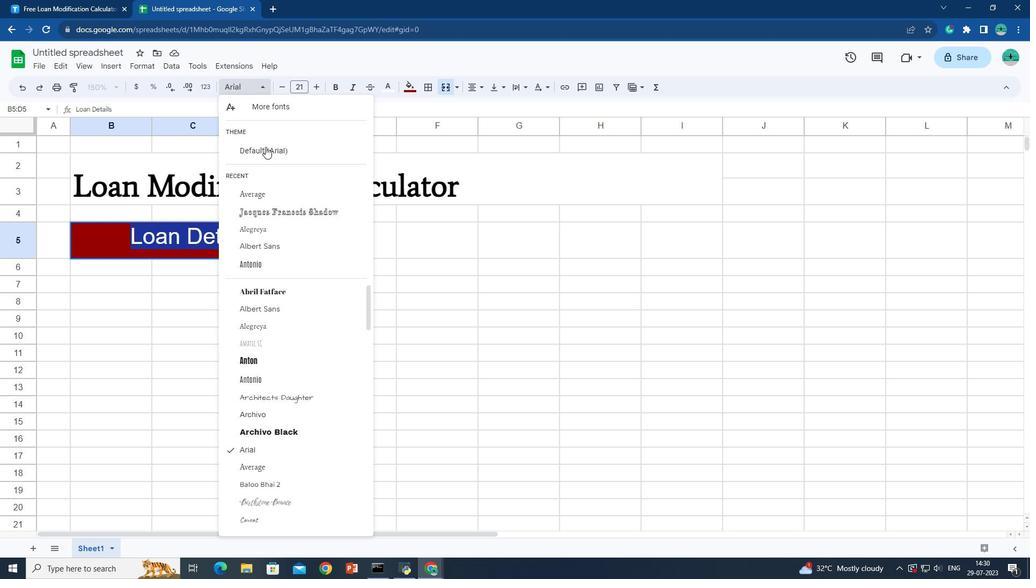 
Action: Mouse moved to (274, 294)
Screenshot: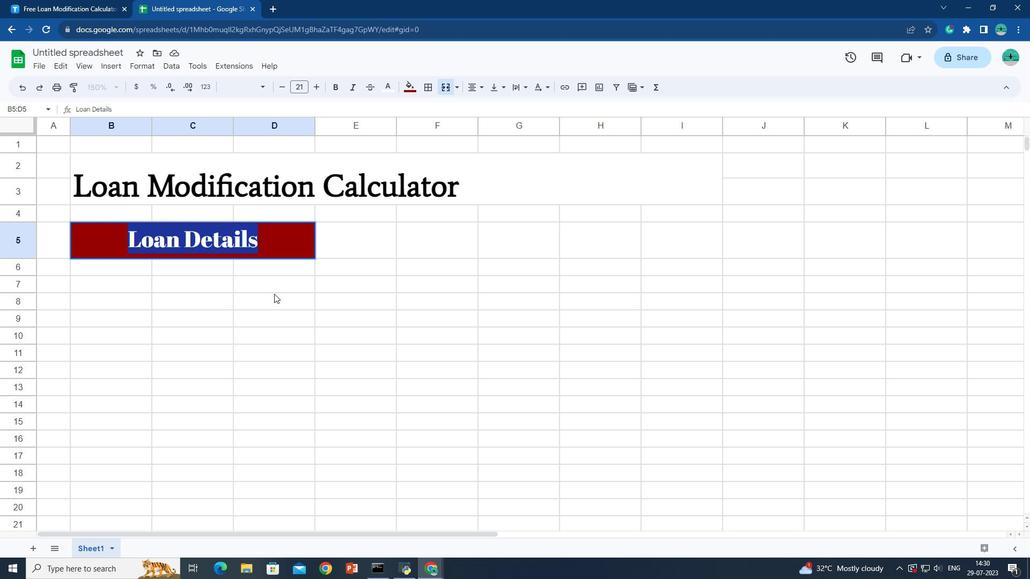 
Action: Mouse pressed left at (274, 294)
Screenshot: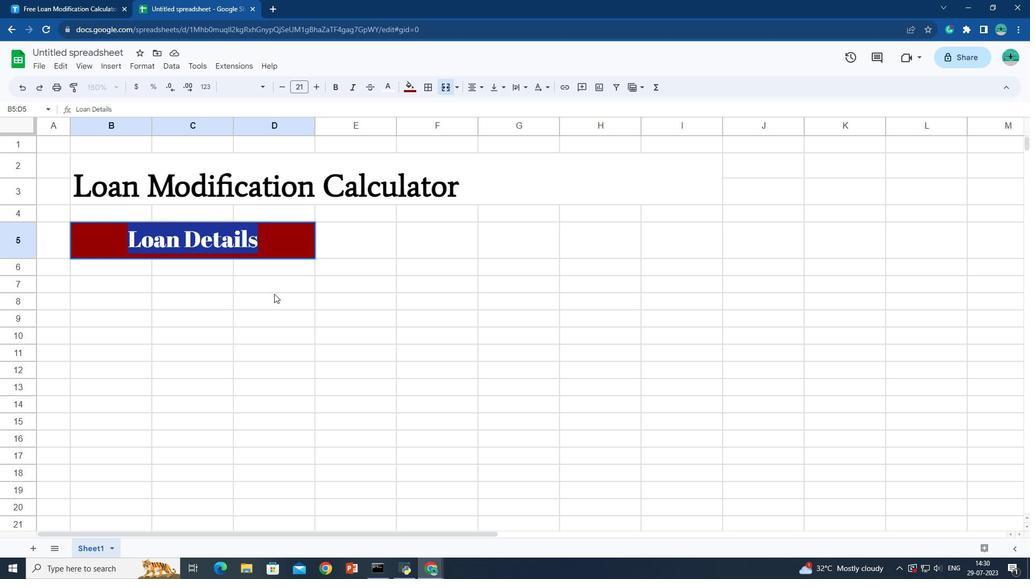 
Action: Mouse moved to (265, 90)
Screenshot: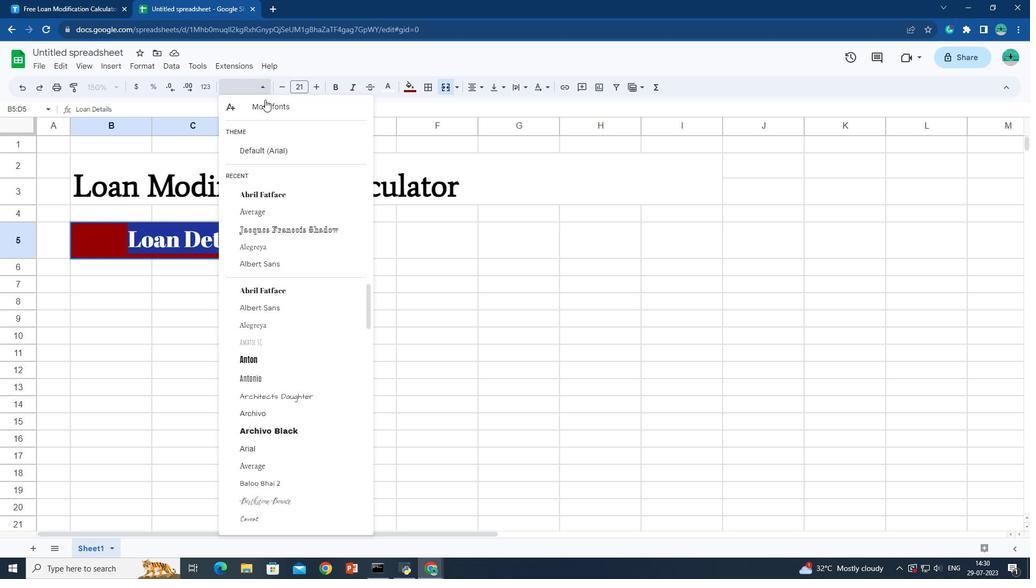 
Action: Mouse pressed left at (265, 90)
Screenshot: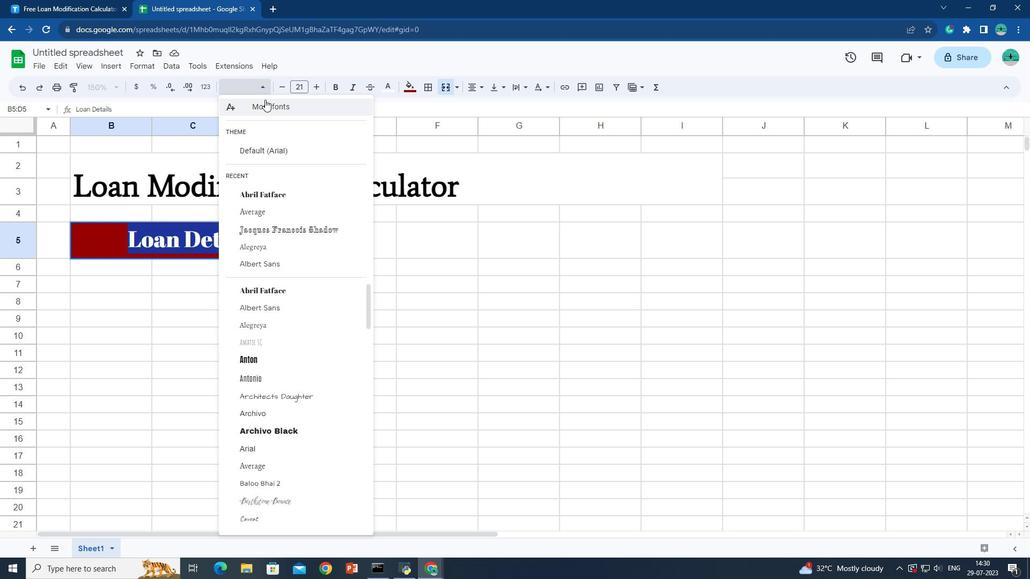
Action: Mouse moved to (267, 357)
Screenshot: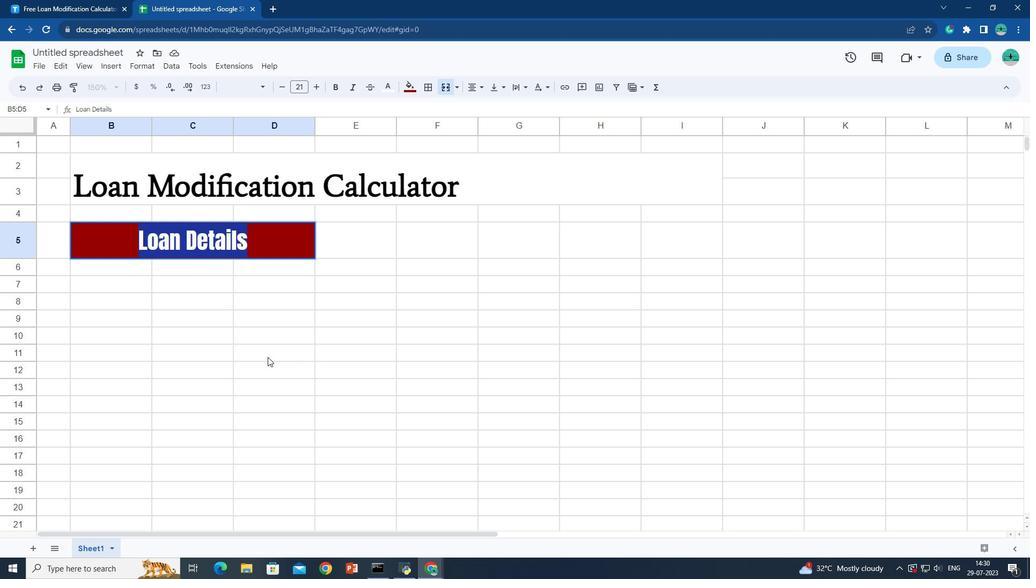 
Action: Mouse pressed left at (267, 357)
Screenshot: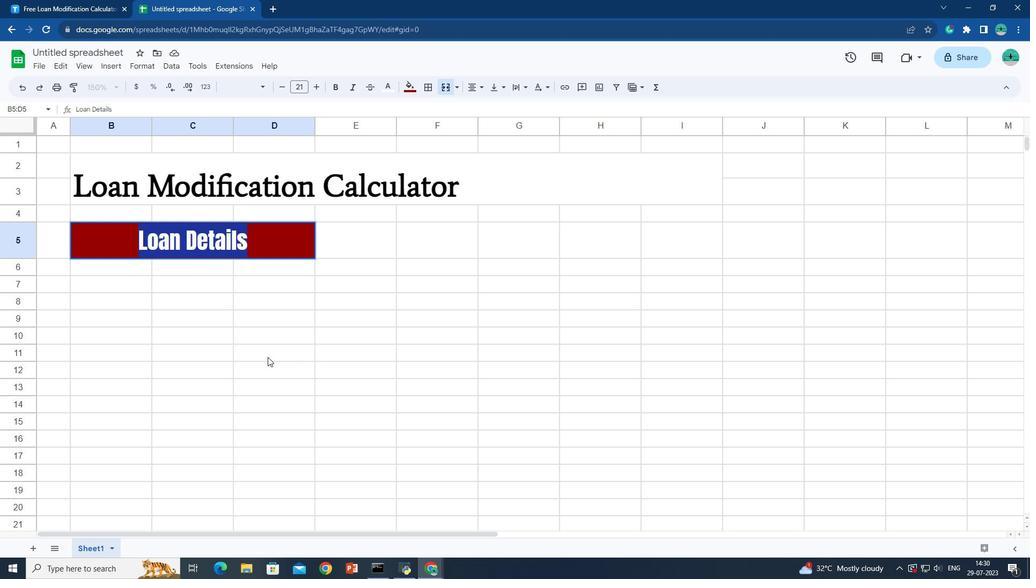 
Action: Mouse moved to (261, 87)
Screenshot: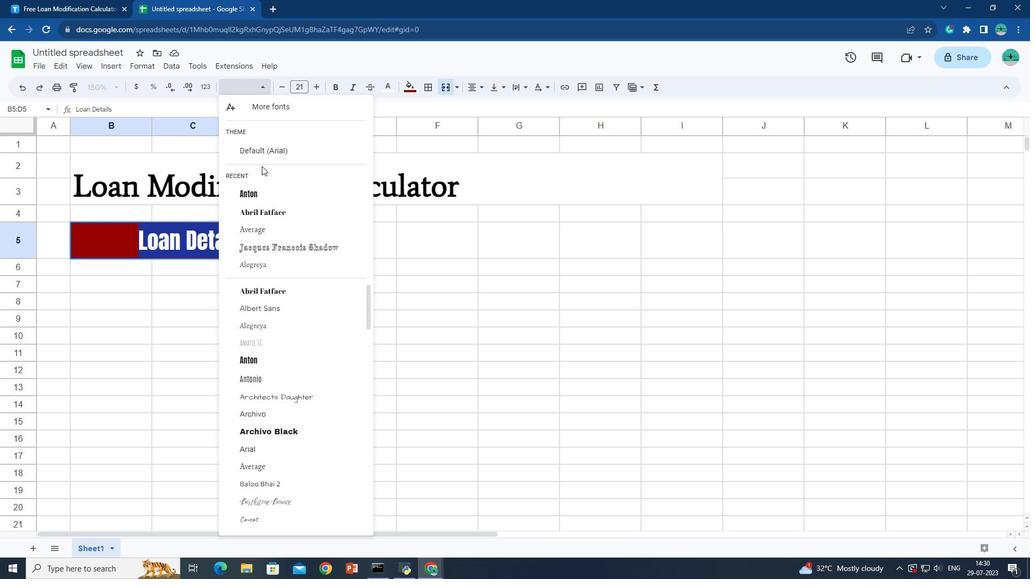 
Action: Mouse pressed left at (261, 87)
Screenshot: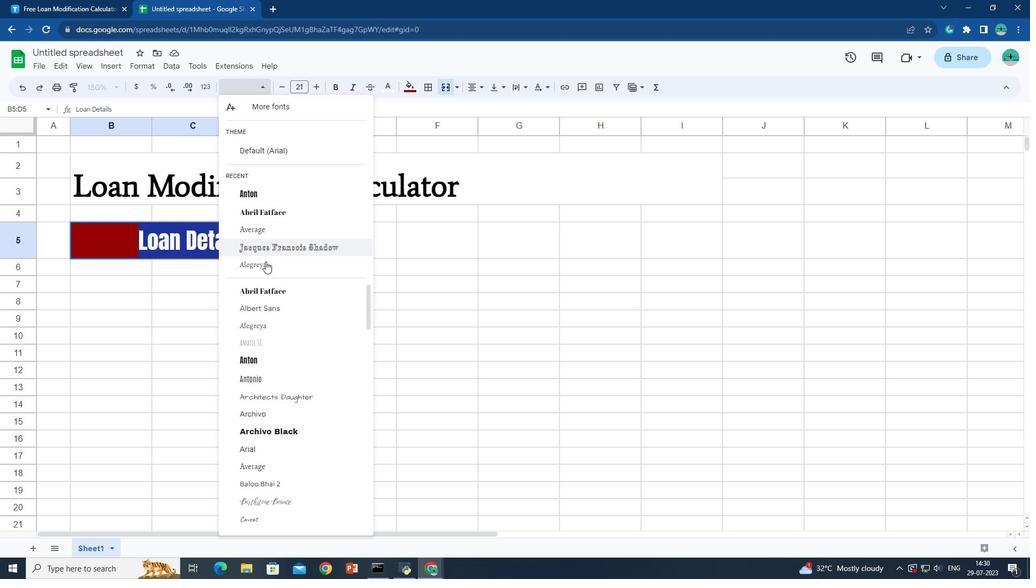 
Action: Mouse moved to (264, 375)
Screenshot: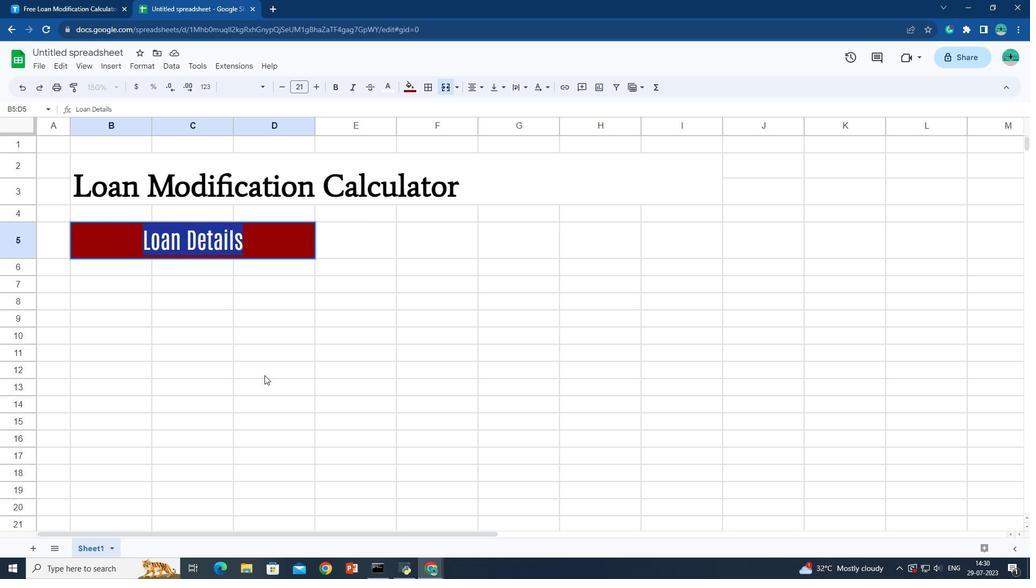 
Action: Mouse pressed left at (264, 375)
Screenshot: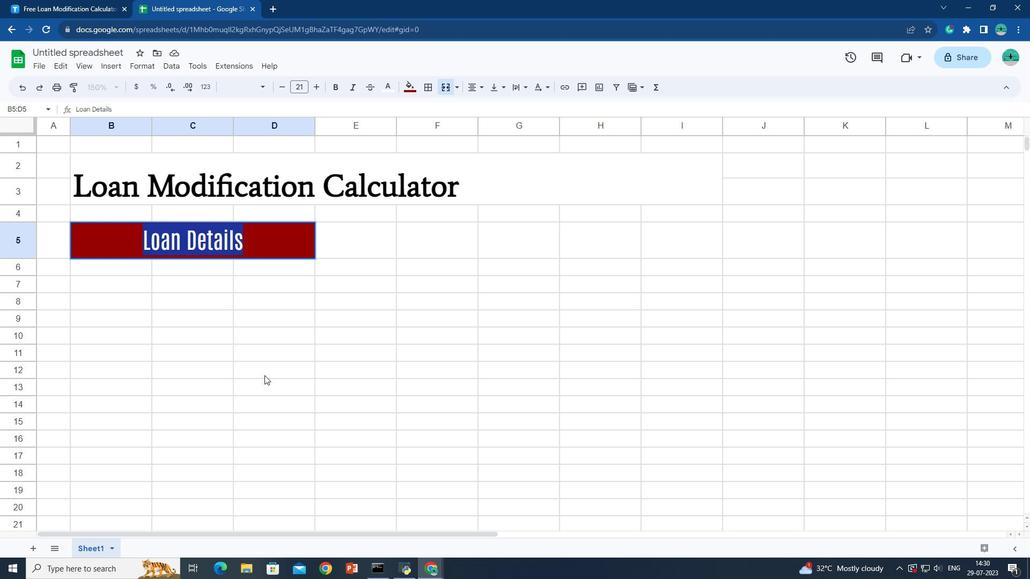 
Action: Mouse moved to (253, 82)
Screenshot: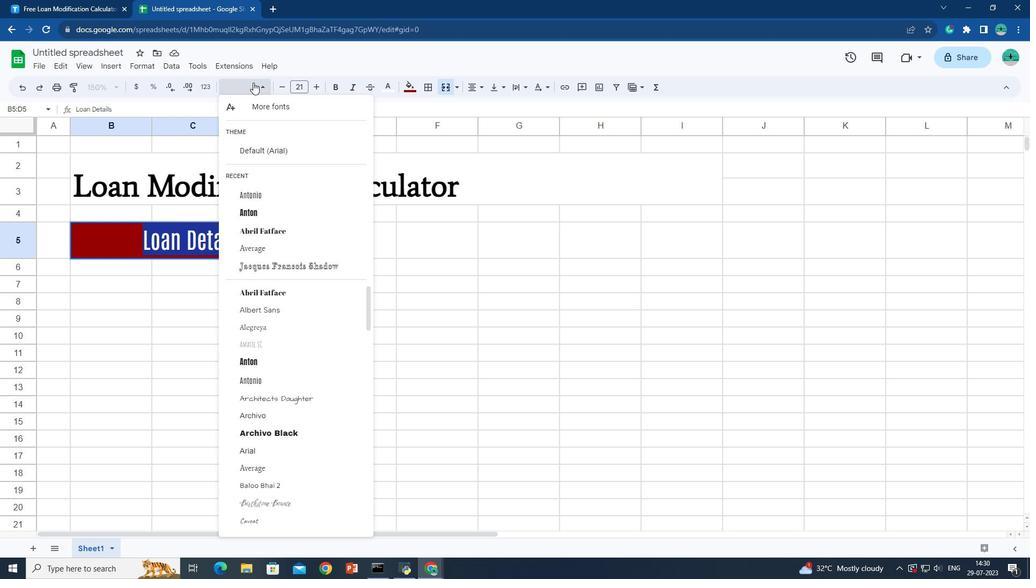 
Action: Mouse pressed left at (253, 82)
Screenshot: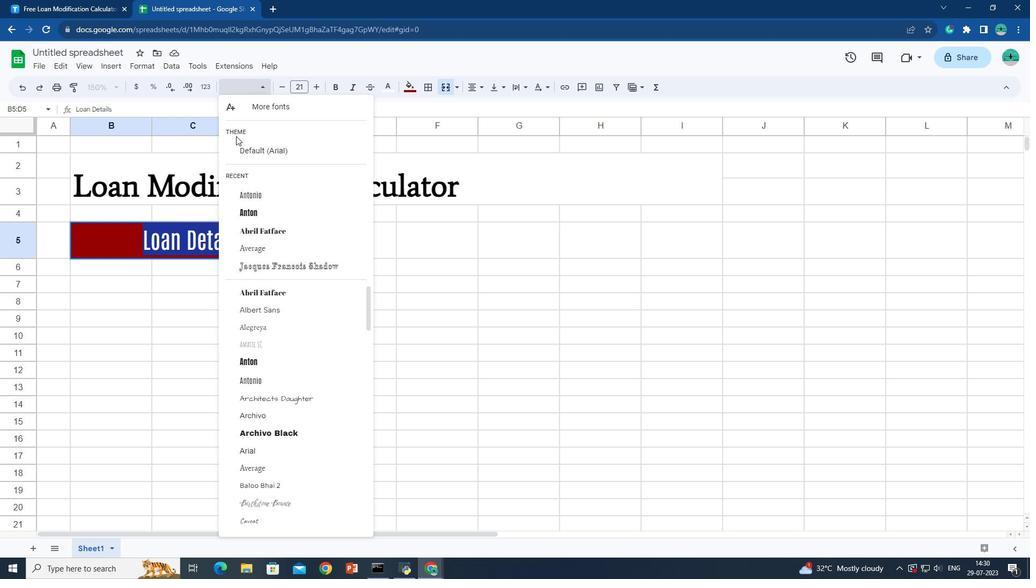 
Action: Mouse moved to (241, 417)
Screenshot: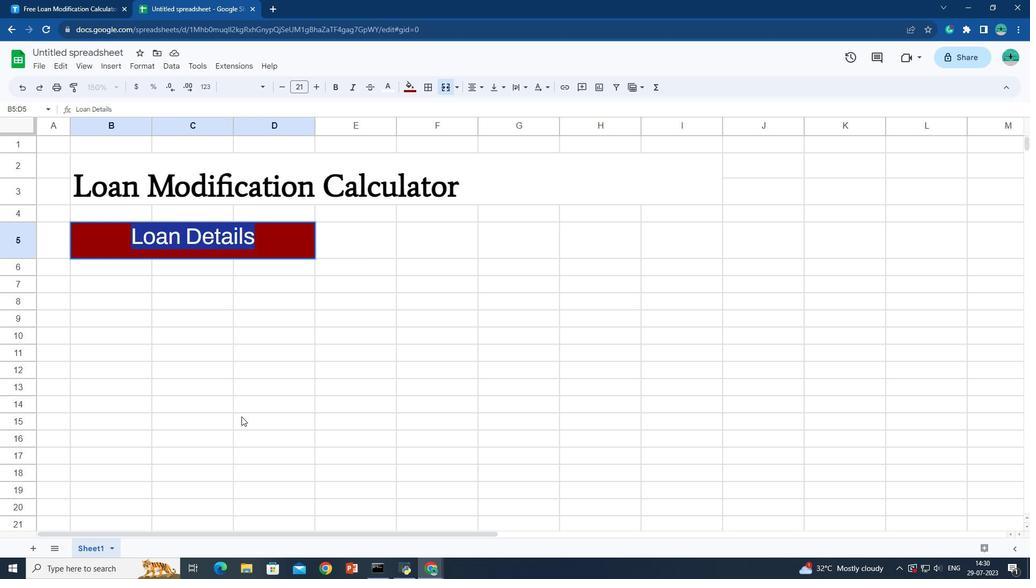 
Action: Mouse pressed left at (241, 417)
